 Task: Look for space in Castelli, Argentina from 6th September, 2023 to 10th September, 2023 for 1 adult in price range Rs.9000 to Rs.17000. Place can be private room with 1  bedroom having 1 bed and 1 bathroom. Property type can be house, flat, guest house, hotel. Amenities needed are: heating. Booking option can be shelf check-in. Required host language is English.
Action: Mouse moved to (549, 134)
Screenshot: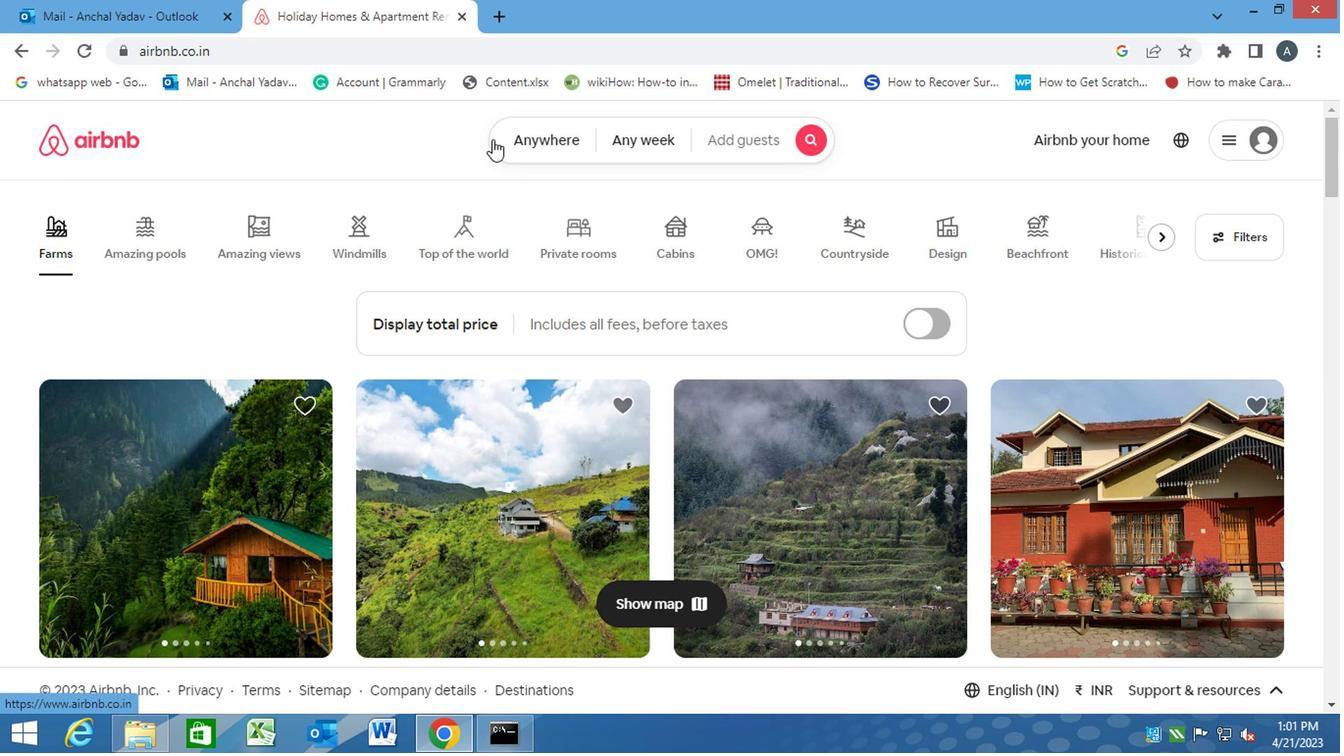 
Action: Mouse pressed left at (549, 134)
Screenshot: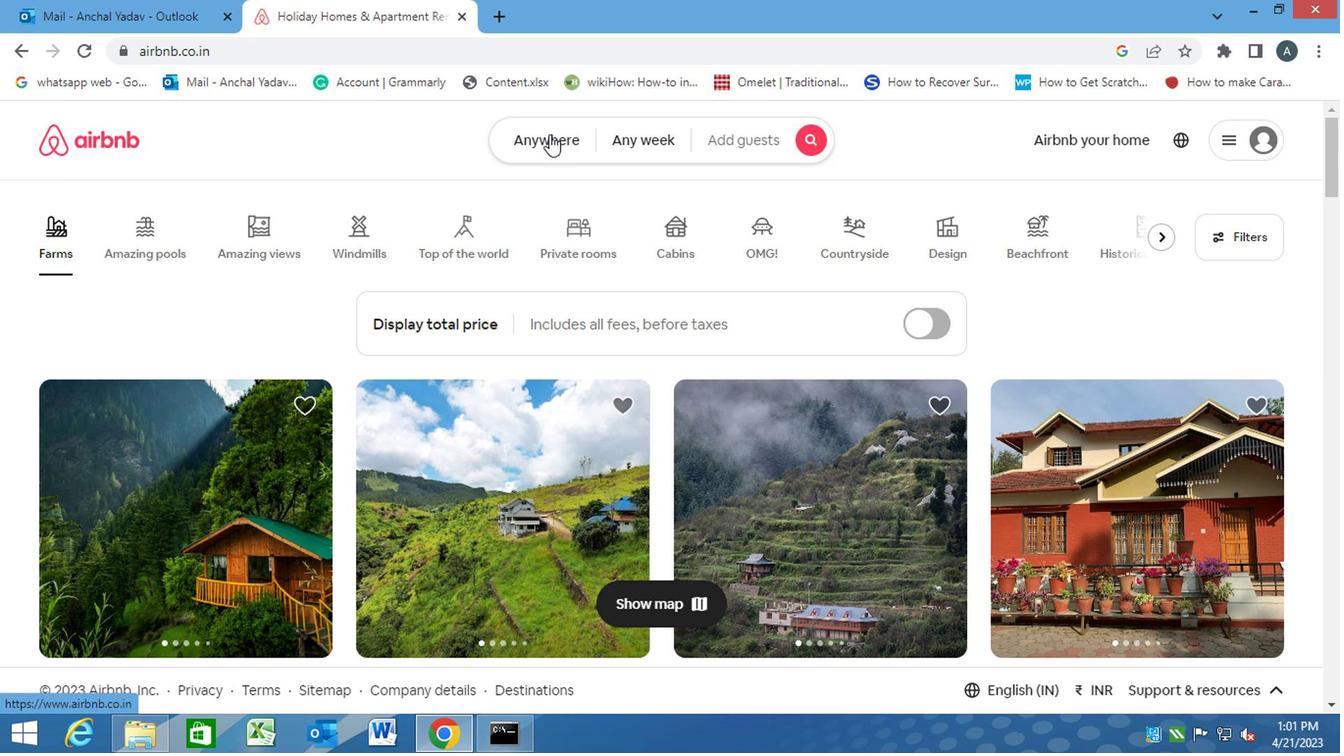 
Action: Mouse moved to (368, 212)
Screenshot: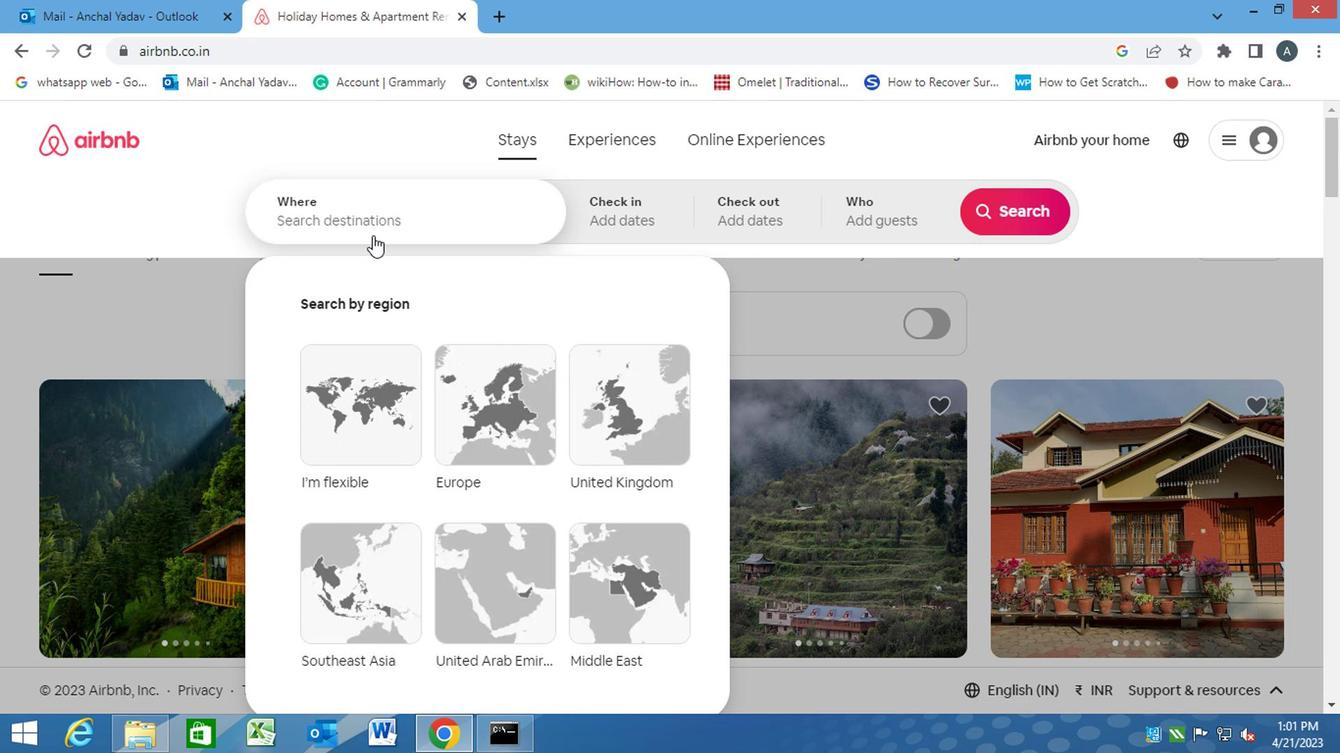 
Action: Mouse pressed left at (368, 212)
Screenshot: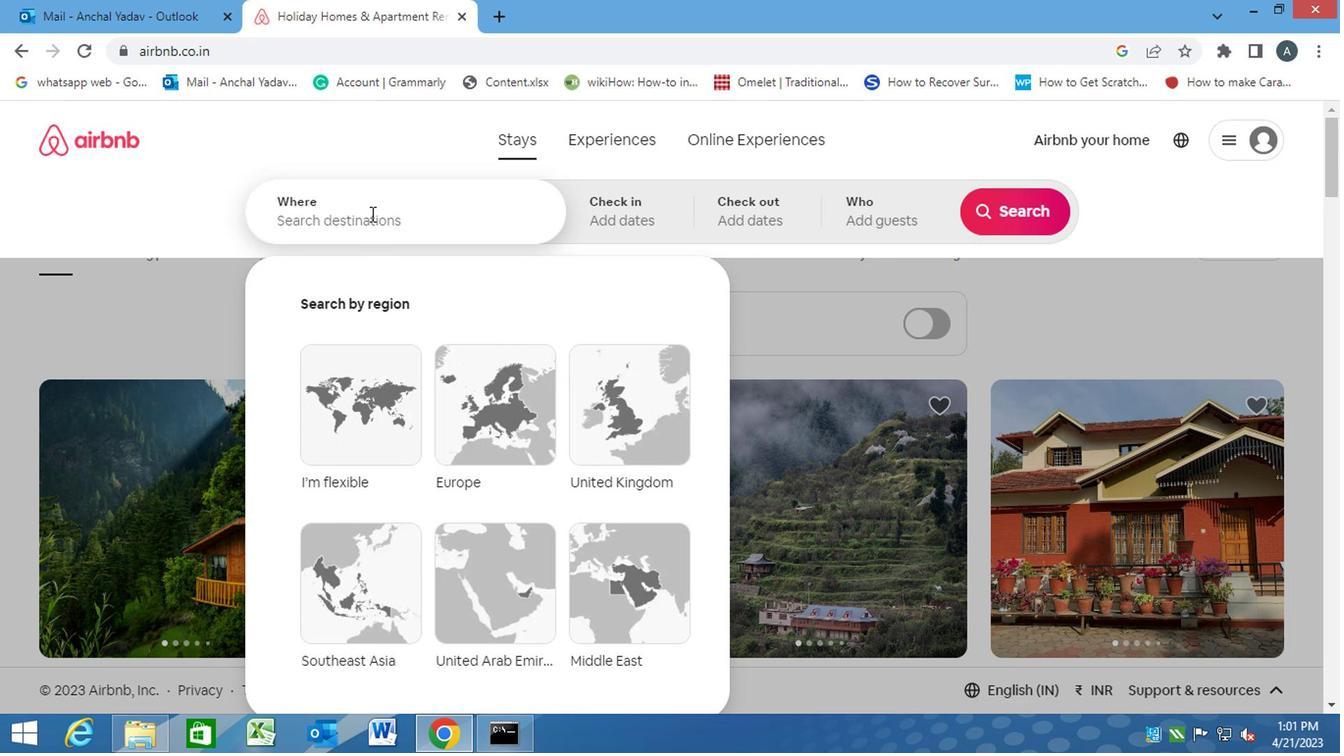 
Action: Mouse moved to (371, 212)
Screenshot: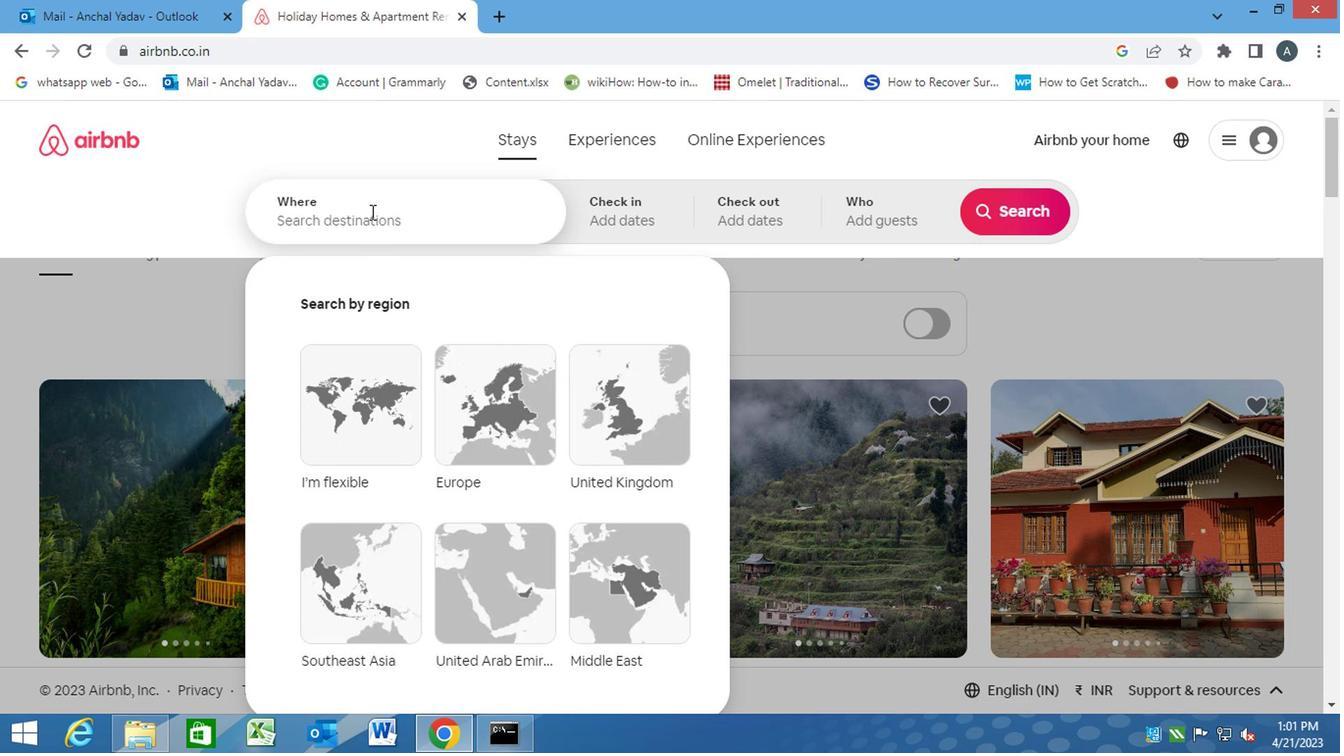 
Action: Key pressed c<Key.caps_lock>astelli,<Key.space><Key.caps_lock>a<Key.caps_lock>rgentina
Screenshot: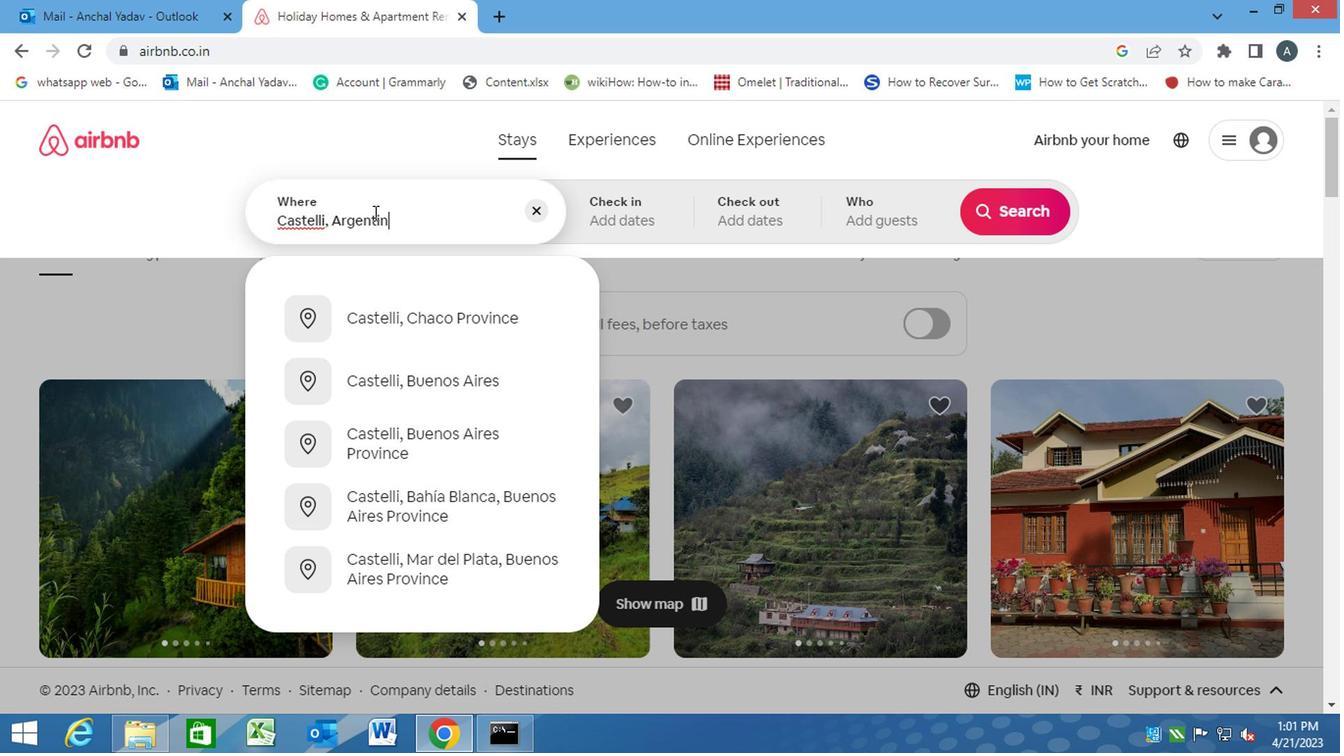 
Action: Mouse moved to (716, 358)
Screenshot: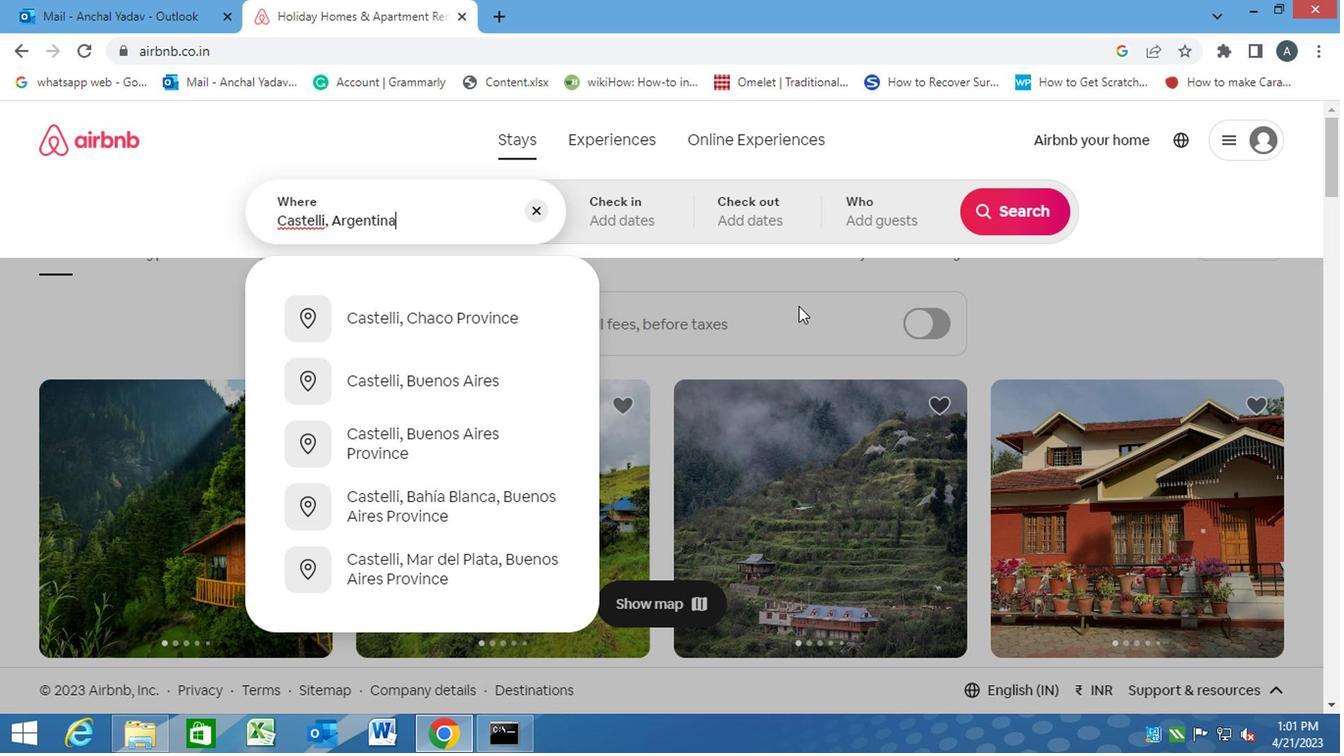 
Action: Key pressed <Key.enter>
Screenshot: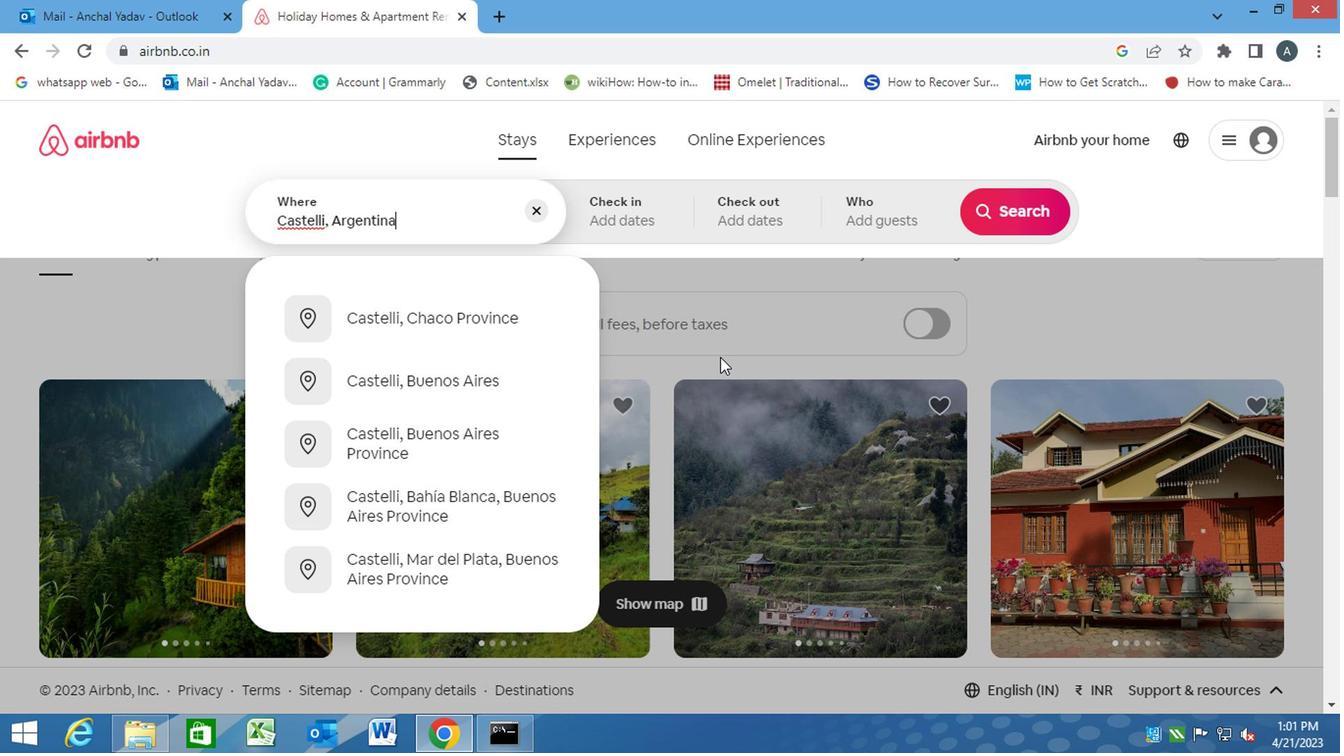 
Action: Mouse moved to (998, 365)
Screenshot: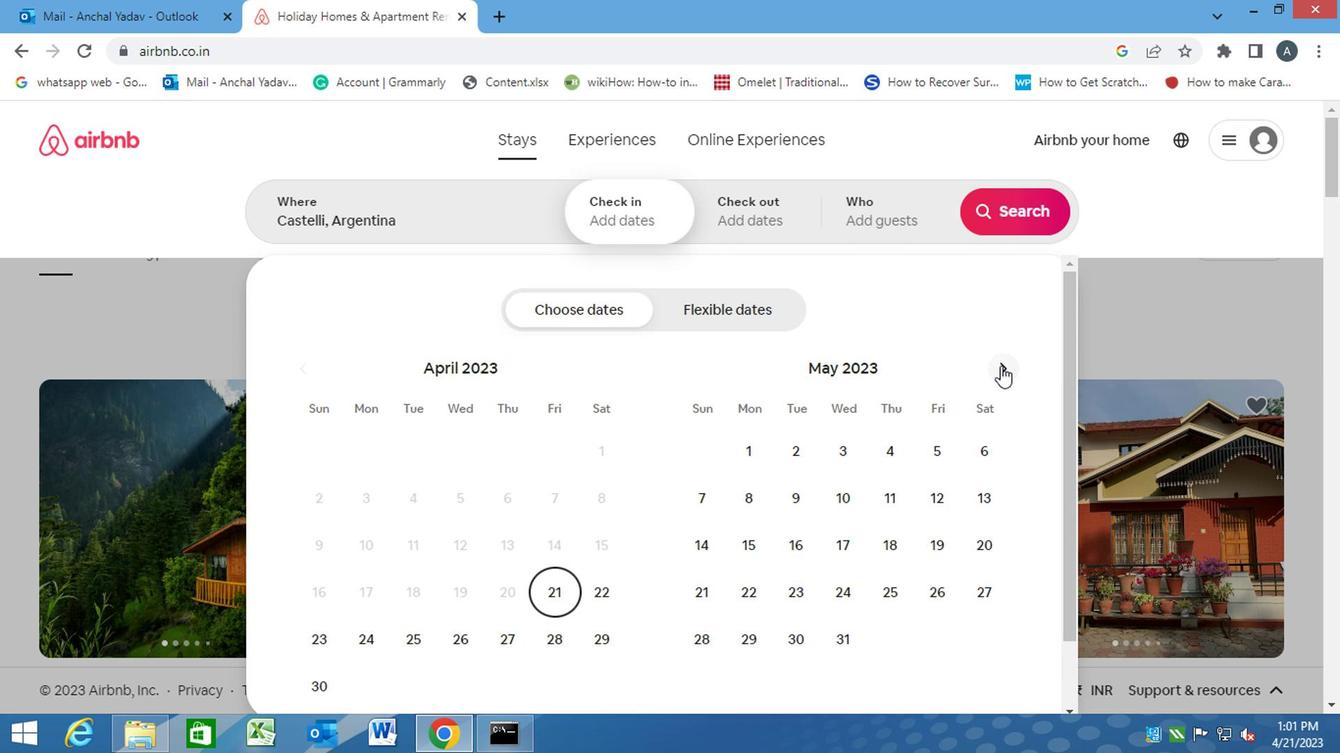 
Action: Mouse pressed left at (998, 365)
Screenshot: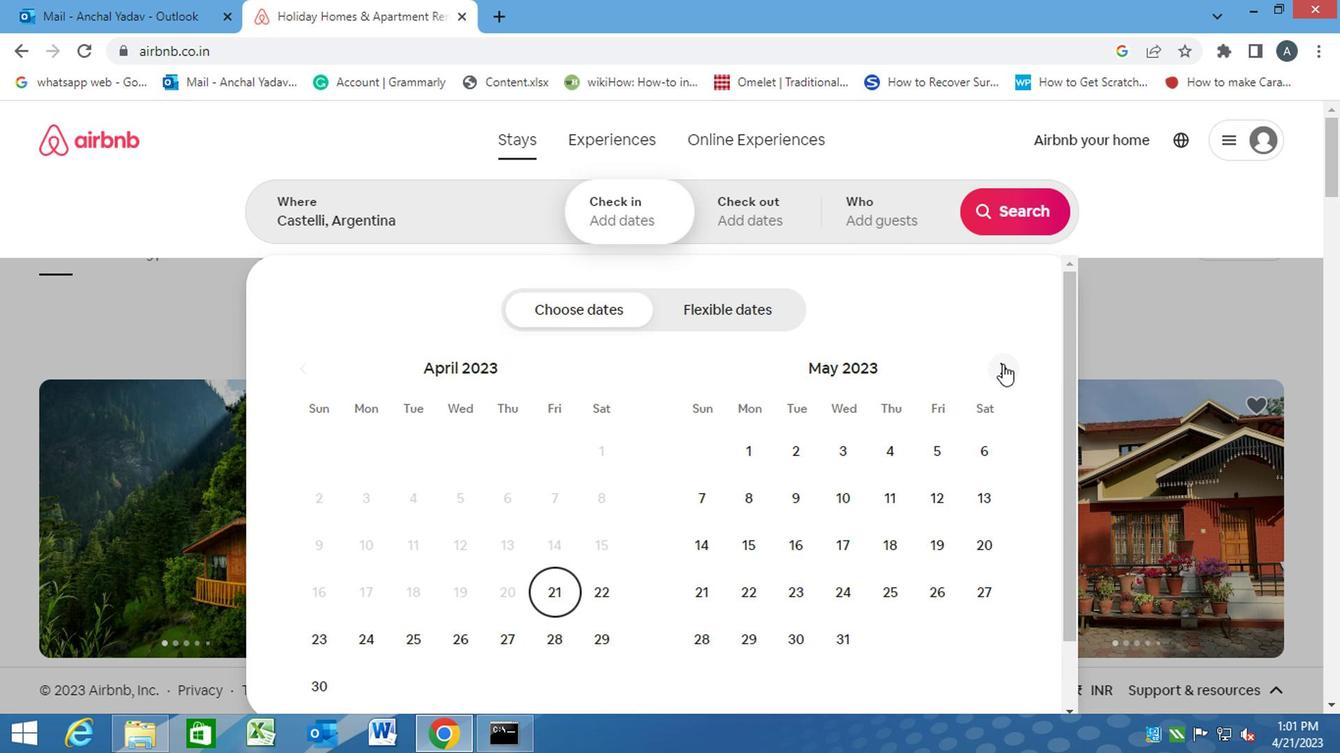 
Action: Mouse pressed left at (998, 365)
Screenshot: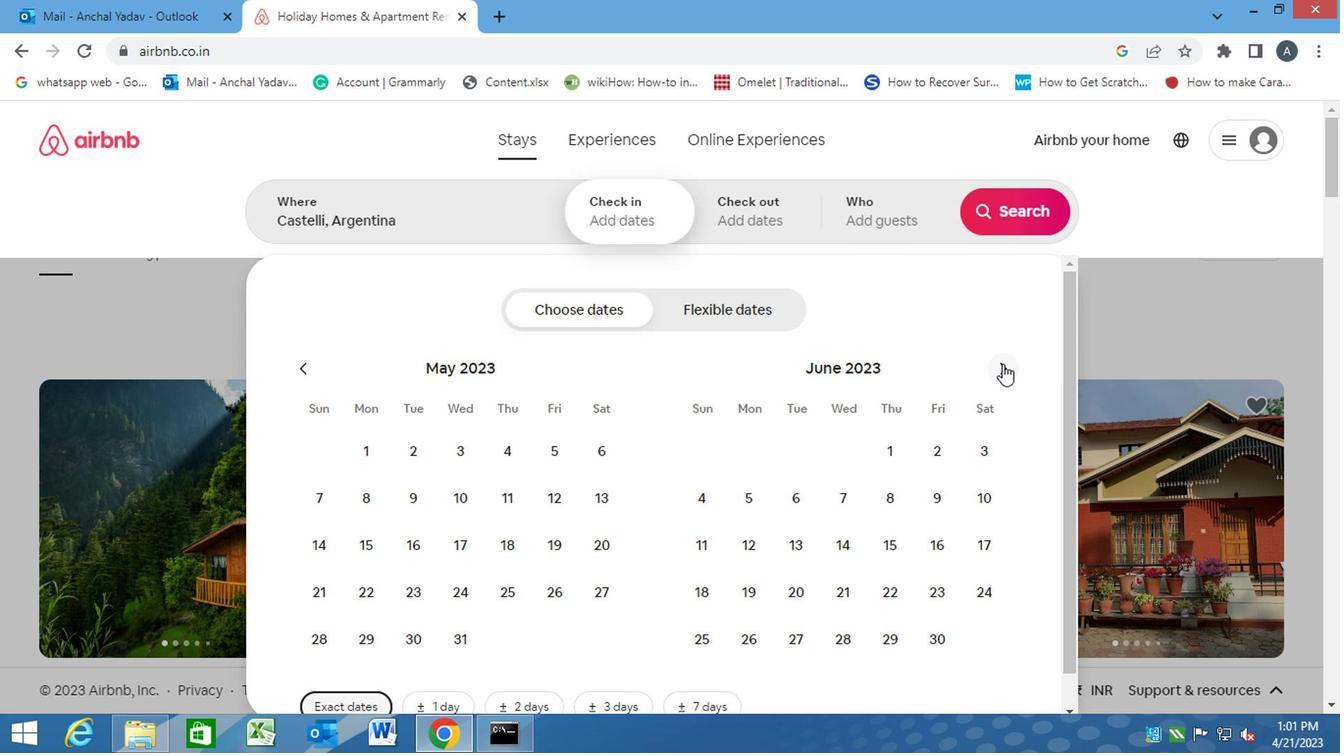 
Action: Mouse pressed left at (998, 365)
Screenshot: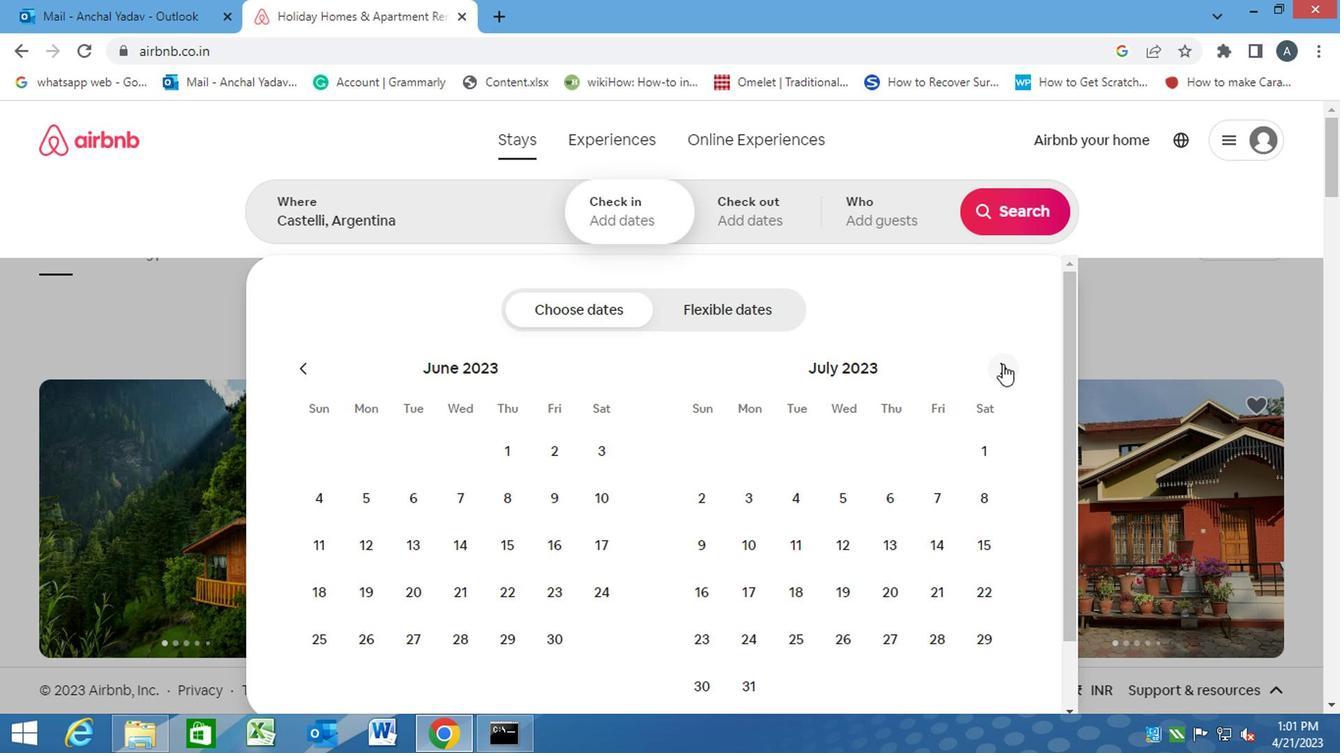 
Action: Mouse moved to (995, 365)
Screenshot: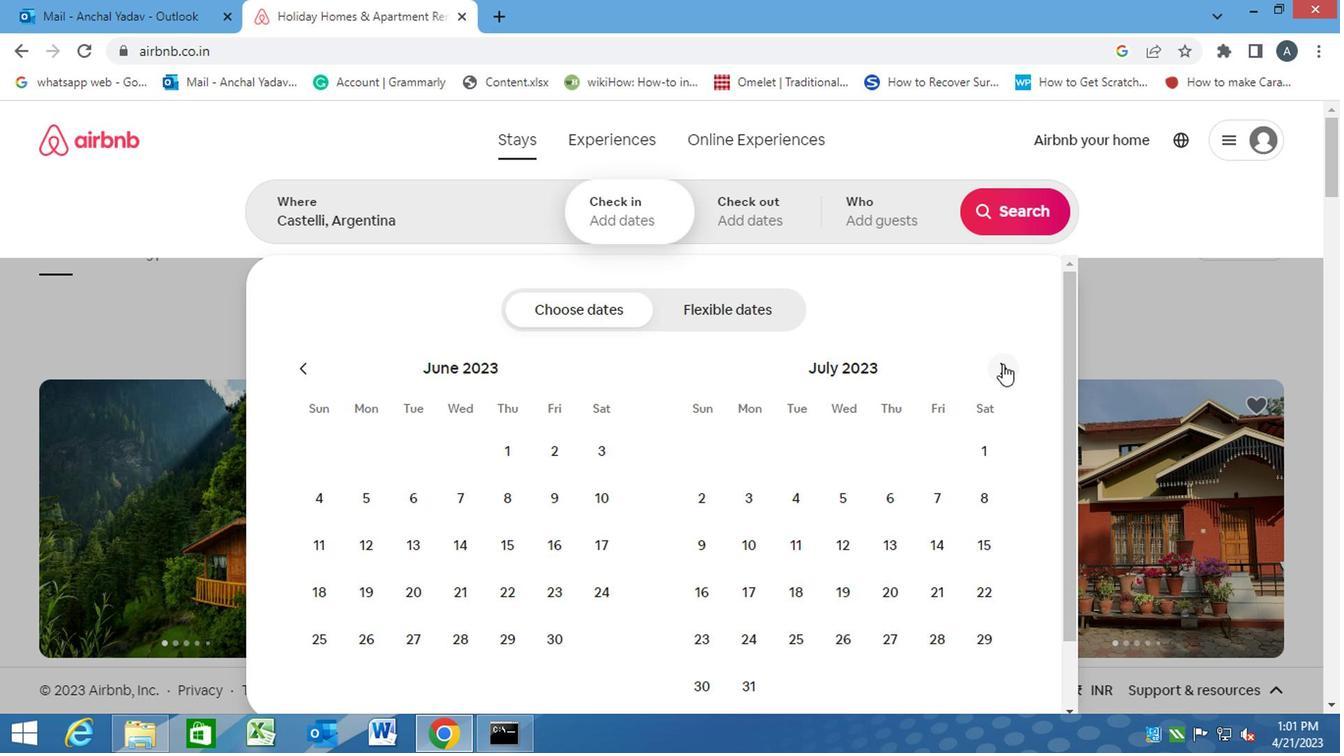 
Action: Mouse pressed left at (995, 365)
Screenshot: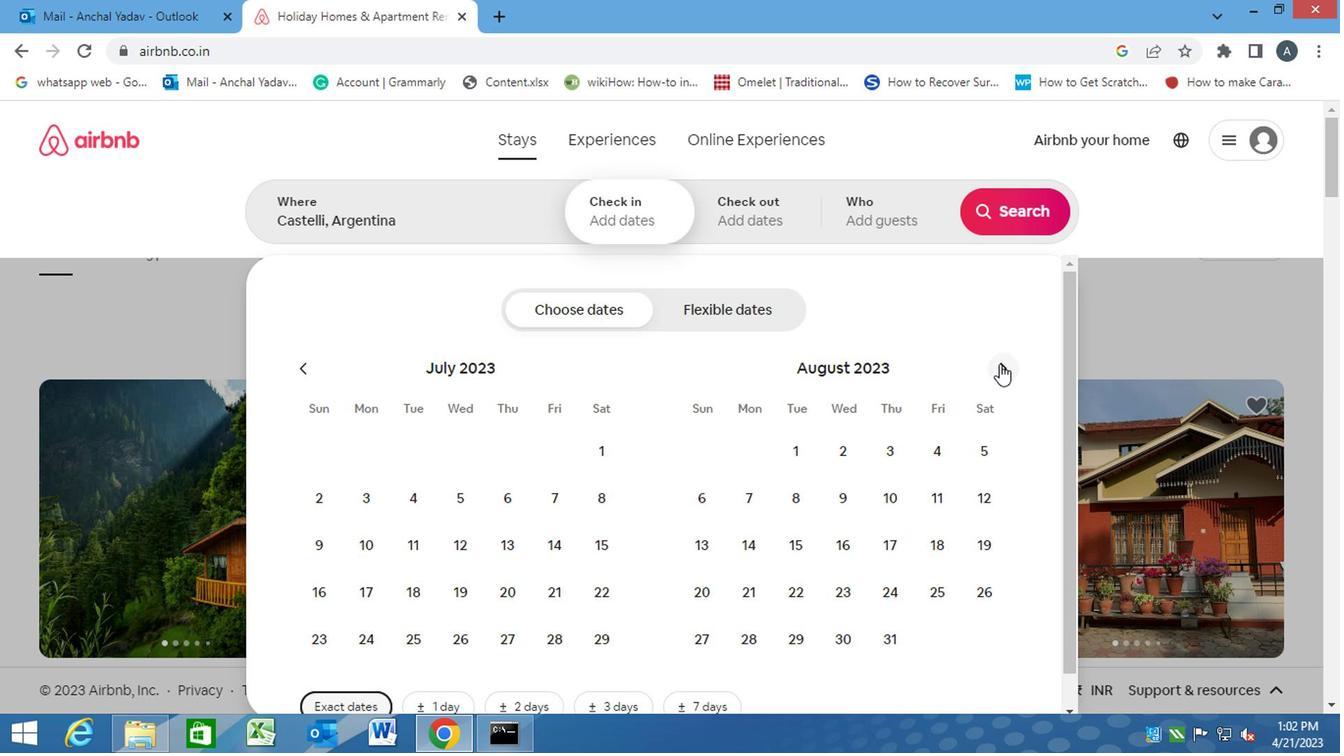 
Action: Mouse moved to (834, 493)
Screenshot: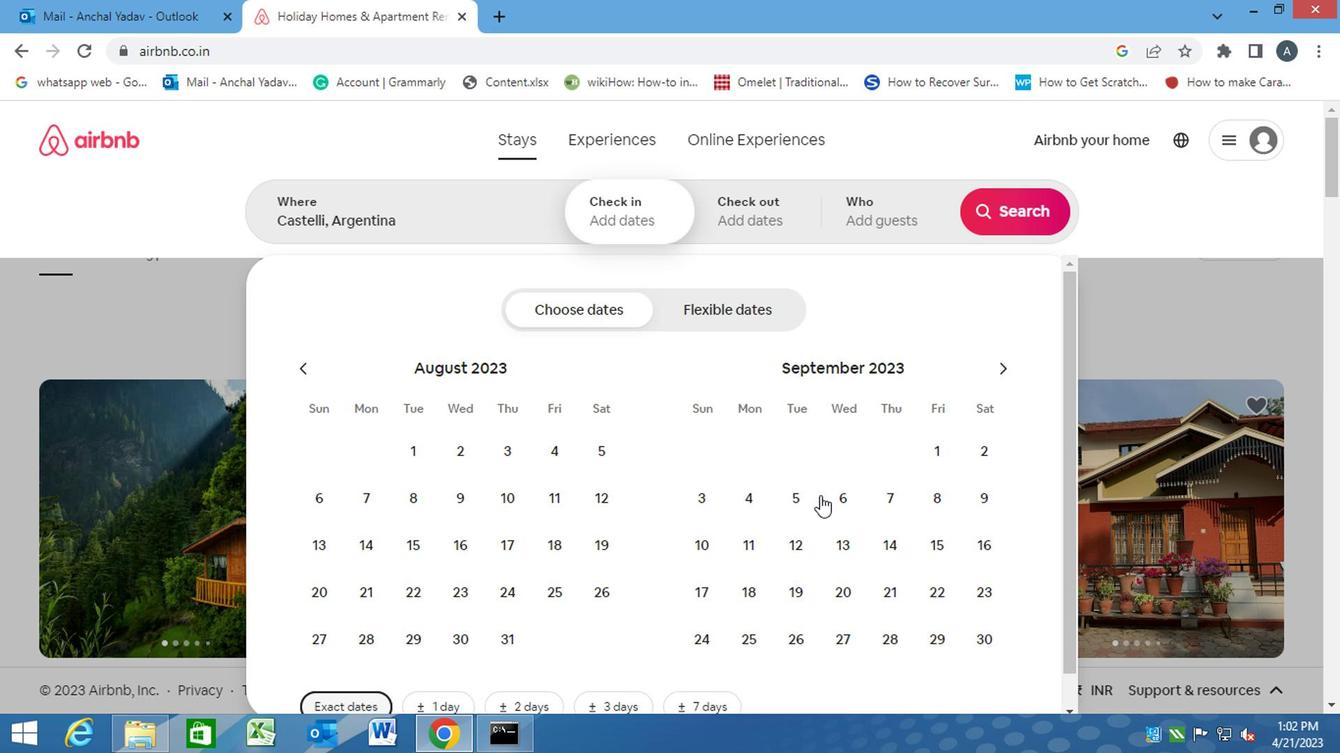 
Action: Mouse pressed left at (834, 493)
Screenshot: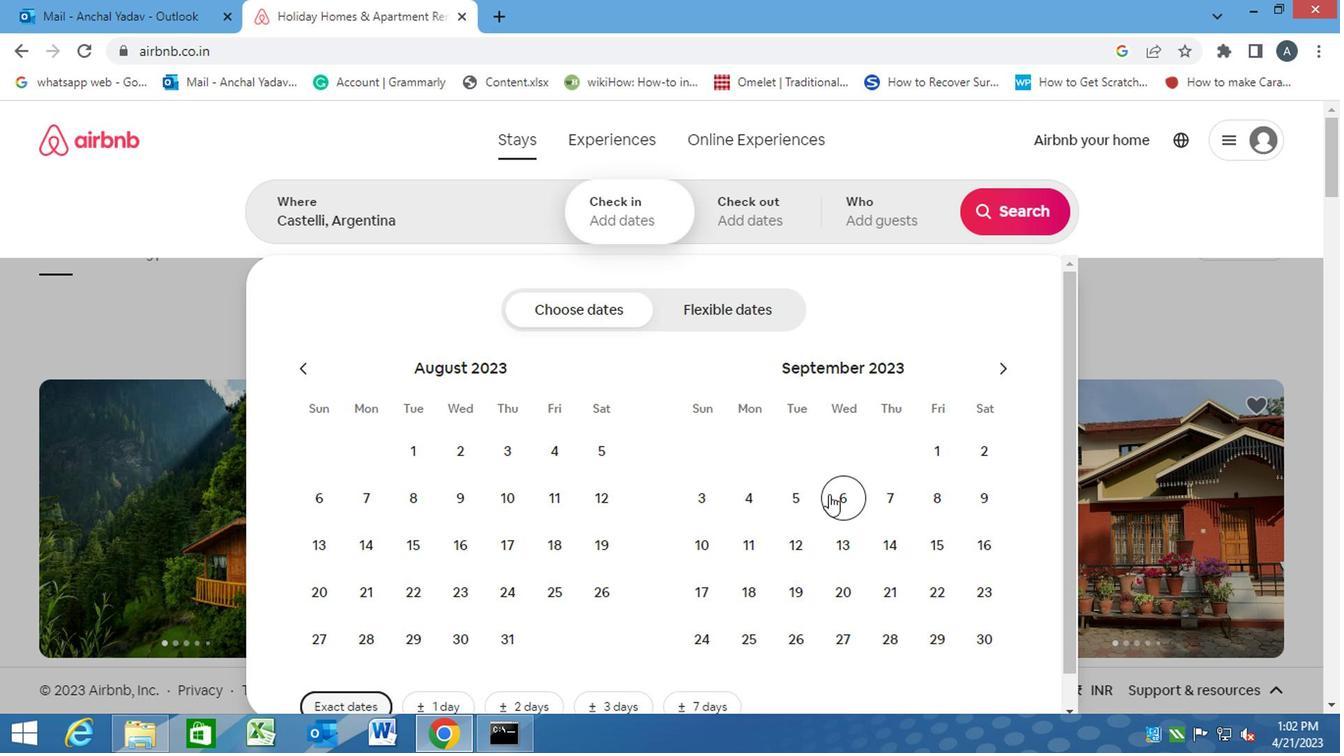 
Action: Mouse moved to (706, 538)
Screenshot: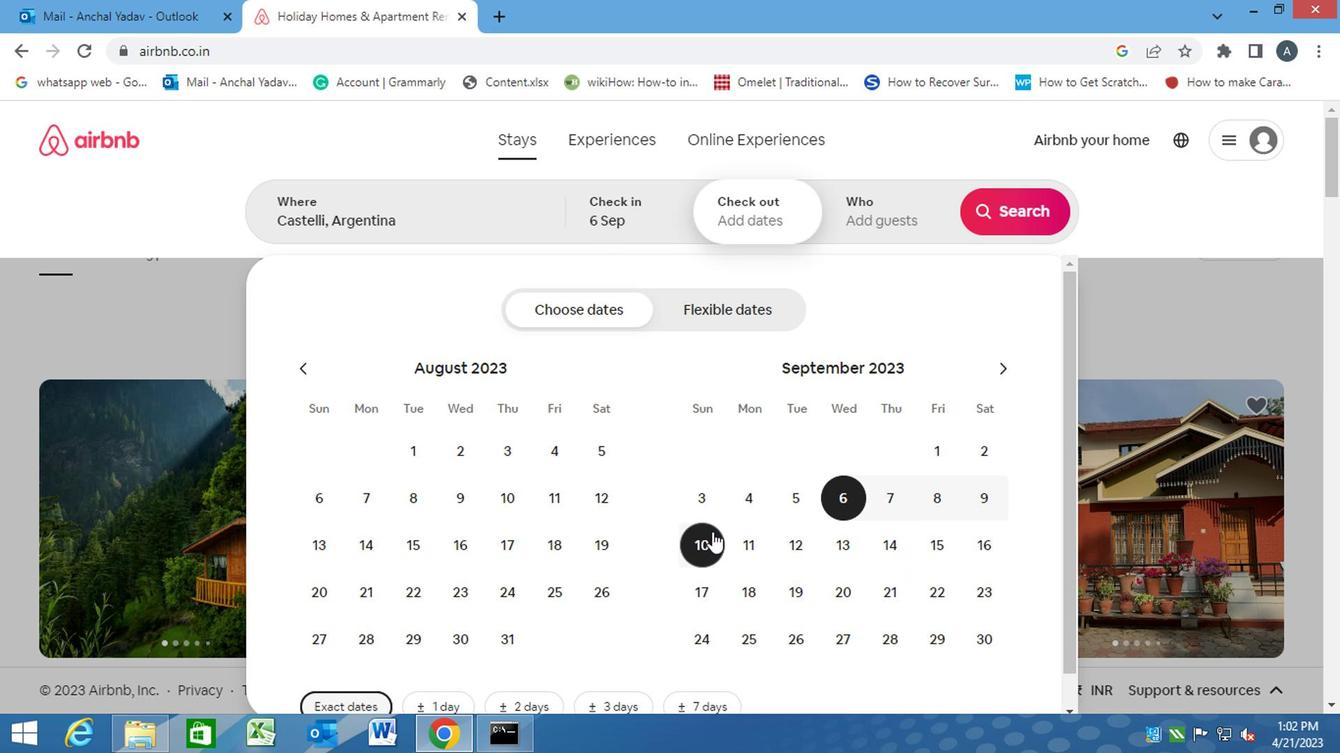 
Action: Mouse pressed left at (706, 538)
Screenshot: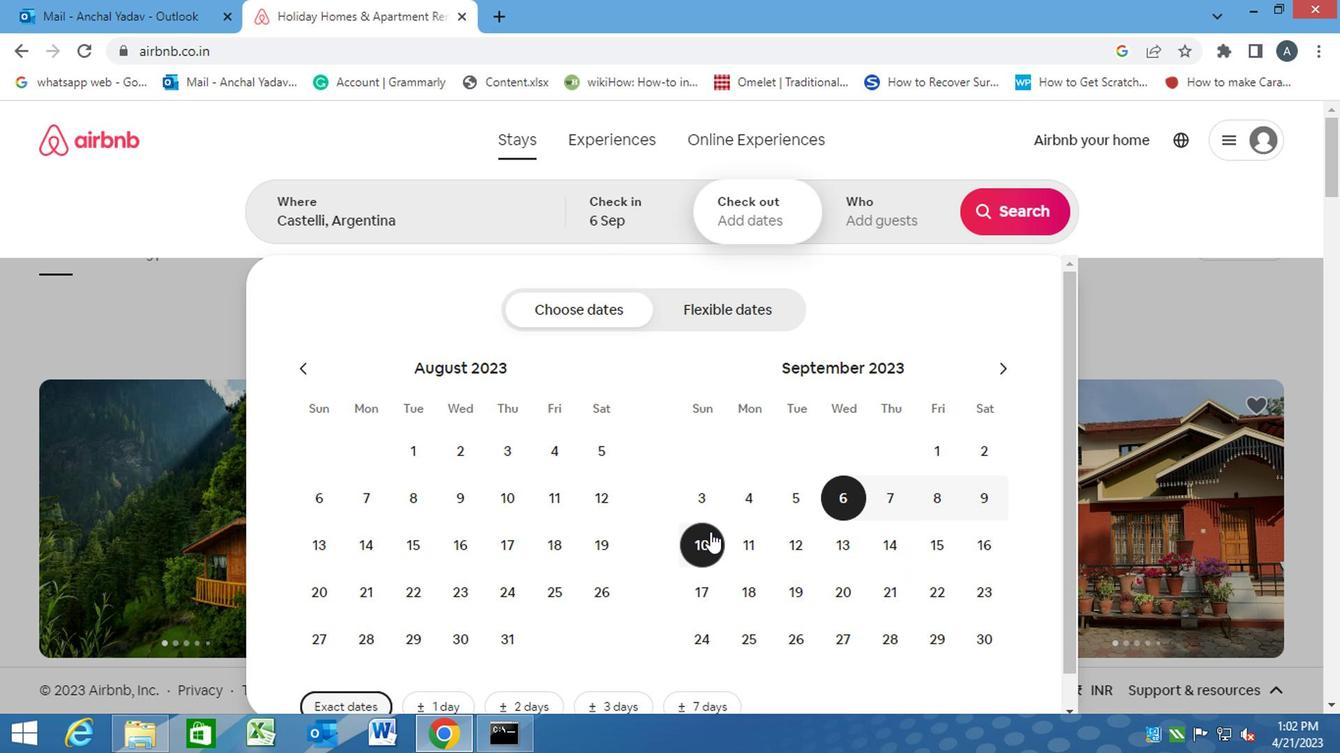 
Action: Mouse moved to (896, 207)
Screenshot: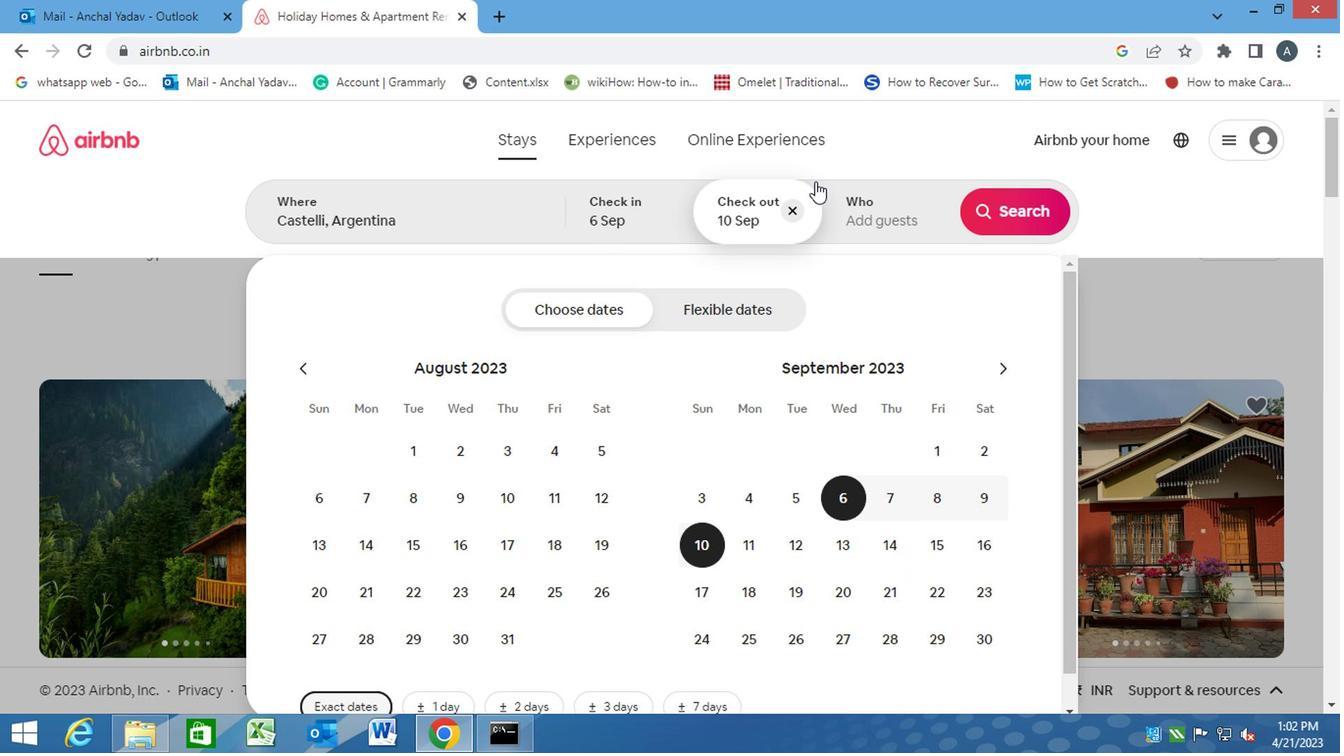 
Action: Mouse pressed left at (896, 207)
Screenshot: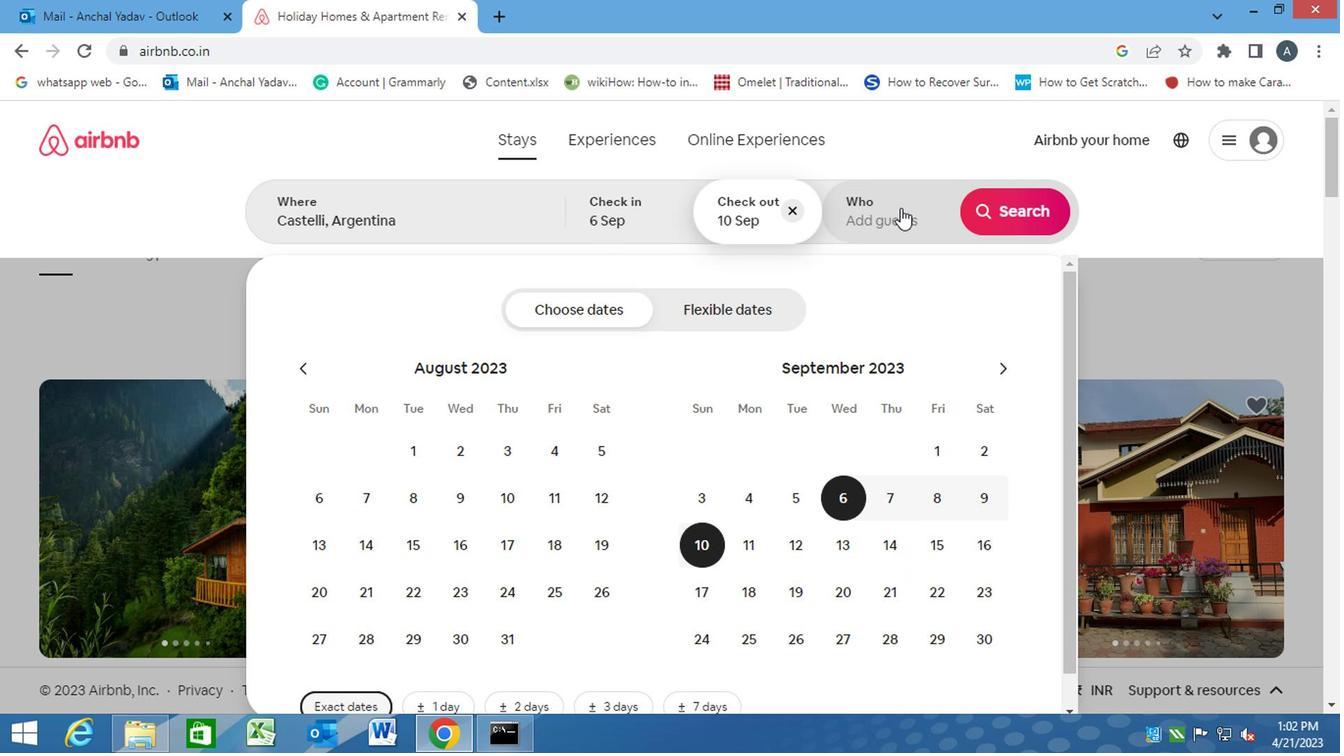 
Action: Mouse moved to (1018, 312)
Screenshot: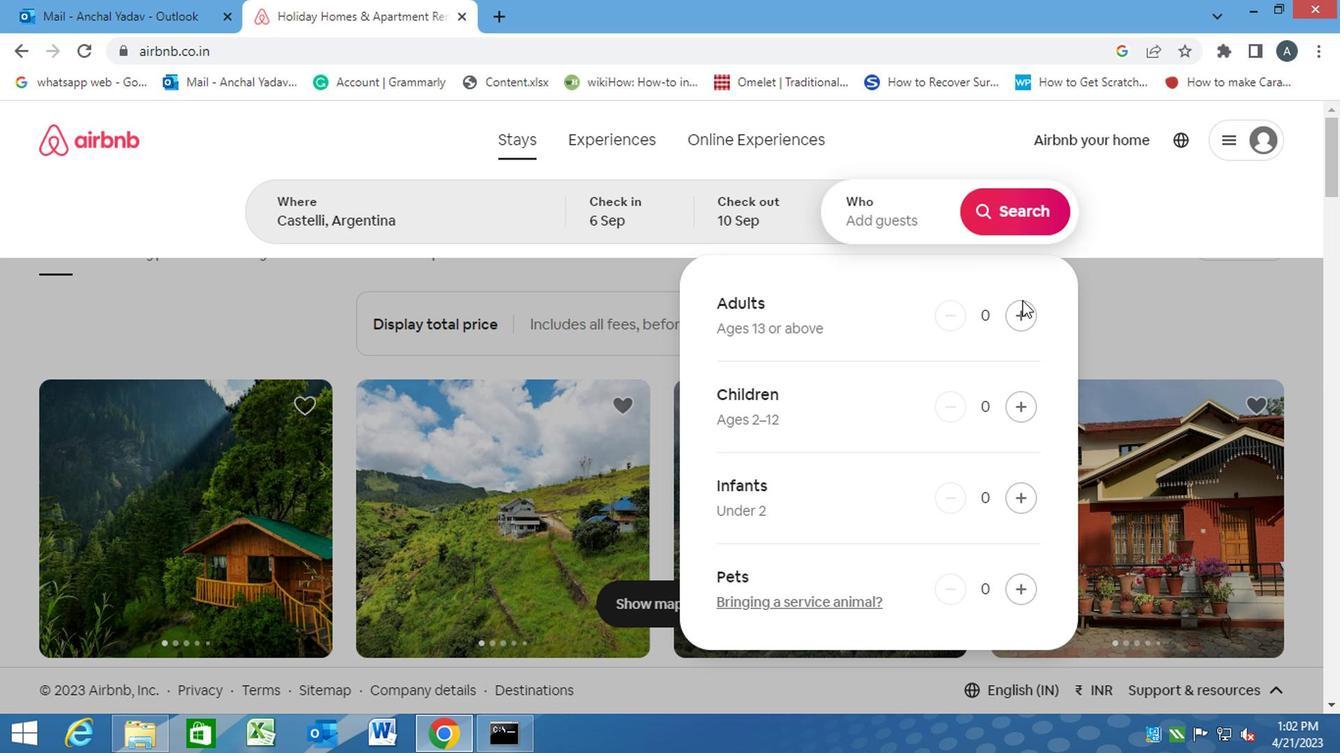 
Action: Mouse pressed left at (1018, 312)
Screenshot: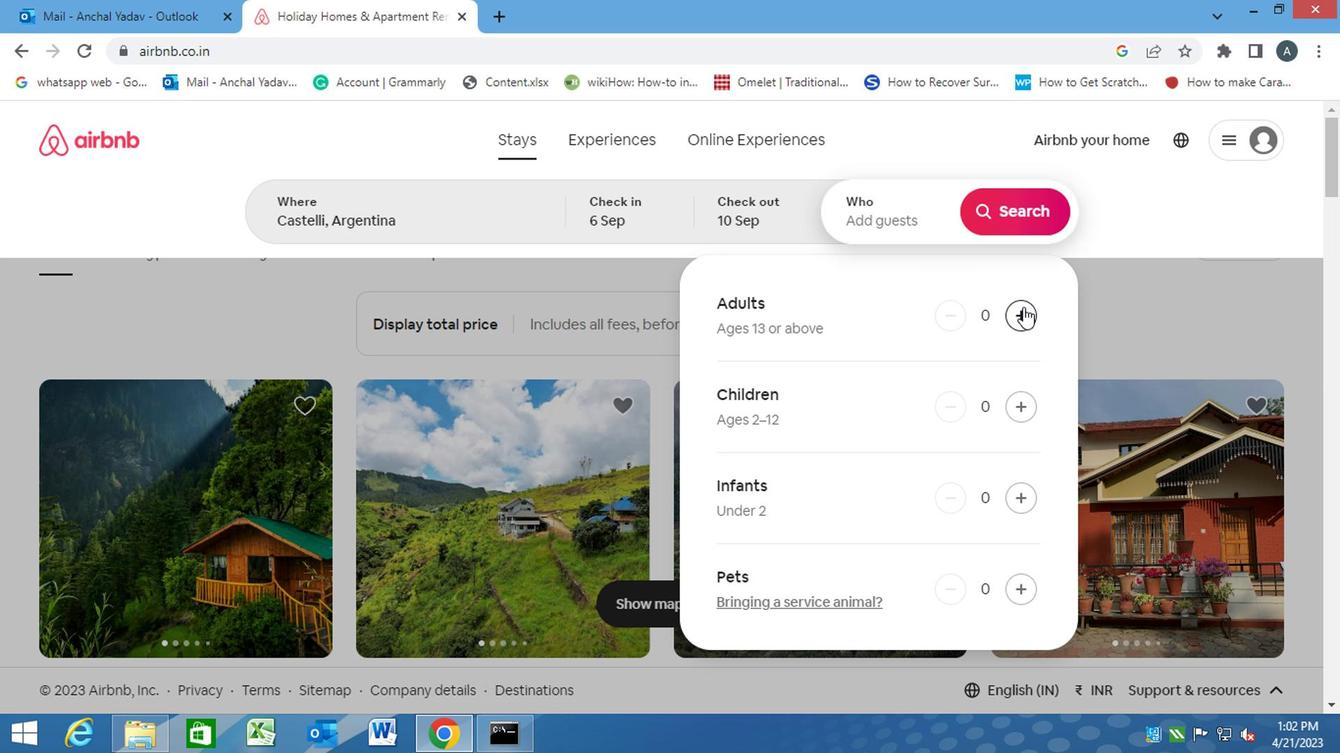 
Action: Mouse moved to (992, 219)
Screenshot: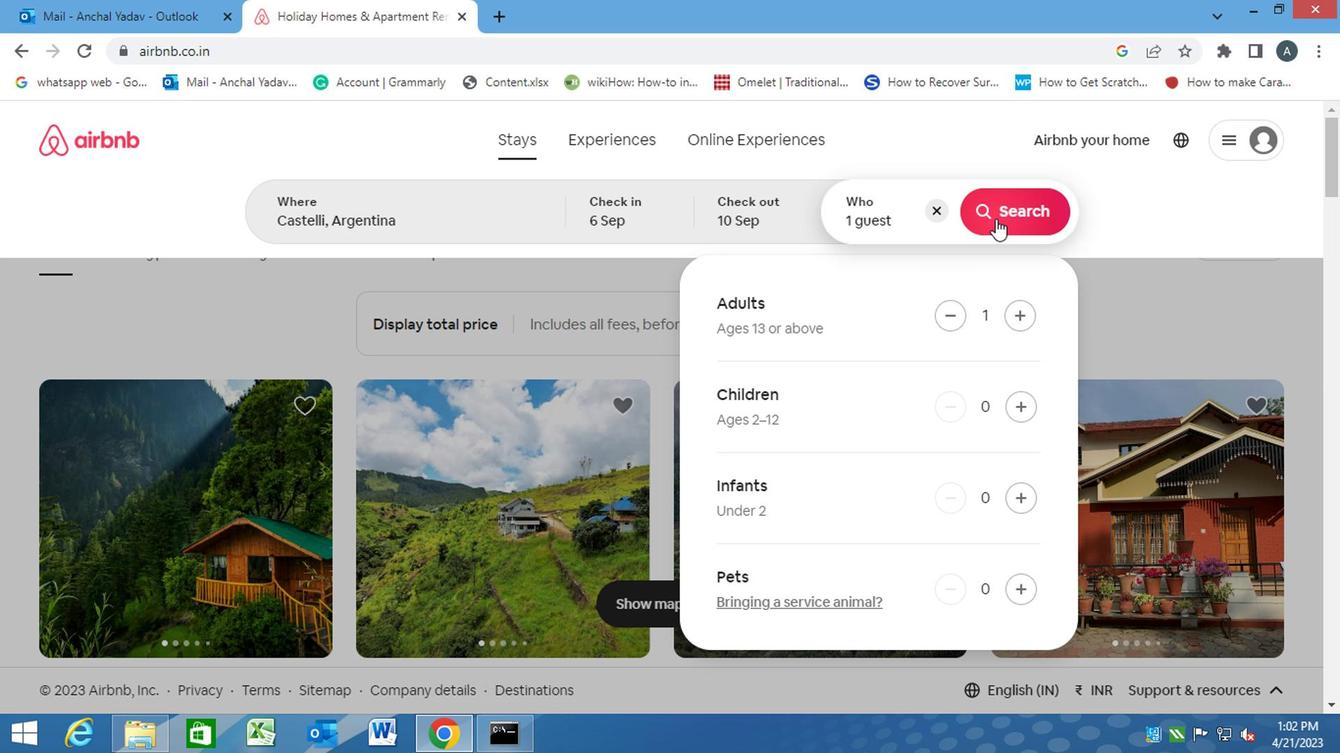 
Action: Mouse pressed left at (992, 219)
Screenshot: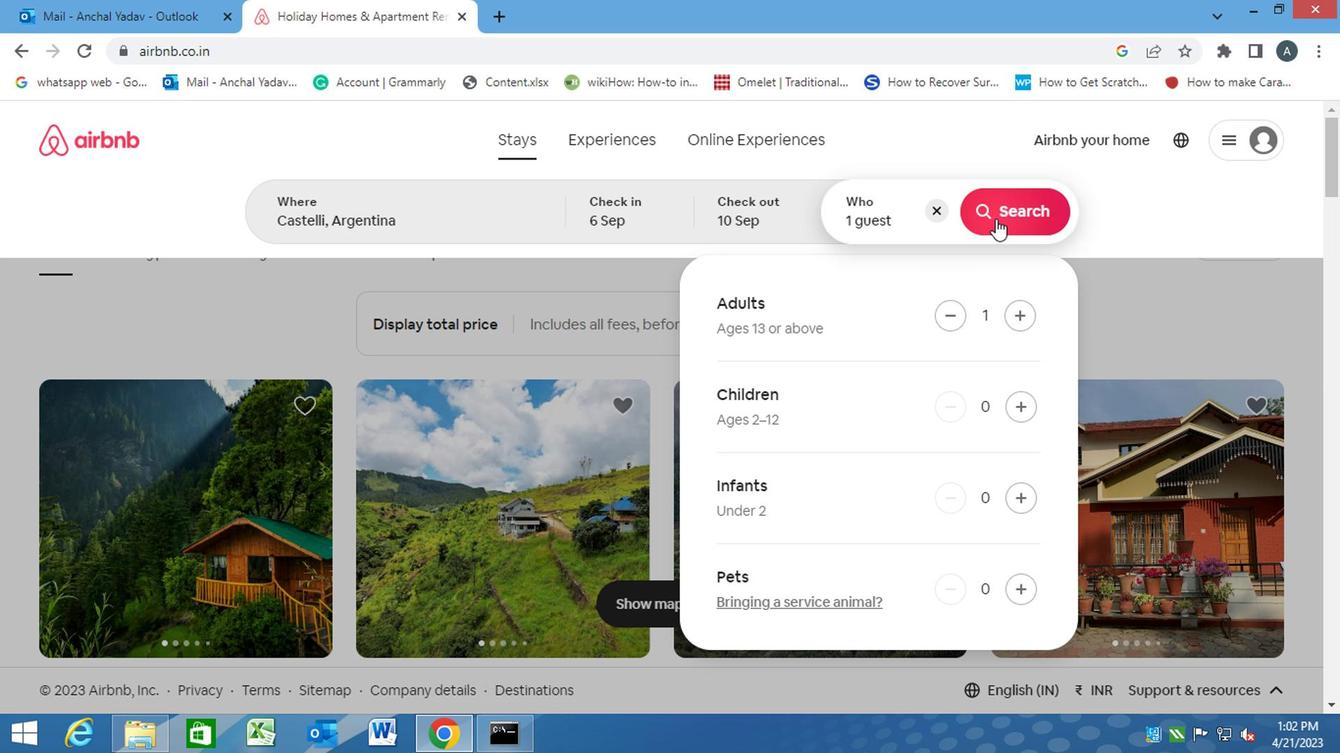 
Action: Mouse moved to (1185, 240)
Screenshot: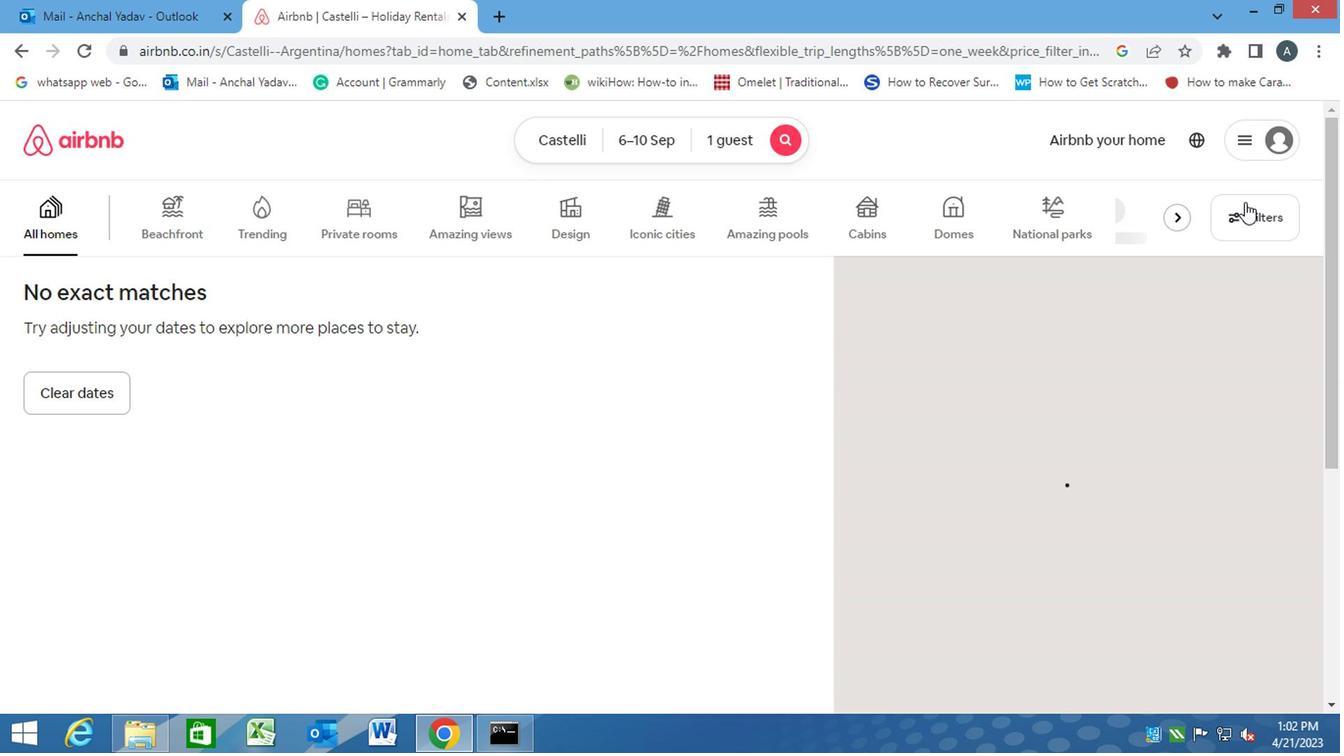 
Action: Mouse pressed left at (1234, 228)
Screenshot: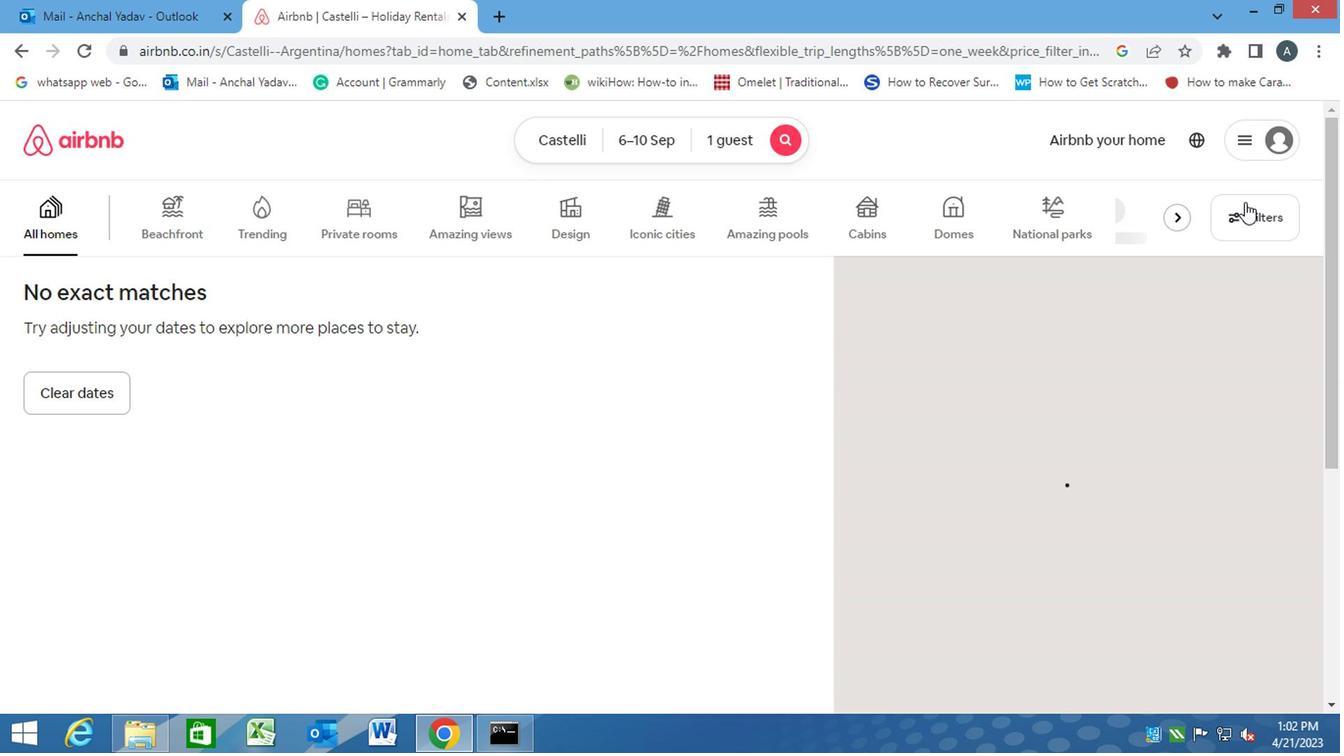 
Action: Mouse moved to (423, 347)
Screenshot: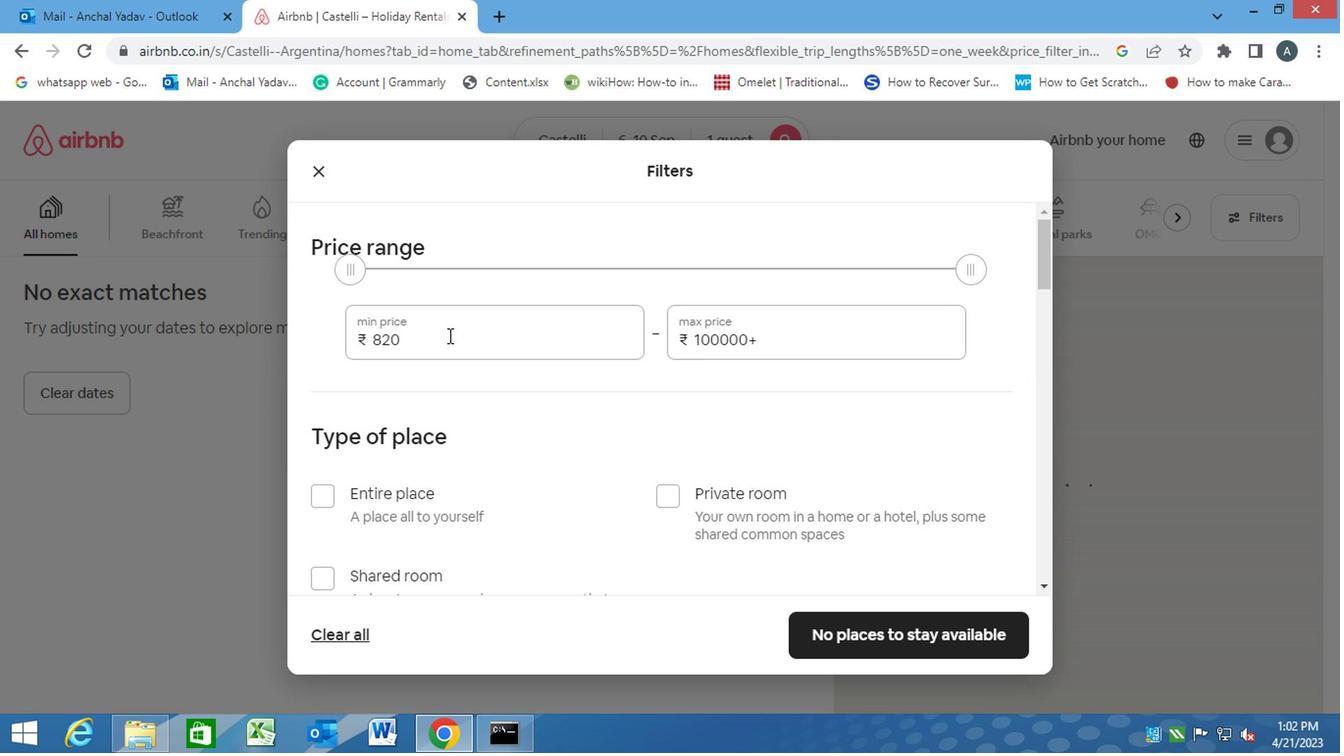 
Action: Mouse pressed left at (423, 347)
Screenshot: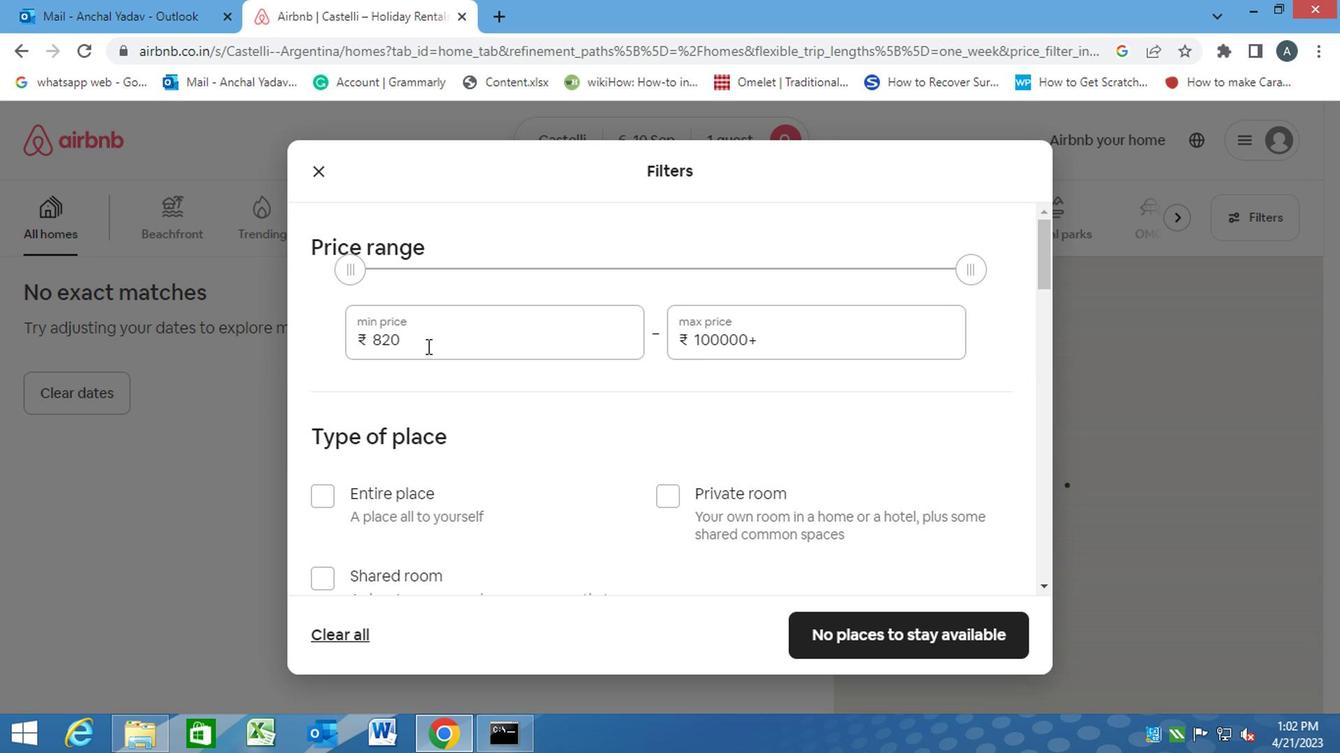 
Action: Mouse moved to (387, 354)
Screenshot: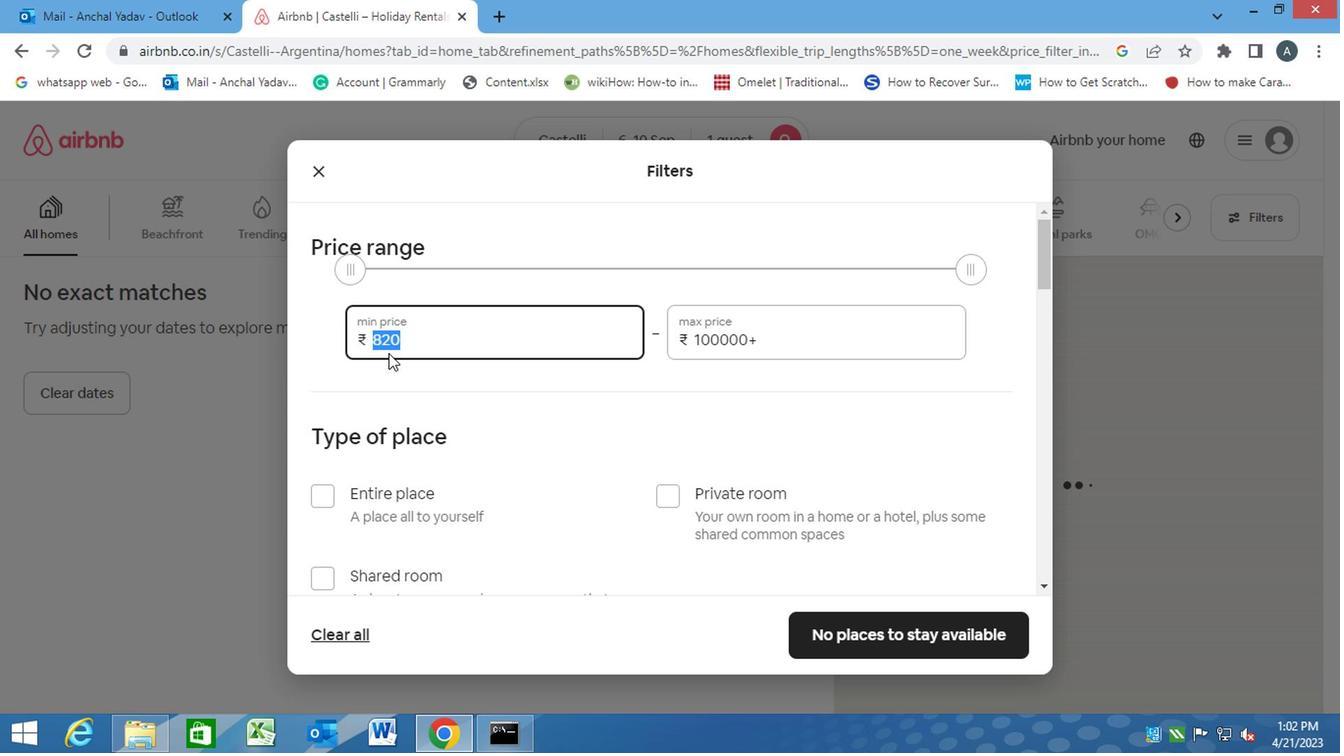
Action: Key pressed 9000<Key.tab>17000
Screenshot: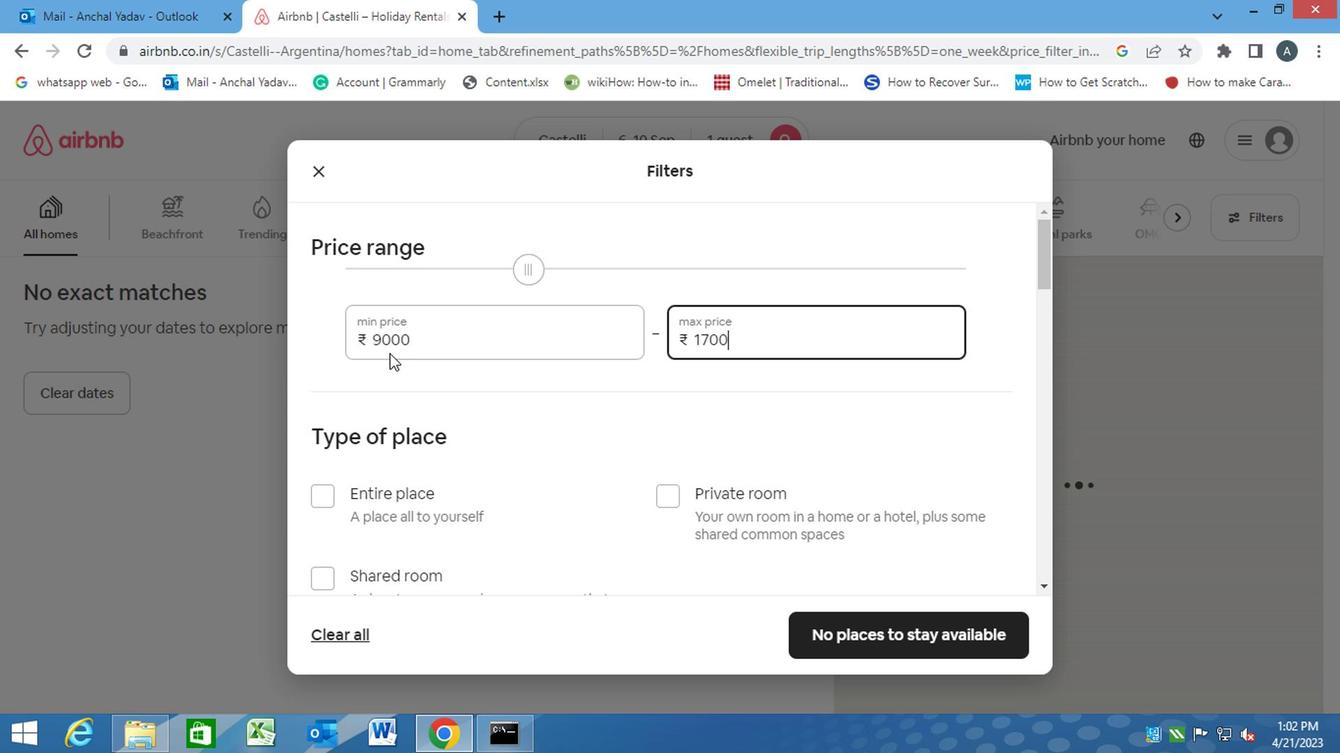 
Action: Mouse moved to (563, 409)
Screenshot: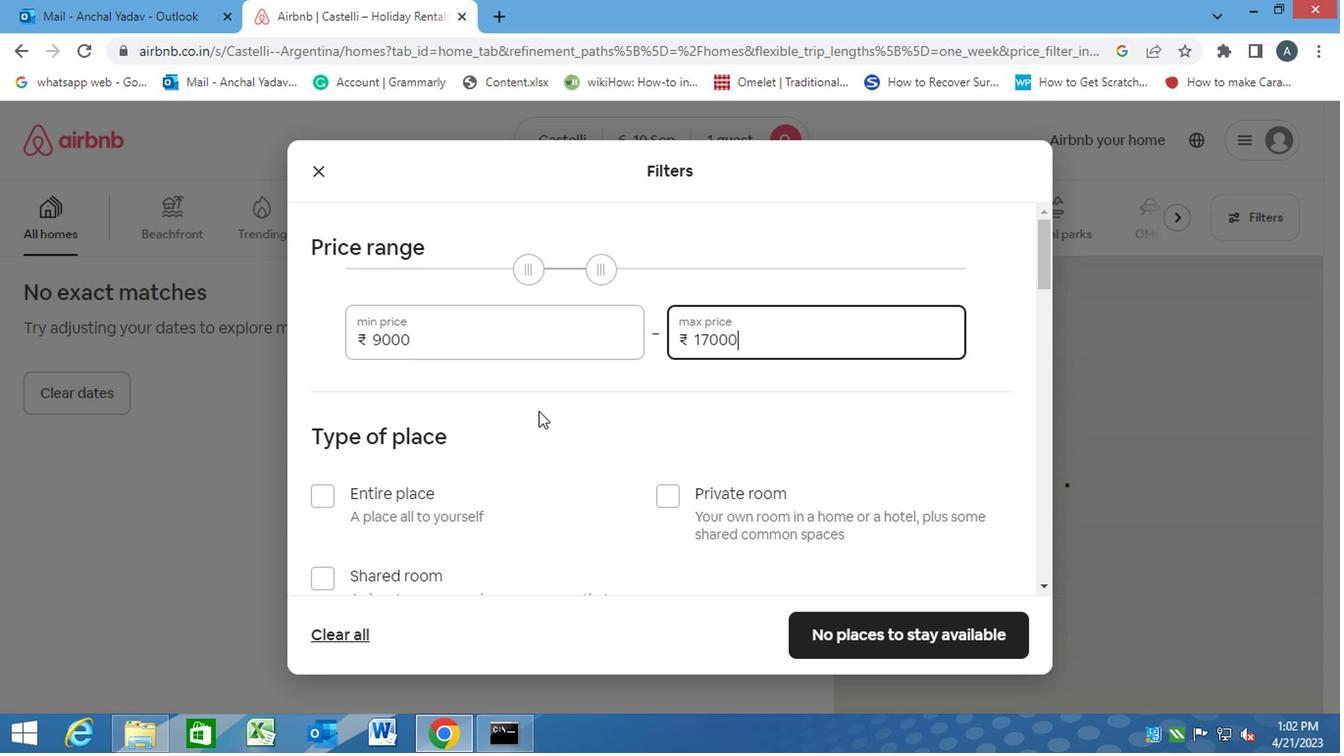 
Action: Mouse pressed left at (563, 409)
Screenshot: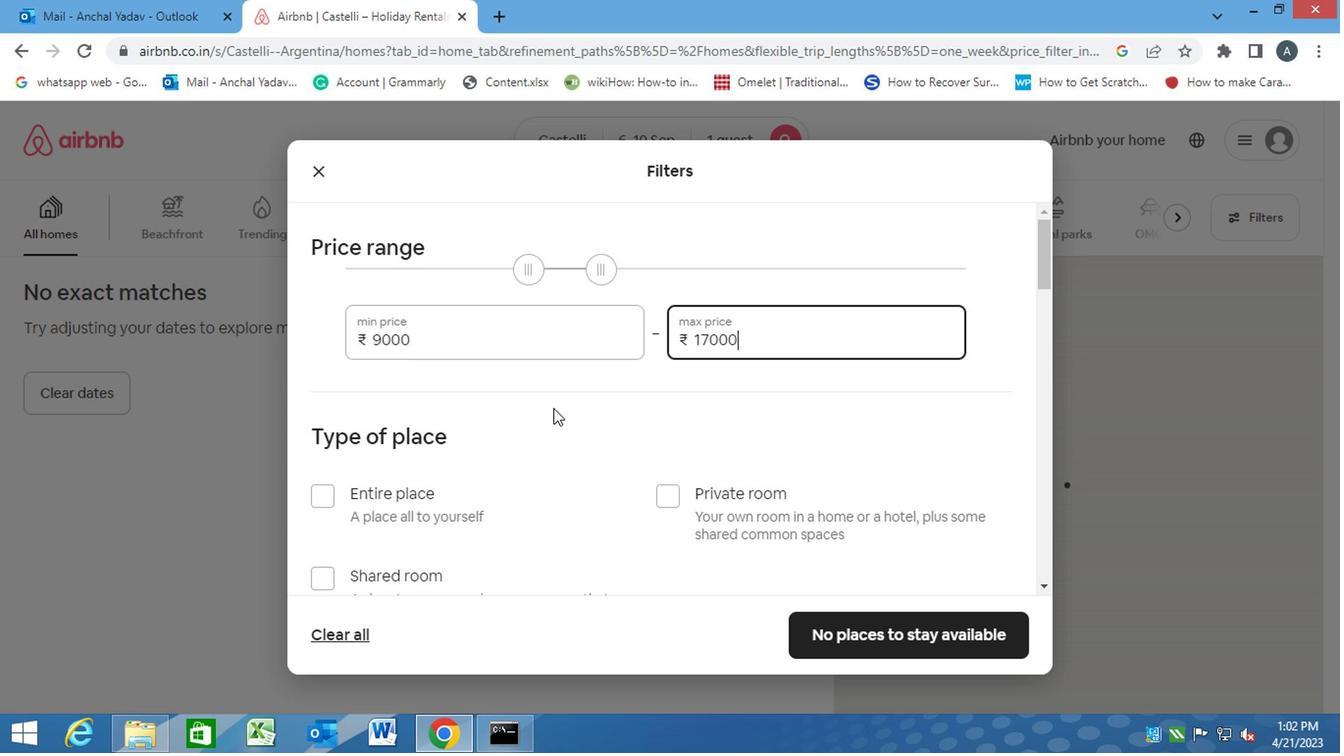 
Action: Mouse scrolled (563, 408) with delta (0, 0)
Screenshot: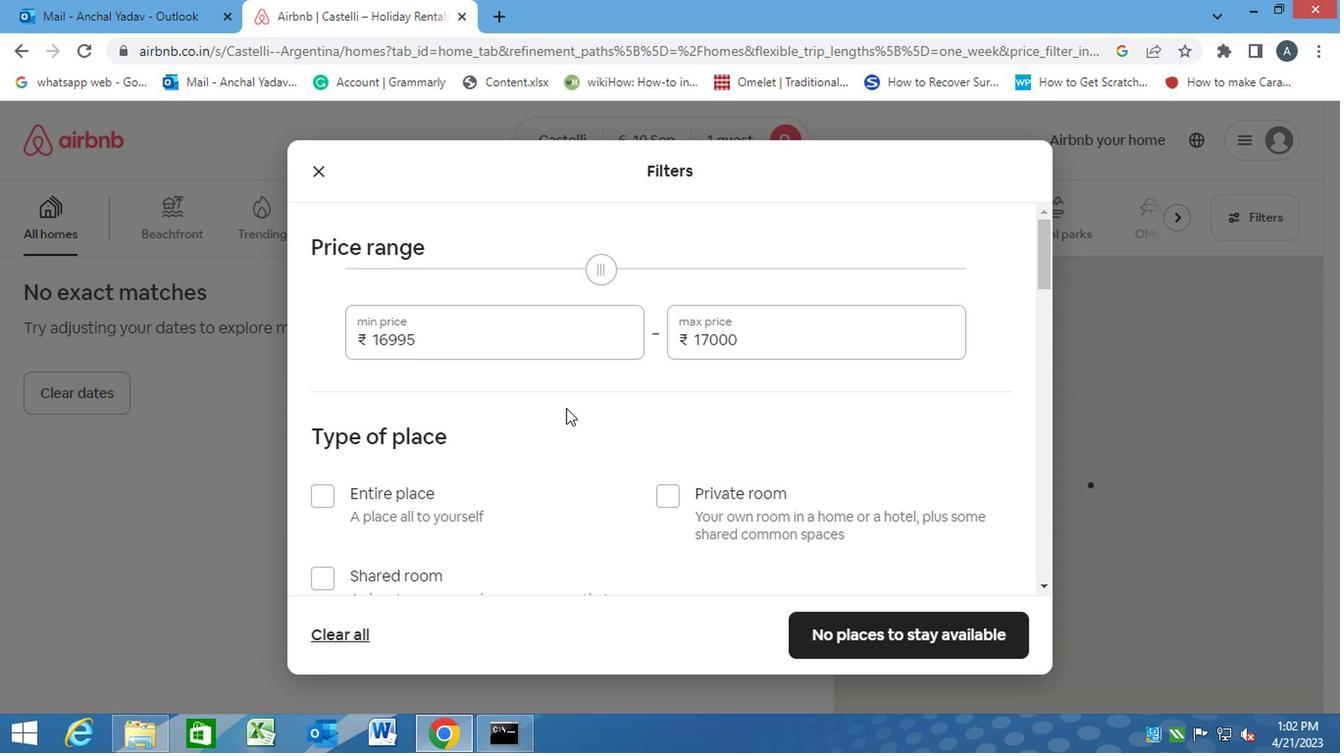 
Action: Mouse scrolled (563, 408) with delta (0, 0)
Screenshot: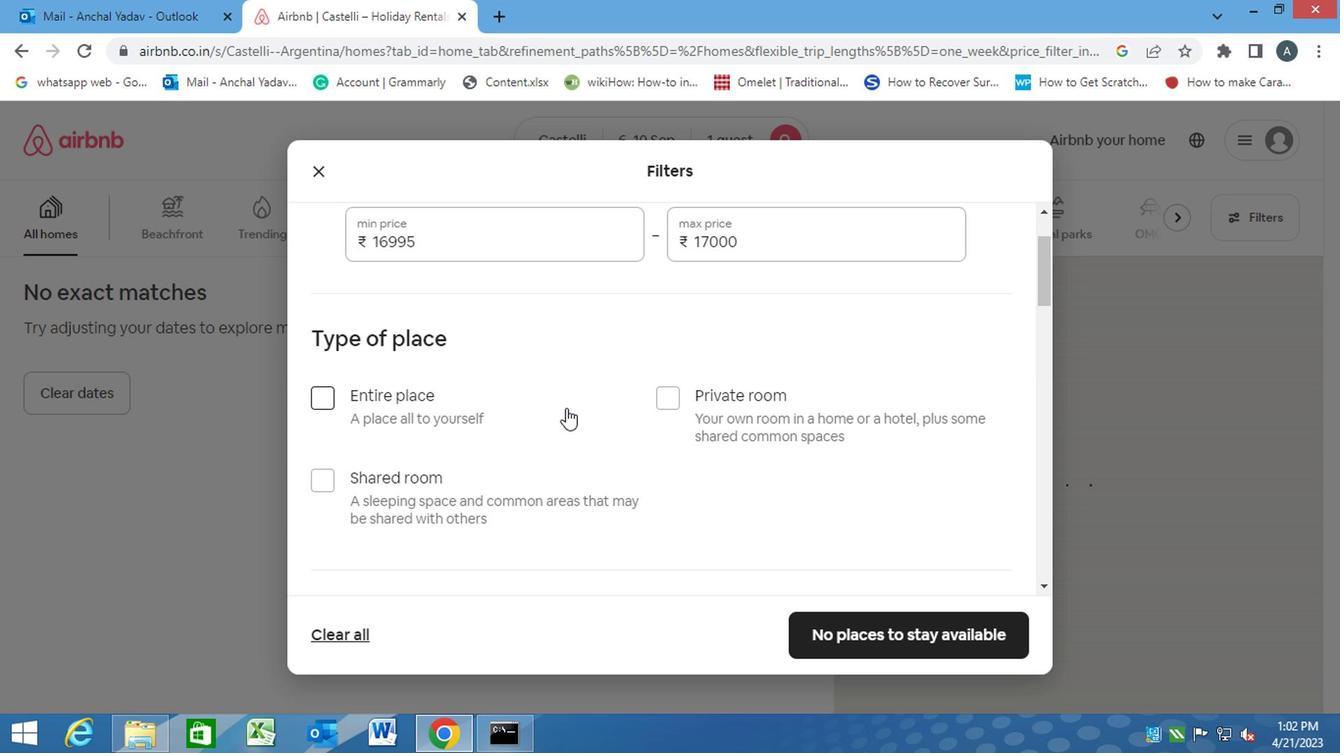 
Action: Mouse moved to (655, 299)
Screenshot: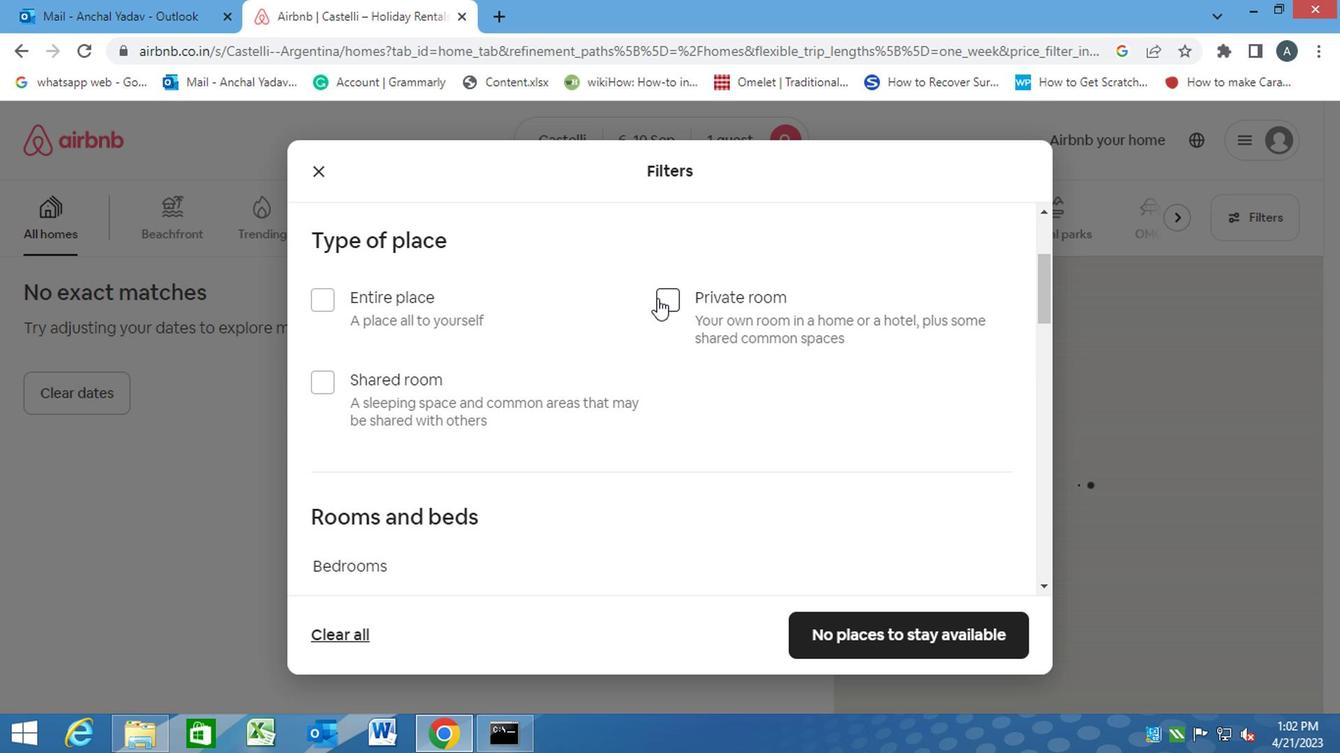 
Action: Mouse pressed left at (655, 299)
Screenshot: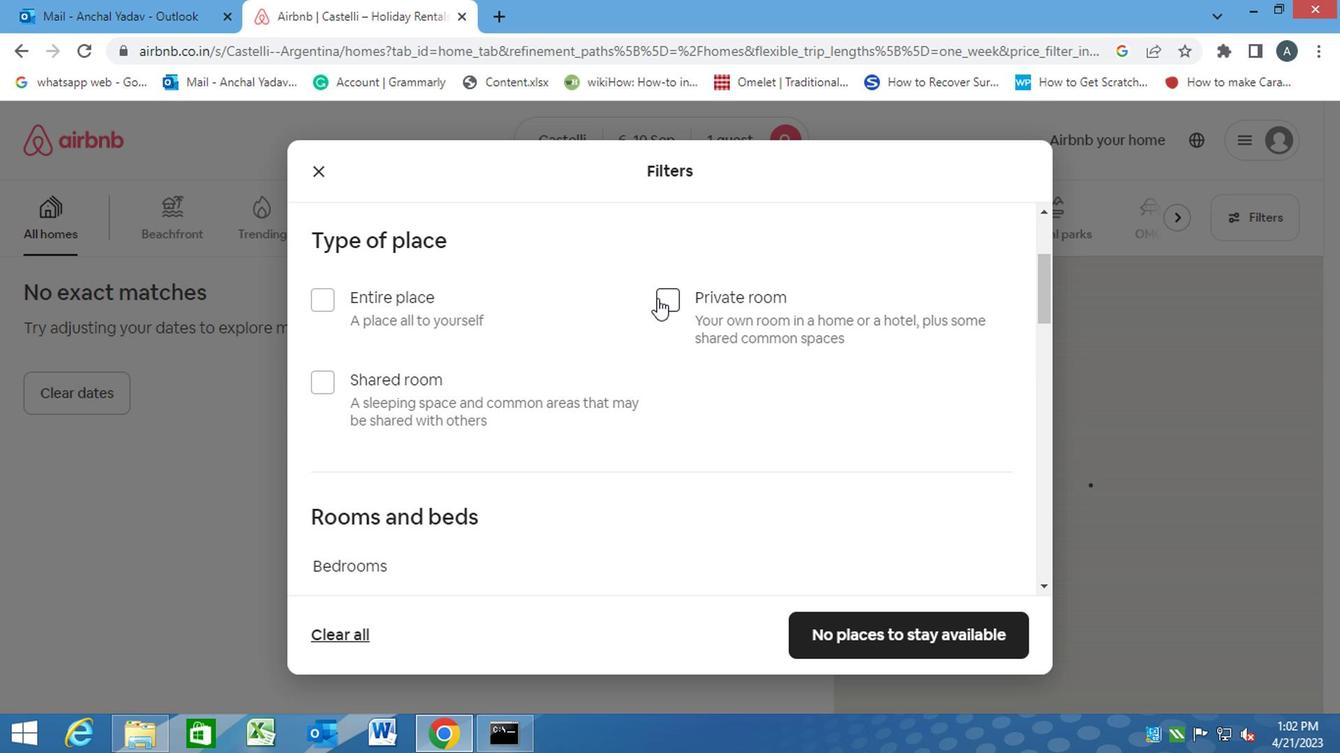 
Action: Mouse moved to (534, 473)
Screenshot: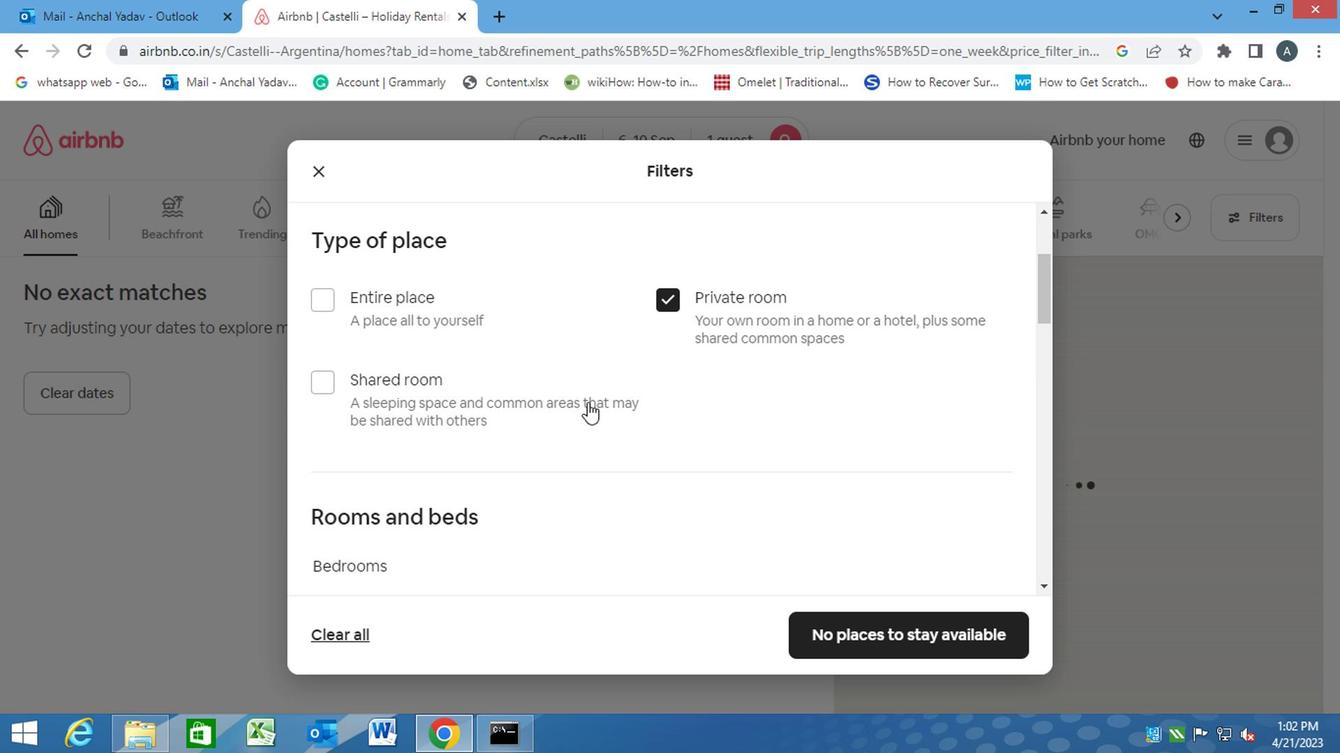 
Action: Mouse scrolled (534, 471) with delta (0, -1)
Screenshot: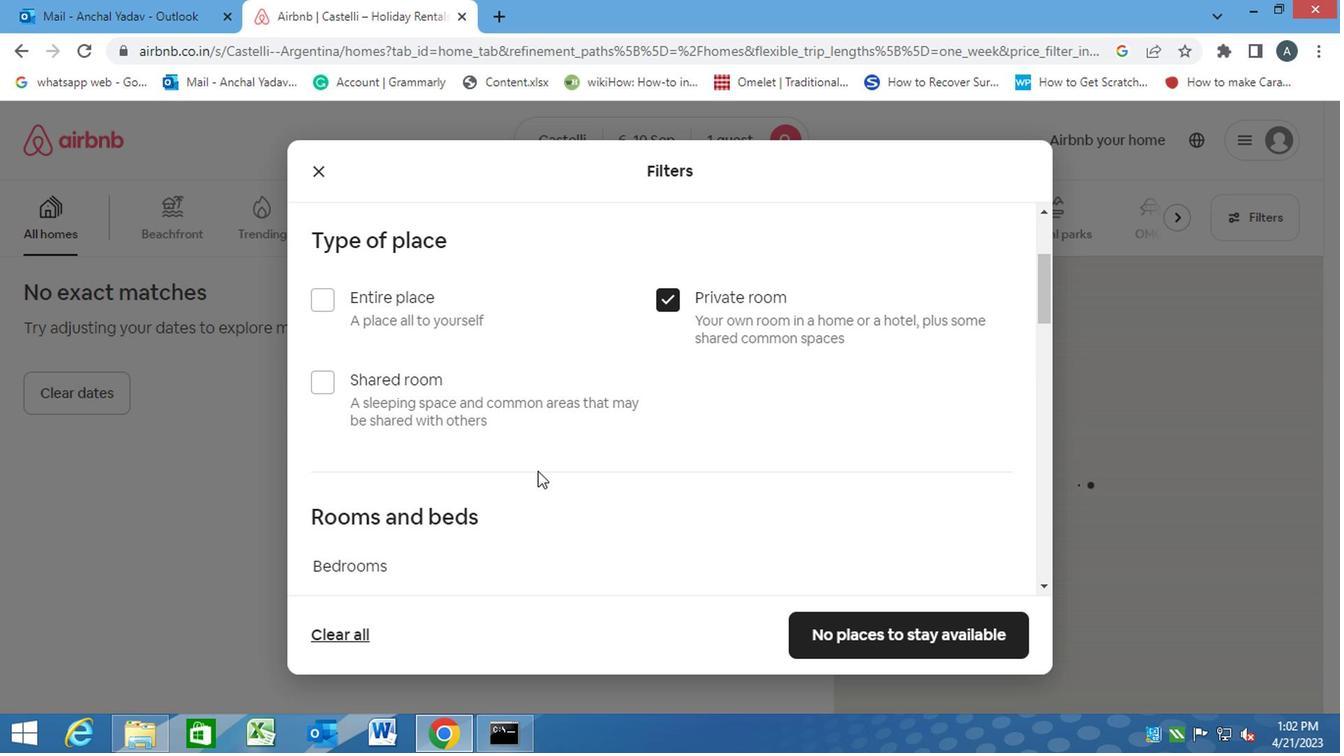 
Action: Mouse moved to (533, 473)
Screenshot: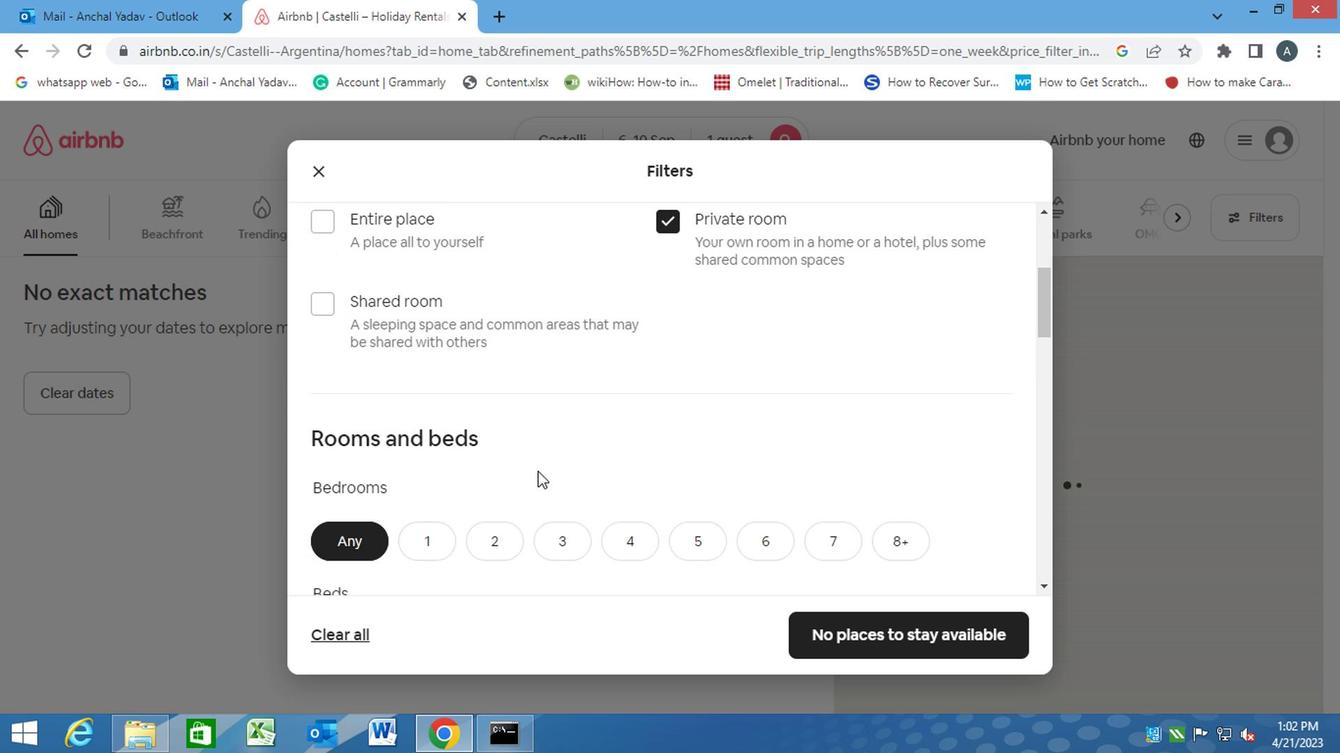 
Action: Mouse scrolled (533, 471) with delta (0, -1)
Screenshot: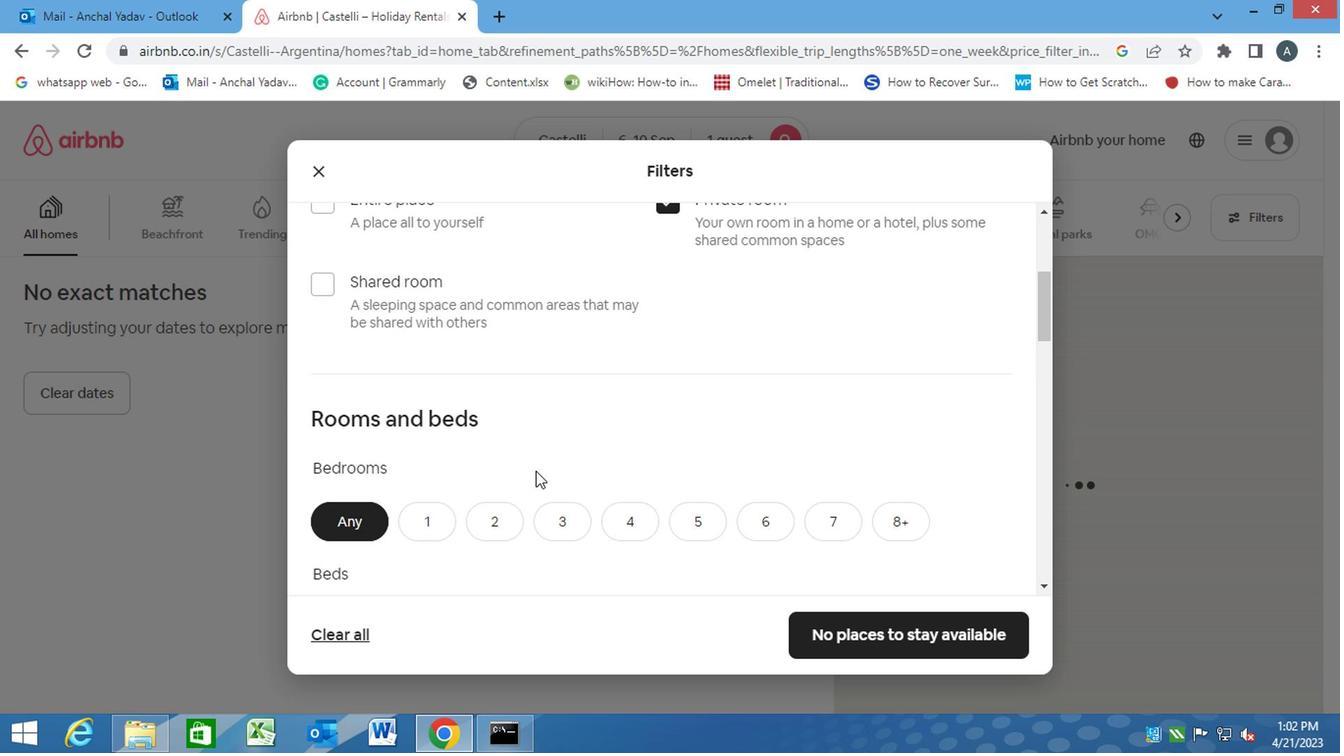 
Action: Mouse moved to (404, 431)
Screenshot: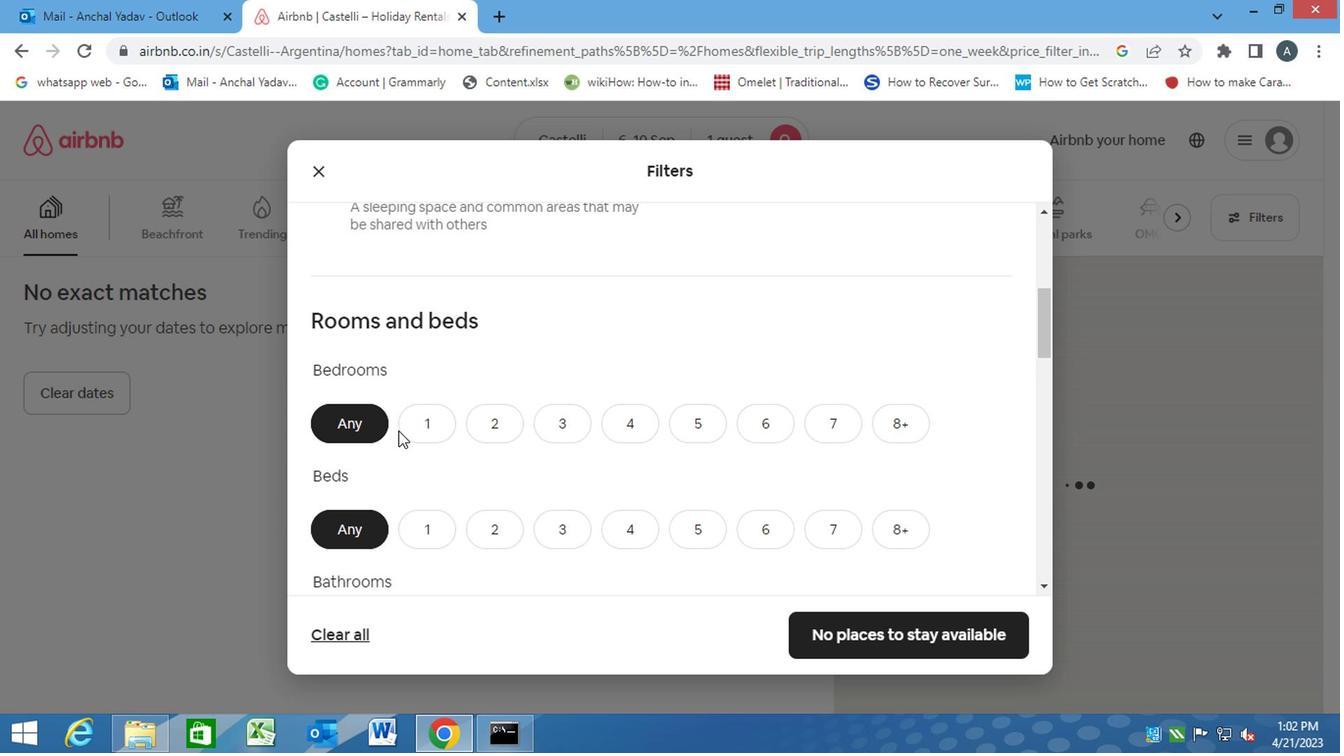 
Action: Mouse pressed left at (404, 431)
Screenshot: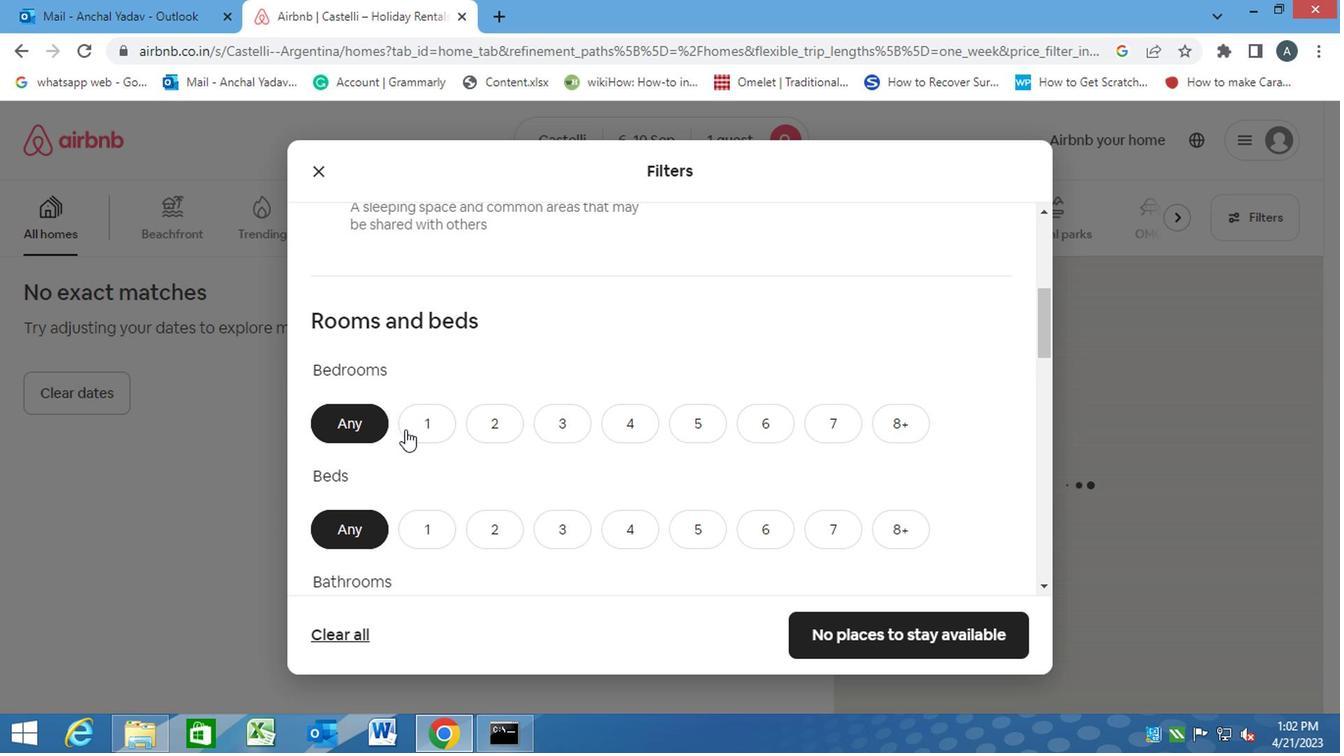
Action: Mouse moved to (426, 527)
Screenshot: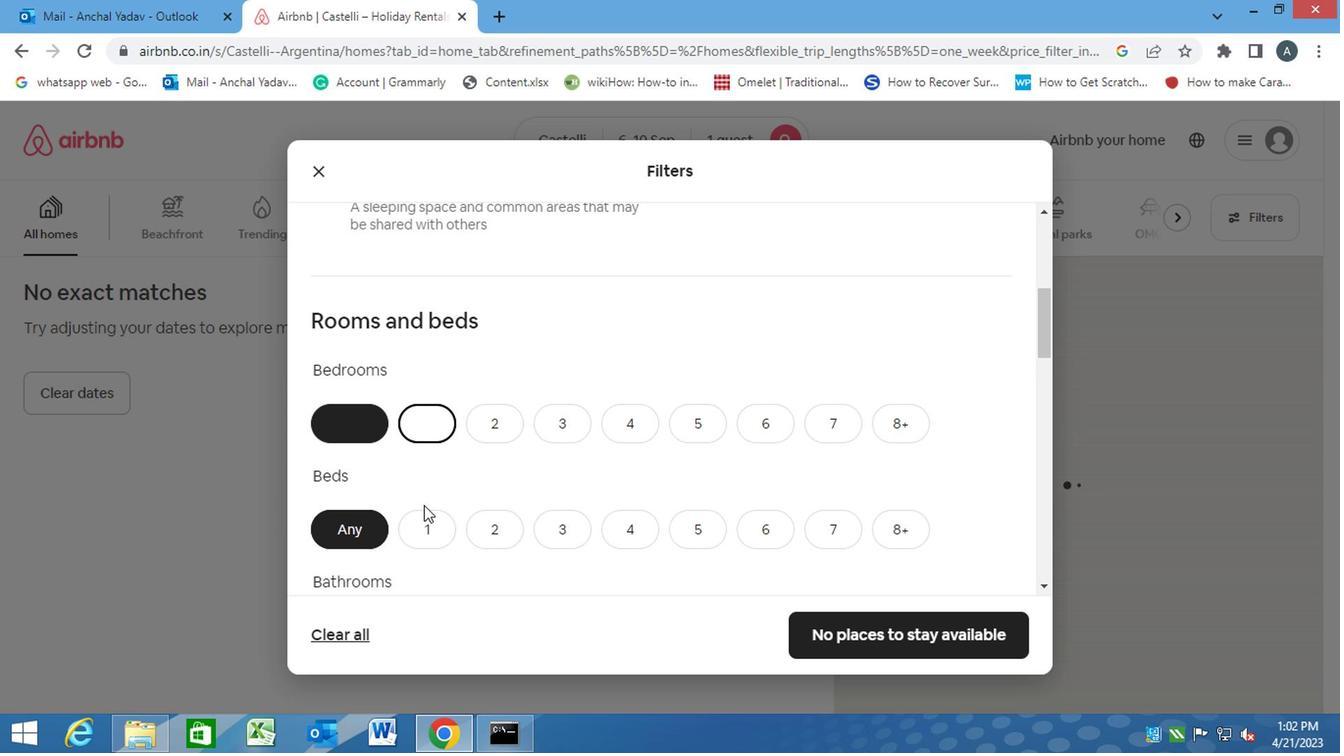 
Action: Mouse pressed left at (426, 527)
Screenshot: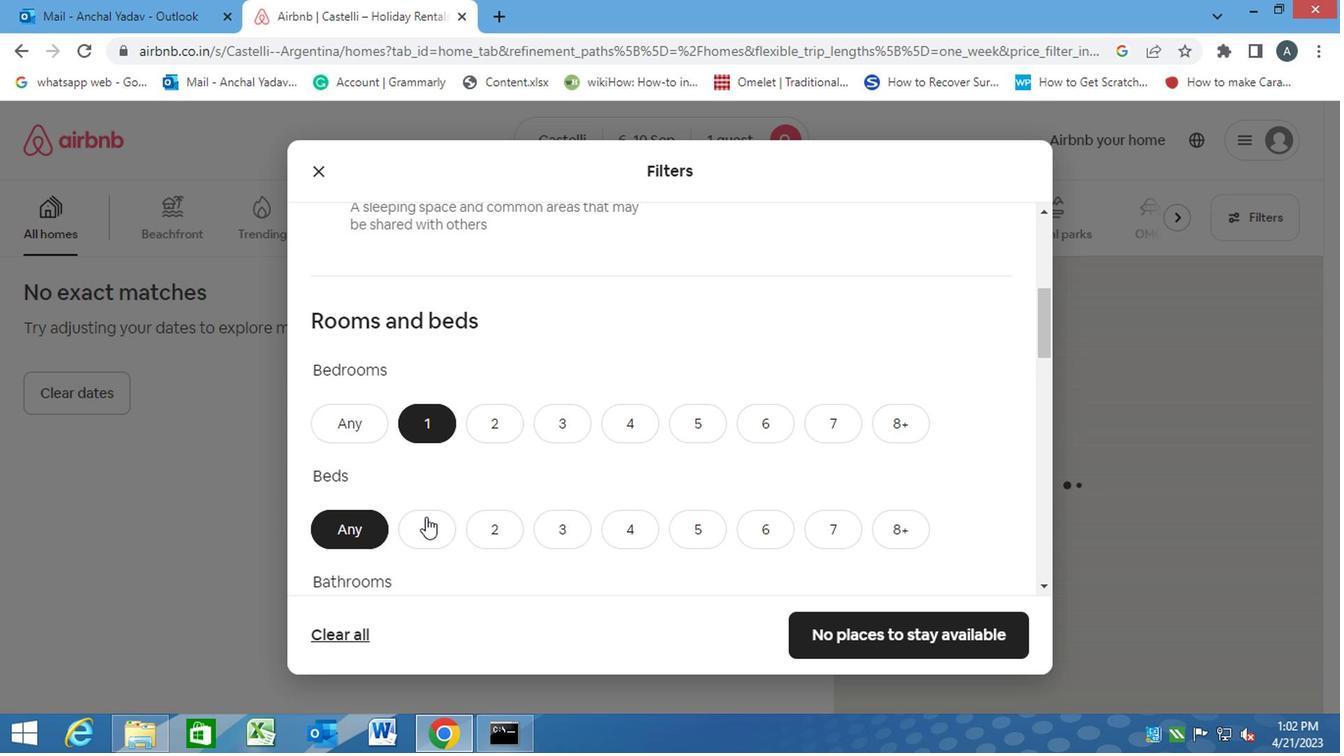 
Action: Mouse scrolled (426, 526) with delta (0, -1)
Screenshot: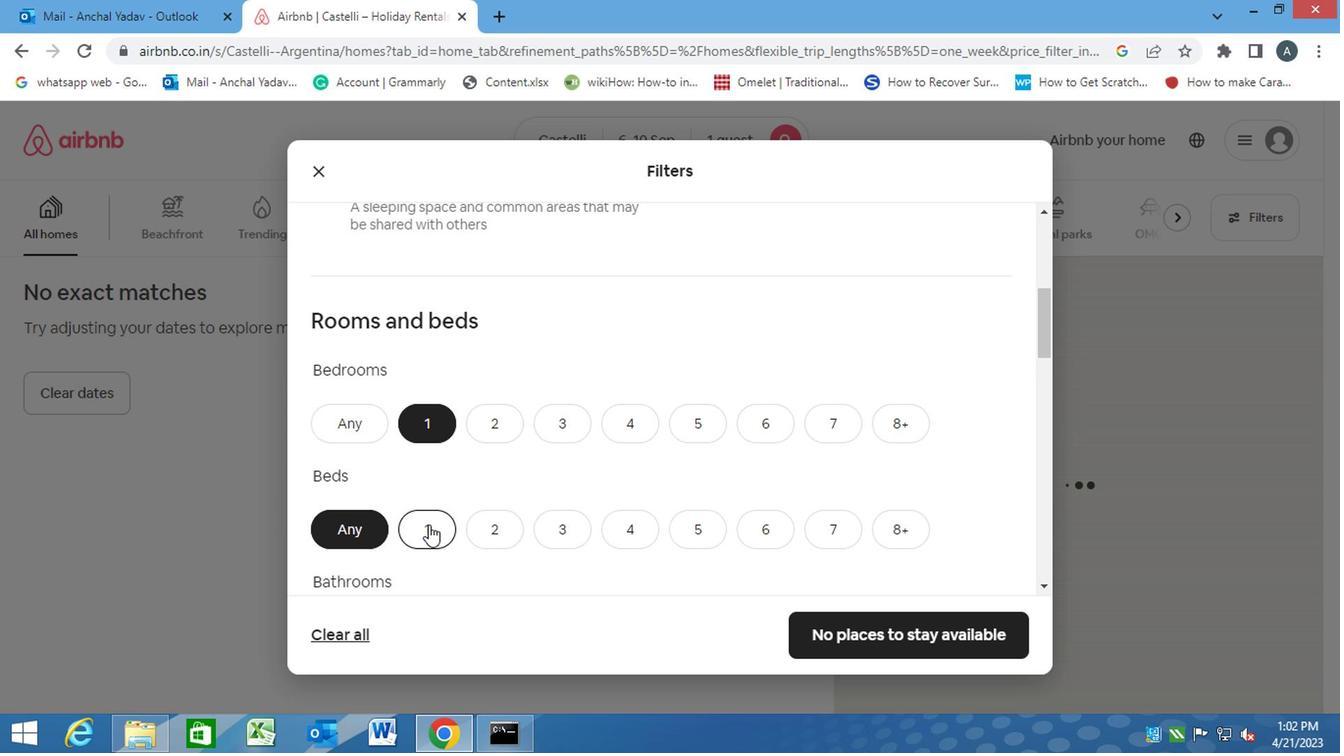 
Action: Mouse scrolled (426, 526) with delta (0, -1)
Screenshot: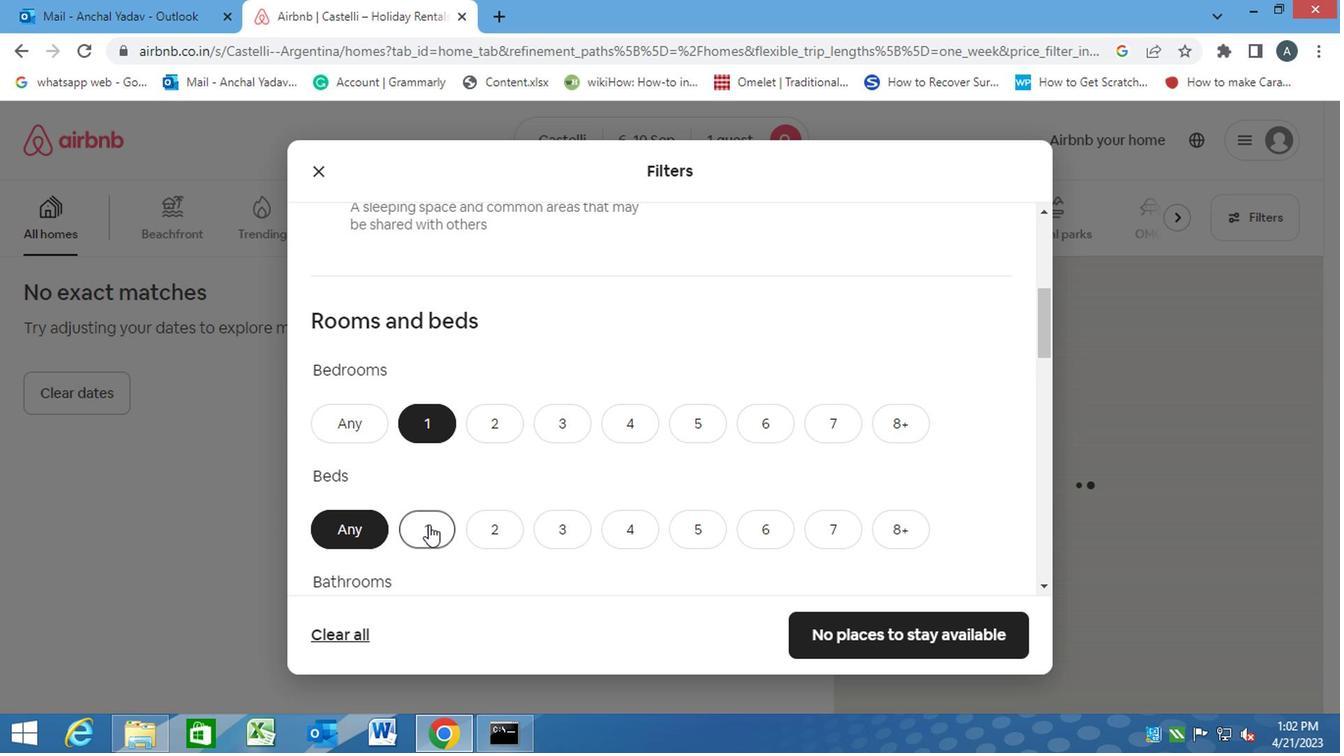
Action: Mouse moved to (422, 440)
Screenshot: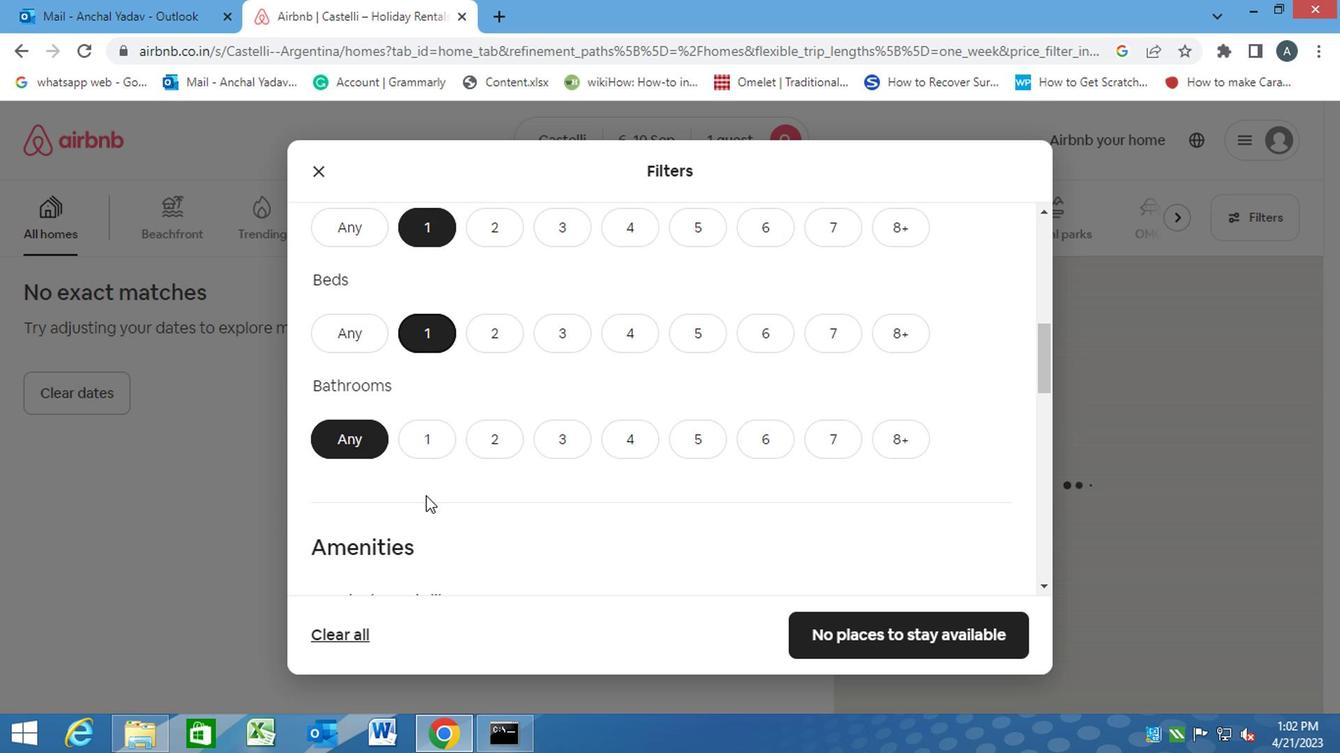 
Action: Mouse pressed left at (422, 440)
Screenshot: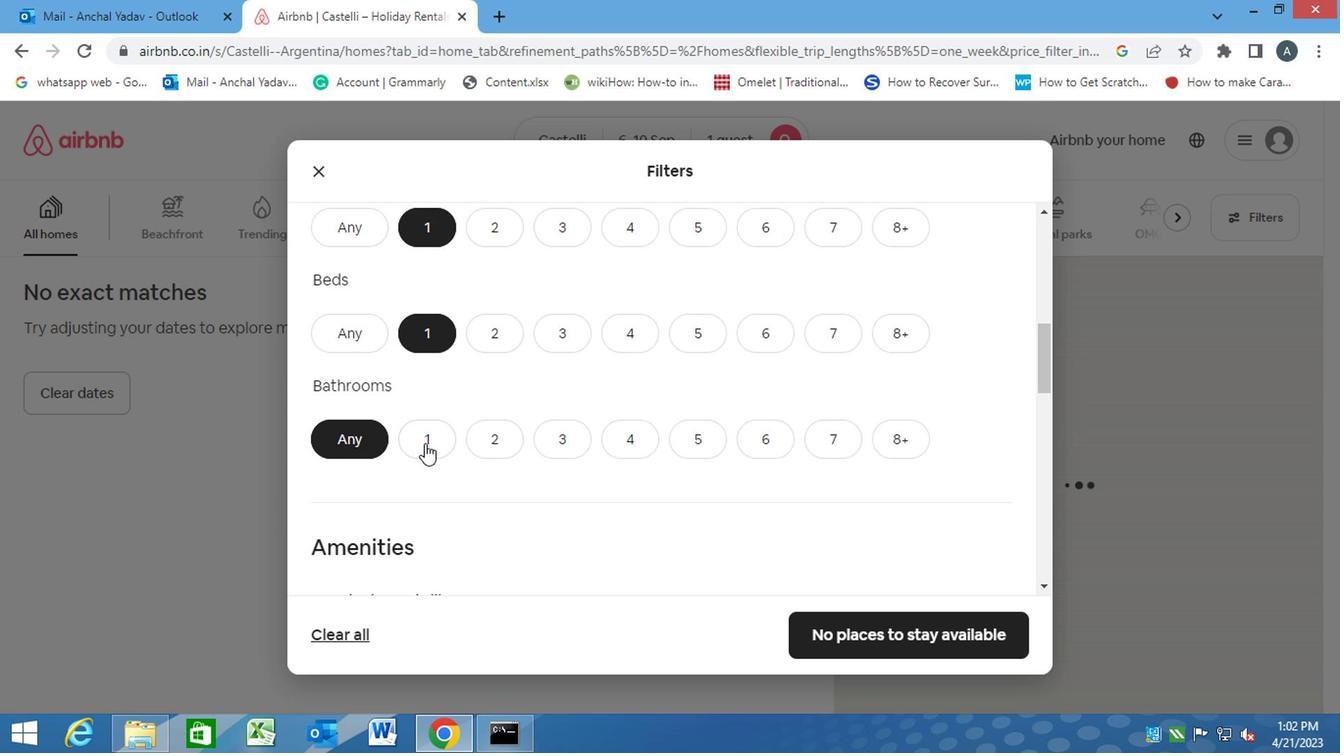 
Action: Mouse scrolled (422, 439) with delta (0, 0)
Screenshot: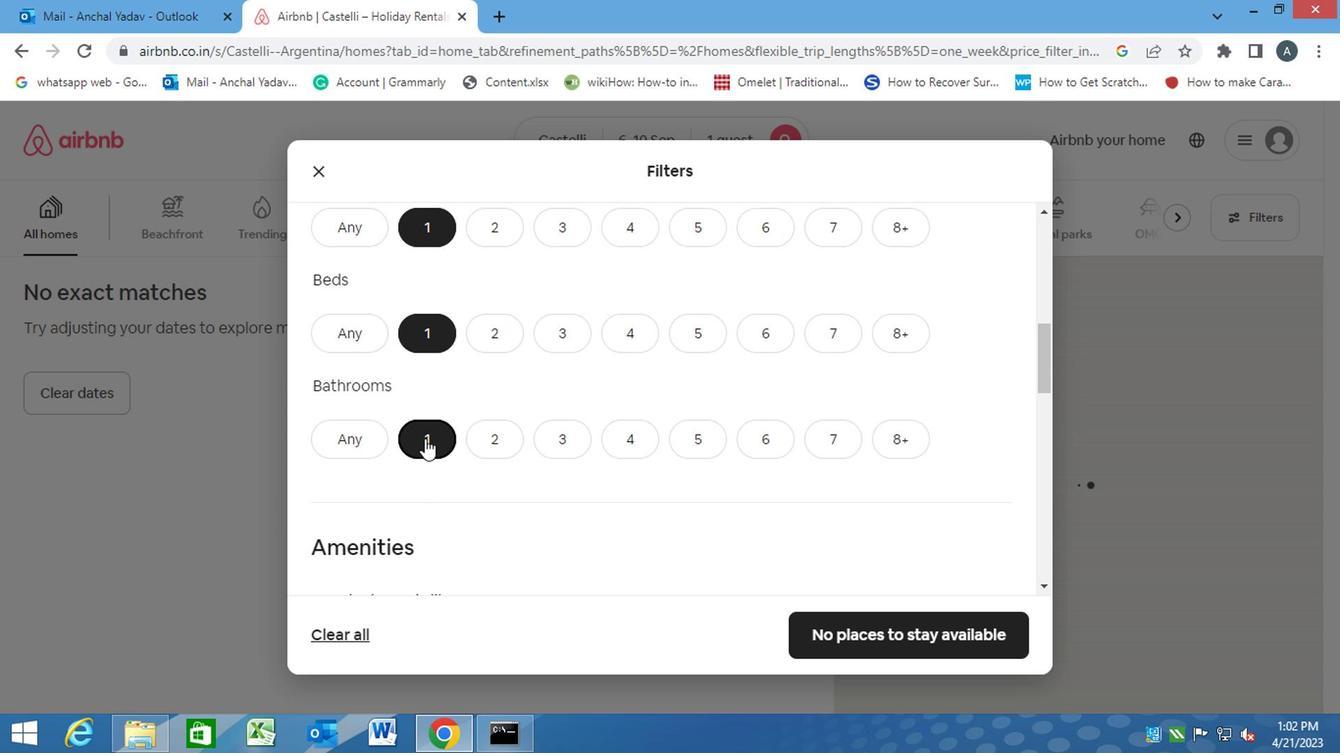 
Action: Mouse moved to (469, 452)
Screenshot: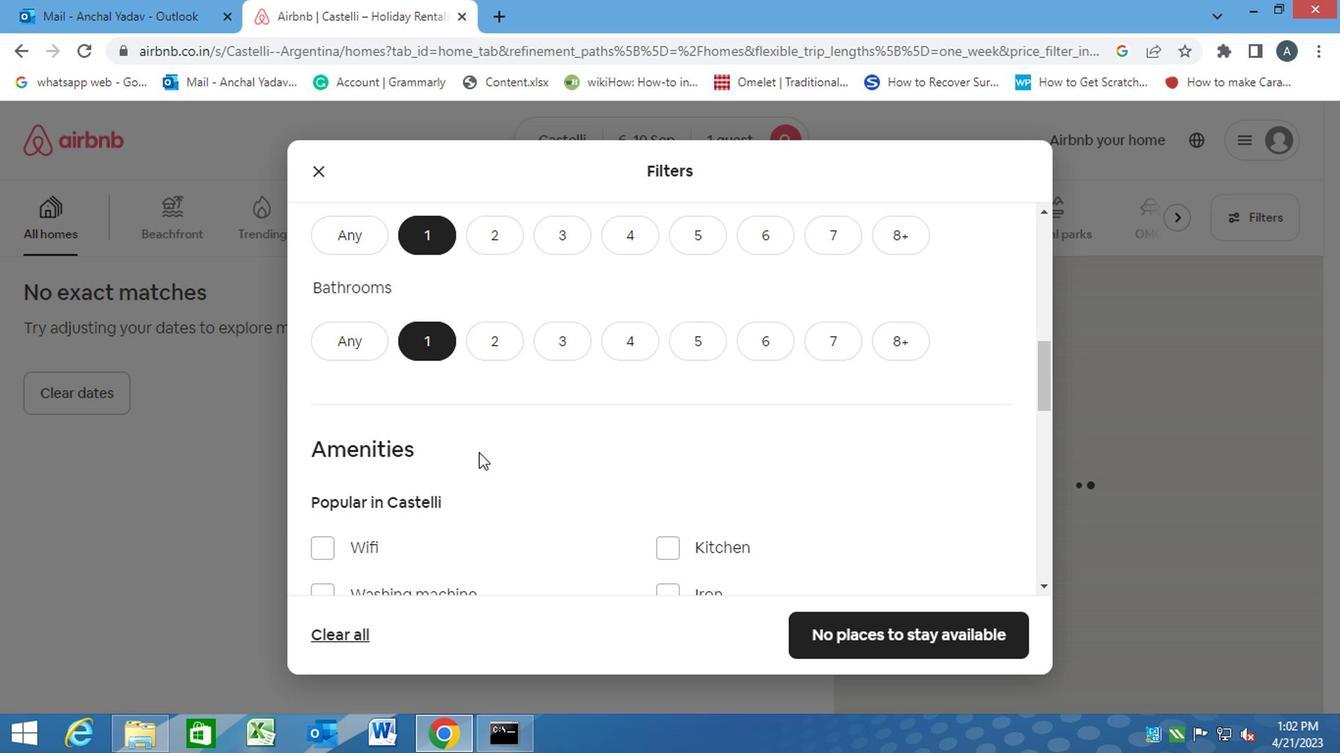 
Action: Mouse scrolled (469, 451) with delta (0, 0)
Screenshot: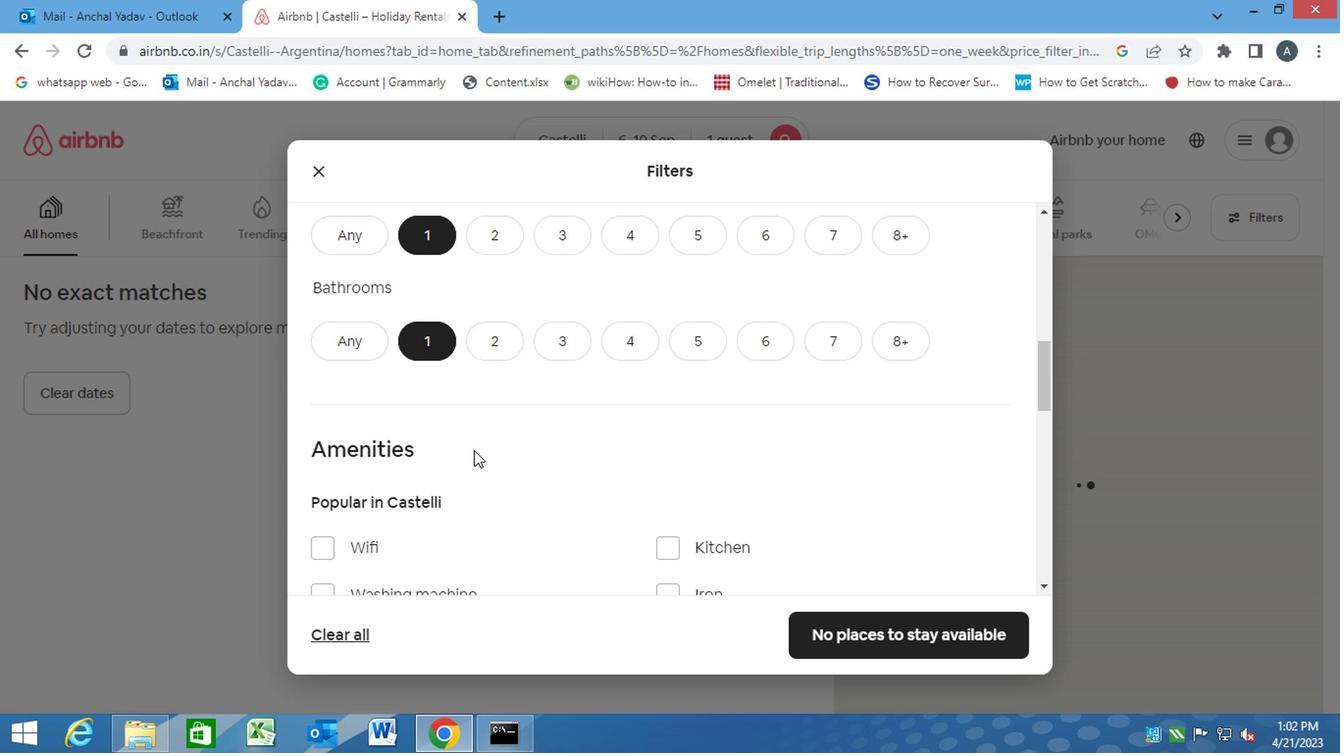 
Action: Mouse moved to (469, 452)
Screenshot: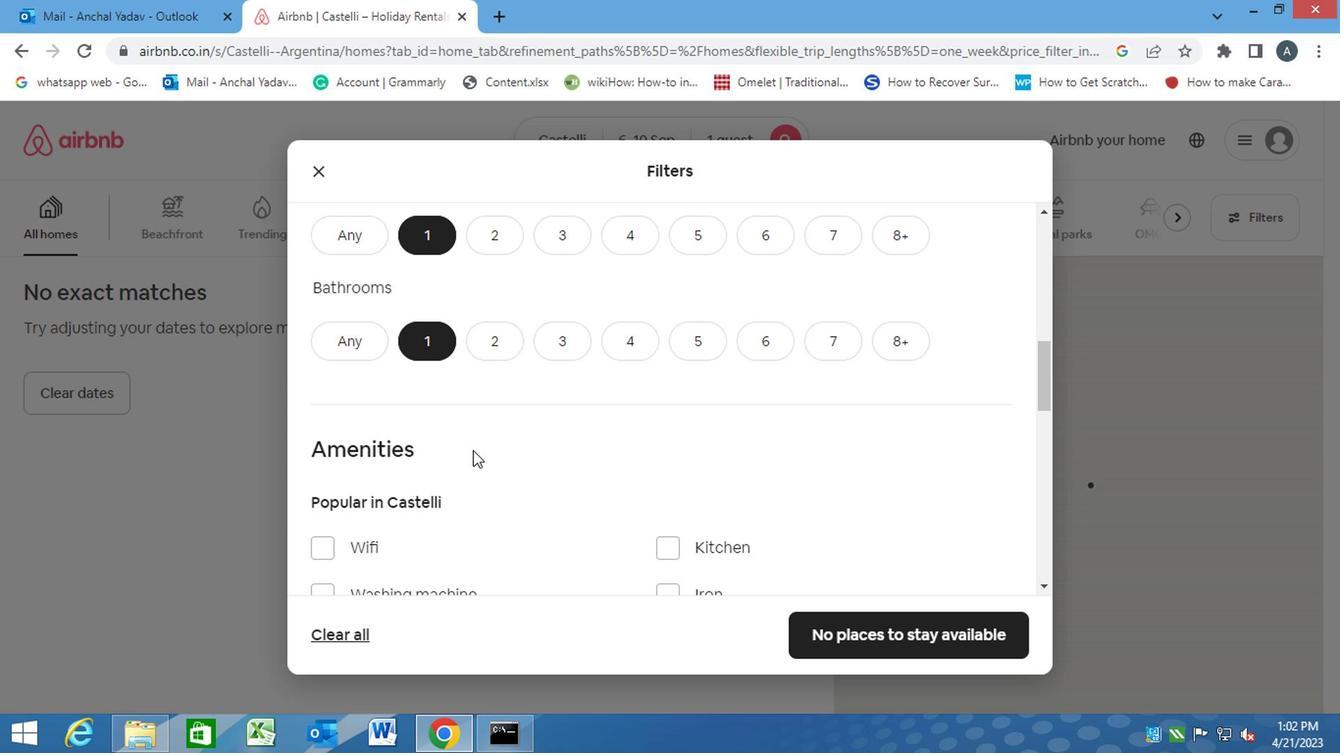 
Action: Mouse scrolled (469, 452) with delta (0, 0)
Screenshot: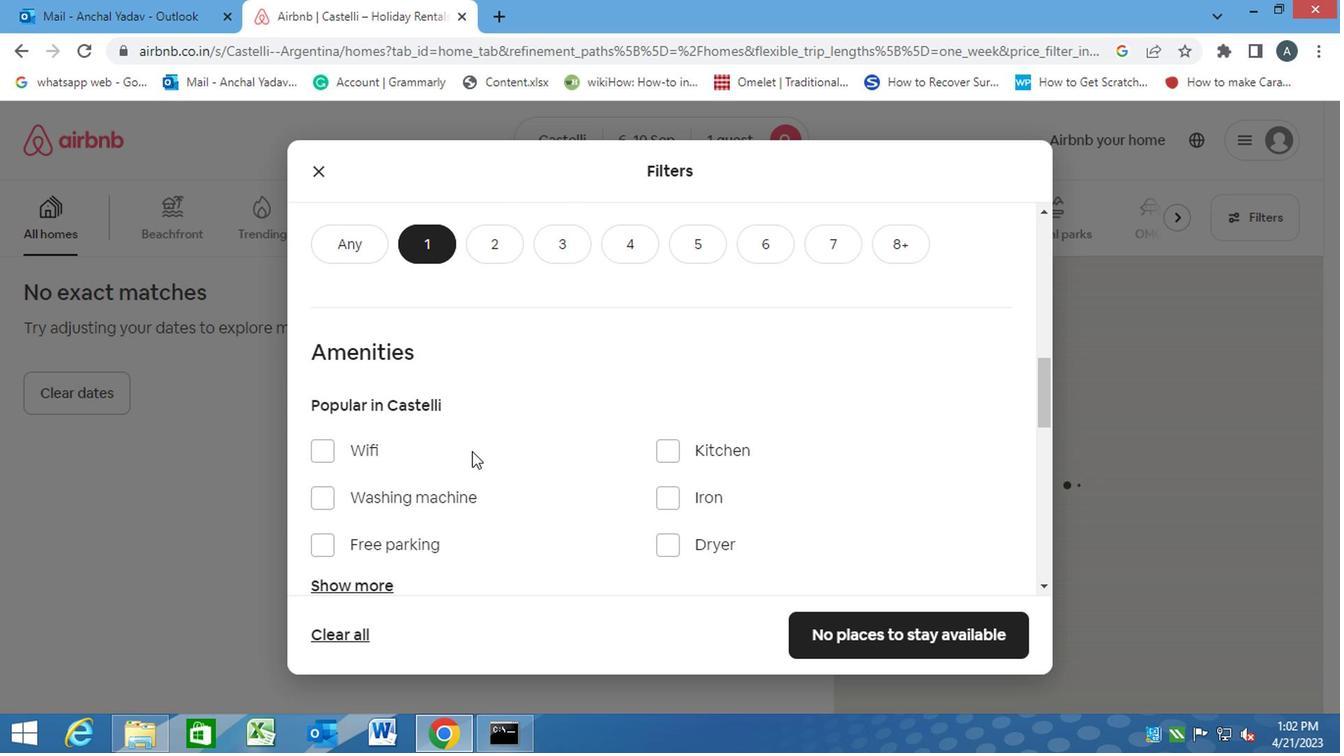 
Action: Mouse scrolled (469, 454) with delta (0, 1)
Screenshot: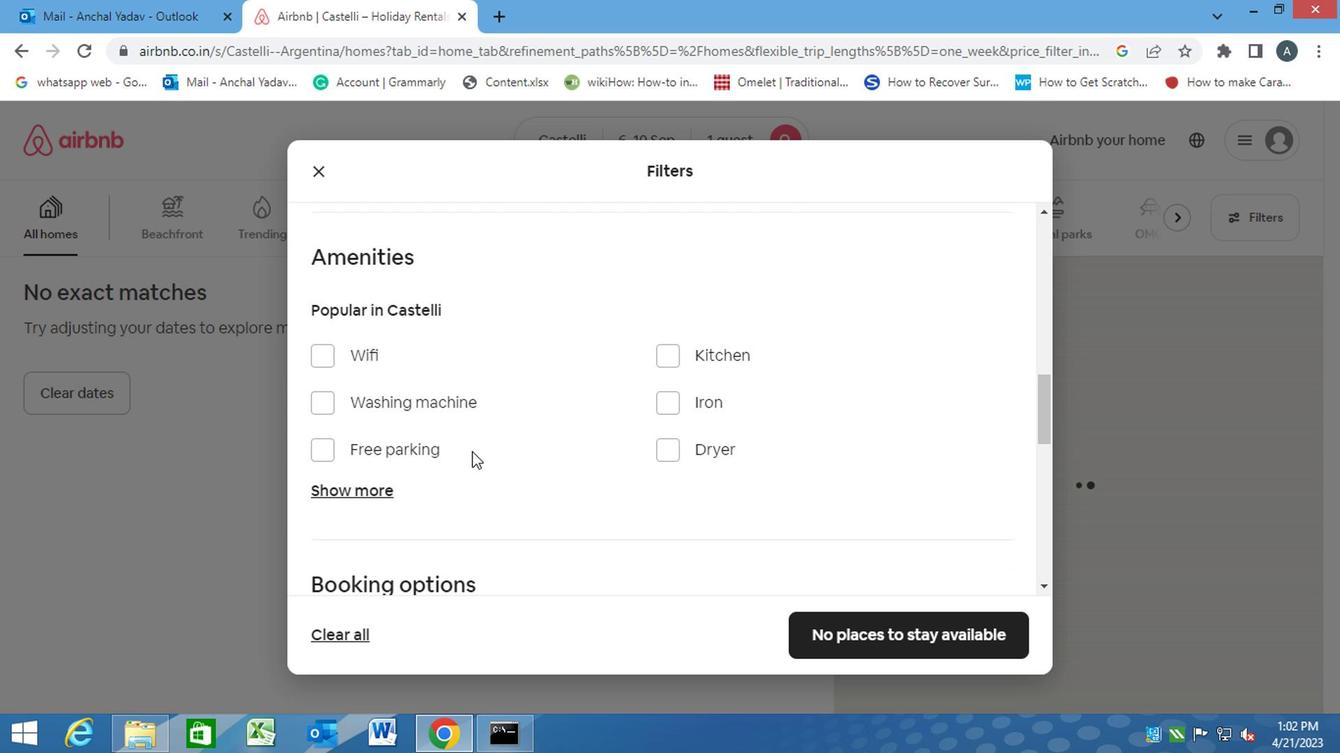 
Action: Mouse scrolled (469, 454) with delta (0, 1)
Screenshot: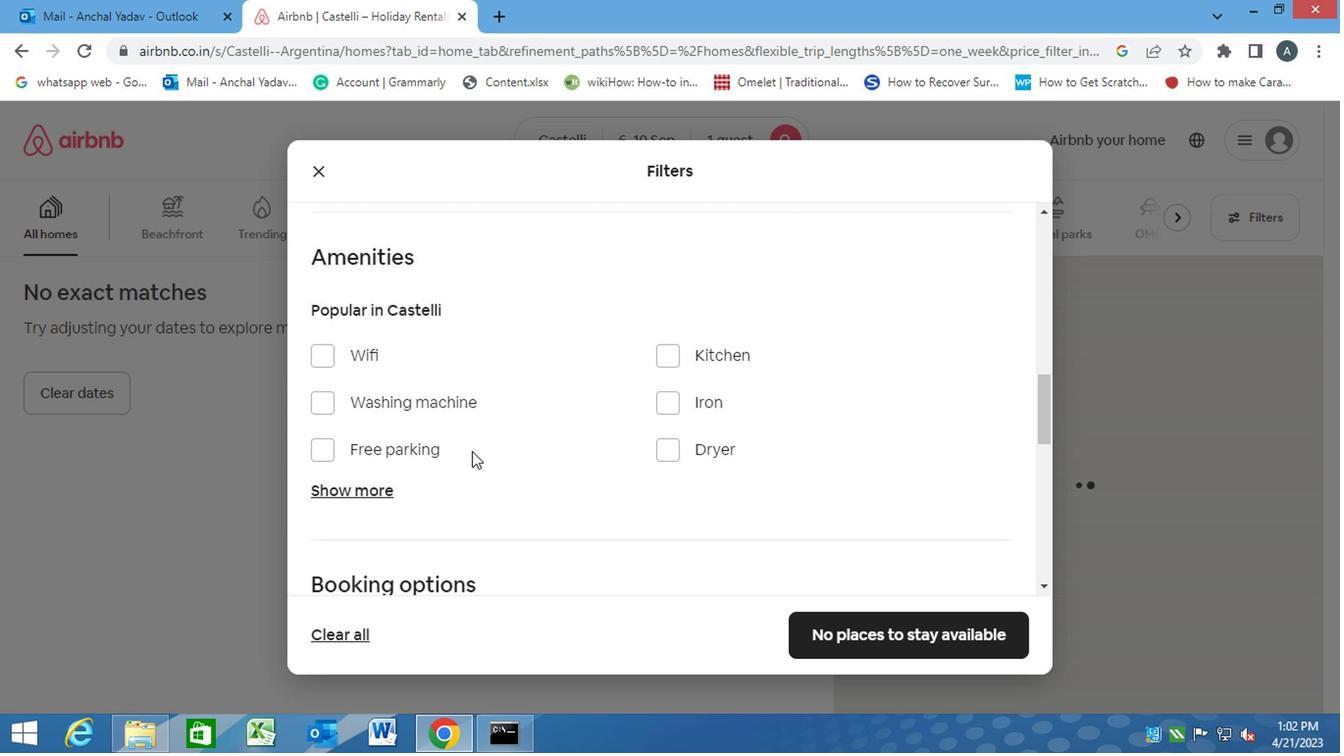
Action: Mouse scrolled (469, 454) with delta (0, 1)
Screenshot: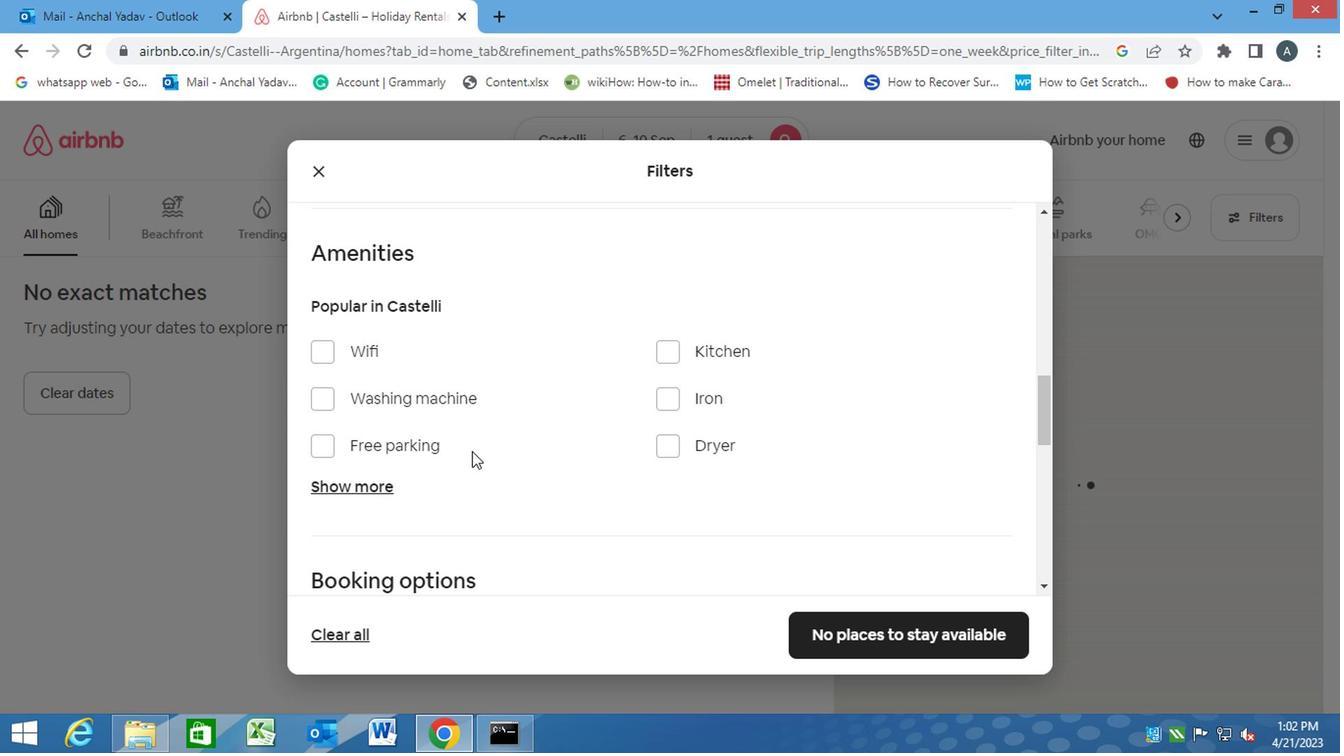 
Action: Mouse scrolled (469, 452) with delta (0, 0)
Screenshot: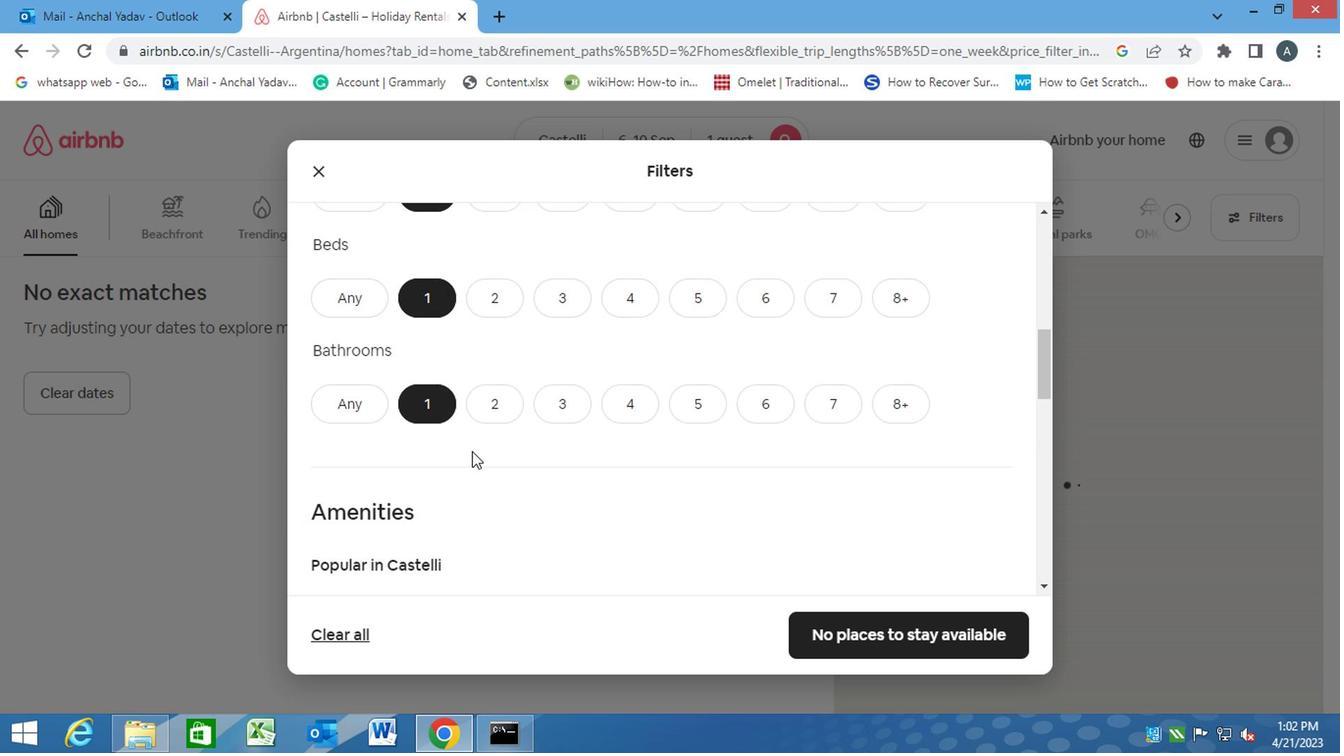 
Action: Mouse scrolled (469, 452) with delta (0, 0)
Screenshot: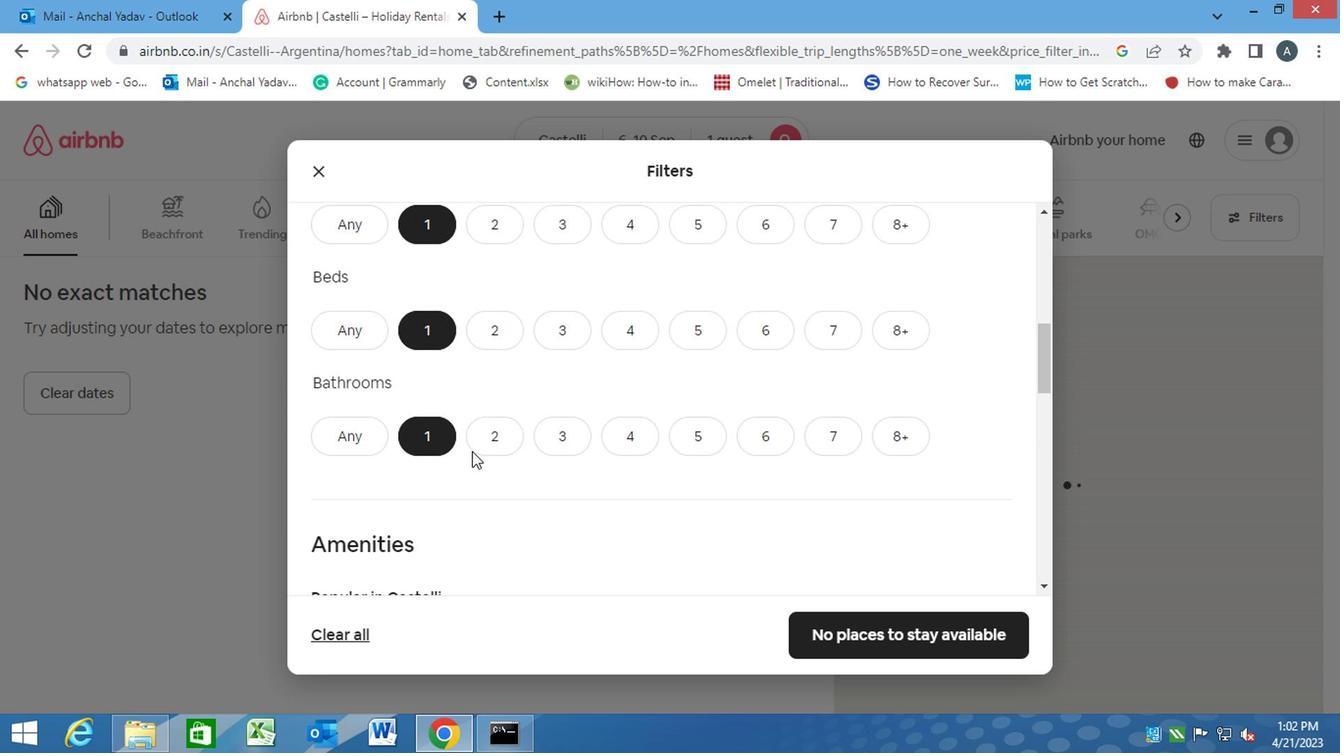 
Action: Mouse scrolled (469, 452) with delta (0, 0)
Screenshot: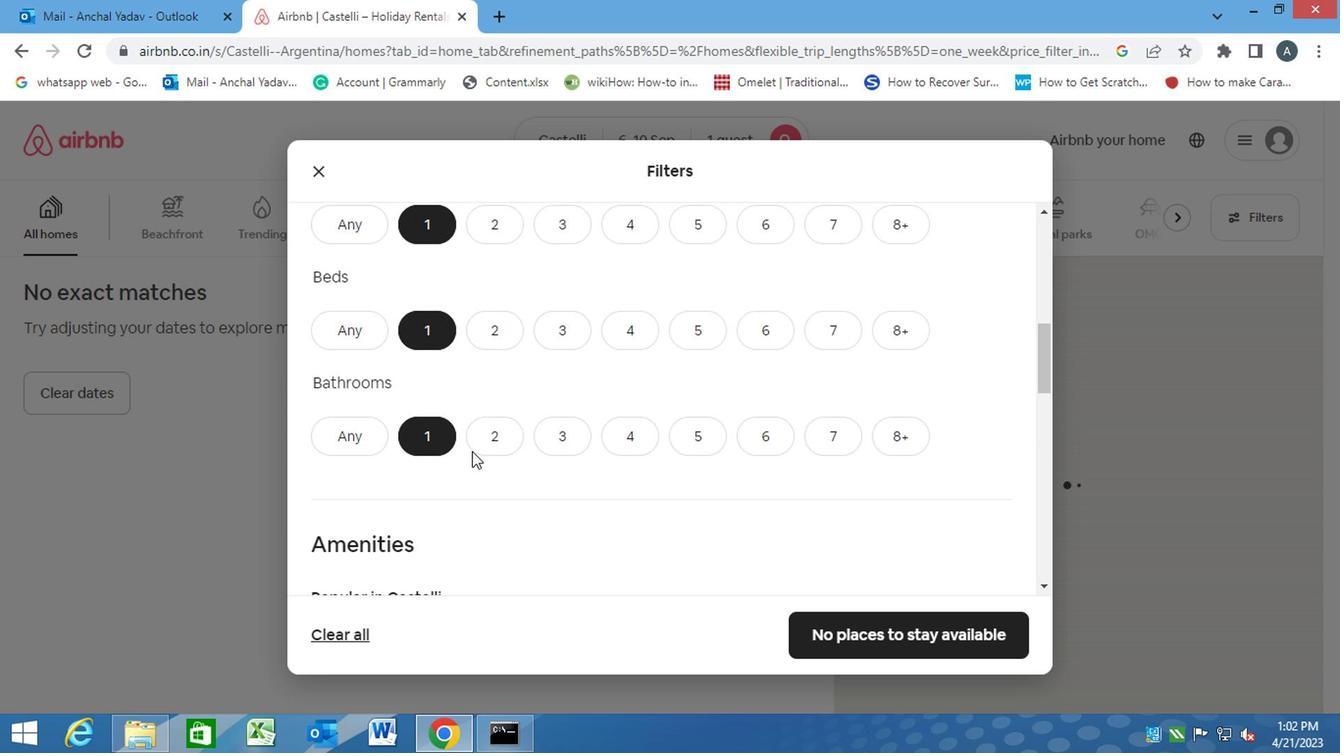 
Action: Mouse scrolled (469, 452) with delta (0, 0)
Screenshot: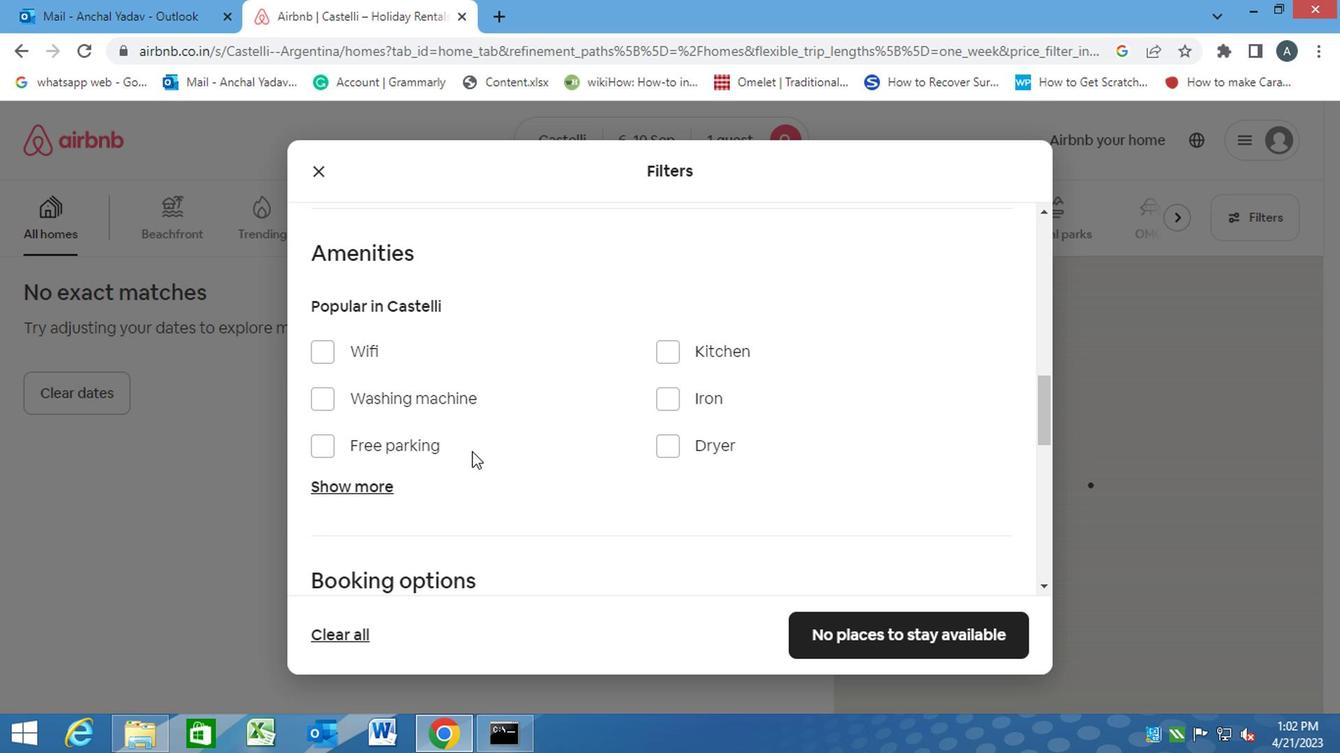 
Action: Mouse scrolled (469, 452) with delta (0, 0)
Screenshot: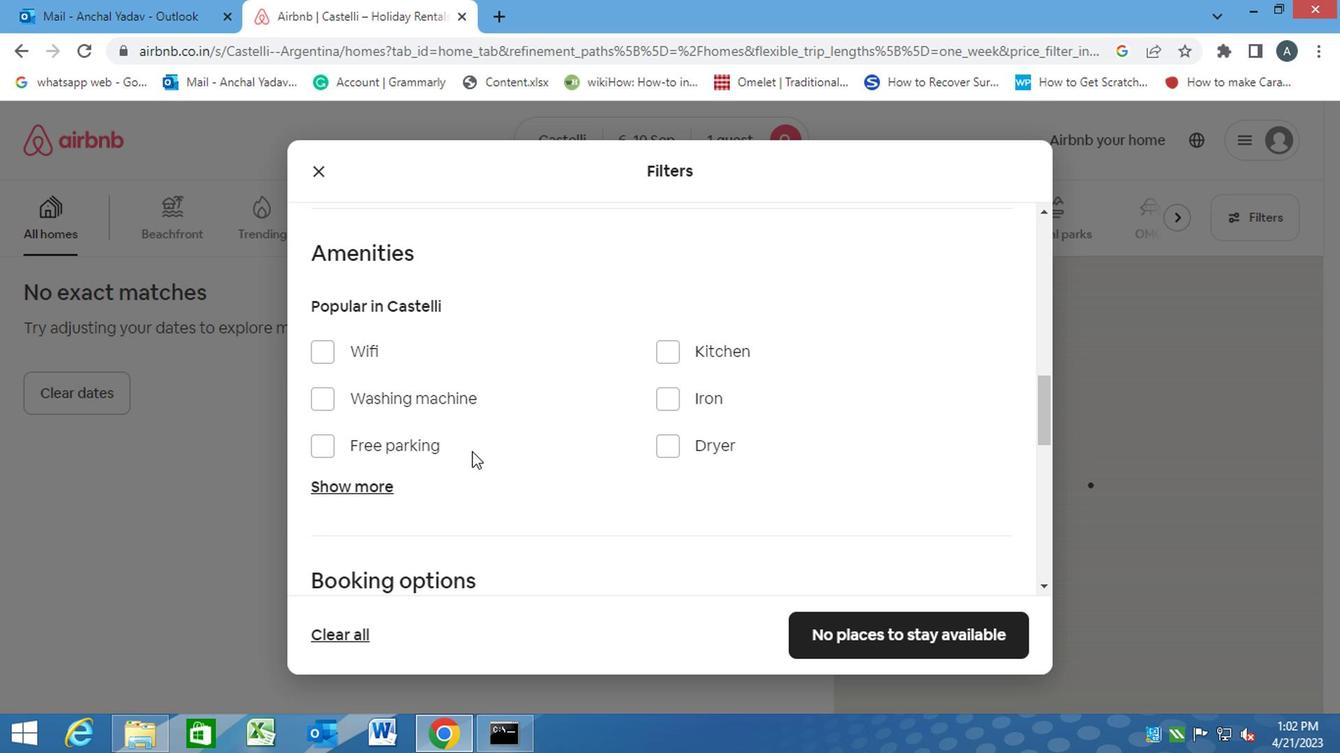 
Action: Mouse scrolled (469, 452) with delta (0, 0)
Screenshot: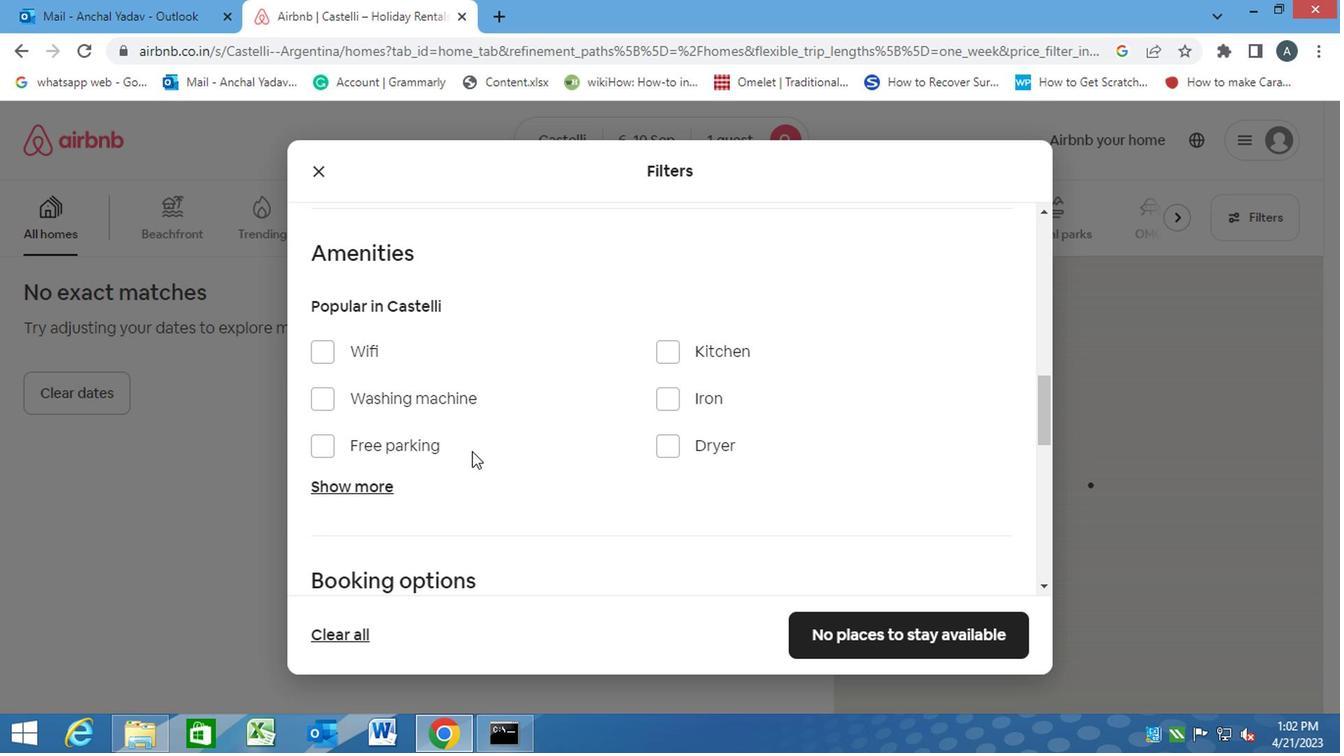 
Action: Mouse scrolled (469, 452) with delta (0, 0)
Screenshot: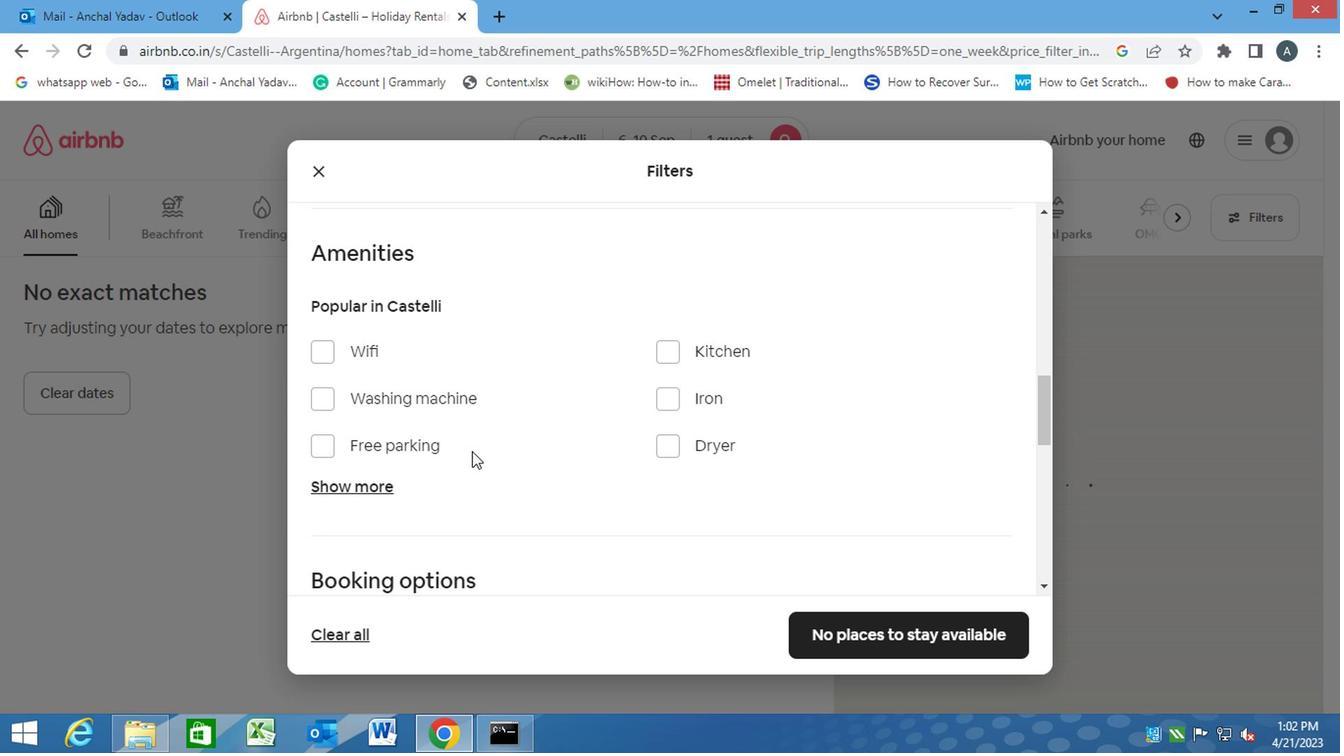 
Action: Mouse scrolled (469, 454) with delta (0, 1)
Screenshot: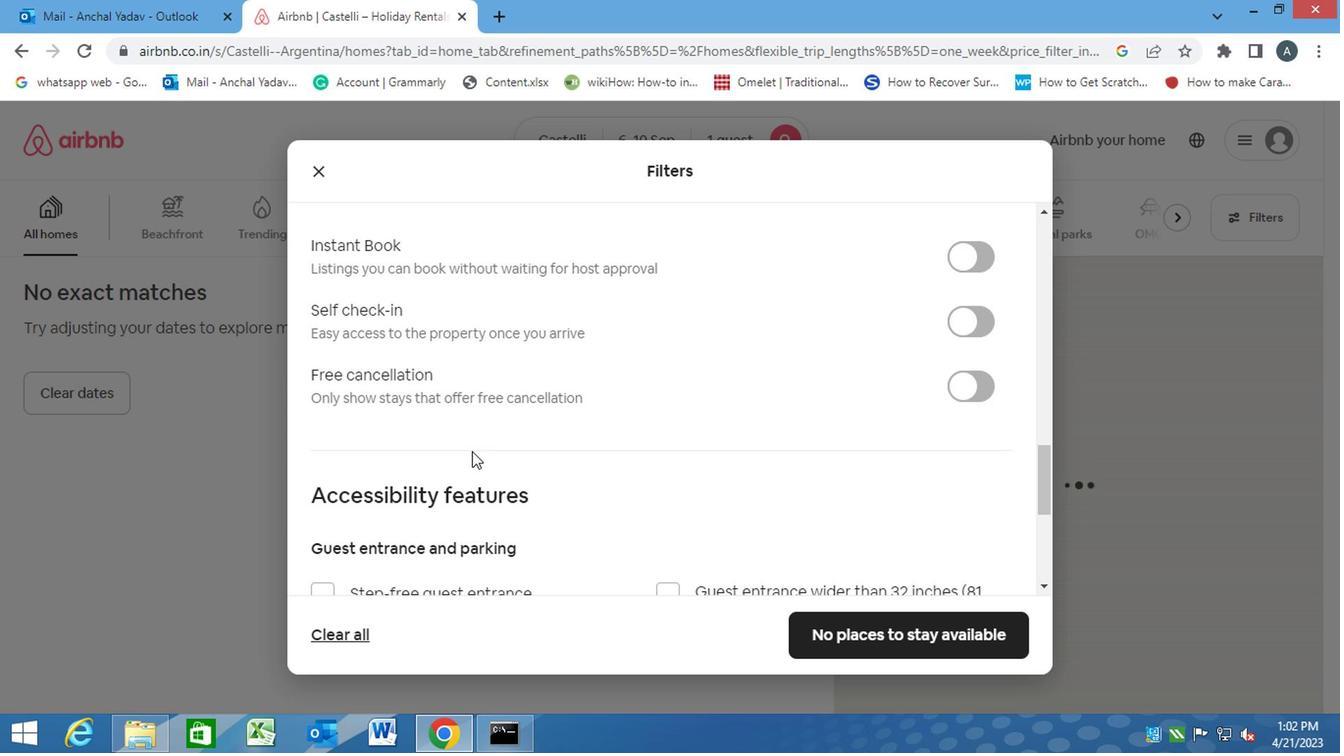 
Action: Mouse scrolled (469, 454) with delta (0, 1)
Screenshot: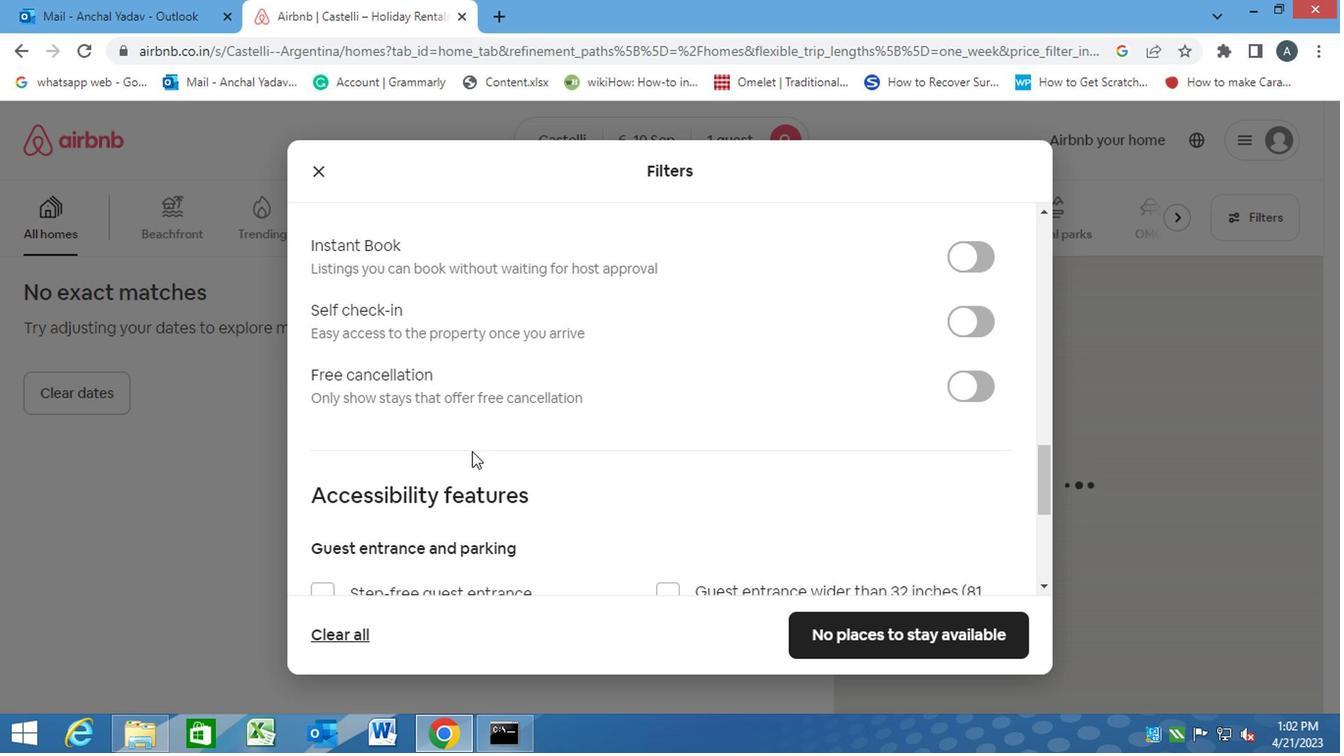 
Action: Mouse scrolled (469, 454) with delta (0, 1)
Screenshot: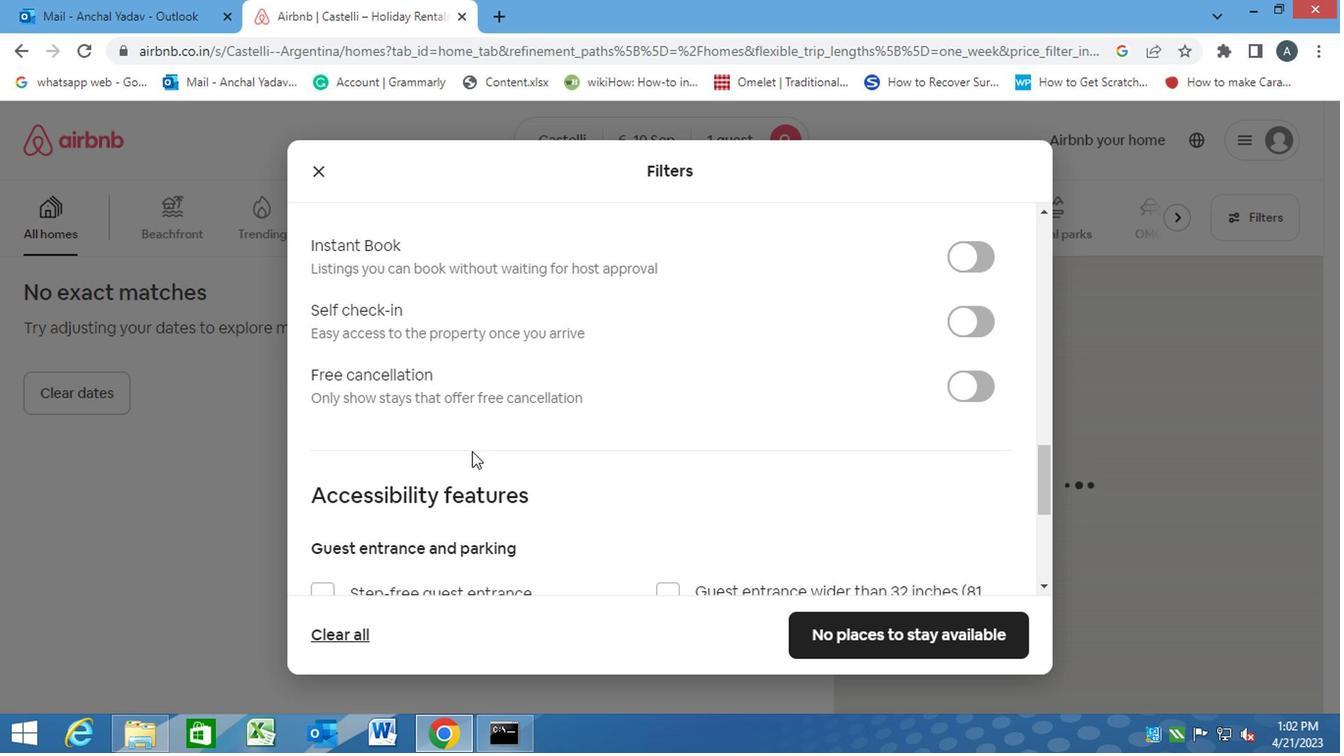 
Action: Mouse scrolled (469, 454) with delta (0, 1)
Screenshot: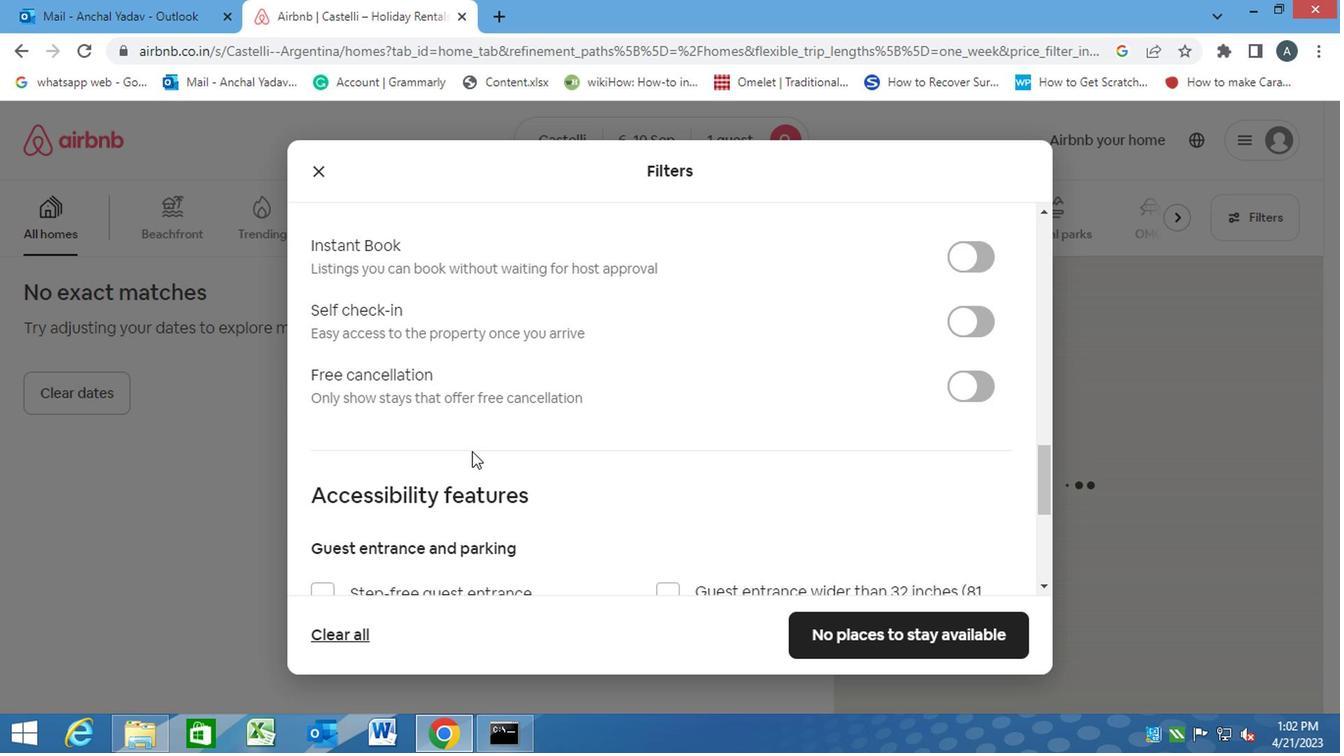 
Action: Mouse scrolled (469, 454) with delta (0, 1)
Screenshot: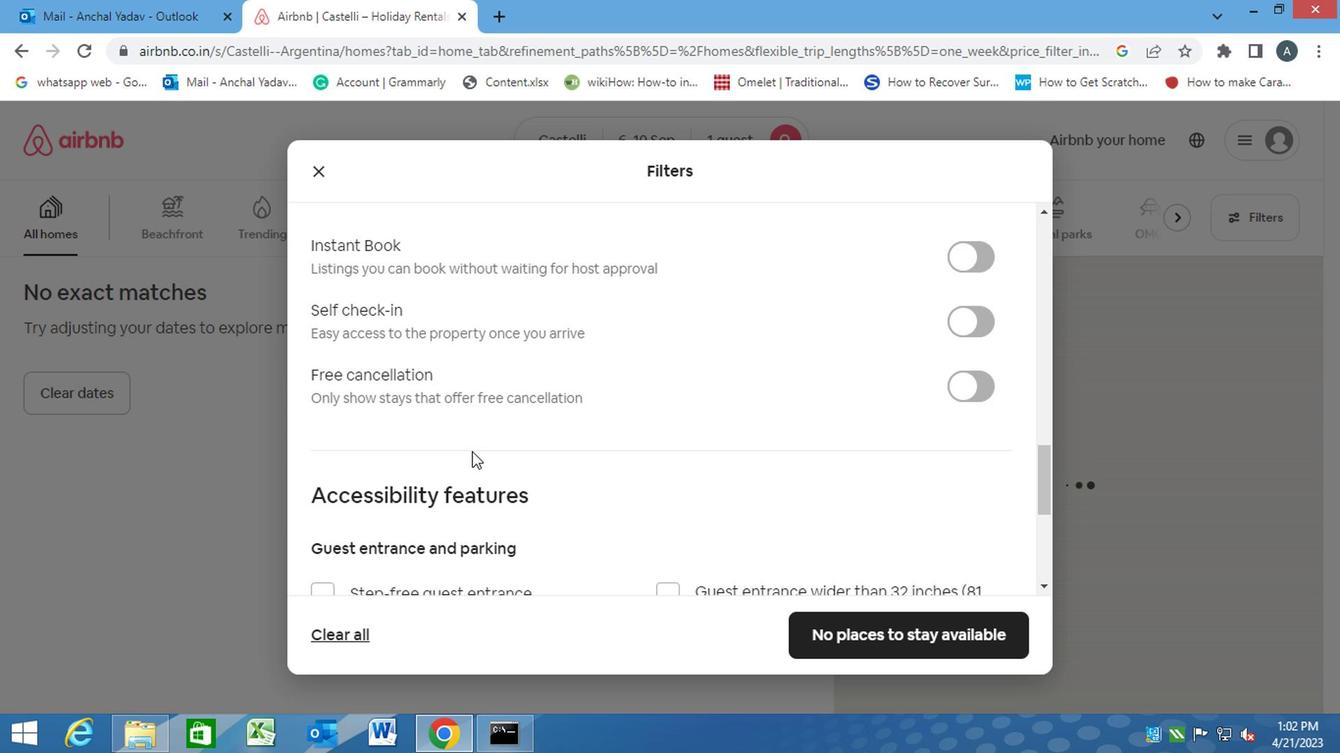
Action: Mouse scrolled (469, 454) with delta (0, 1)
Screenshot: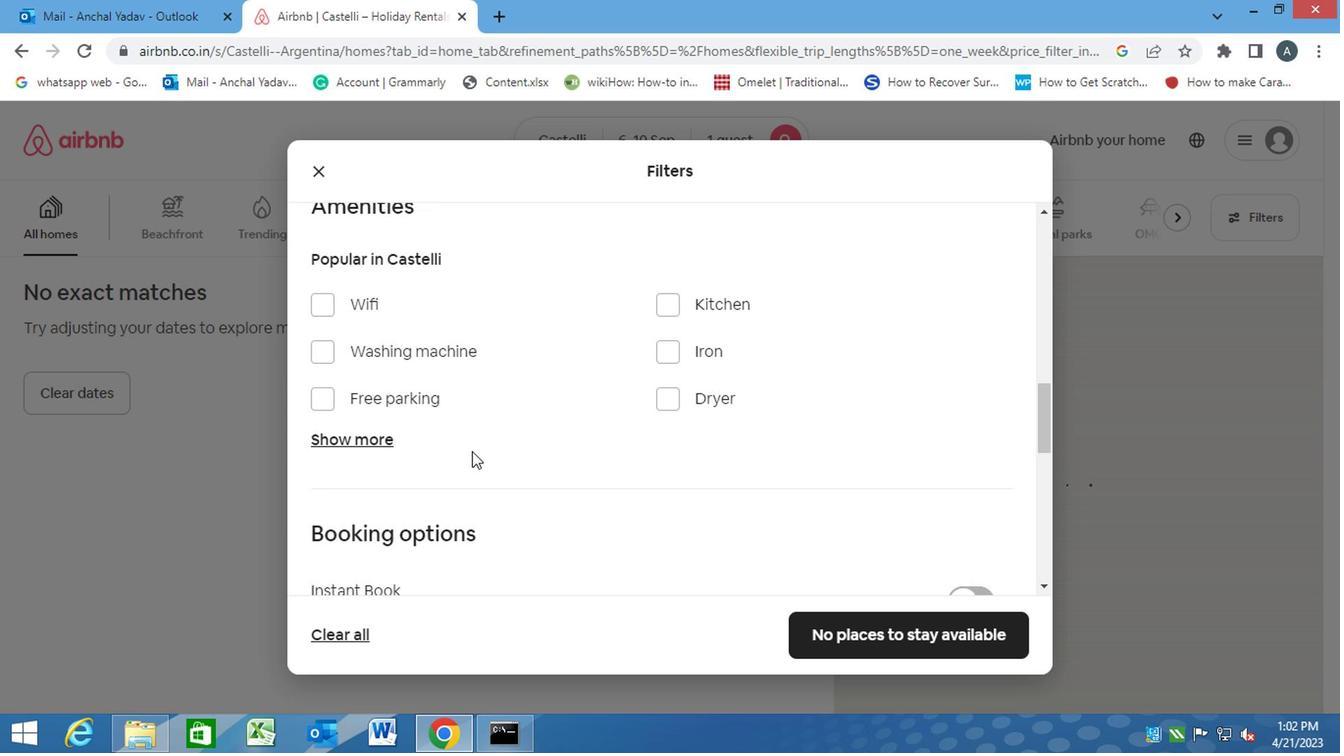 
Action: Mouse scrolled (469, 454) with delta (0, 1)
Screenshot: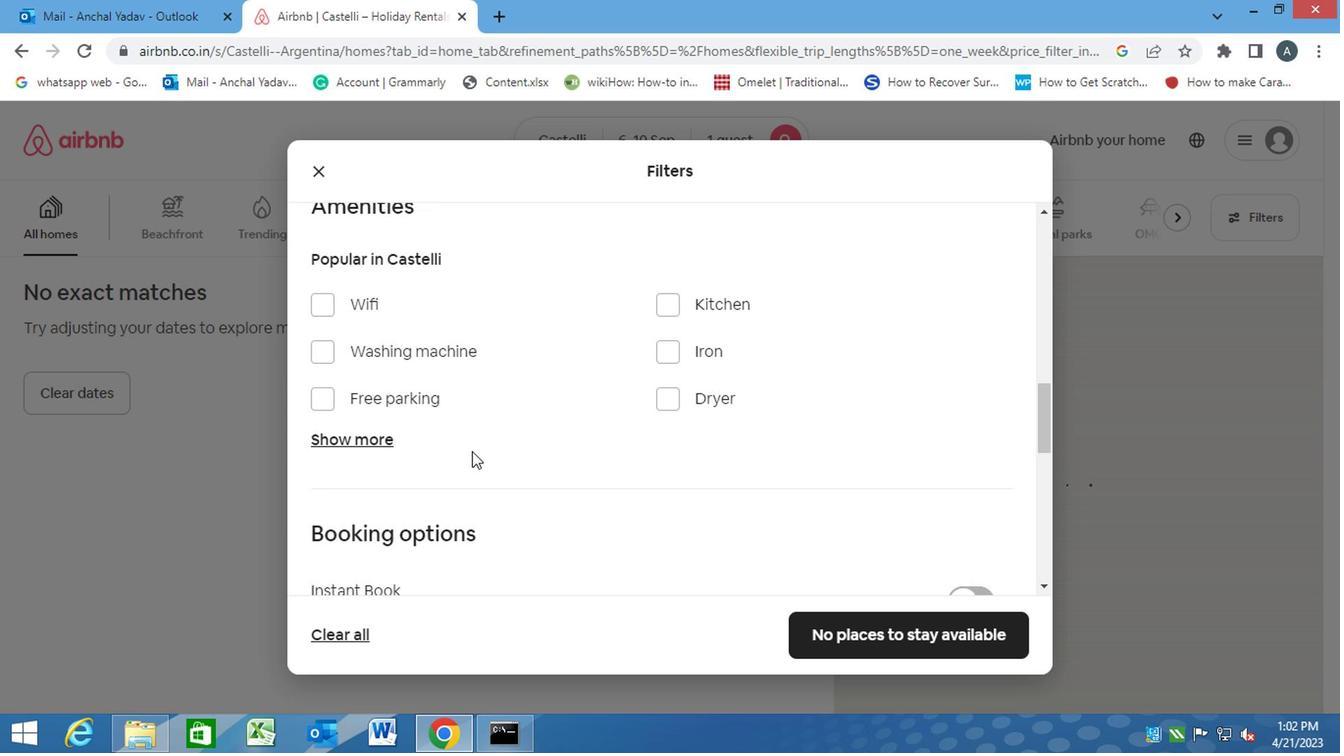 
Action: Mouse scrolled (469, 454) with delta (0, 1)
Screenshot: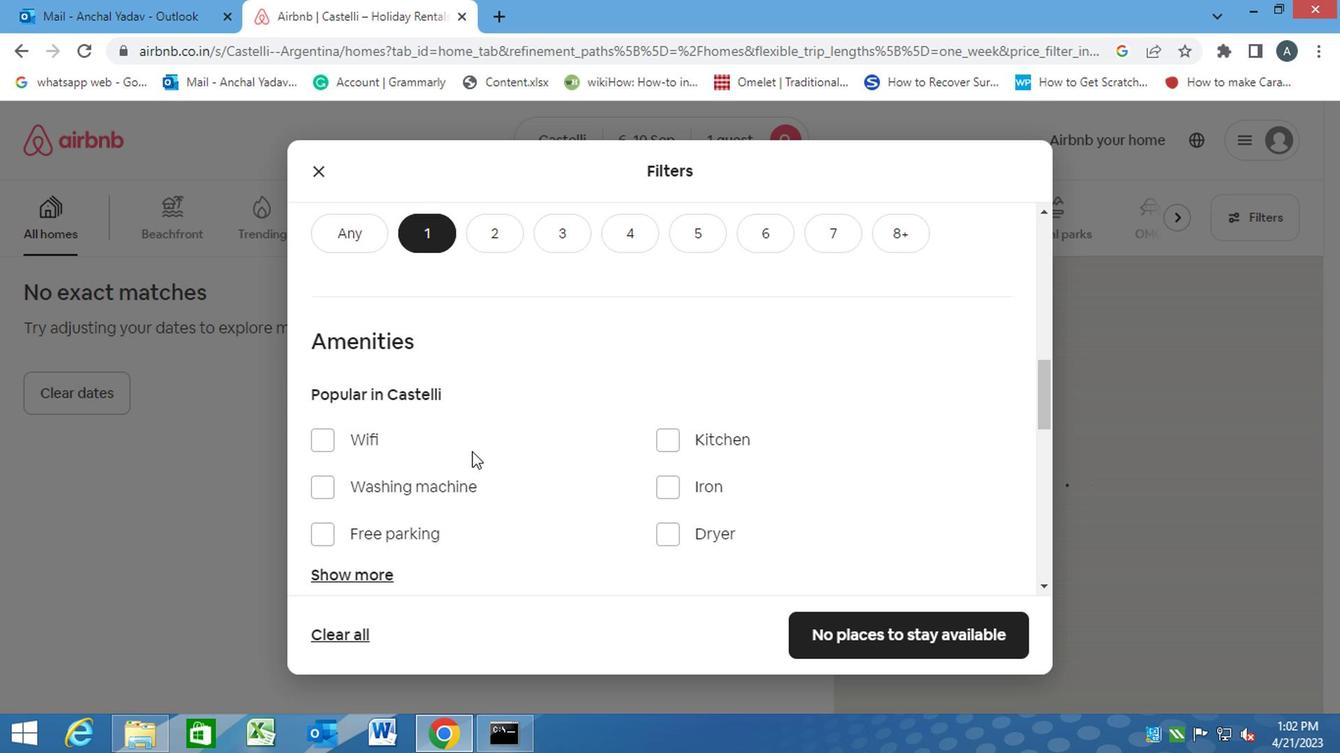 
Action: Mouse scrolled (469, 454) with delta (0, 1)
Screenshot: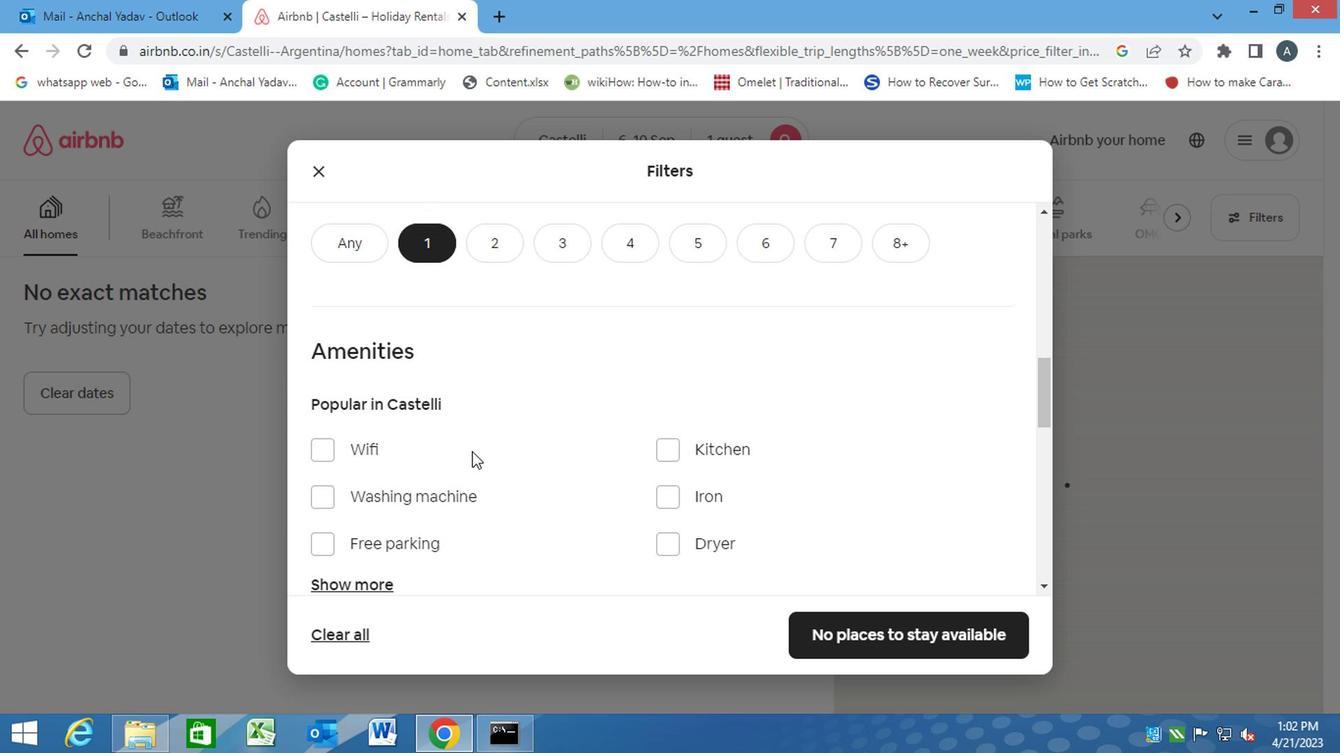 
Action: Mouse scrolled (469, 454) with delta (0, 1)
Screenshot: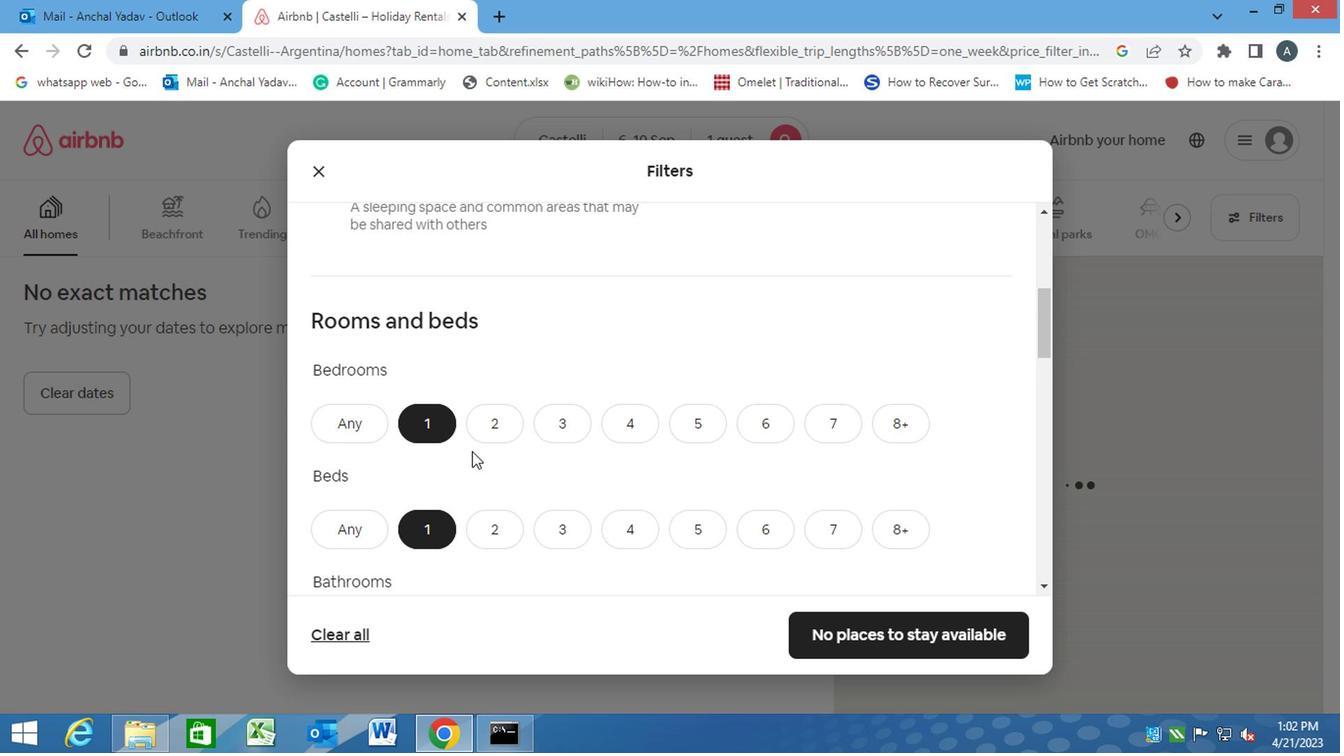 
Action: Mouse scrolled (469, 454) with delta (0, 1)
Screenshot: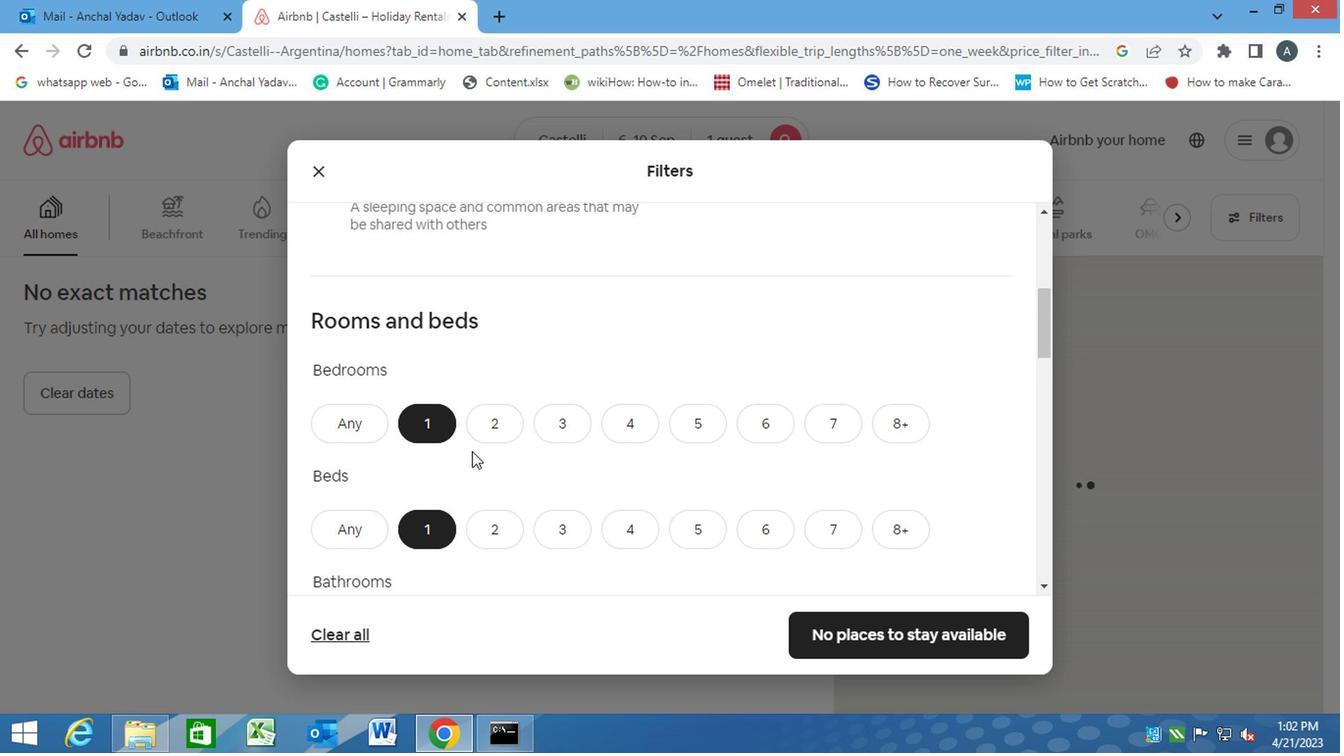 
Action: Mouse scrolled (469, 454) with delta (0, 1)
Screenshot: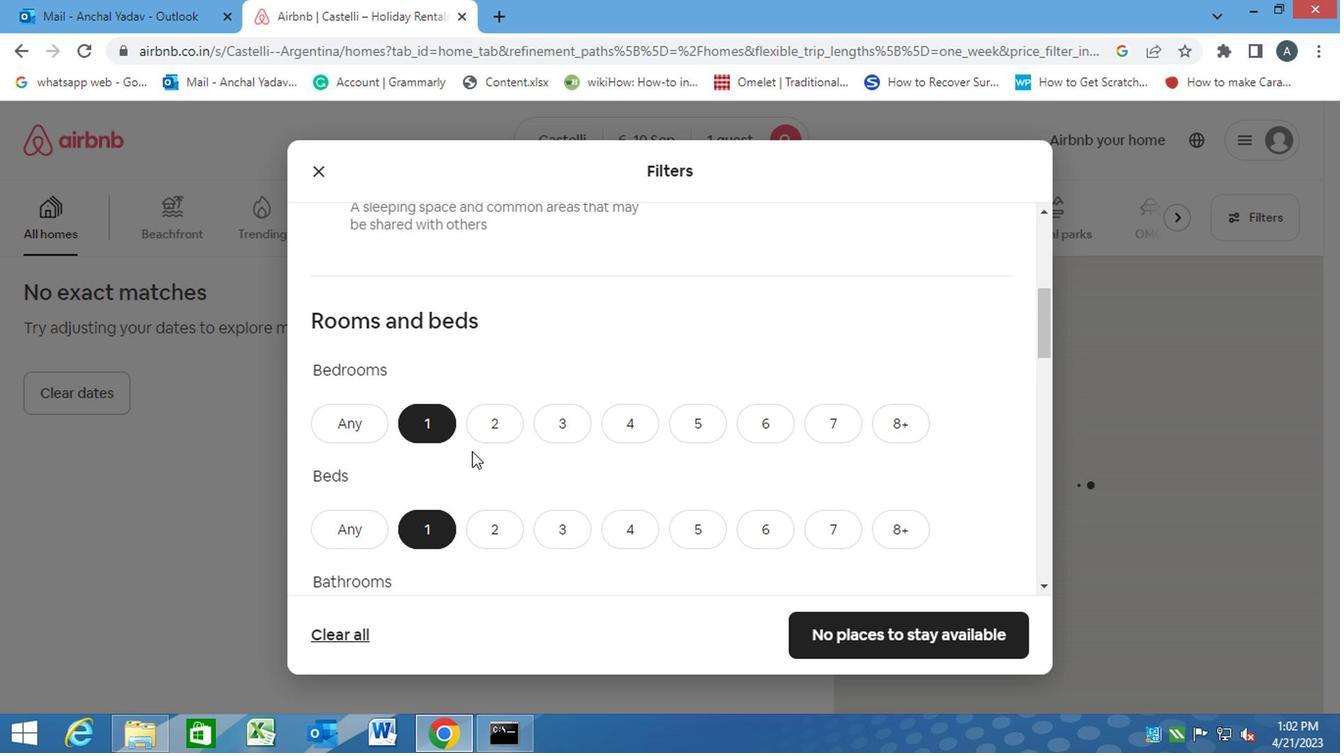 
Action: Mouse scrolled (469, 454) with delta (0, 1)
Screenshot: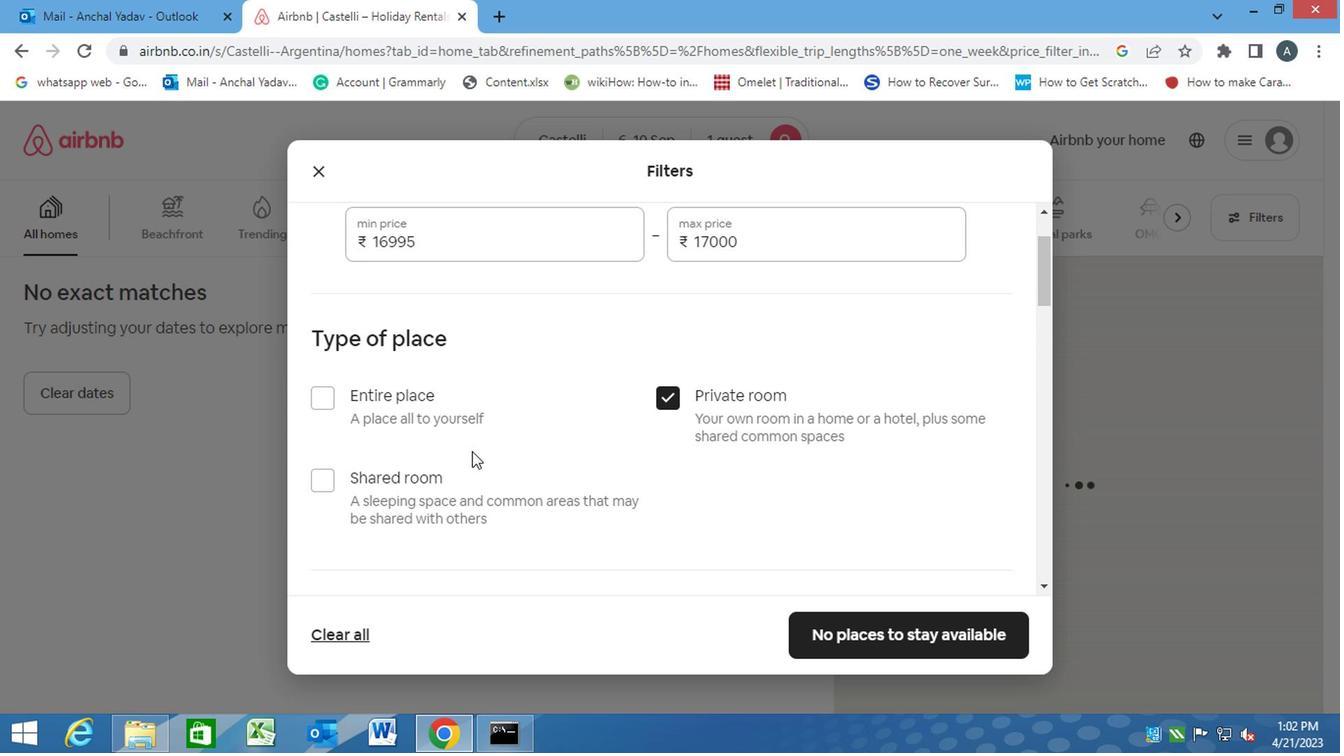 
Action: Mouse scrolled (469, 454) with delta (0, 1)
Screenshot: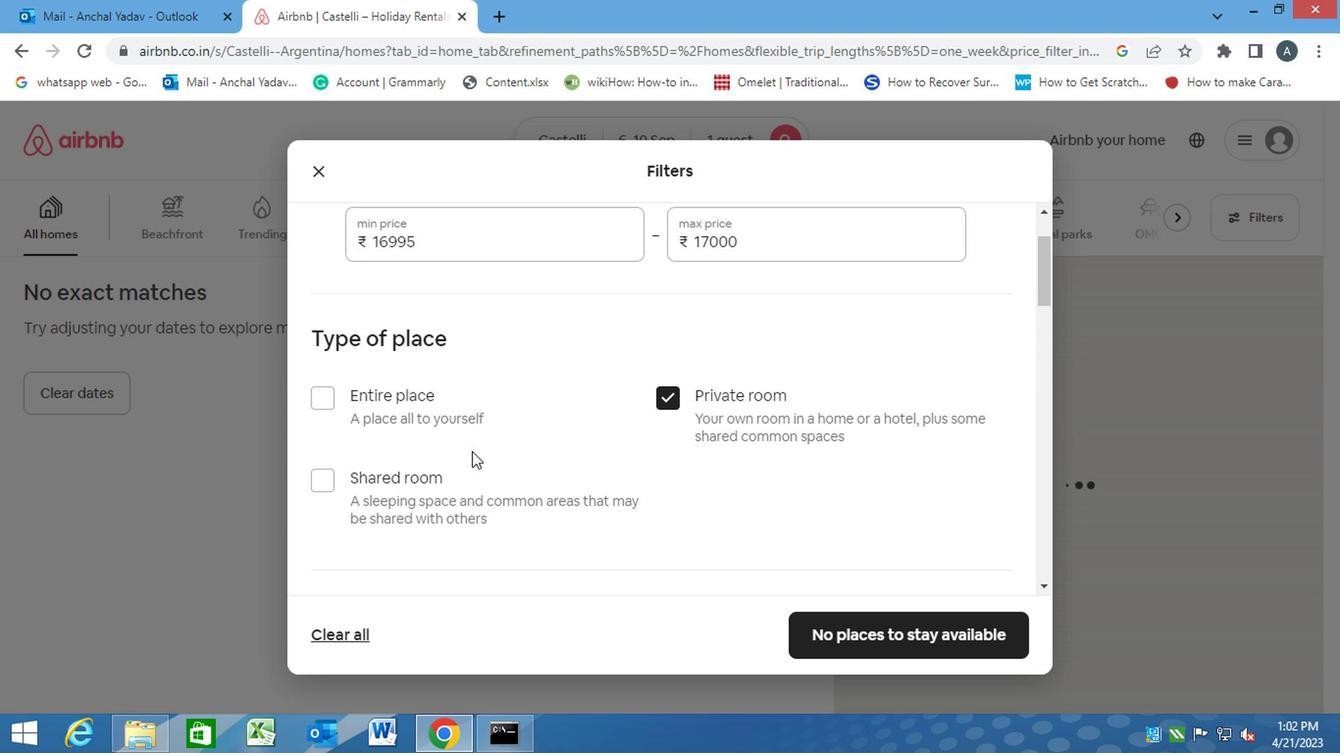 
Action: Mouse scrolled (469, 454) with delta (0, 1)
Screenshot: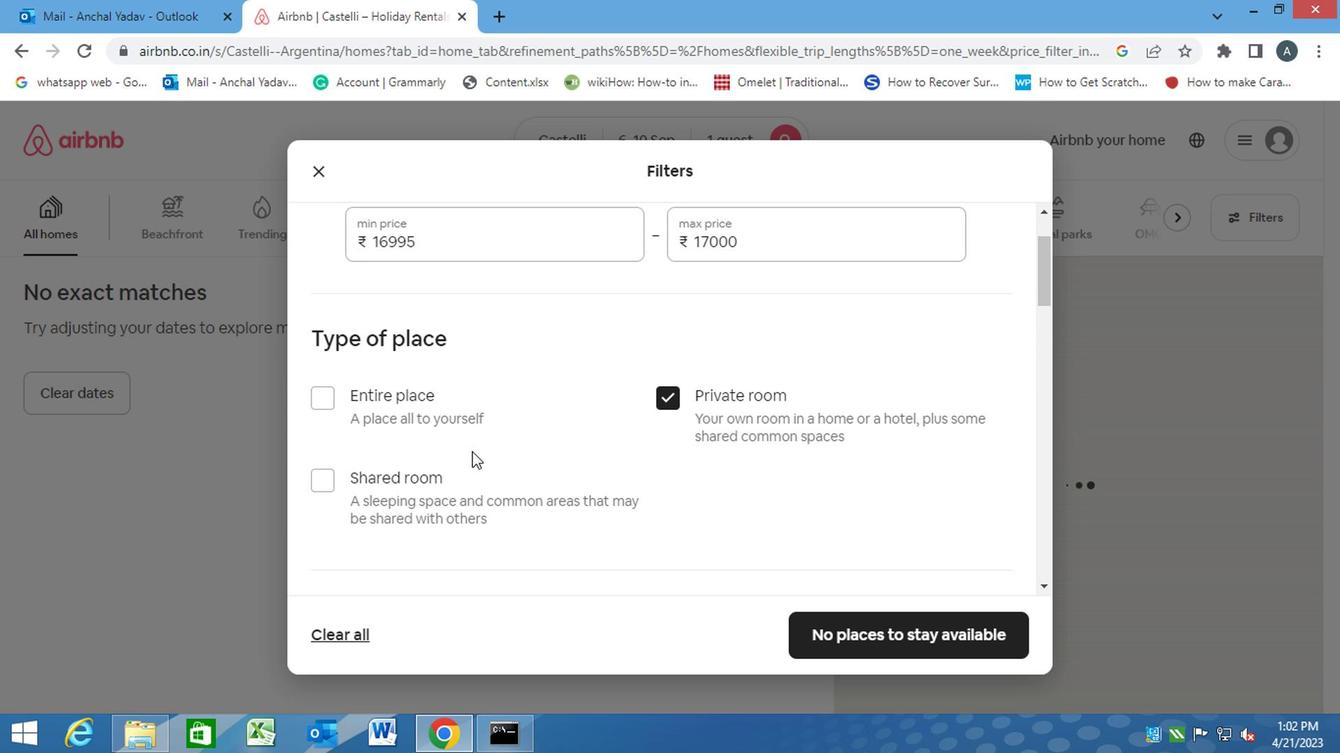 
Action: Mouse scrolled (469, 452) with delta (0, 0)
Screenshot: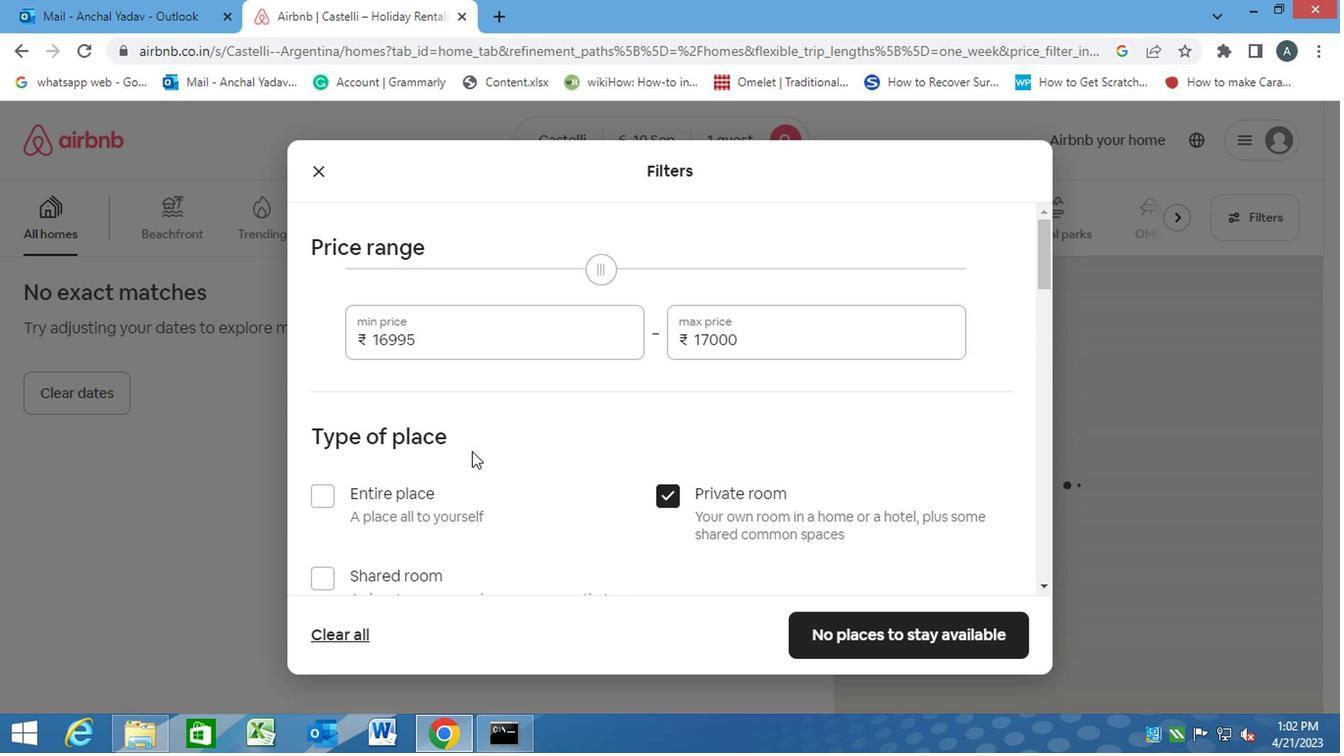 
Action: Mouse scrolled (469, 452) with delta (0, 0)
Screenshot: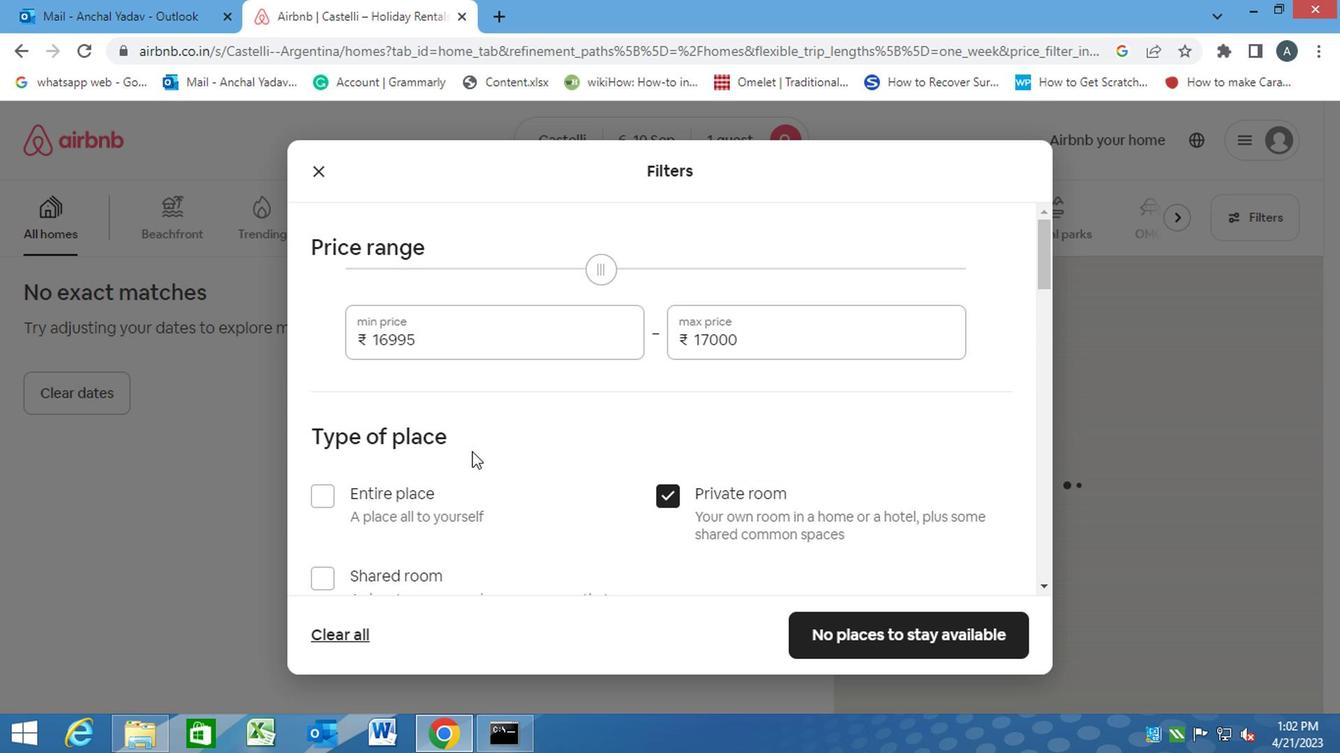 
Action: Mouse scrolled (469, 452) with delta (0, 0)
Screenshot: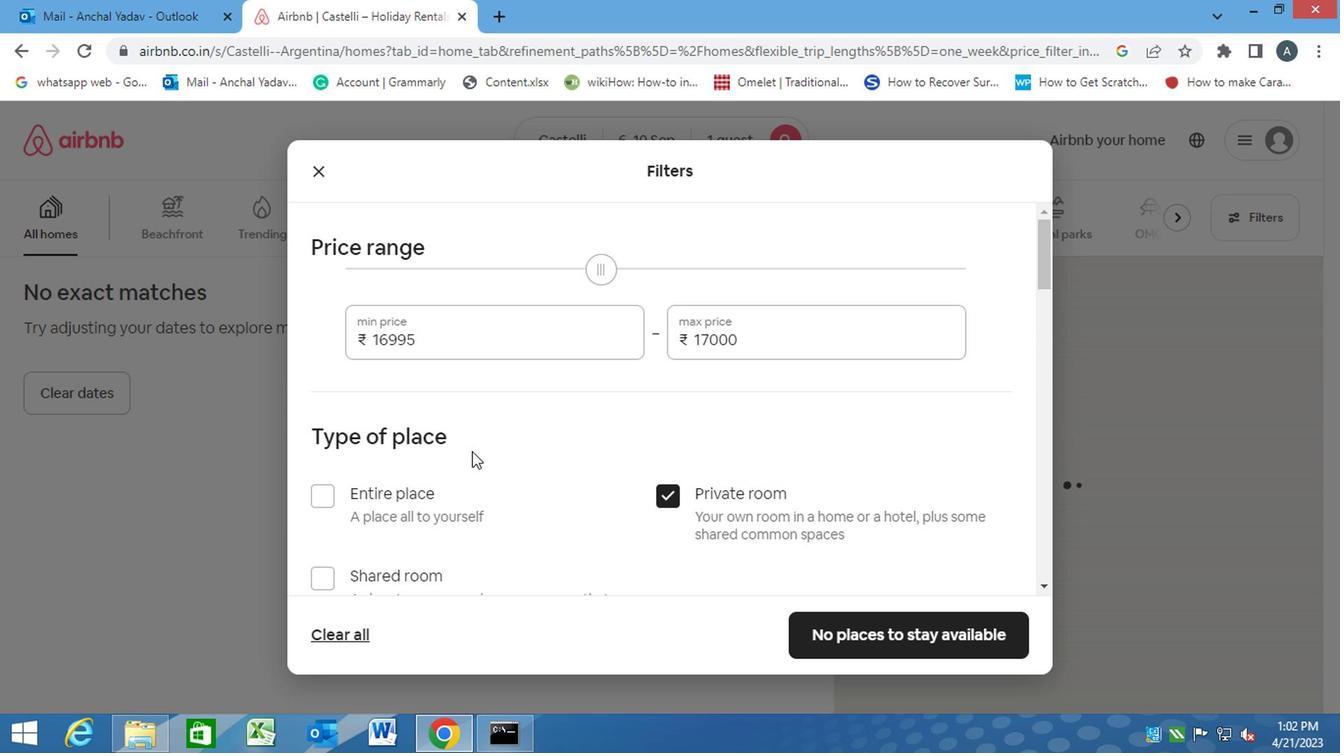 
Action: Mouse scrolled (469, 452) with delta (0, 0)
Screenshot: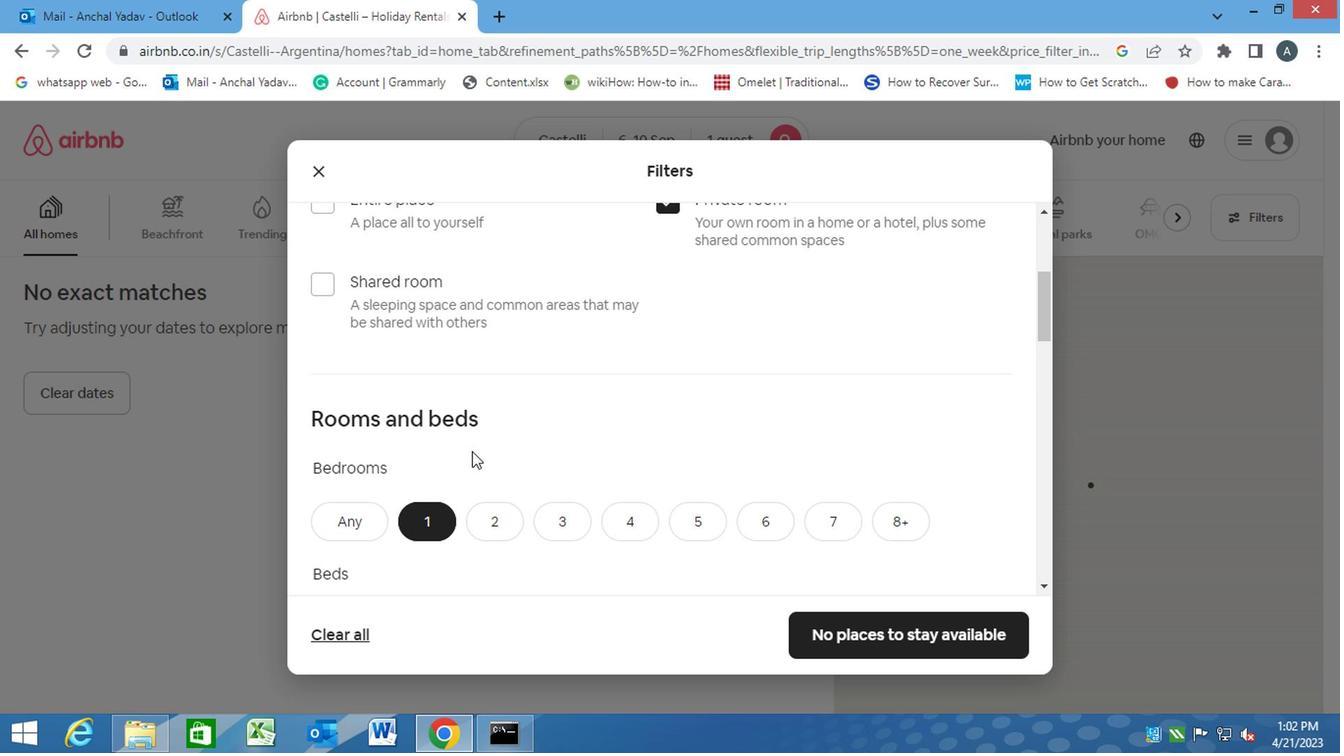 
Action: Mouse scrolled (469, 452) with delta (0, 0)
Screenshot: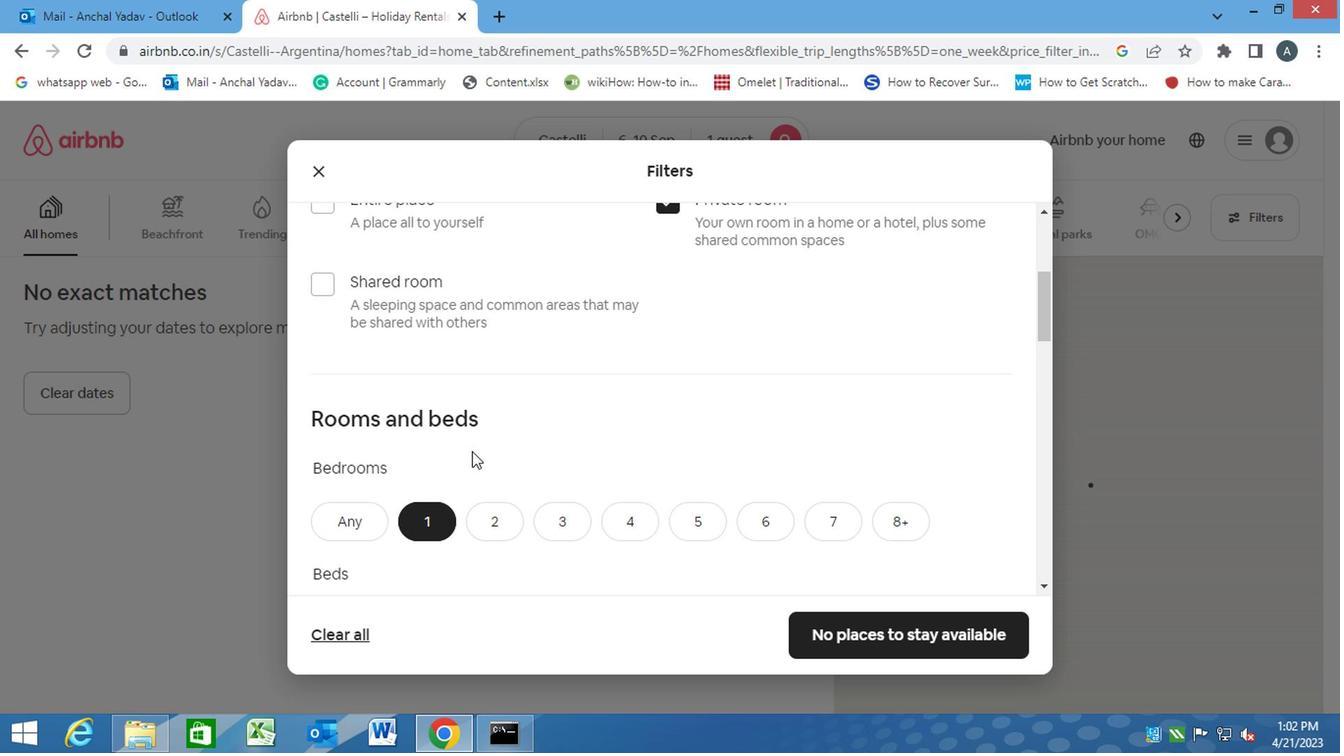 
Action: Mouse scrolled (469, 452) with delta (0, 0)
Screenshot: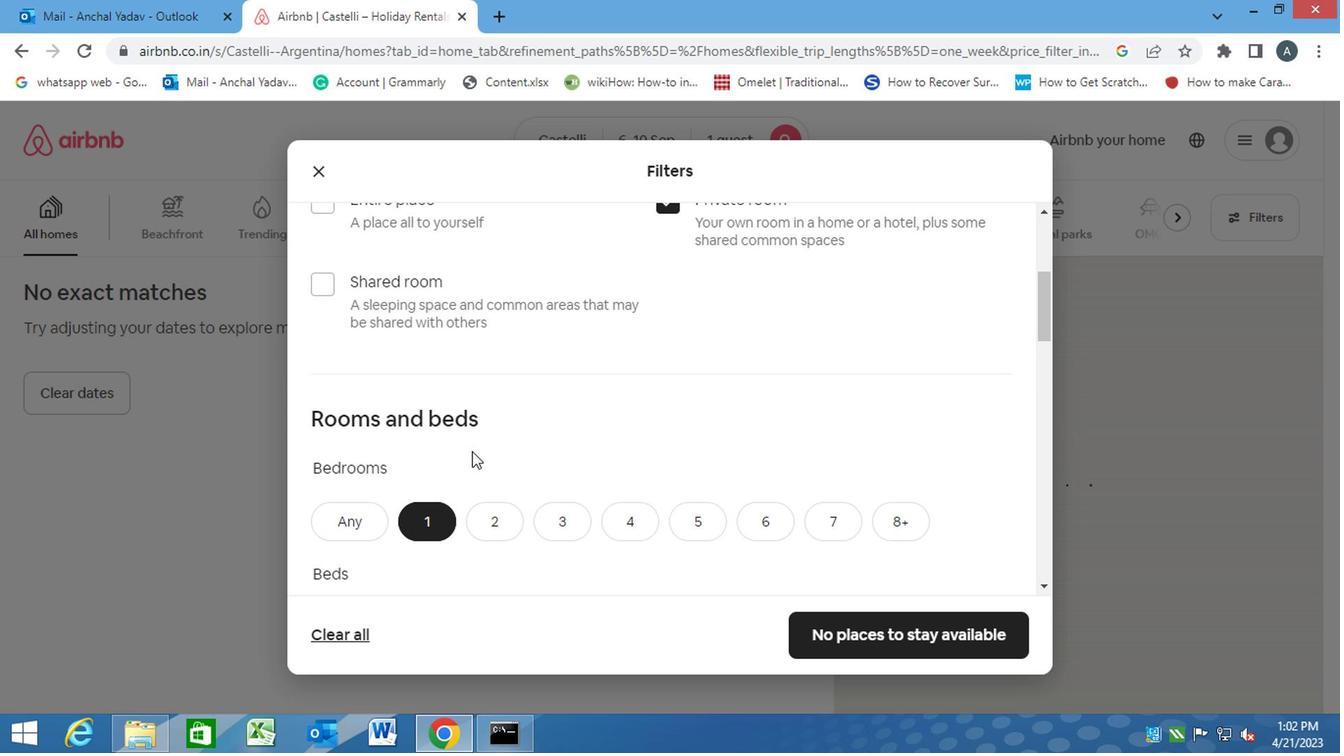 
Action: Mouse scrolled (469, 452) with delta (0, 0)
Screenshot: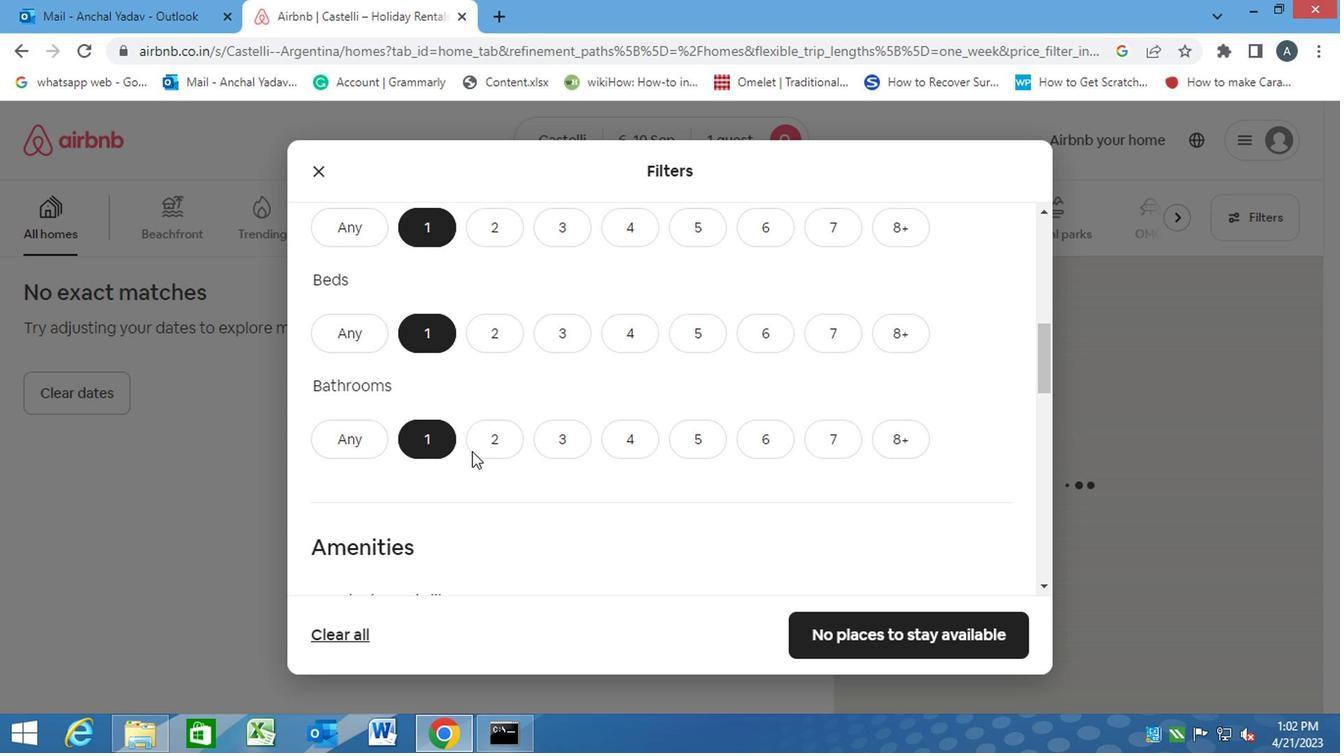 
Action: Mouse scrolled (469, 452) with delta (0, 0)
Screenshot: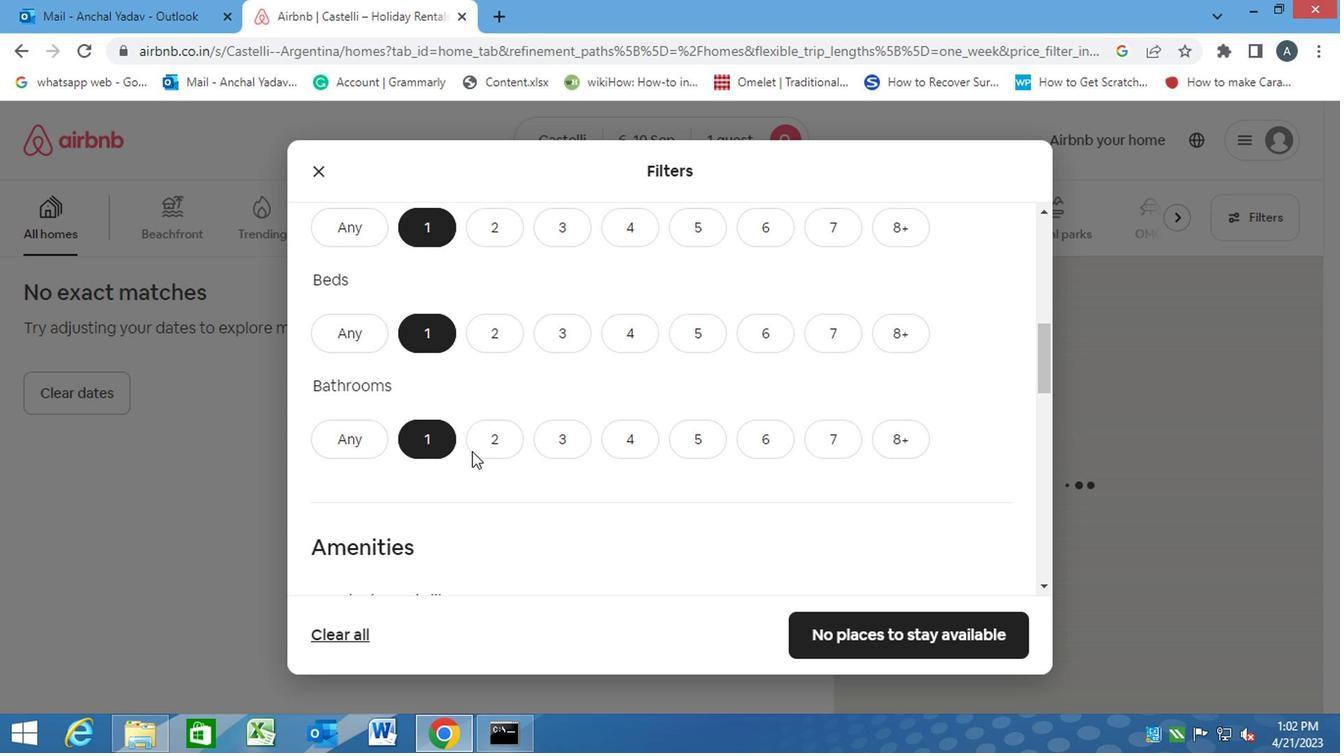 
Action: Mouse scrolled (469, 452) with delta (0, 0)
Screenshot: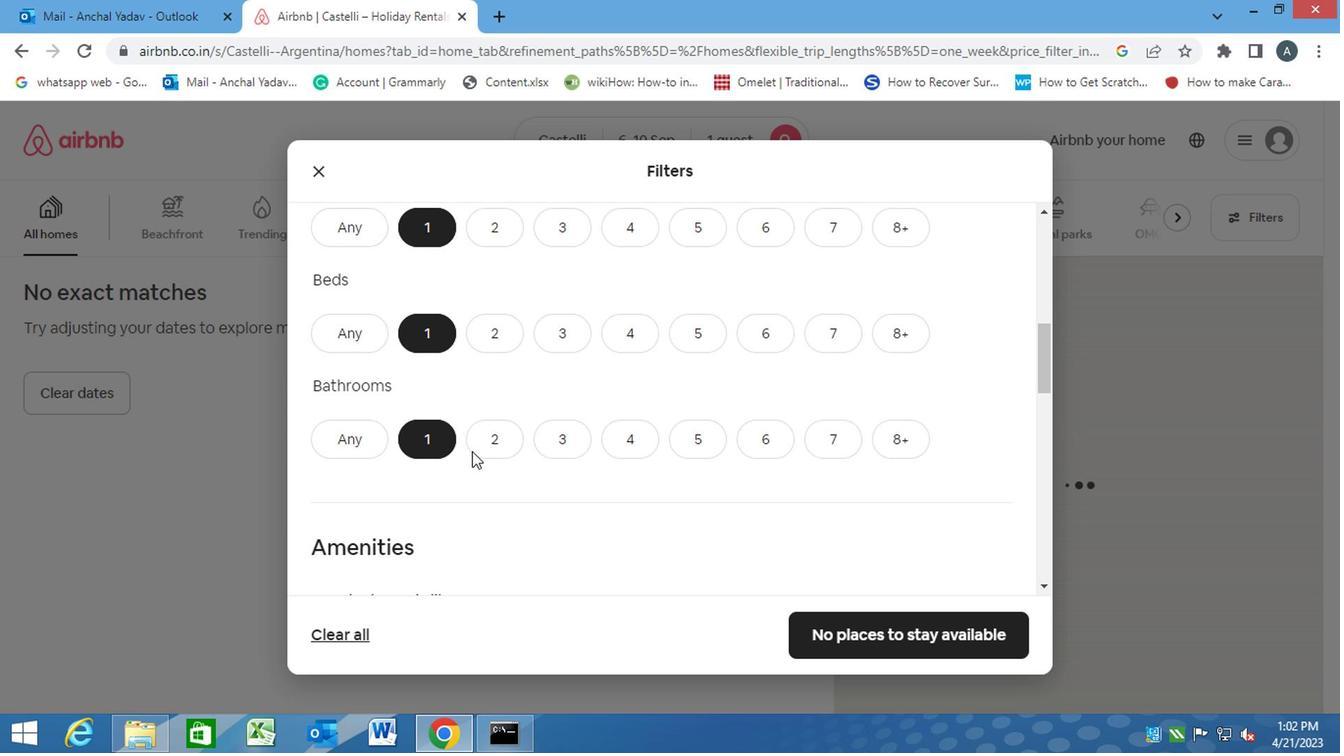 
Action: Mouse scrolled (469, 452) with delta (0, 0)
Screenshot: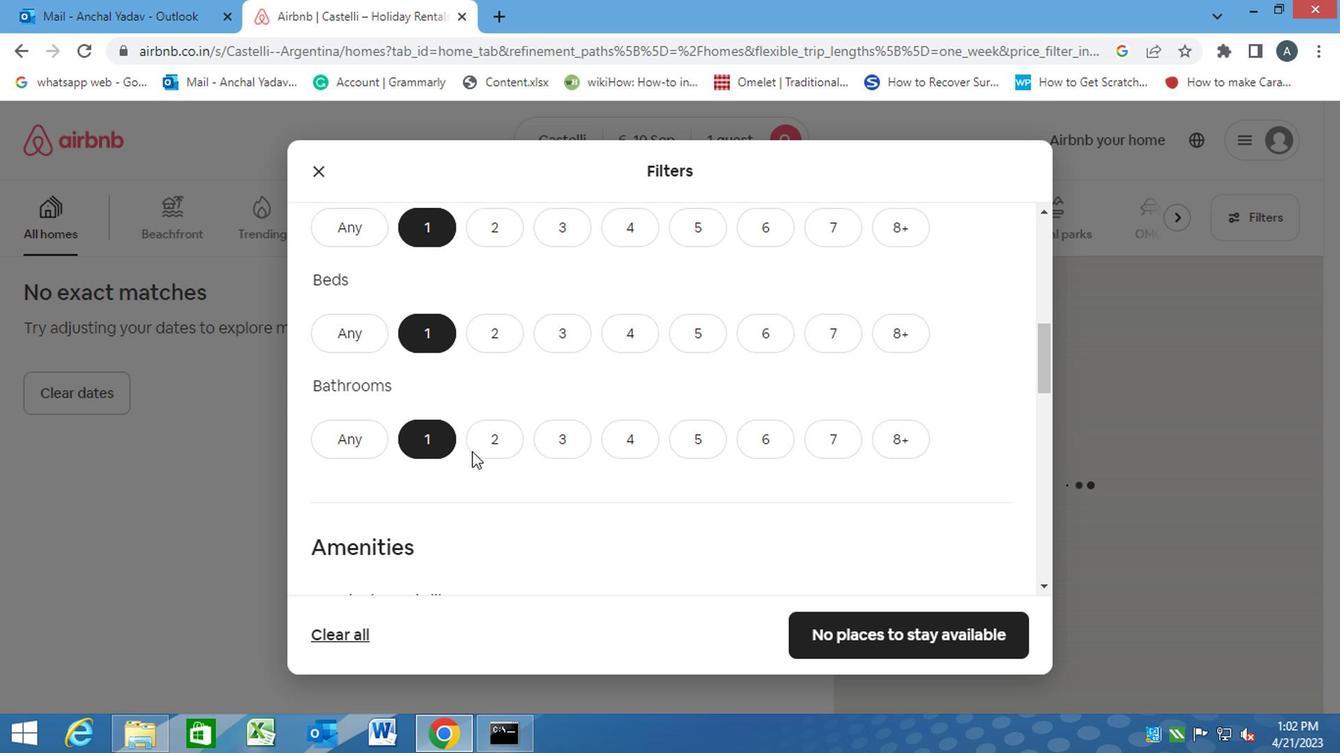 
Action: Mouse scrolled (469, 452) with delta (0, 0)
Screenshot: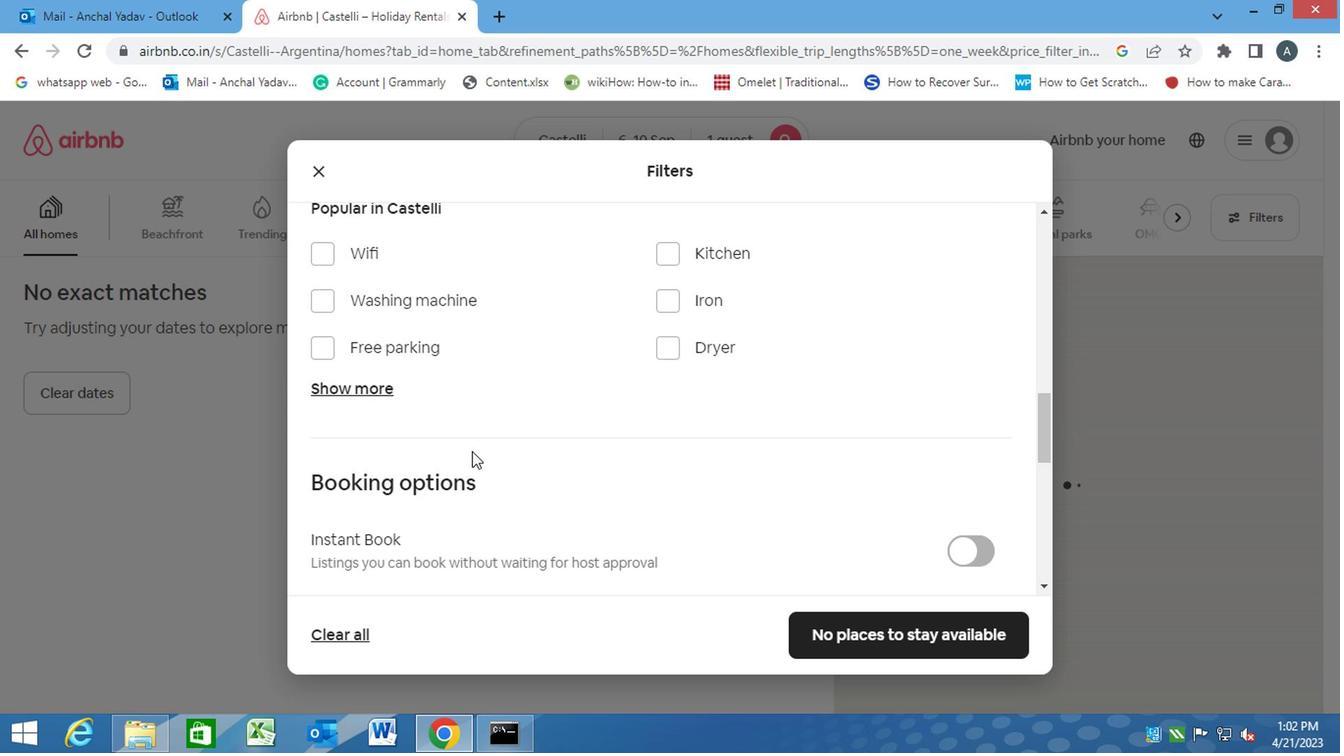 
Action: Mouse scrolled (469, 452) with delta (0, 0)
Screenshot: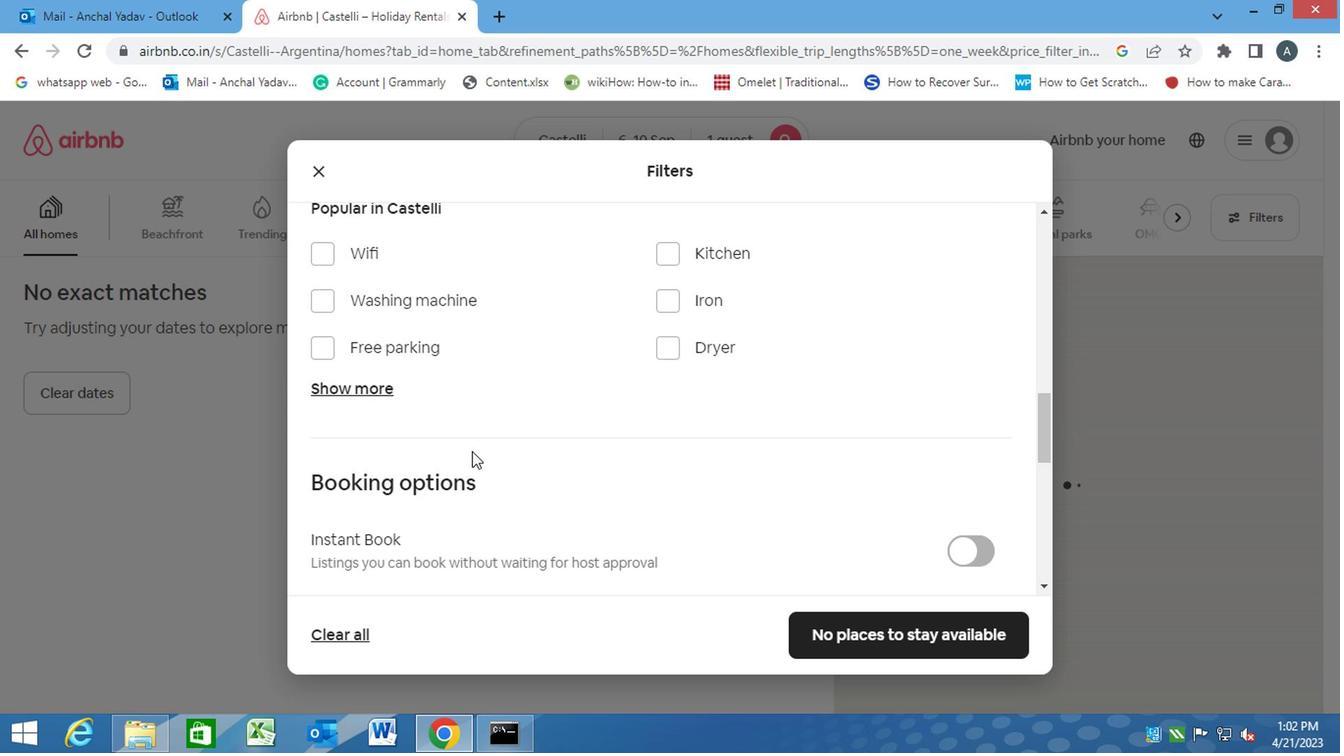 
Action: Mouse scrolled (469, 452) with delta (0, 0)
Screenshot: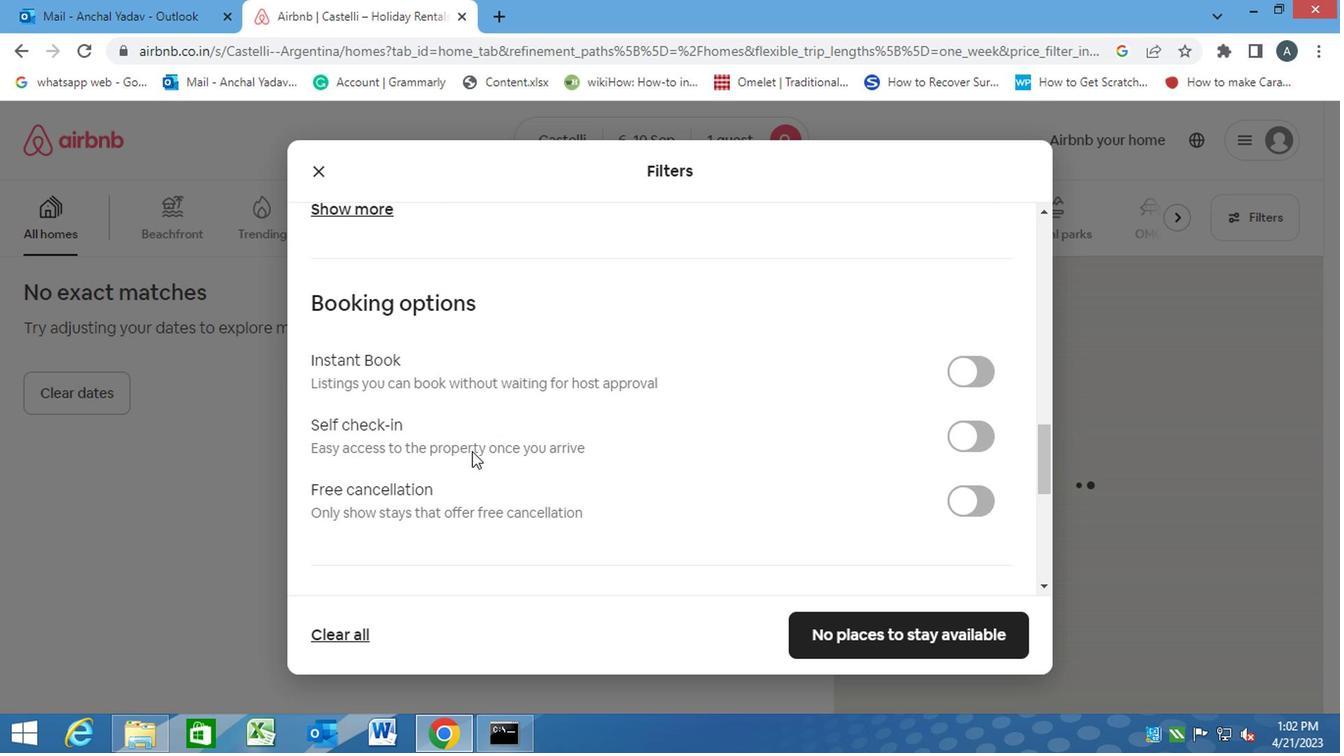 
Action: Mouse scrolled (469, 452) with delta (0, 0)
Screenshot: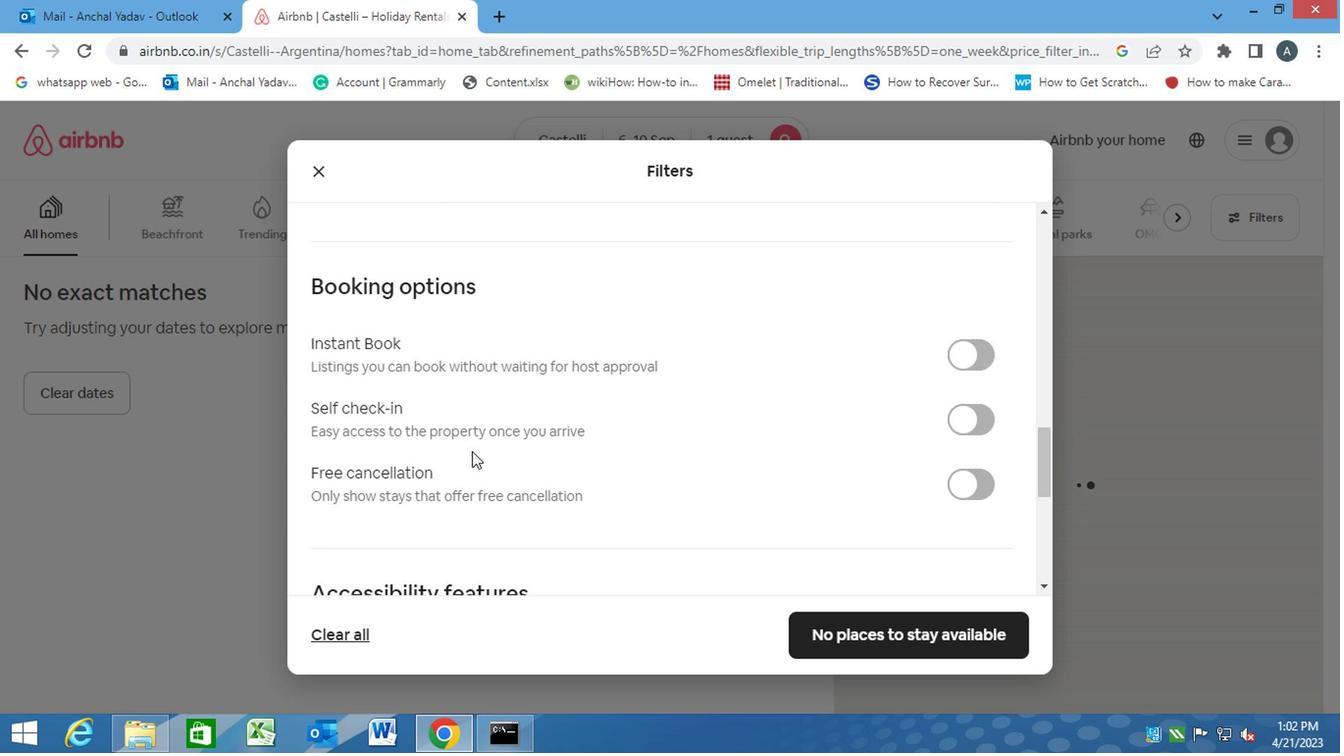 
Action: Mouse scrolled (469, 452) with delta (0, 0)
Screenshot: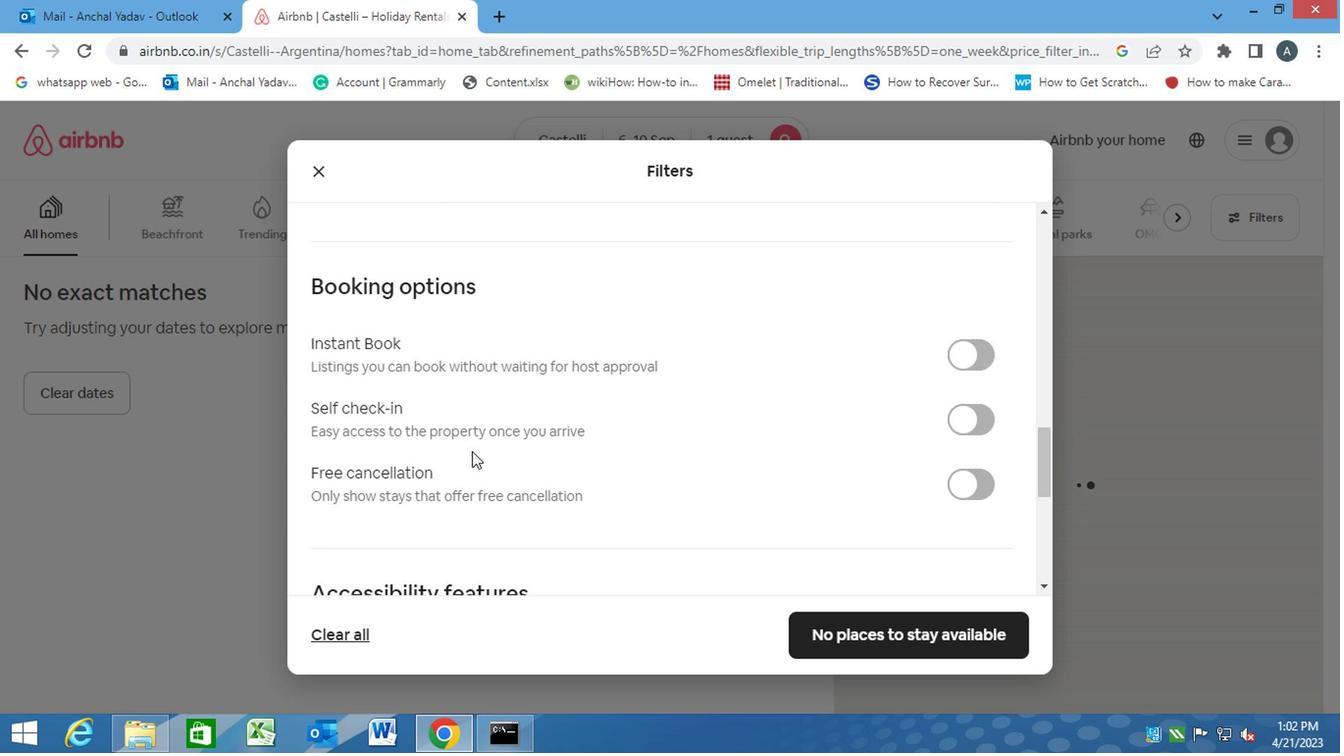 
Action: Mouse scrolled (469, 452) with delta (0, 0)
Screenshot: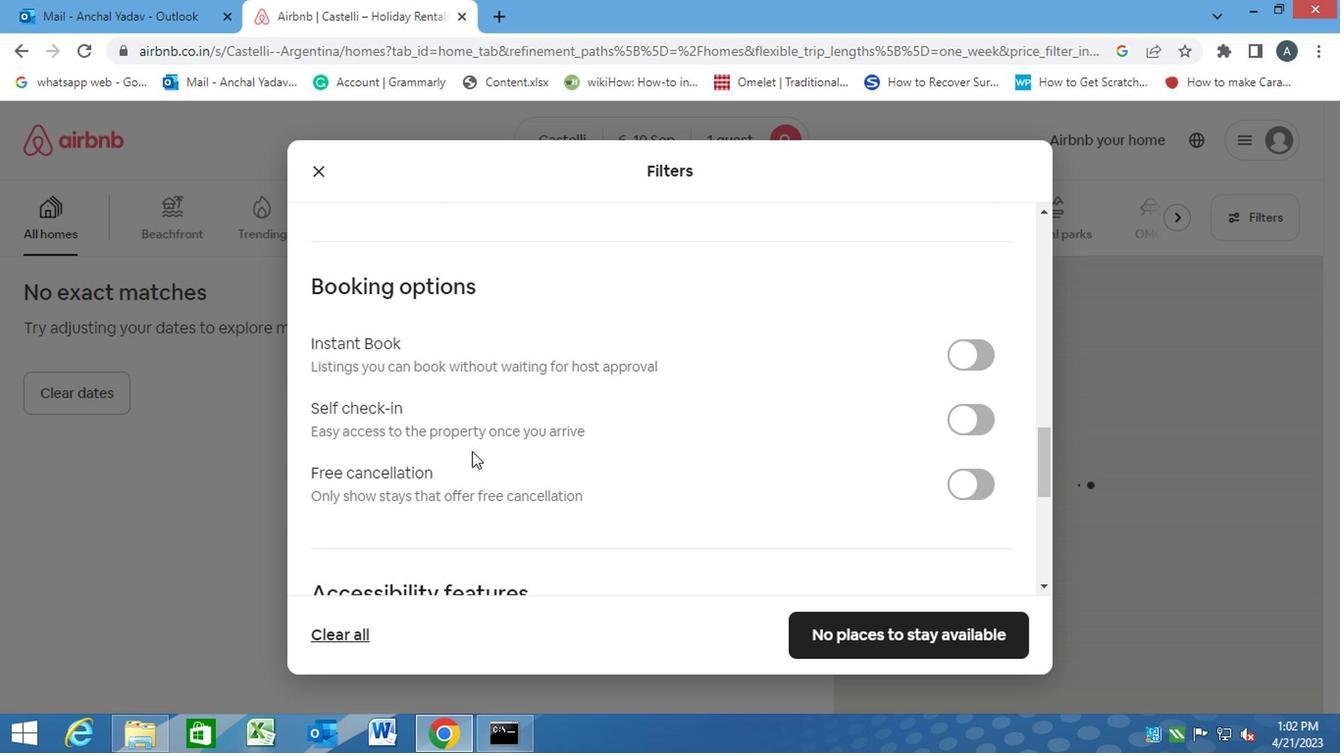 
Action: Mouse scrolled (469, 452) with delta (0, 0)
Screenshot: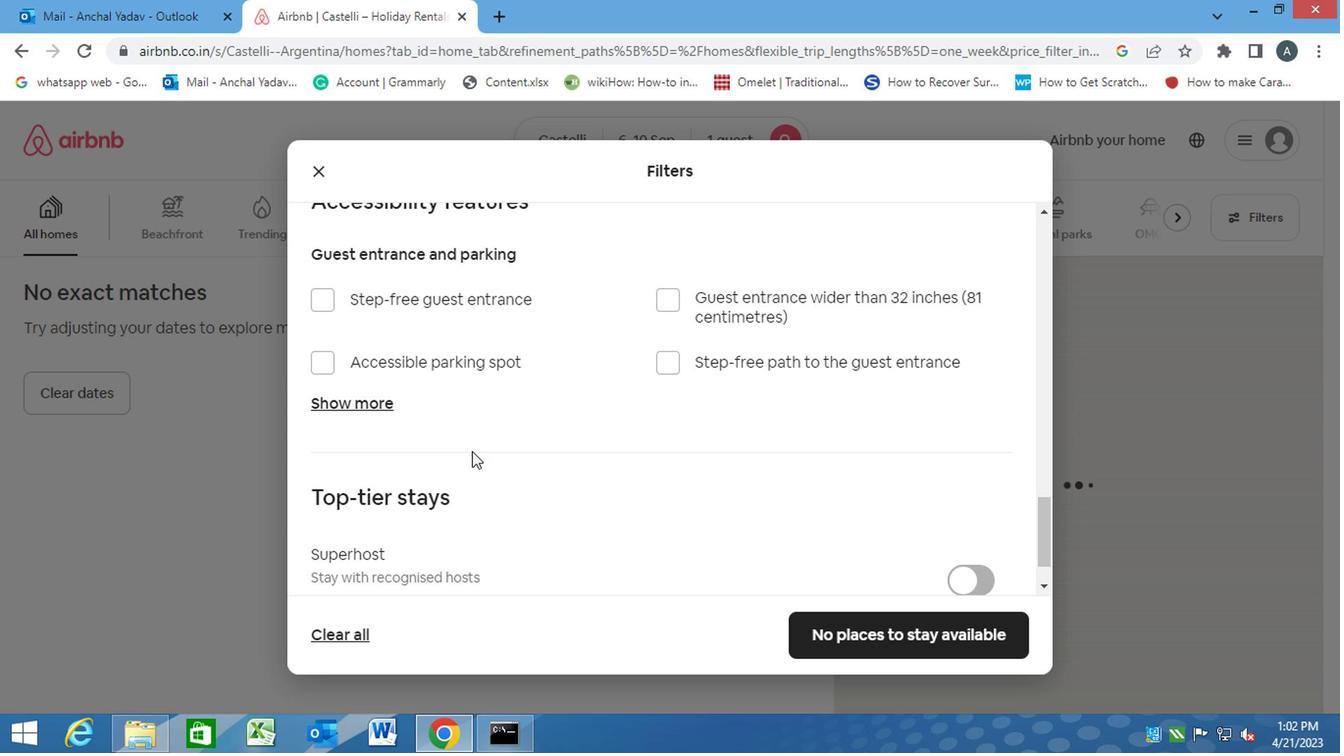 
Action: Mouse scrolled (469, 452) with delta (0, 0)
Screenshot: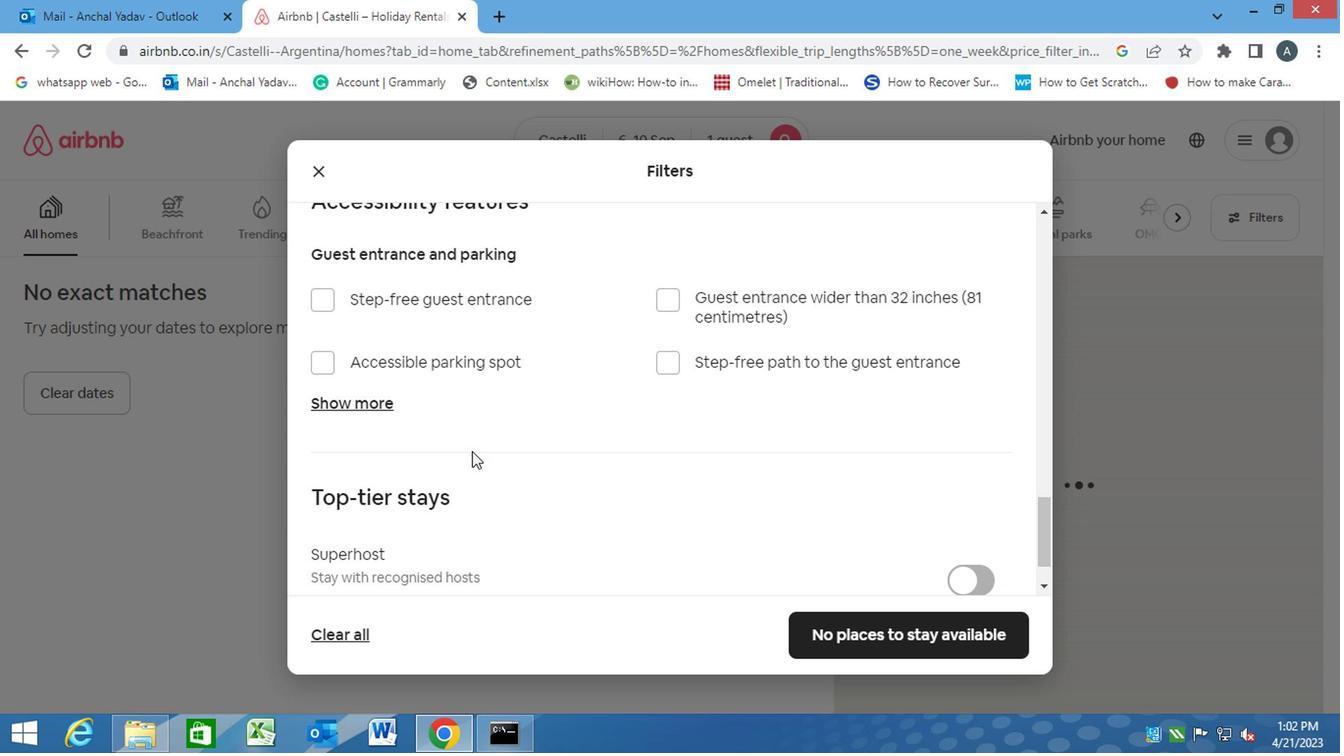 
Action: Mouse scrolled (469, 452) with delta (0, 0)
Screenshot: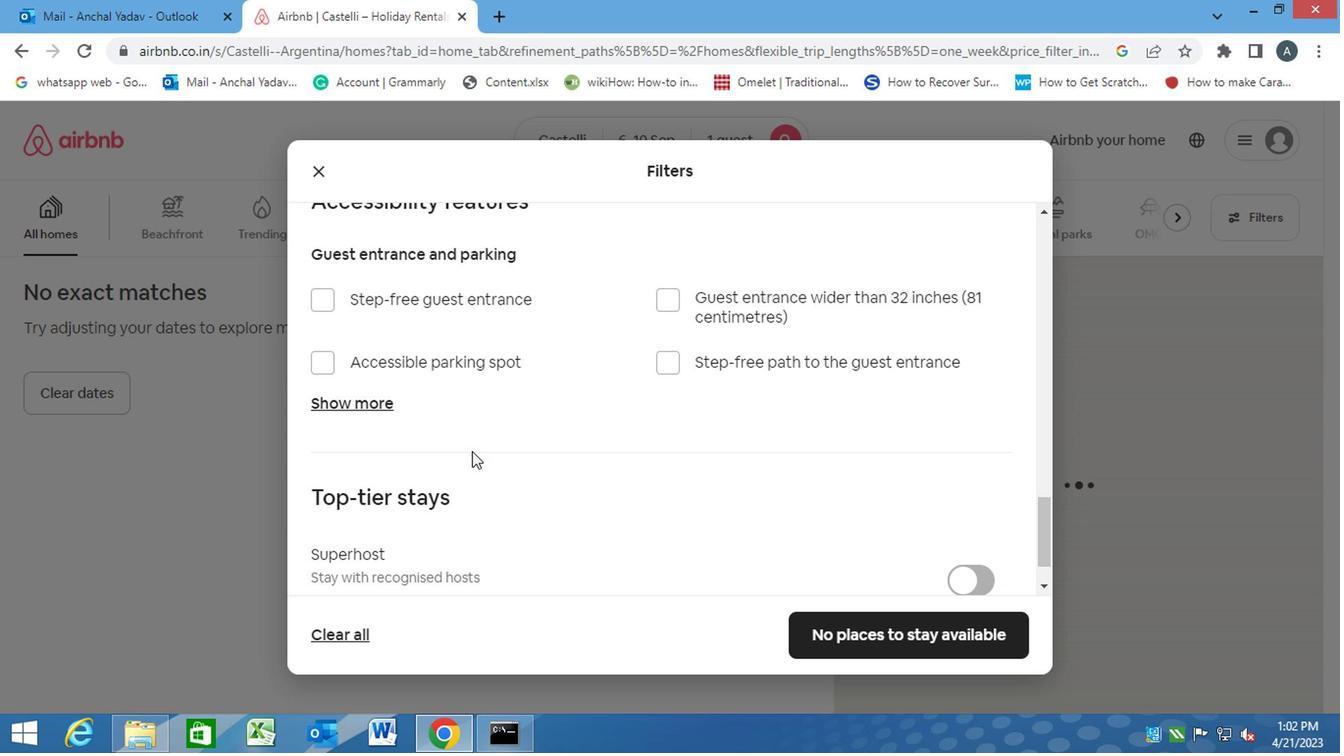 
Action: Mouse scrolled (469, 452) with delta (0, 0)
Screenshot: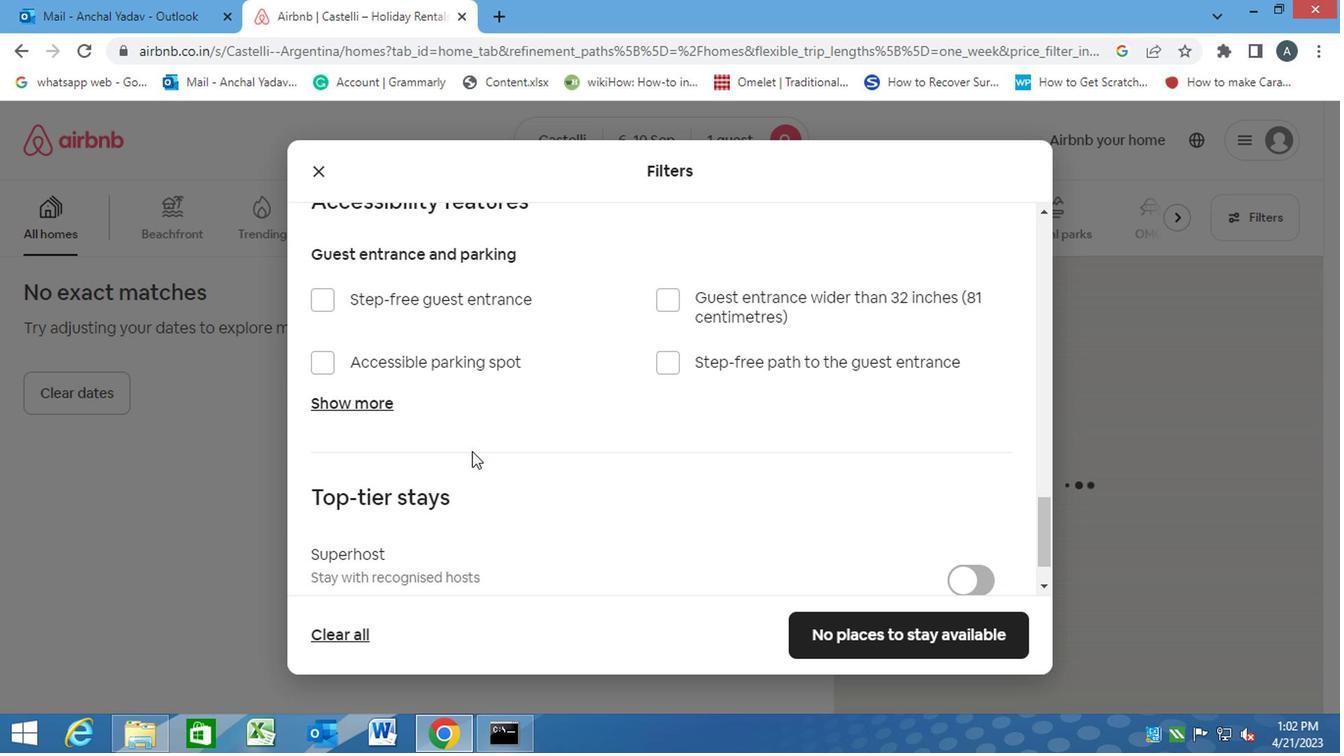 
Action: Mouse scrolled (469, 454) with delta (0, 1)
Screenshot: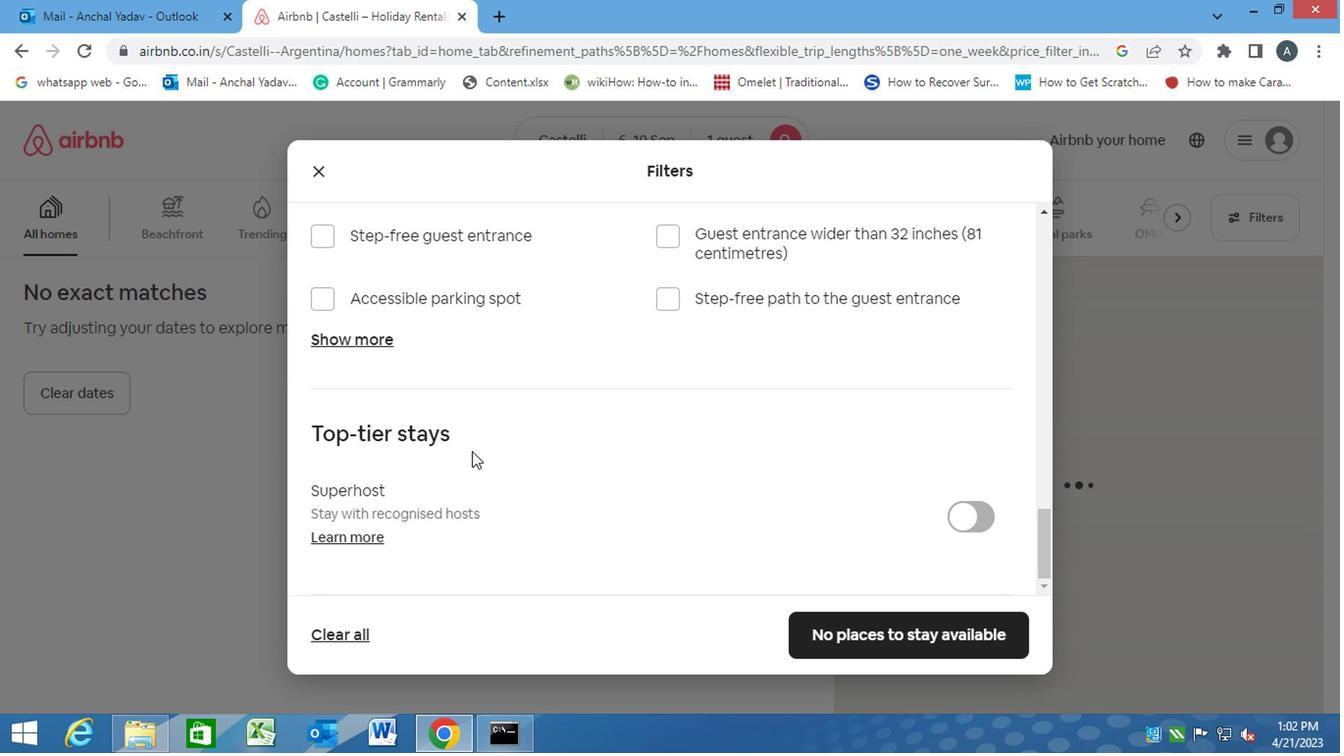 
Action: Mouse scrolled (469, 454) with delta (0, 1)
Screenshot: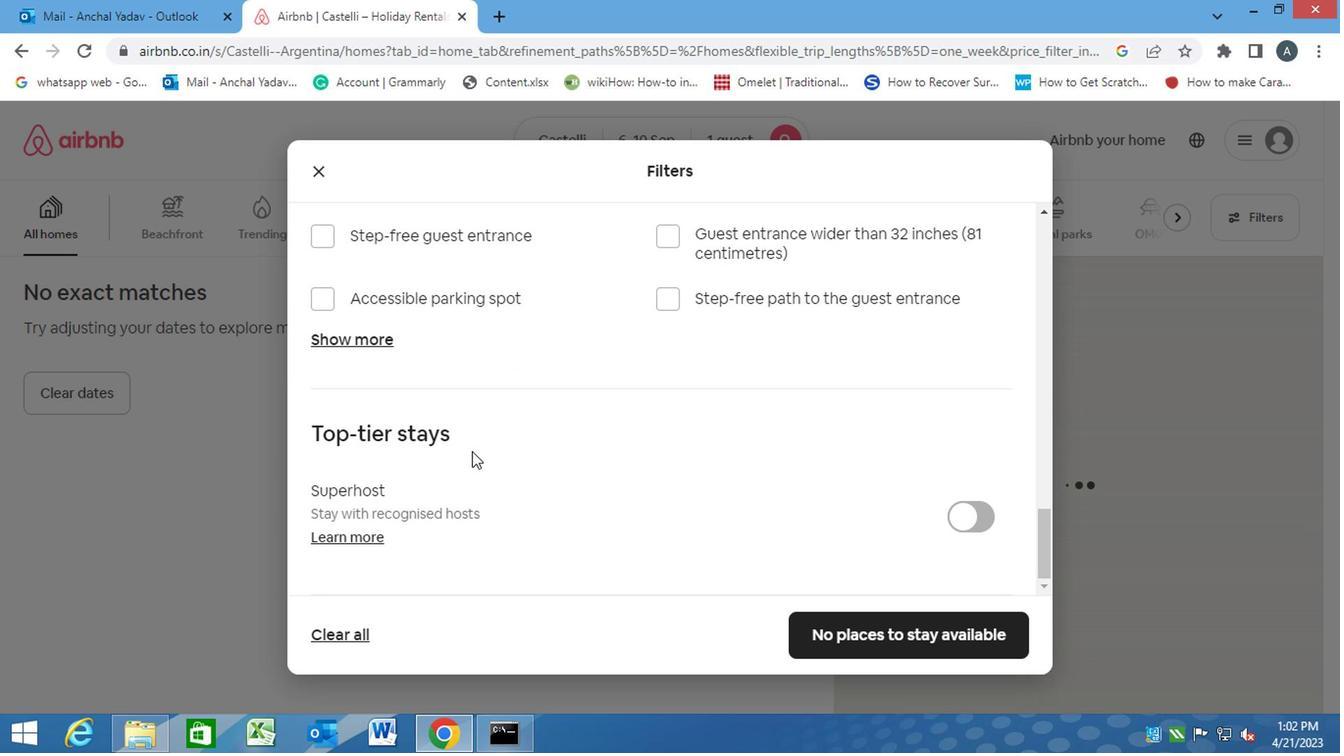 
Action: Mouse scrolled (469, 454) with delta (0, 1)
Screenshot: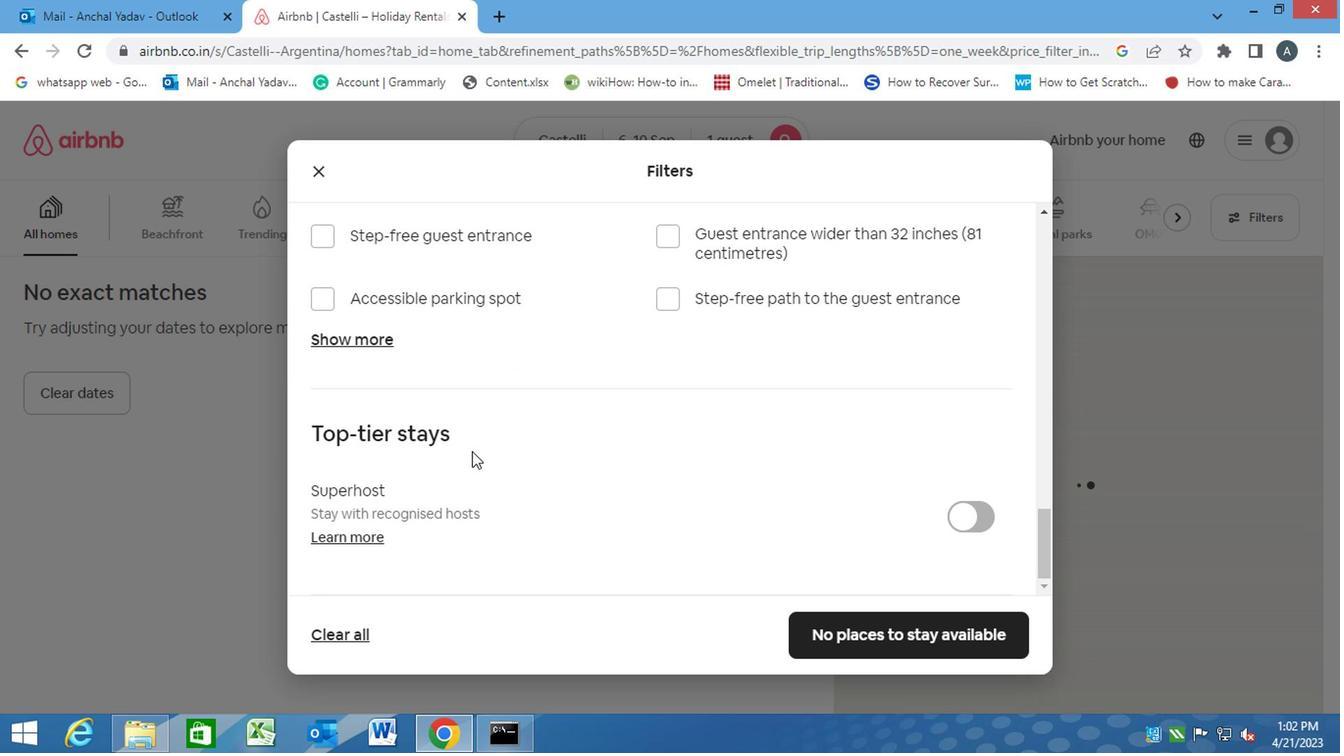 
Action: Mouse scrolled (469, 454) with delta (0, 1)
Screenshot: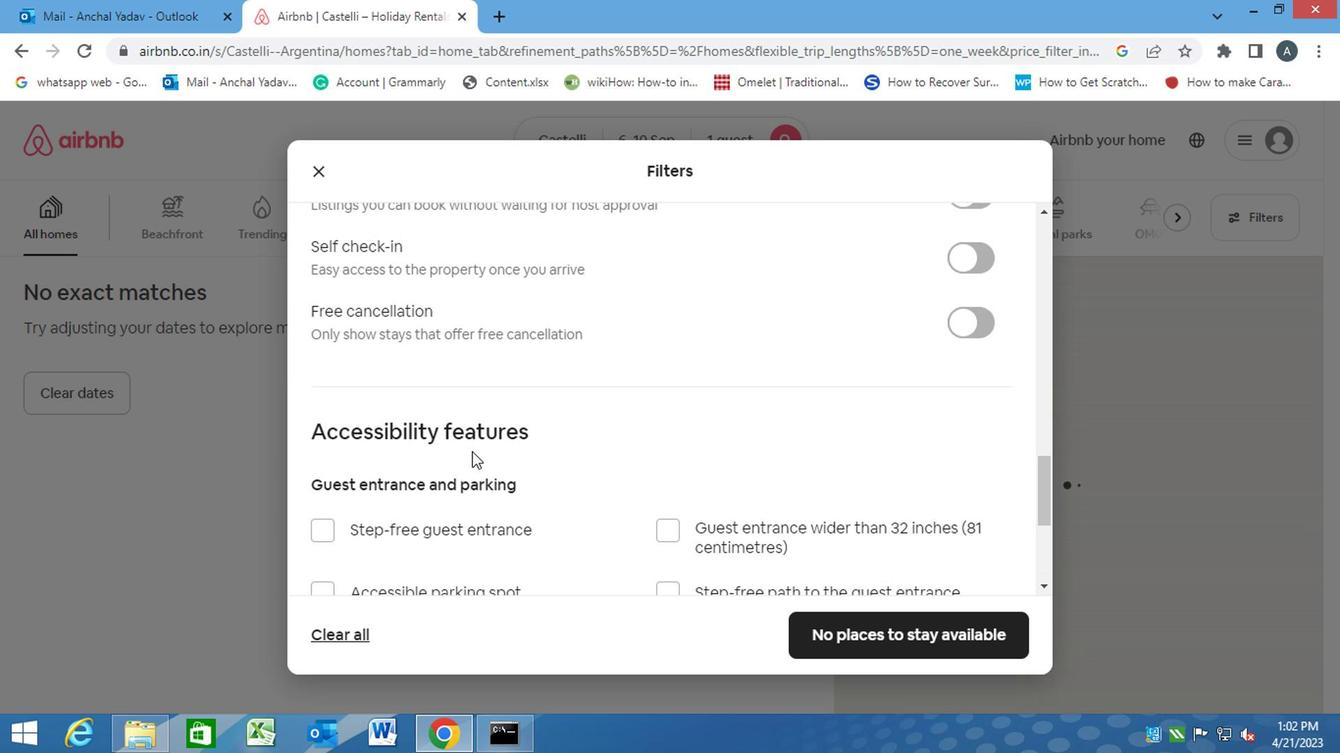 
Action: Mouse scrolled (469, 454) with delta (0, 1)
Screenshot: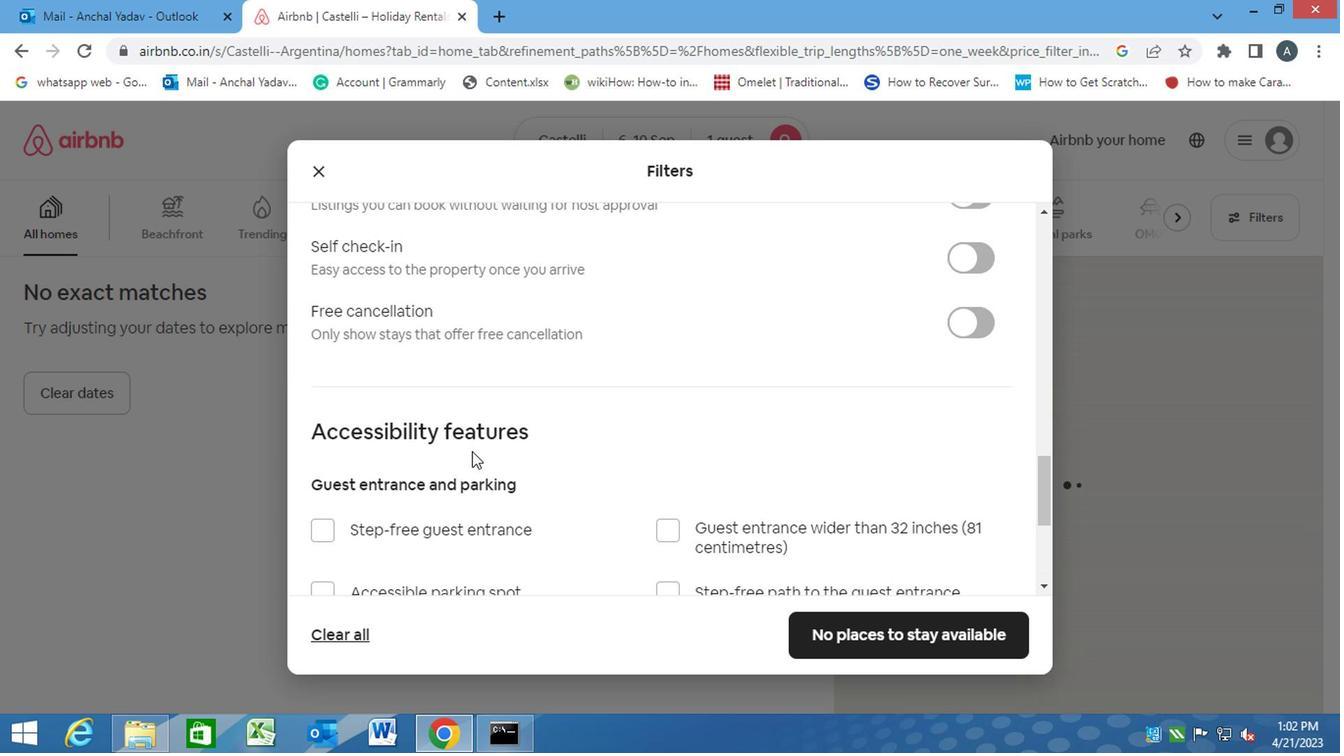 
Action: Mouse scrolled (469, 454) with delta (0, 1)
Screenshot: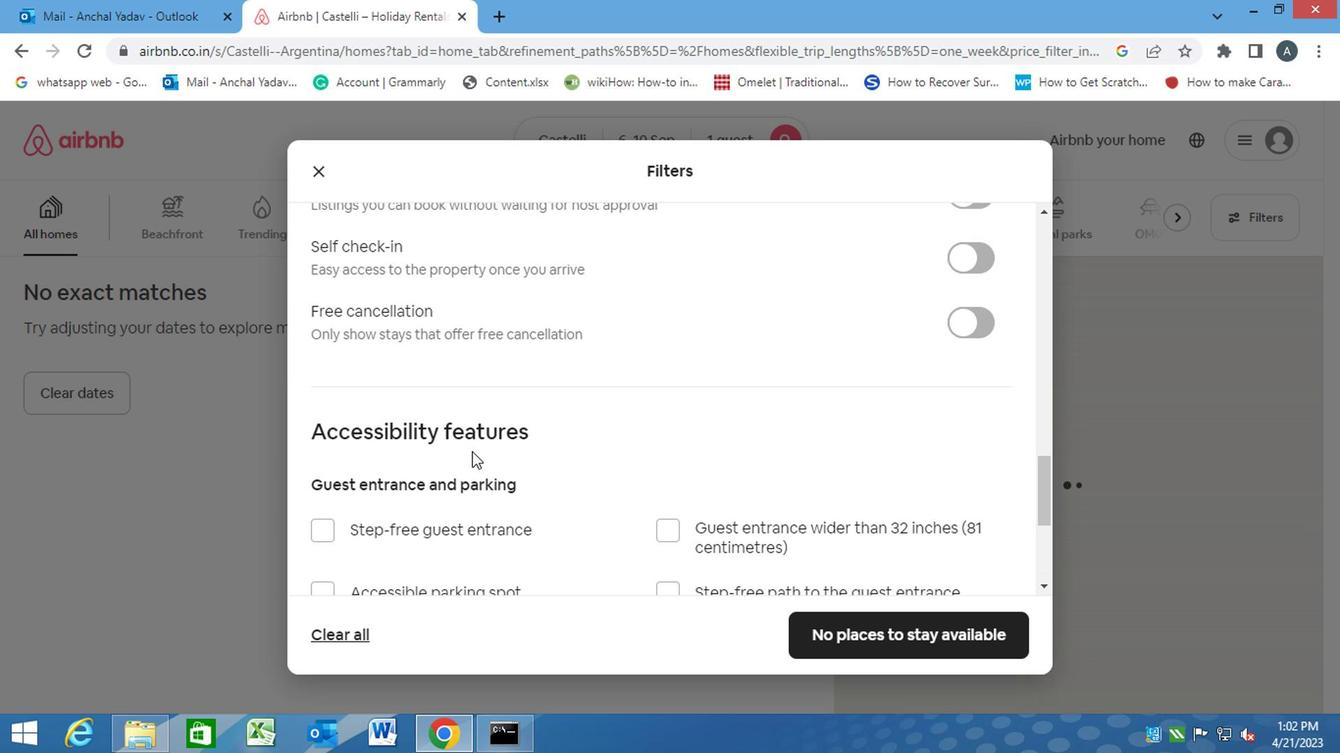 
Action: Mouse scrolled (469, 454) with delta (0, 1)
Screenshot: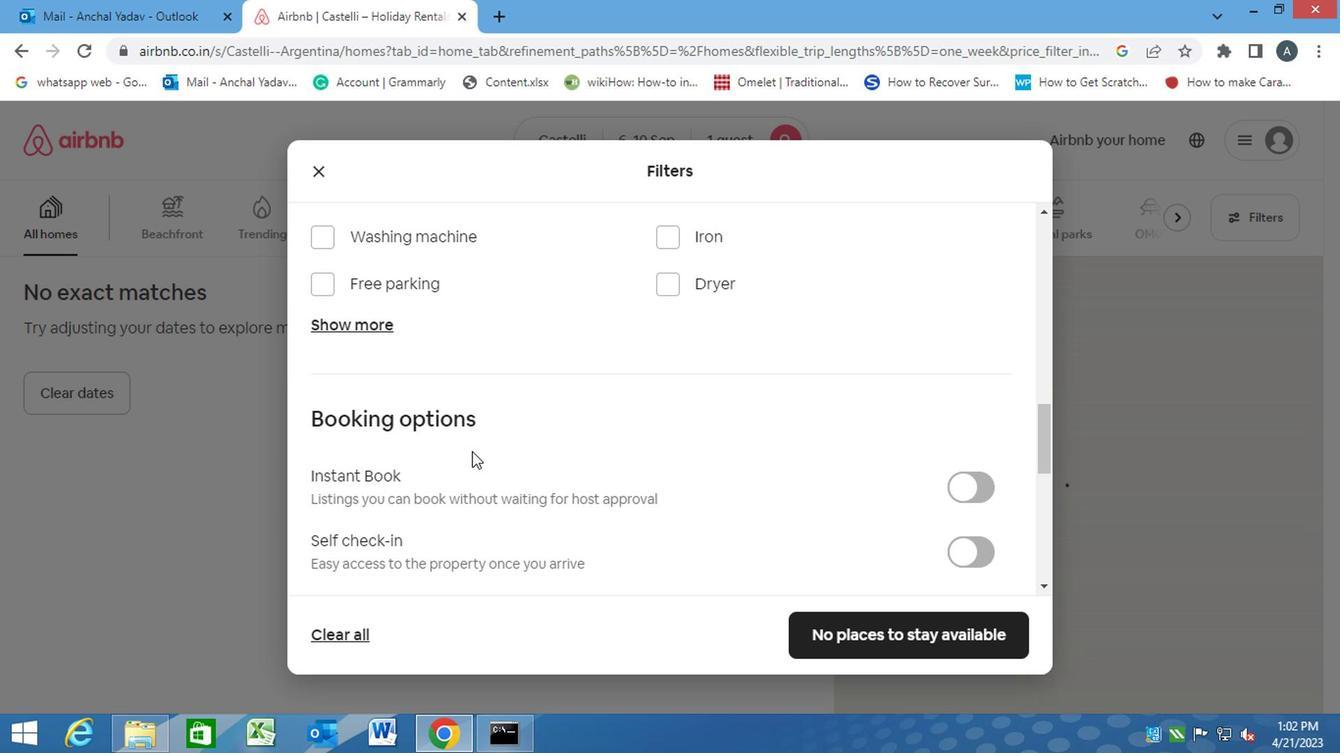 
Action: Mouse scrolled (469, 454) with delta (0, 1)
Screenshot: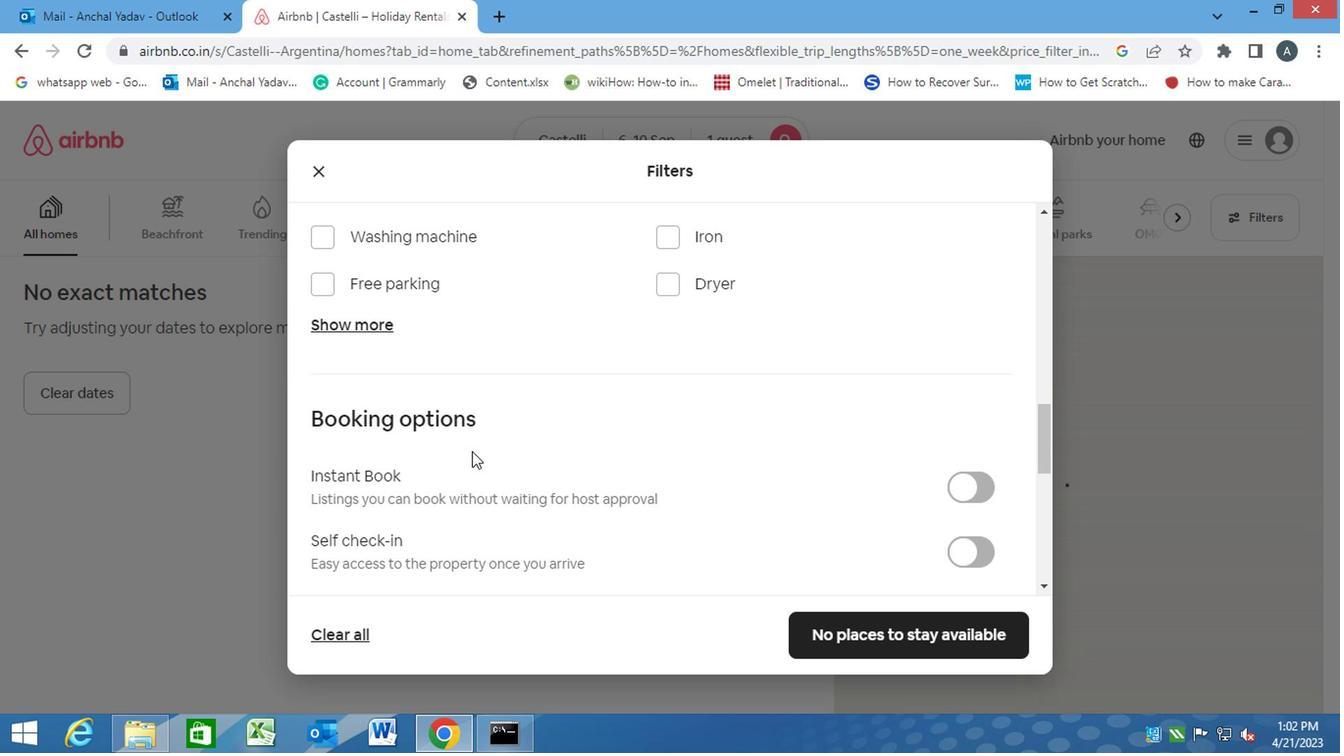 
Action: Mouse scrolled (469, 454) with delta (0, 1)
Screenshot: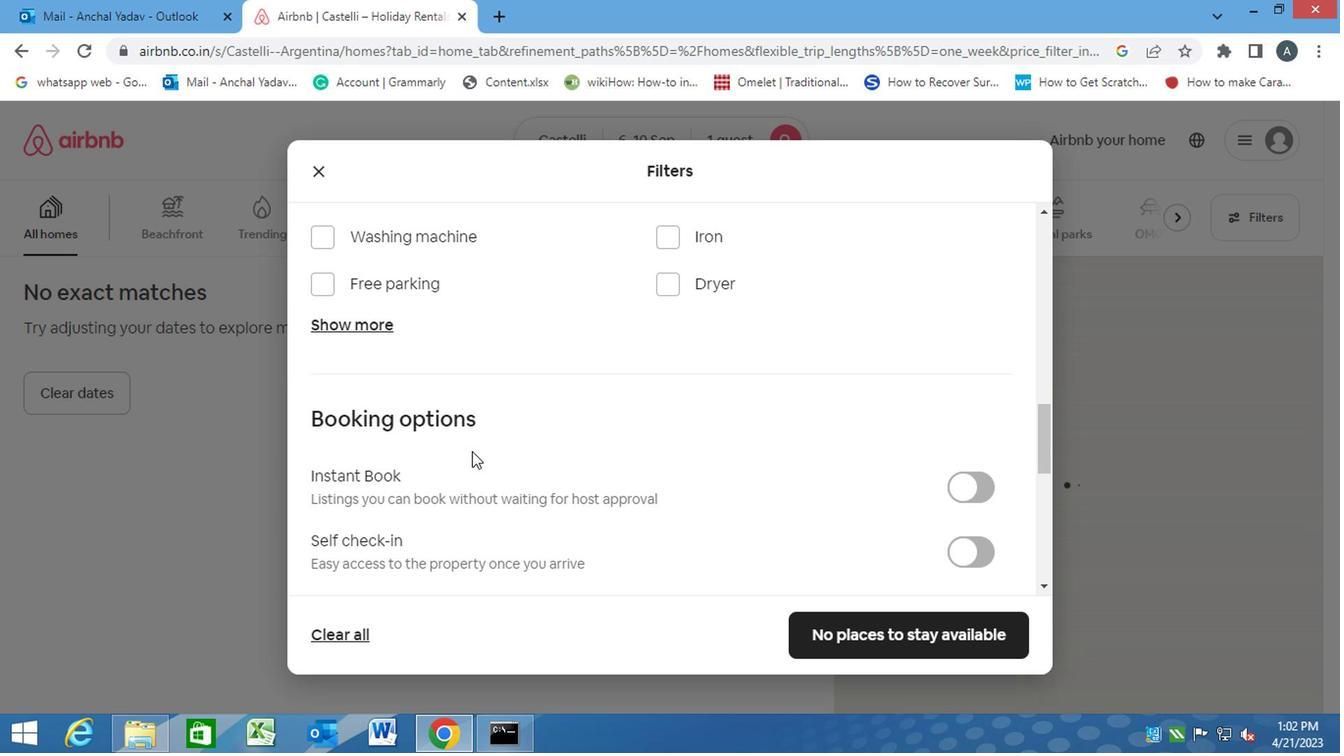 
Action: Mouse scrolled (469, 454) with delta (0, 1)
Screenshot: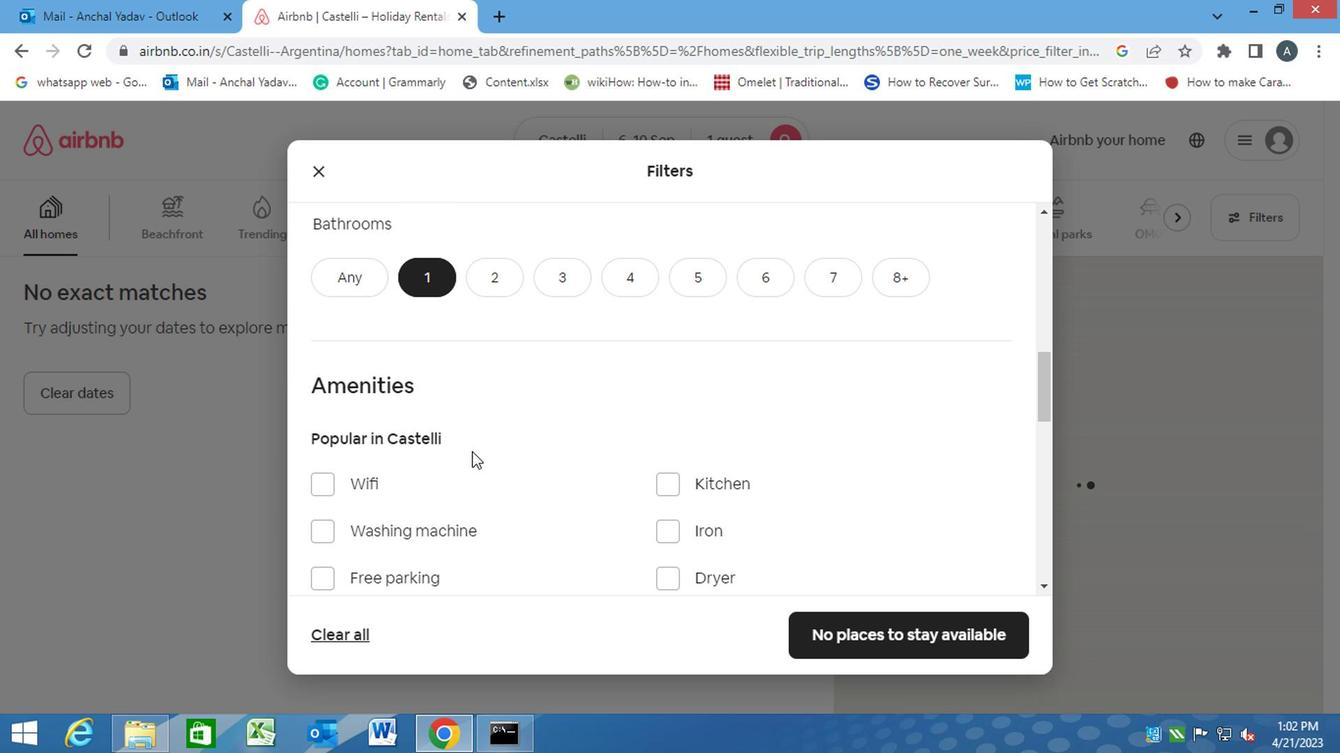 
Action: Mouse scrolled (469, 454) with delta (0, 1)
Screenshot: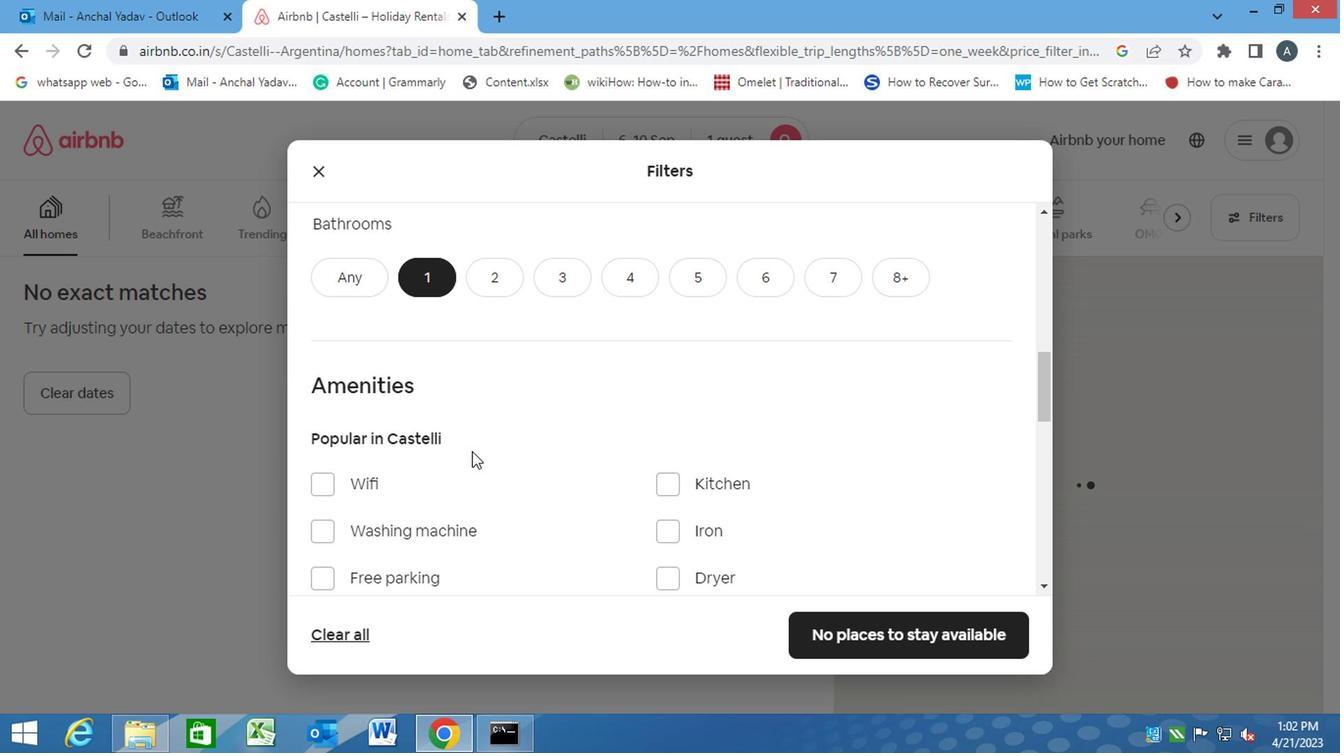 
Action: Mouse scrolled (469, 454) with delta (0, 1)
Screenshot: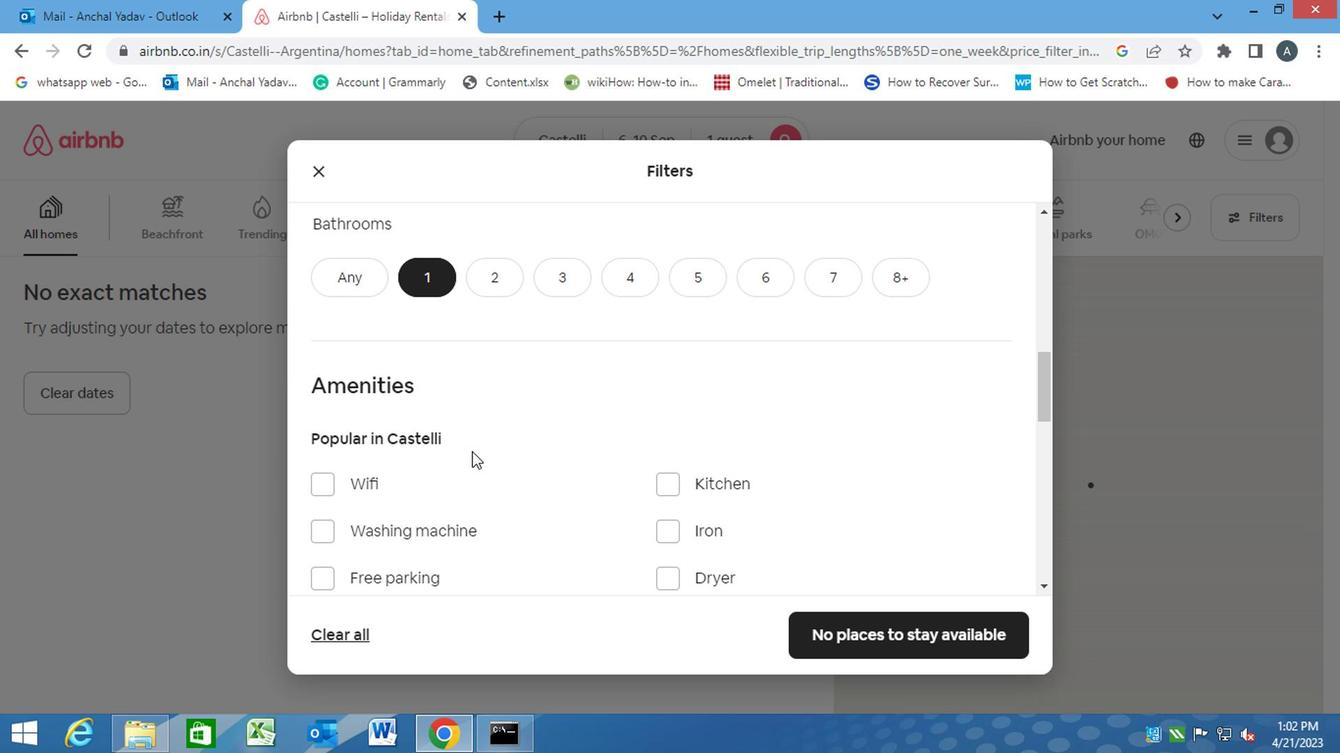 
Action: Mouse scrolled (469, 454) with delta (0, 1)
Screenshot: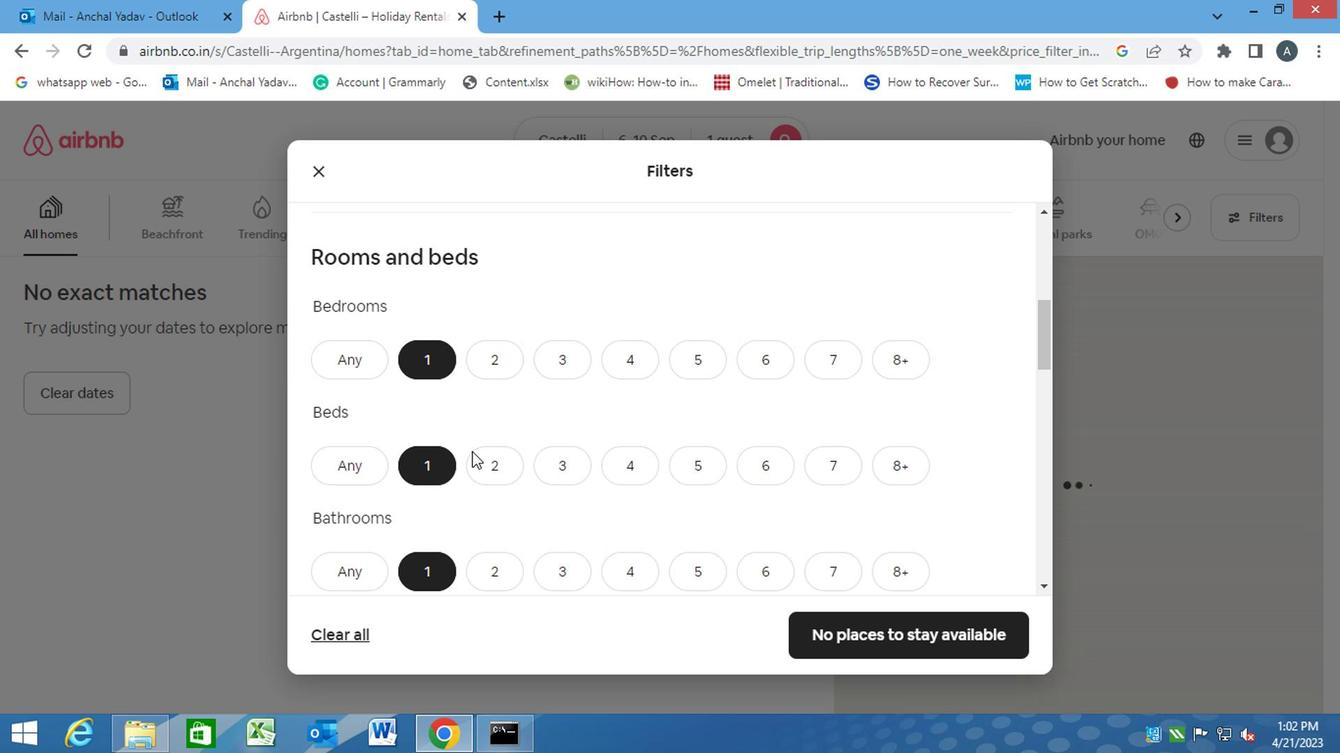 
Action: Mouse scrolled (469, 454) with delta (0, 1)
Screenshot: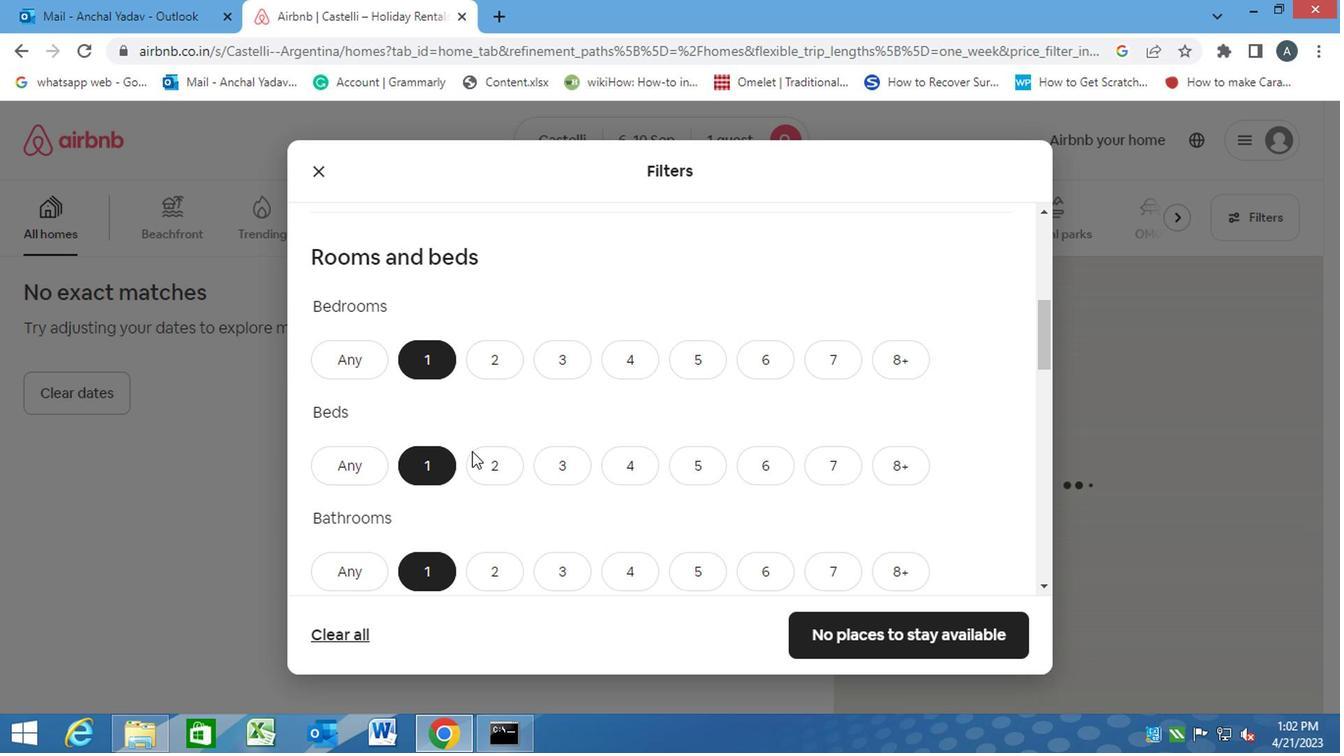 
Action: Mouse scrolled (469, 454) with delta (0, 1)
Screenshot: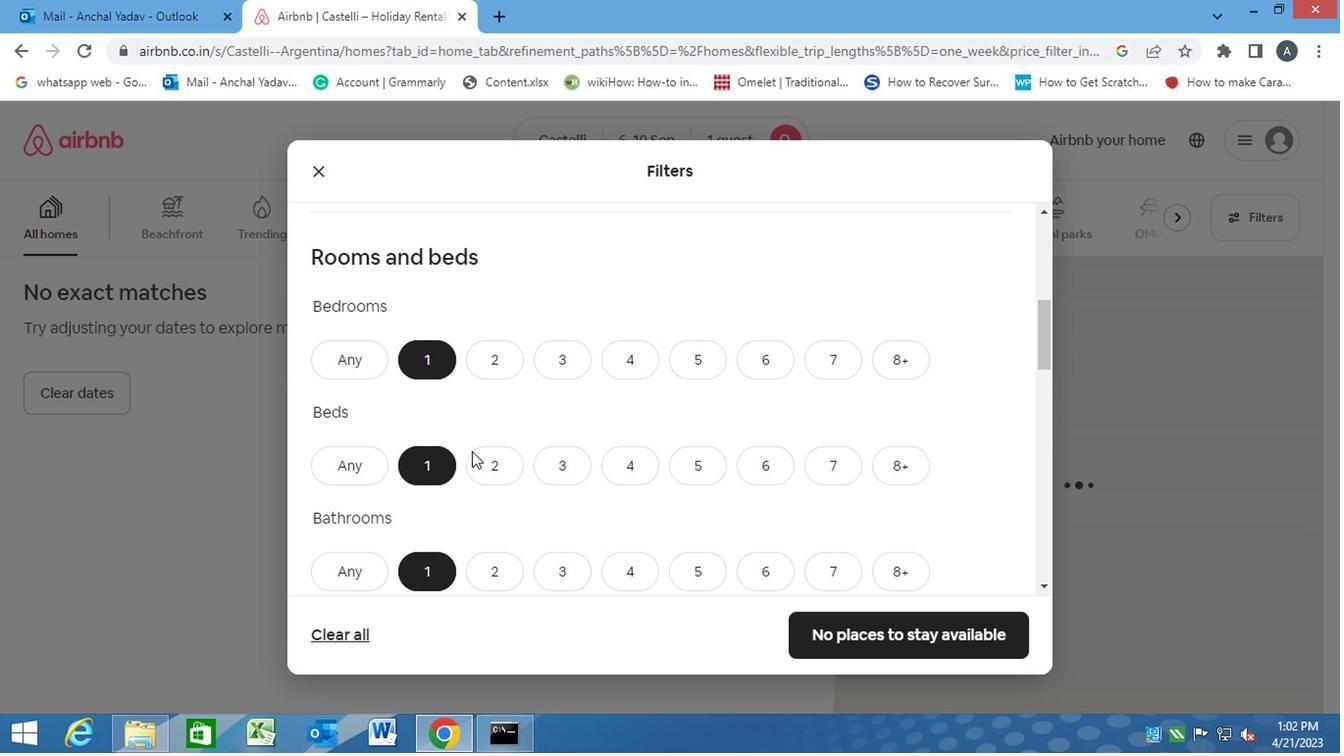 
Action: Mouse scrolled (469, 454) with delta (0, 1)
Screenshot: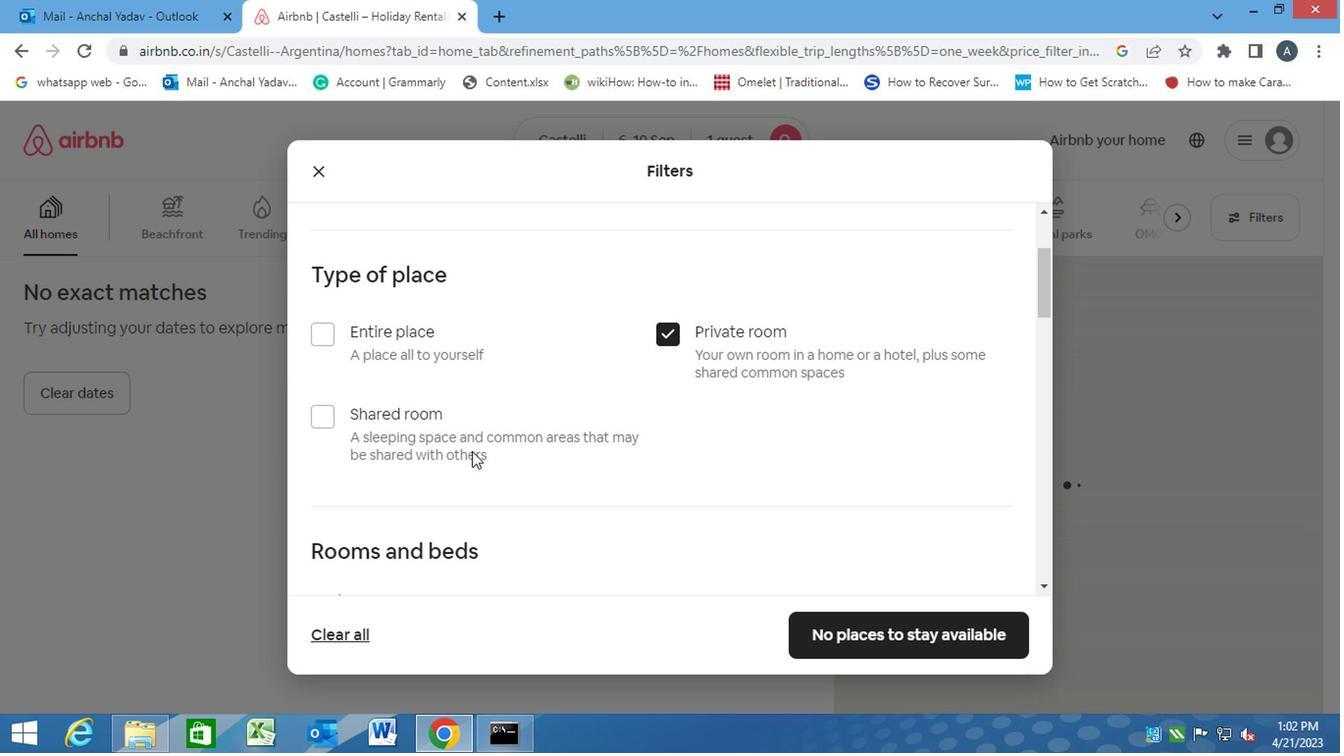
Action: Mouse scrolled (469, 454) with delta (0, 1)
Screenshot: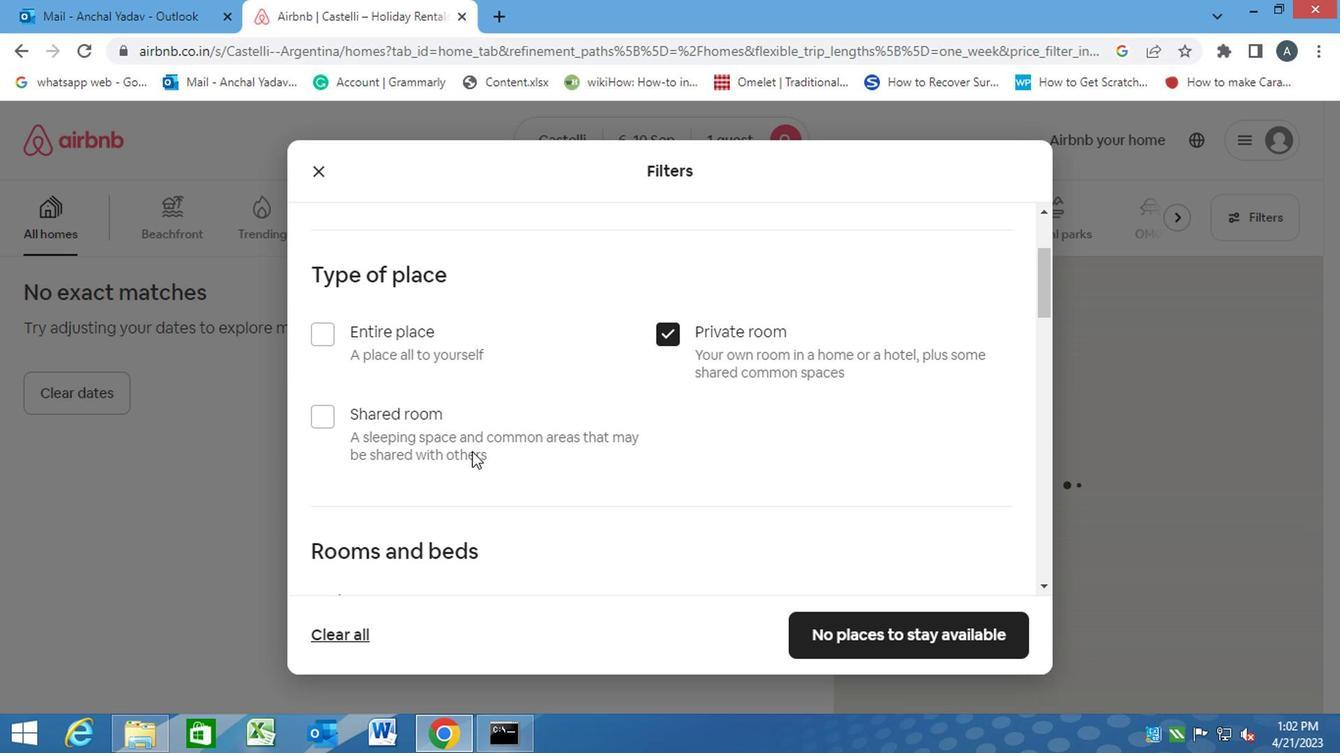 
Action: Mouse scrolled (469, 454) with delta (0, 1)
Screenshot: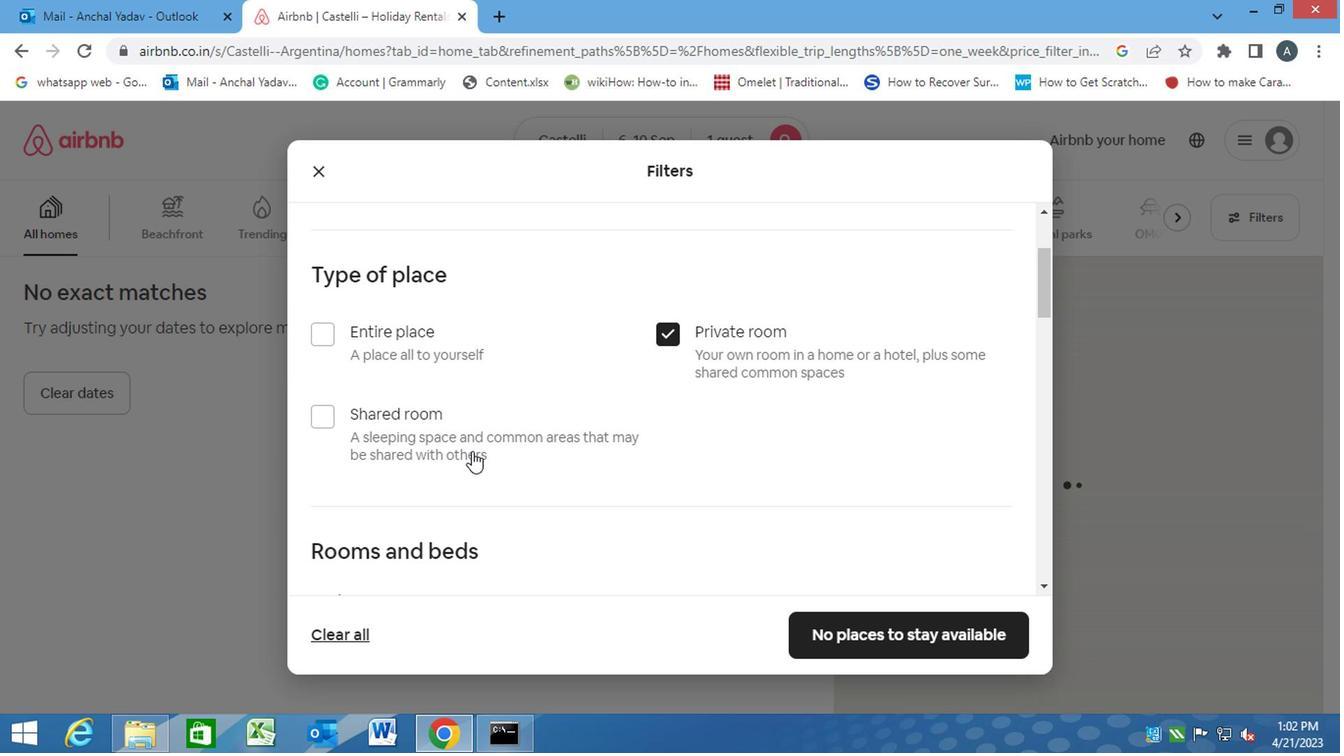 
Action: Mouse moved to (477, 459)
Screenshot: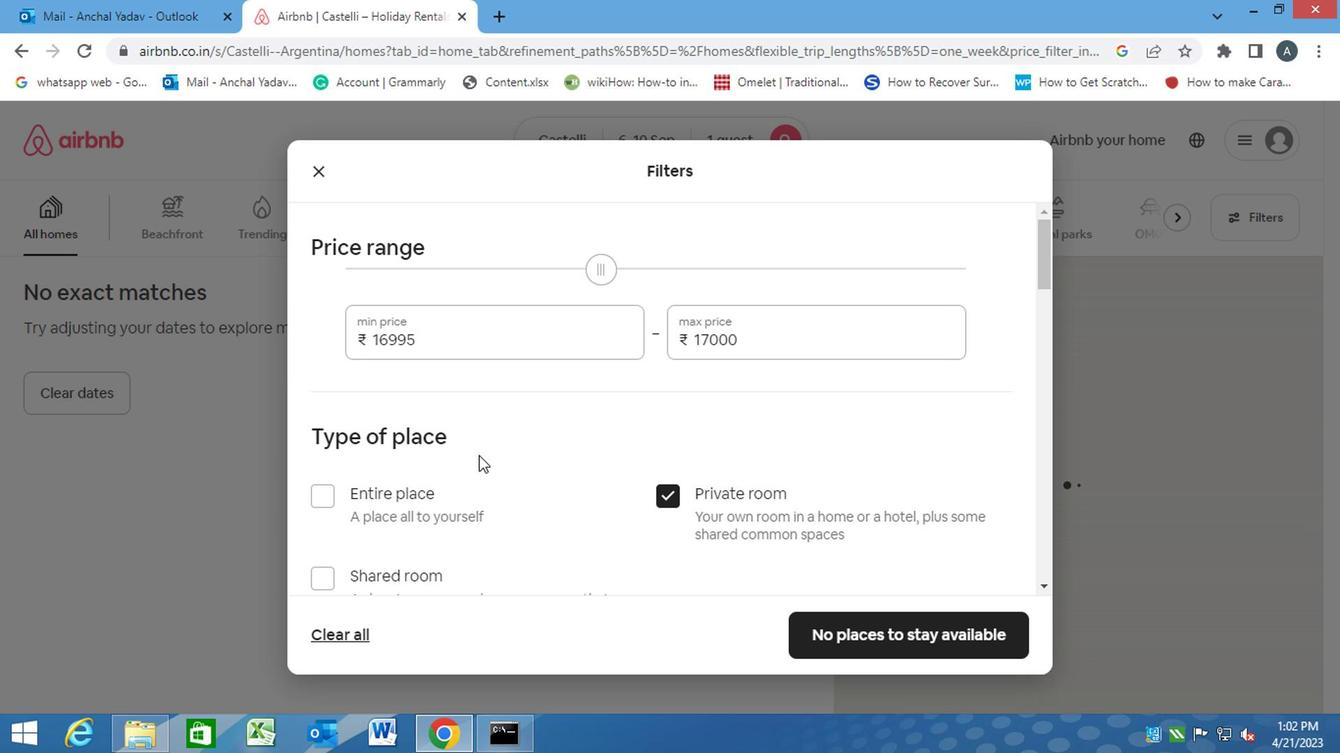 
Action: Mouse scrolled (477, 459) with delta (0, 0)
Screenshot: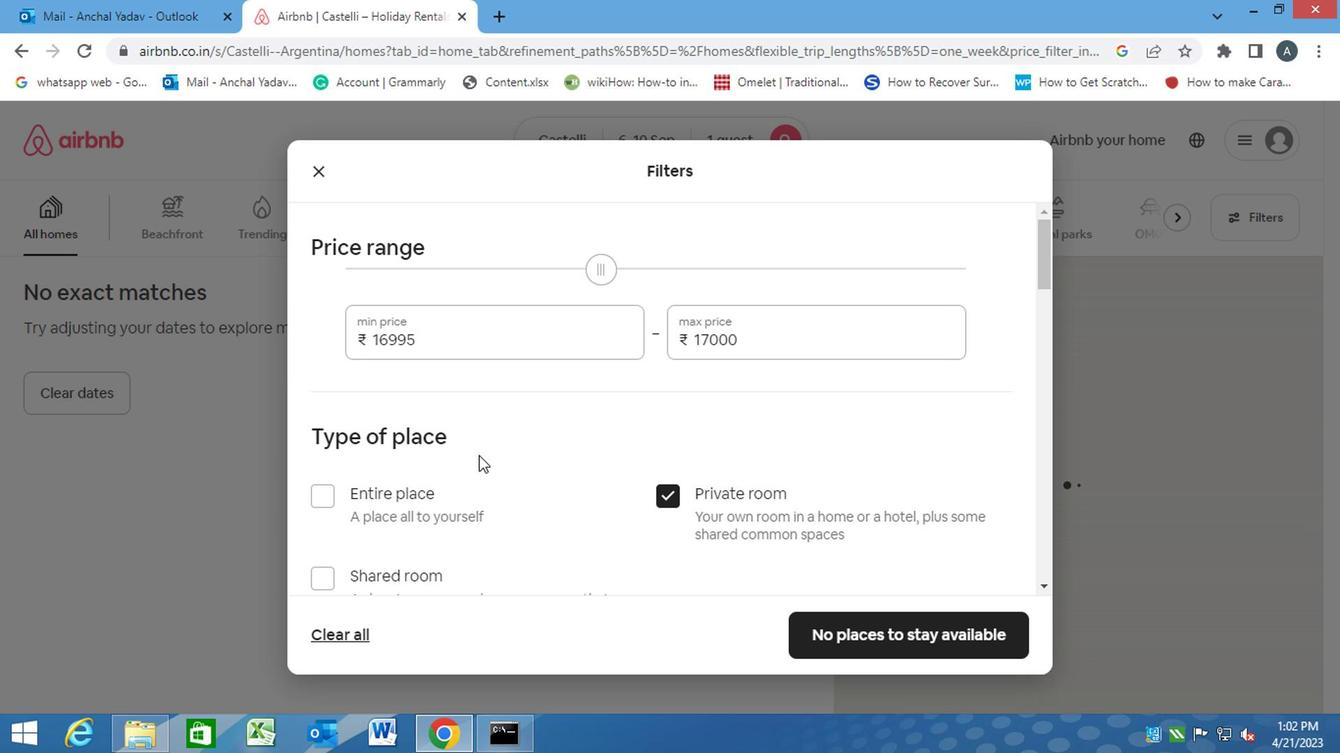 
Action: Mouse scrolled (477, 459) with delta (0, 0)
Screenshot: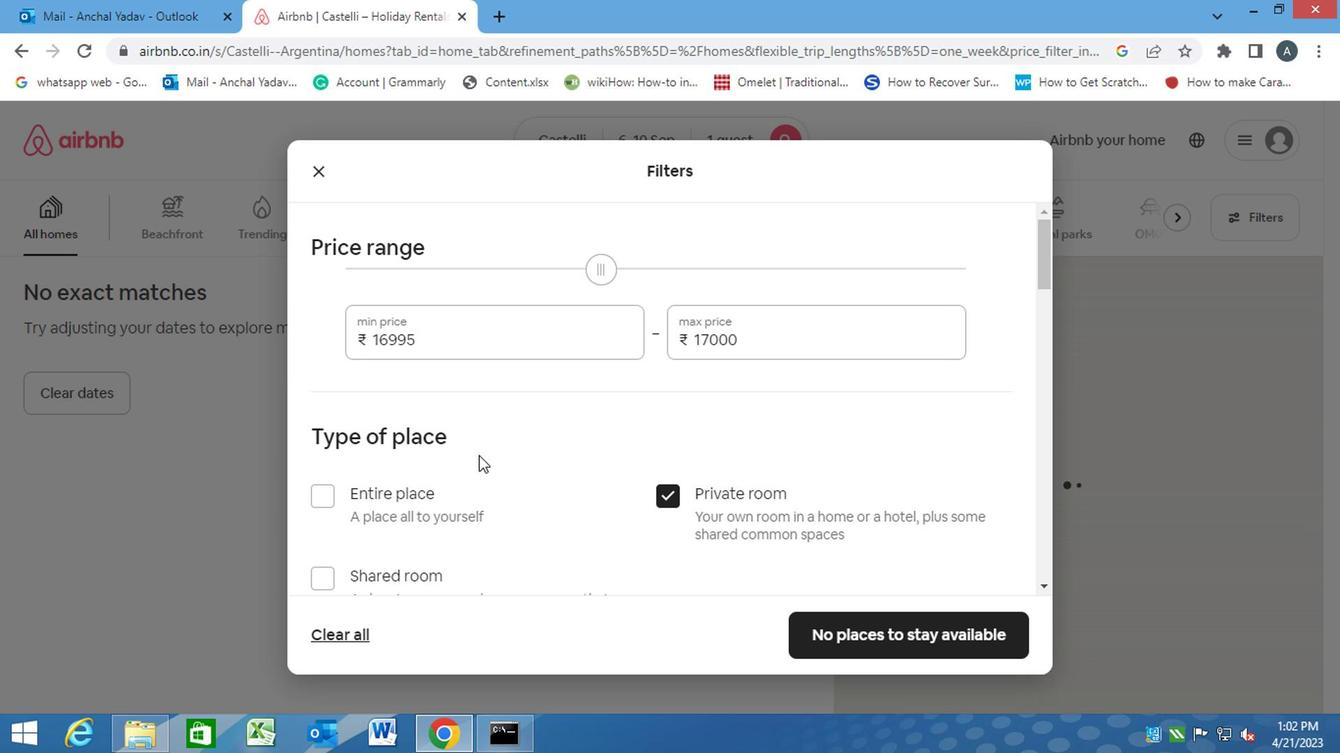 
Action: Mouse scrolled (477, 459) with delta (0, 0)
Screenshot: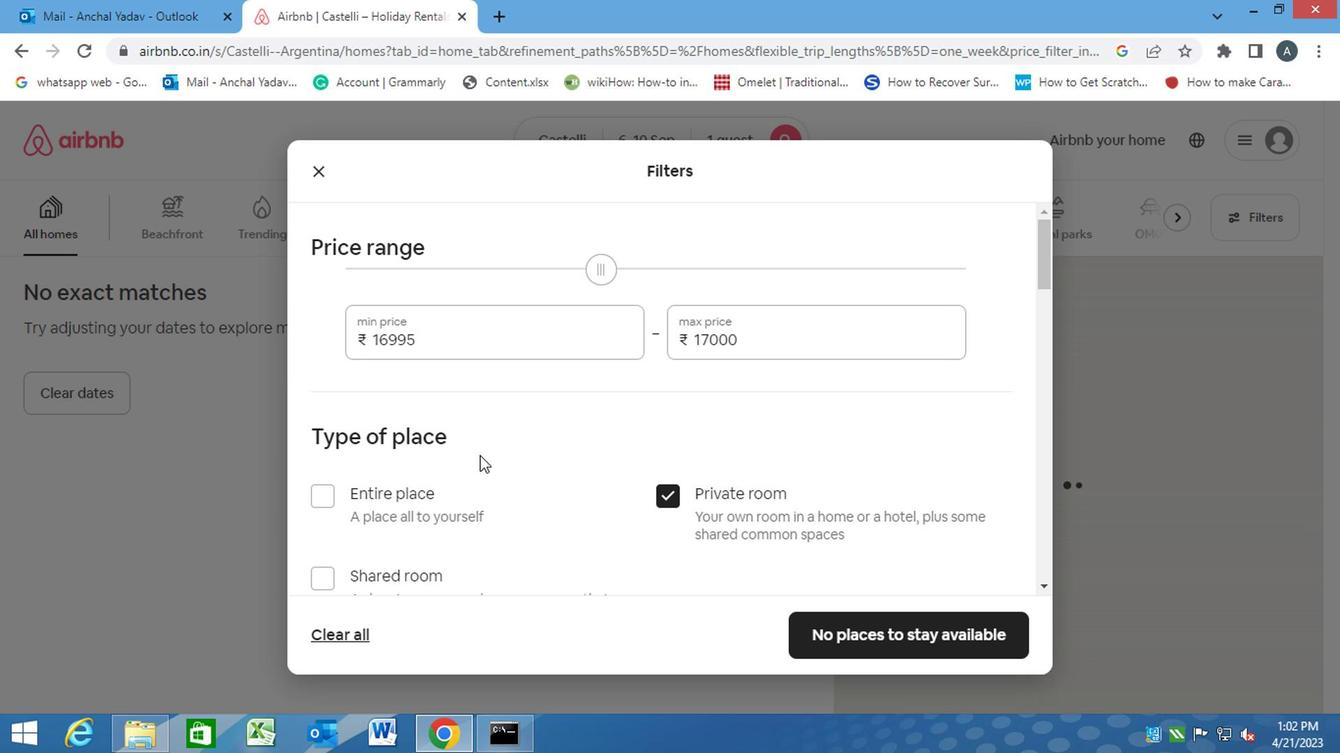 
Action: Mouse moved to (477, 459)
Screenshot: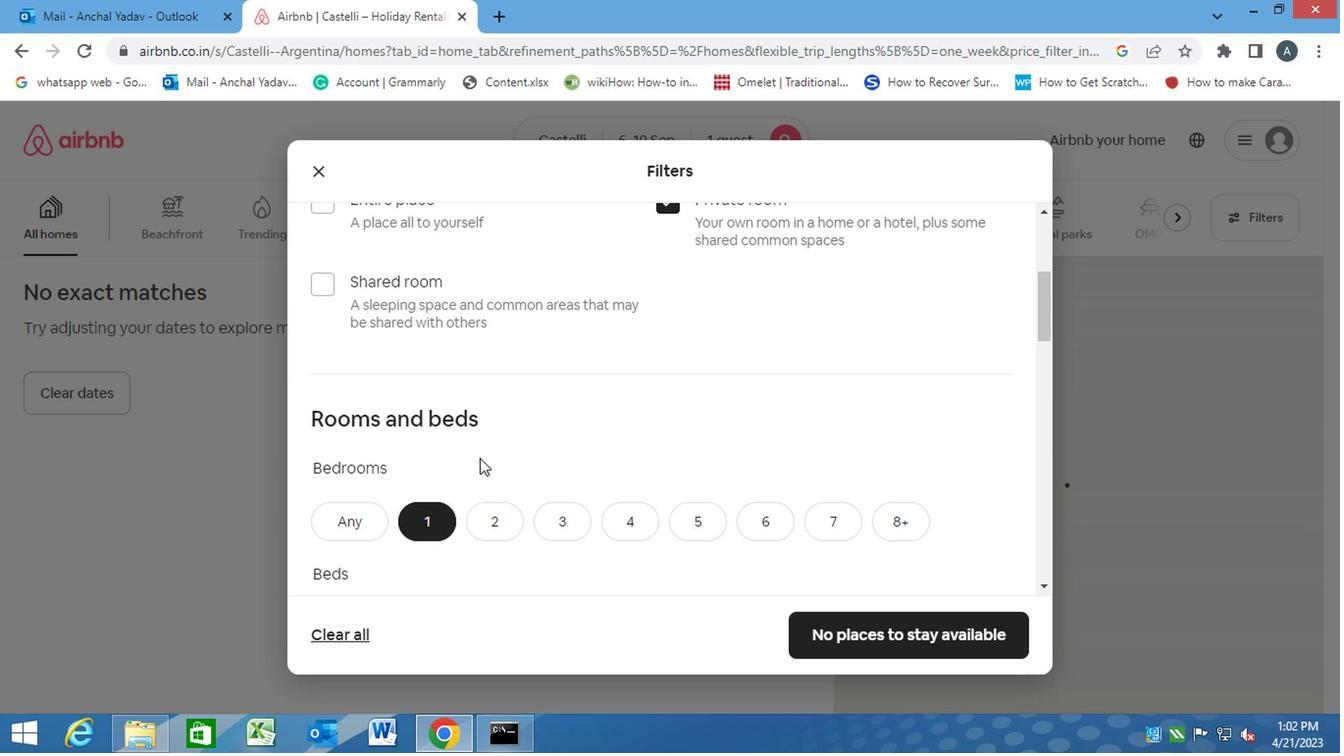 
Action: Mouse scrolled (477, 457) with delta (0, -1)
Screenshot: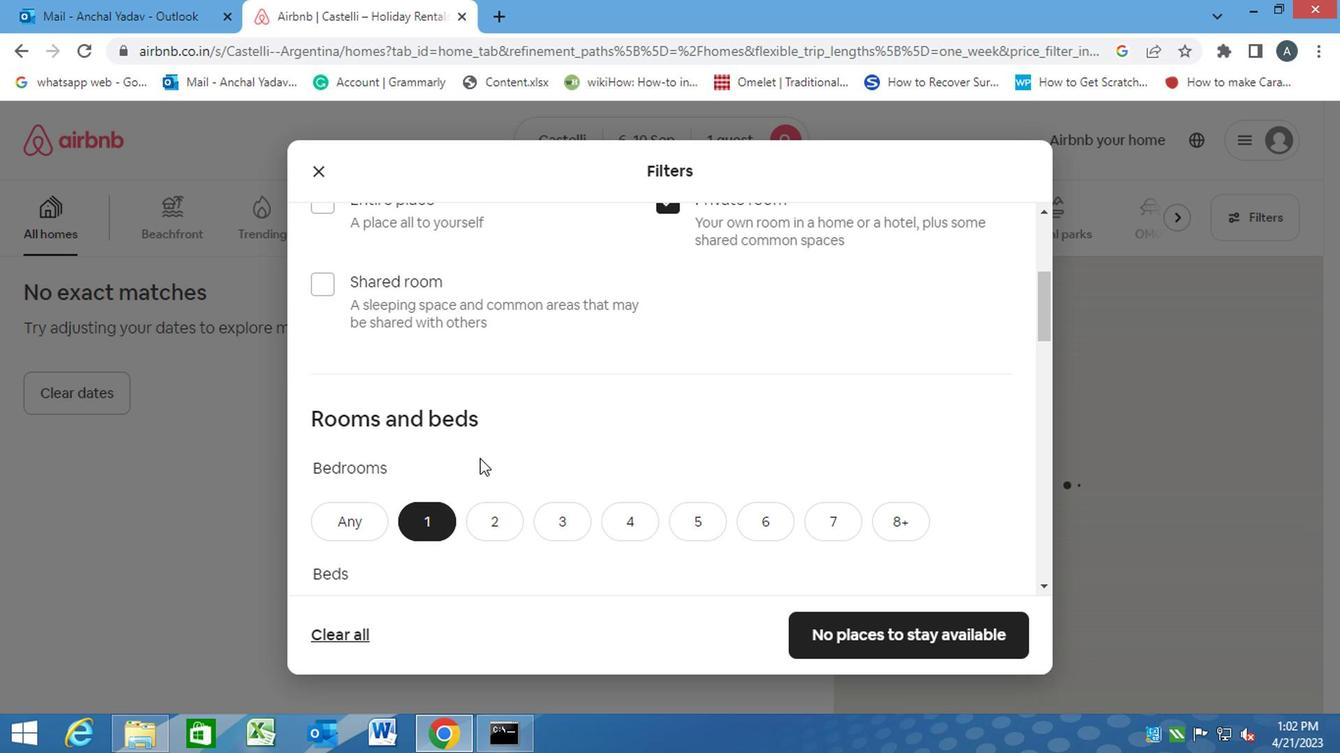 
Action: Mouse scrolled (477, 457) with delta (0, -1)
Screenshot: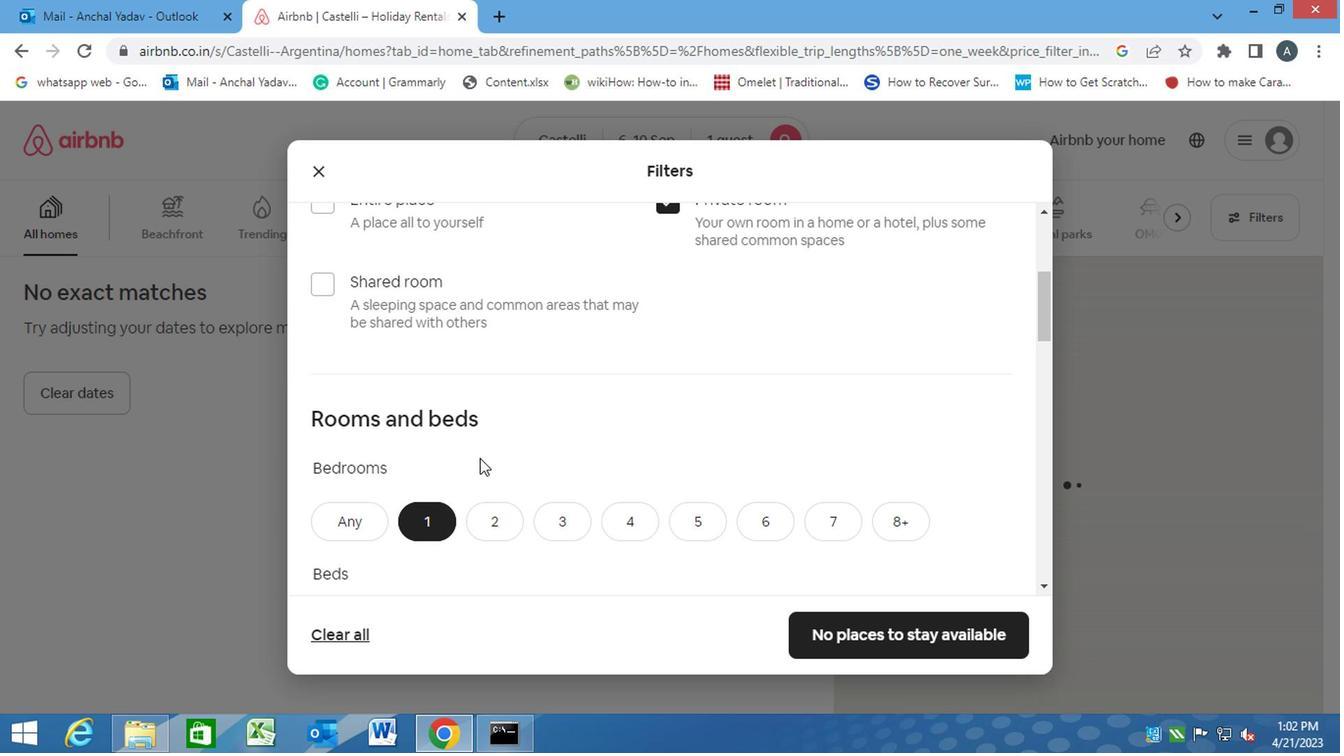 
Action: Mouse scrolled (477, 457) with delta (0, -1)
Screenshot: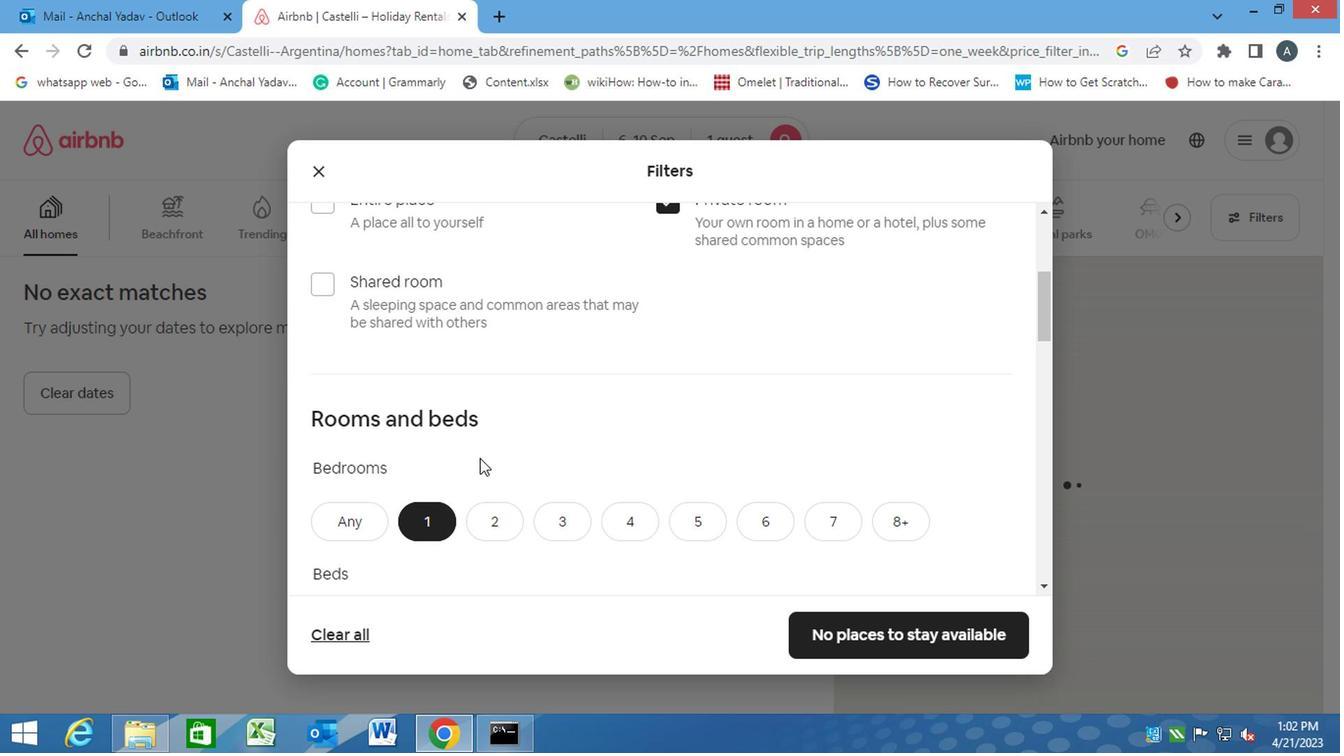 
Action: Mouse scrolled (477, 457) with delta (0, -1)
Screenshot: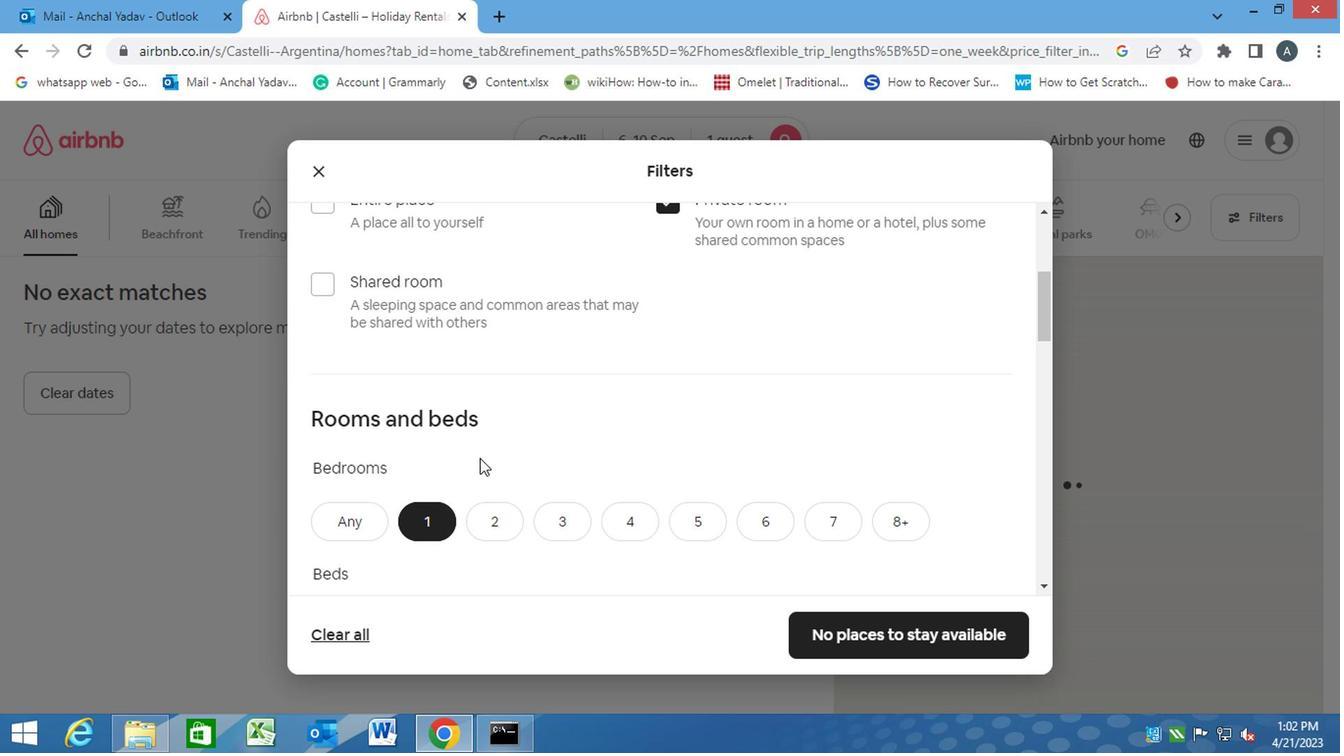 
Action: Mouse moved to (477, 452)
Screenshot: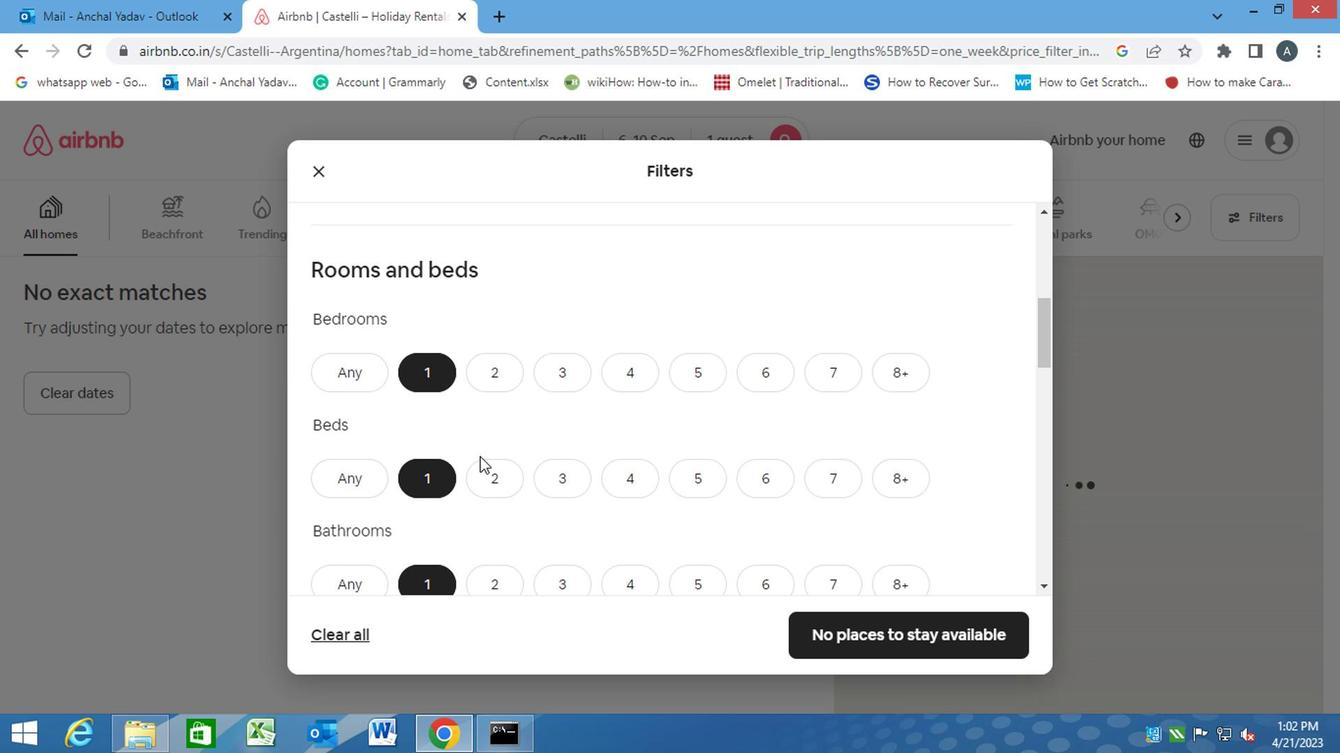 
Action: Mouse scrolled (477, 451) with delta (0, 0)
Screenshot: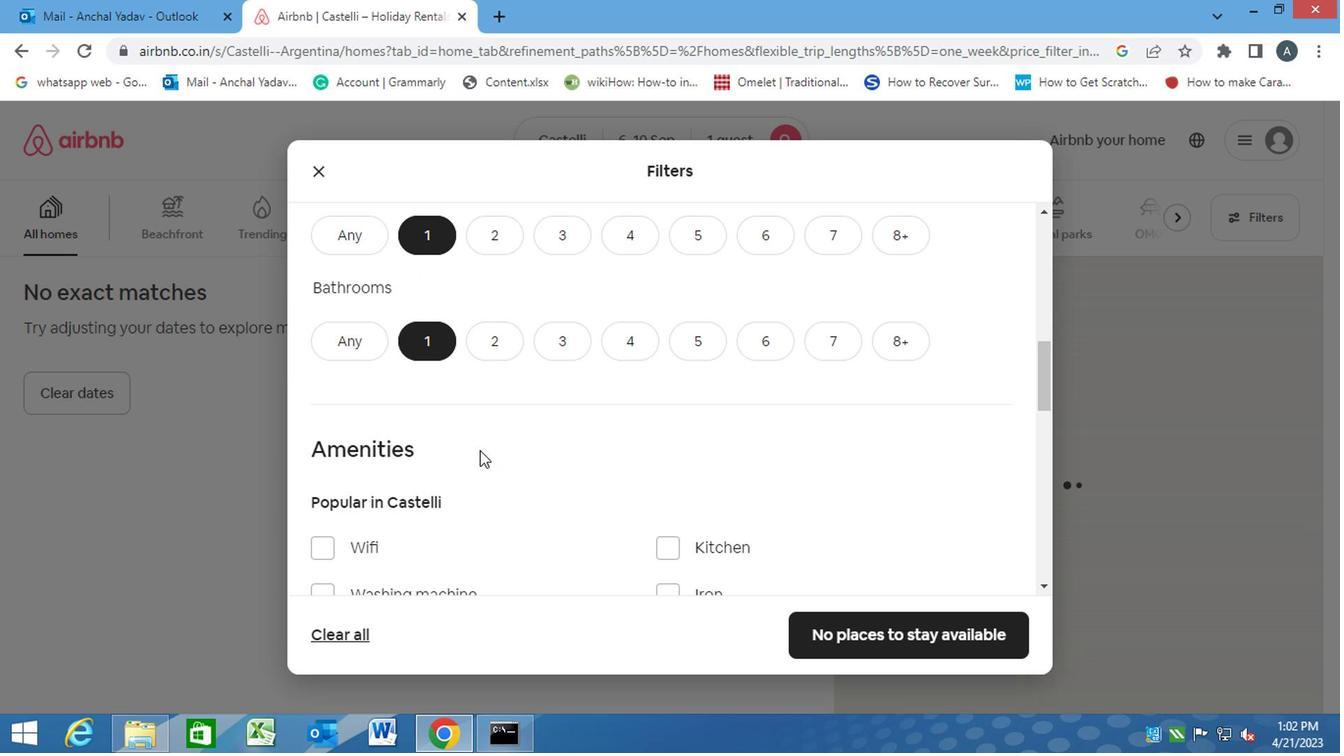 
Action: Mouse scrolled (477, 451) with delta (0, 0)
Screenshot: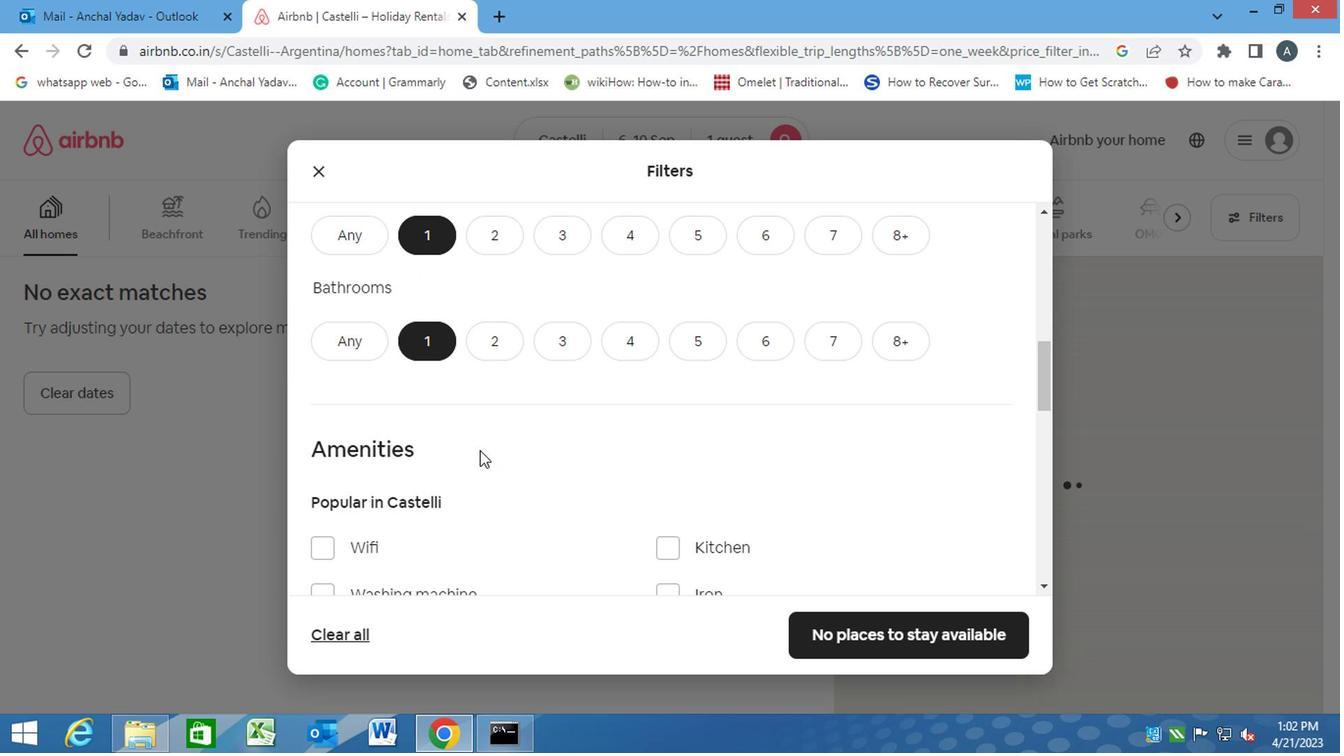 
Action: Mouse moved to (474, 459)
Screenshot: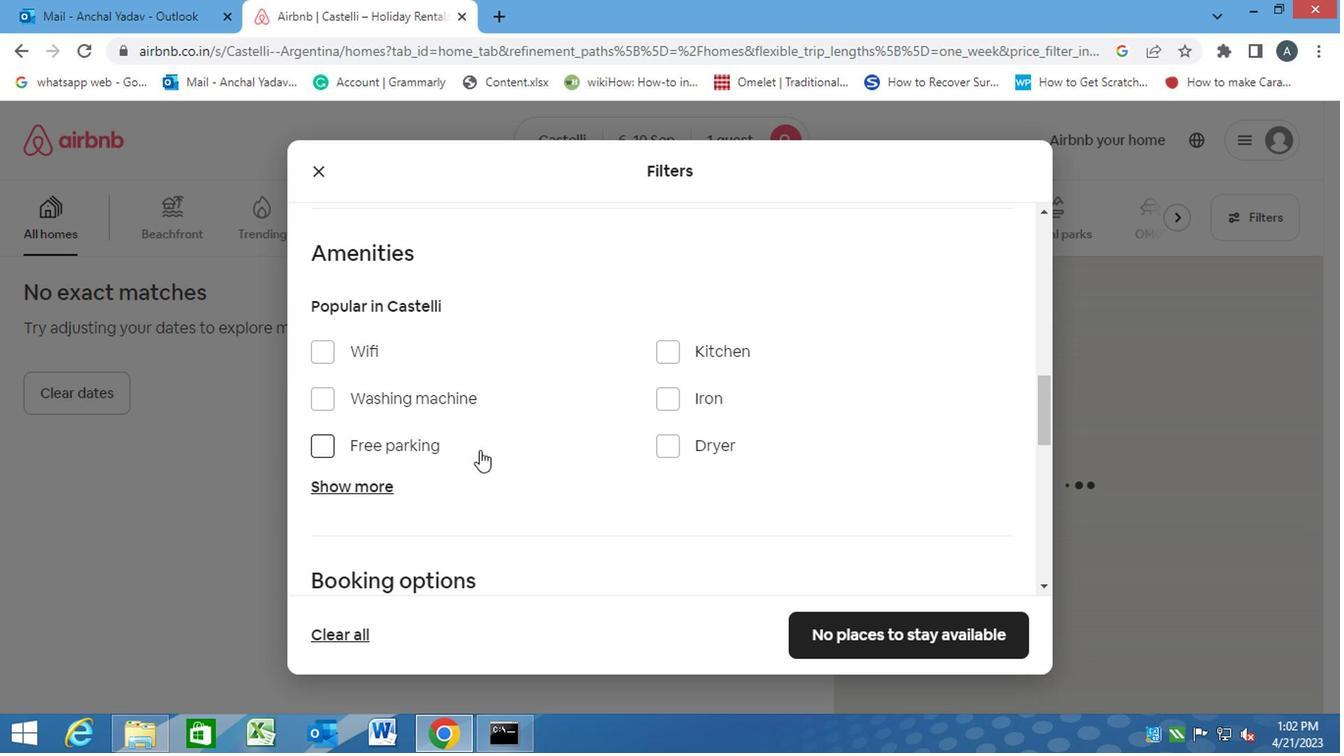 
Action: Mouse scrolled (474, 457) with delta (0, -1)
Screenshot: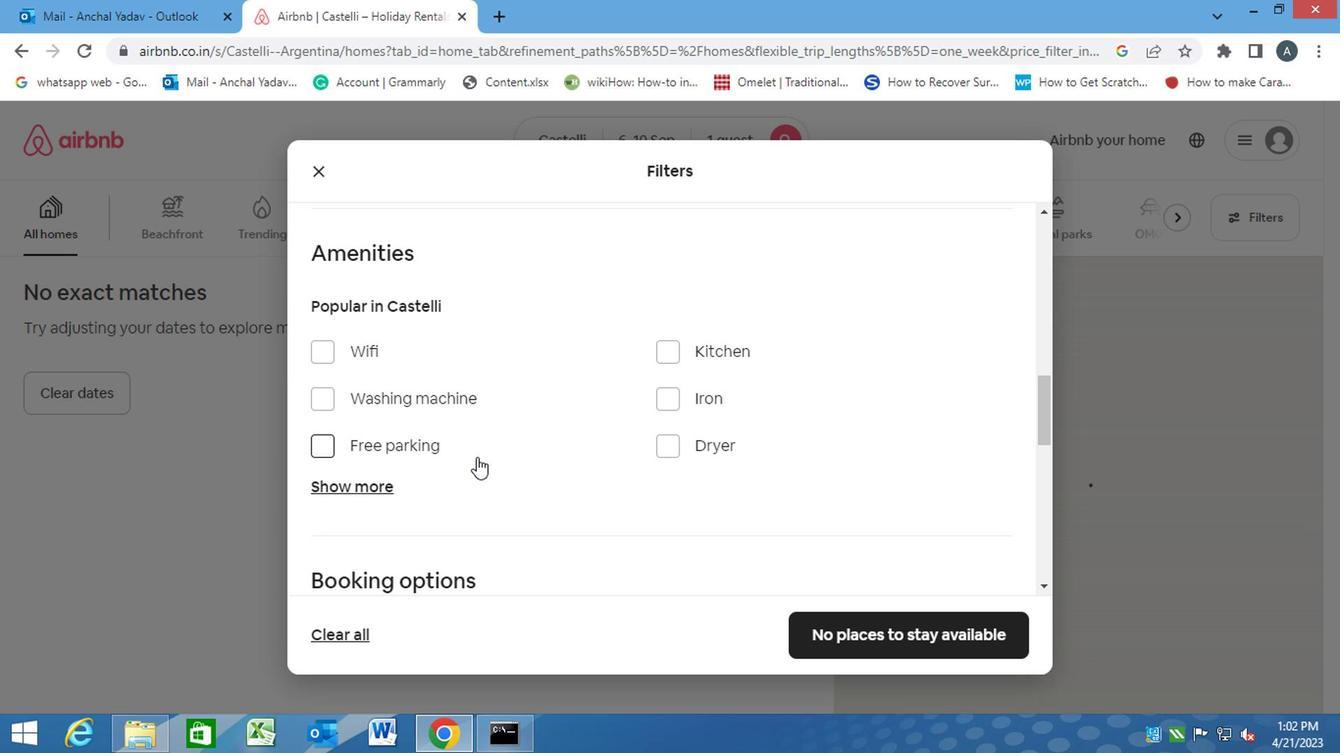 
Action: Mouse scrolled (474, 457) with delta (0, -1)
Screenshot: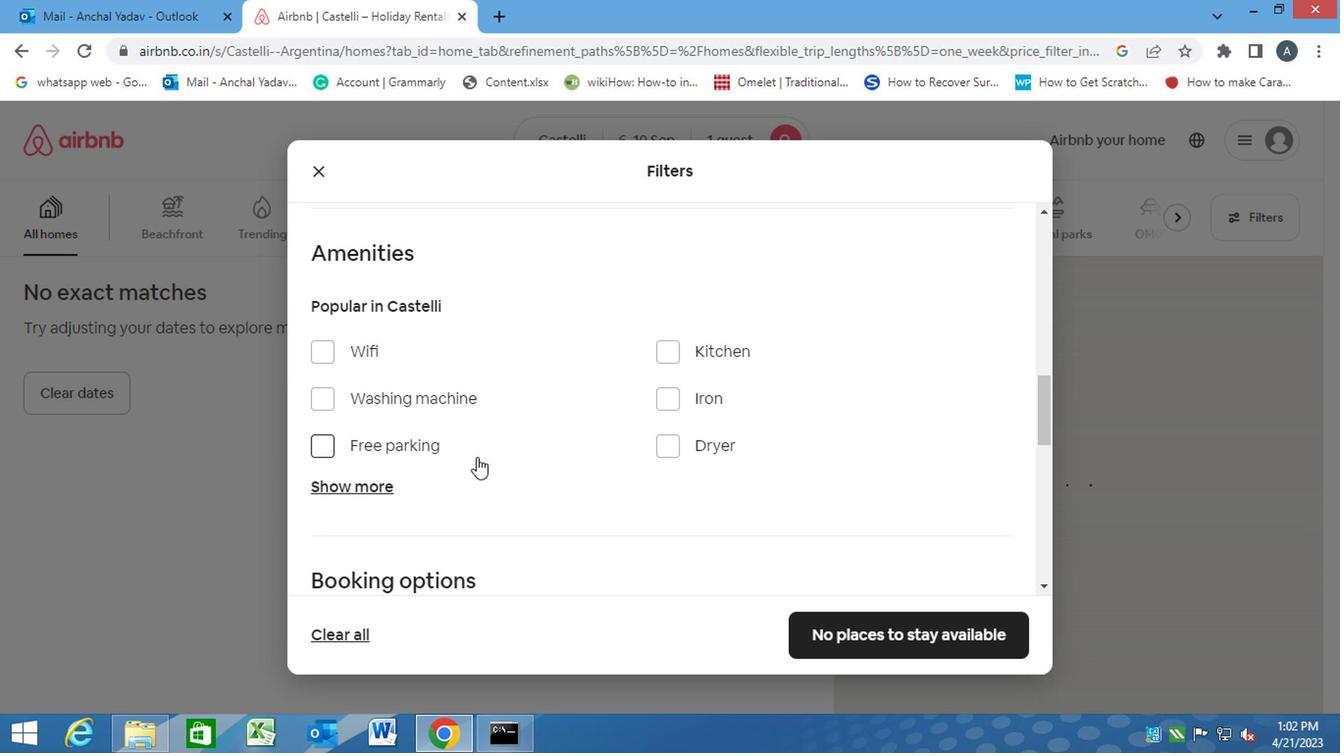 
Action: Mouse moved to (470, 437)
Screenshot: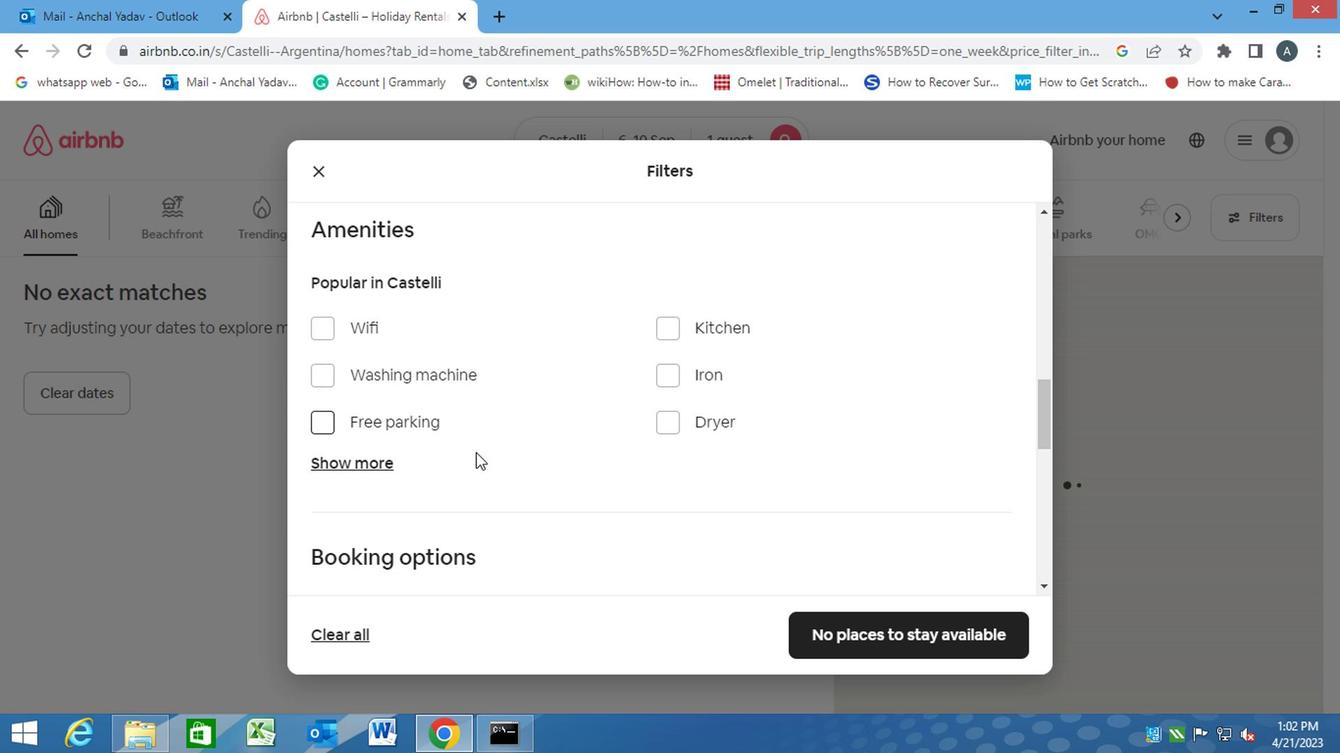 
Action: Mouse scrolled (470, 436) with delta (0, -1)
Screenshot: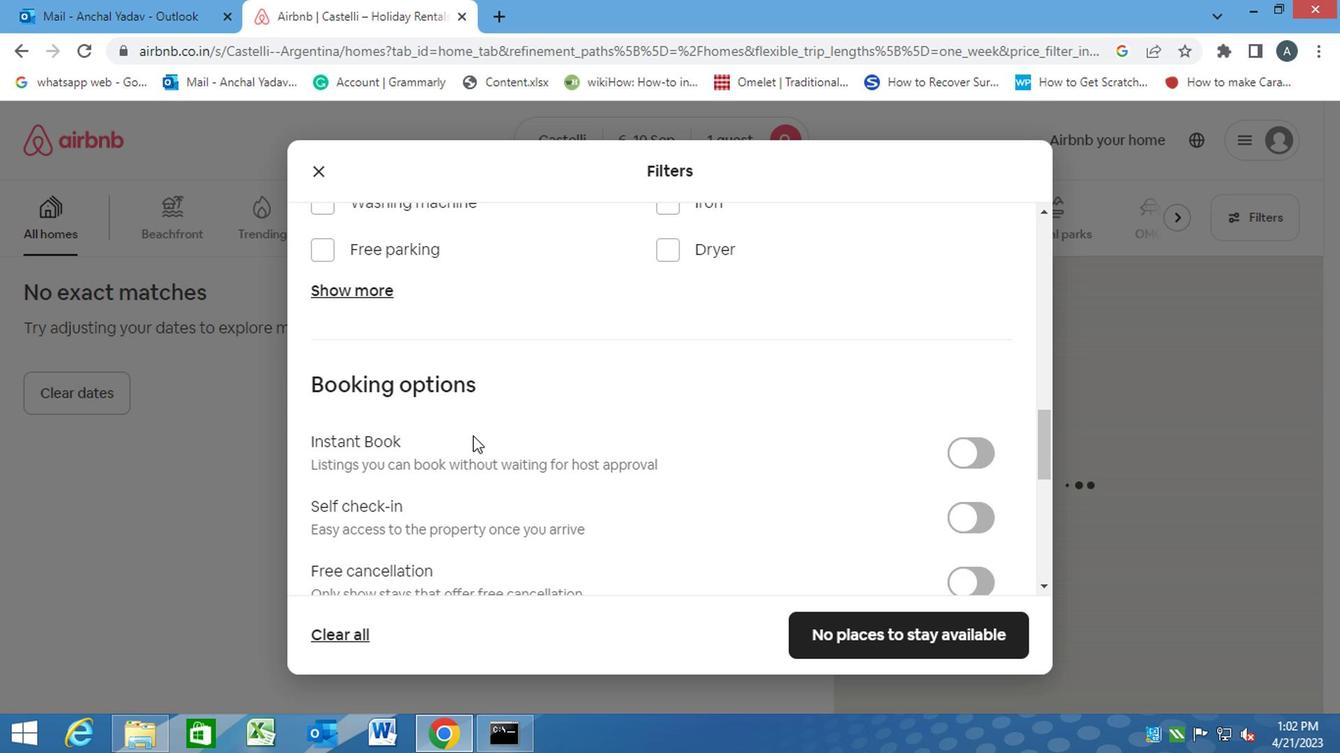 
Action: Mouse moved to (470, 437)
Screenshot: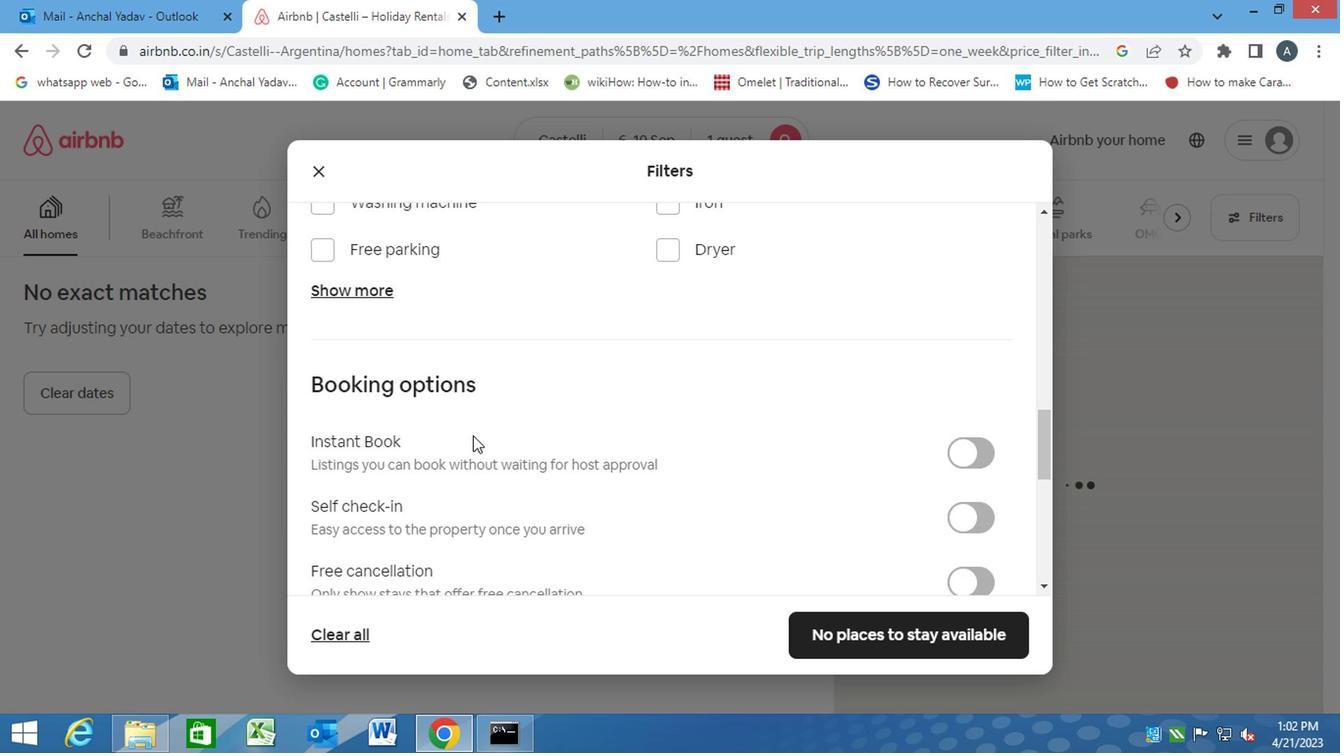 
Action: Mouse scrolled (470, 436) with delta (0, -1)
Screenshot: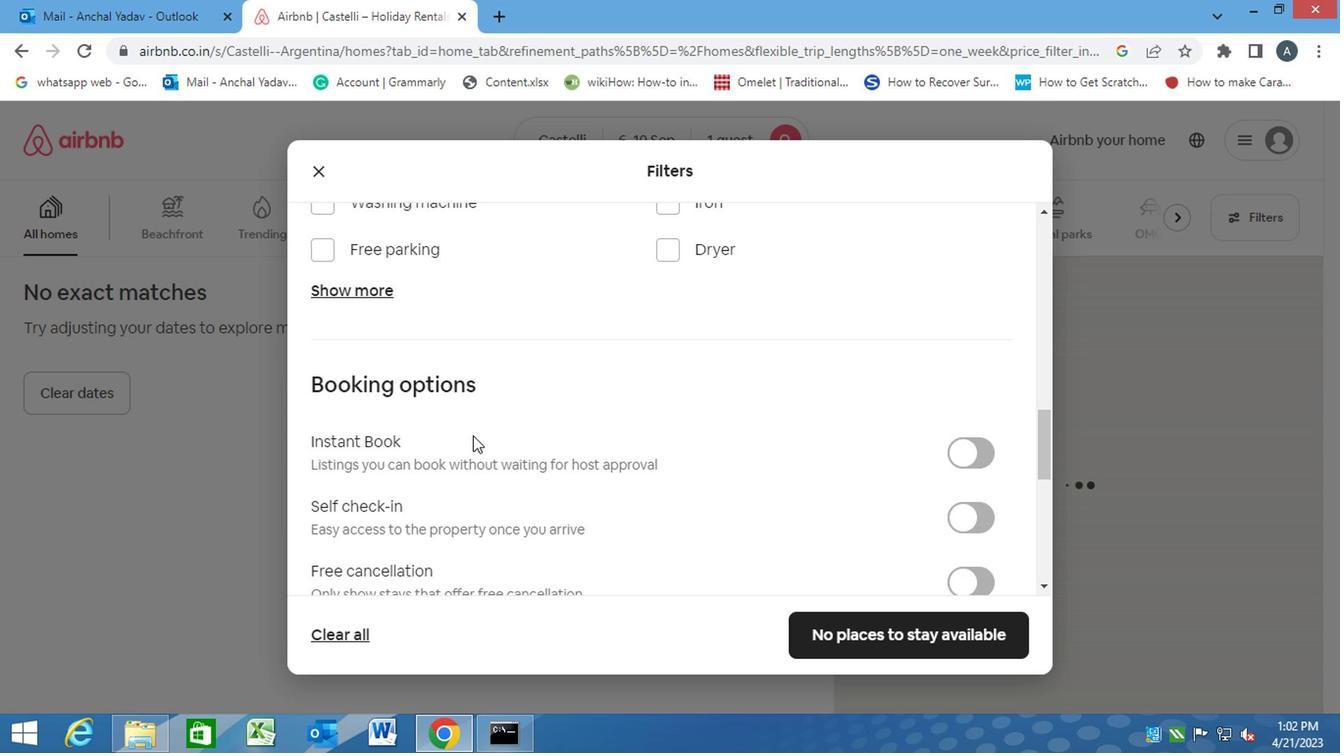 
Action: Mouse scrolled (470, 436) with delta (0, -1)
Screenshot: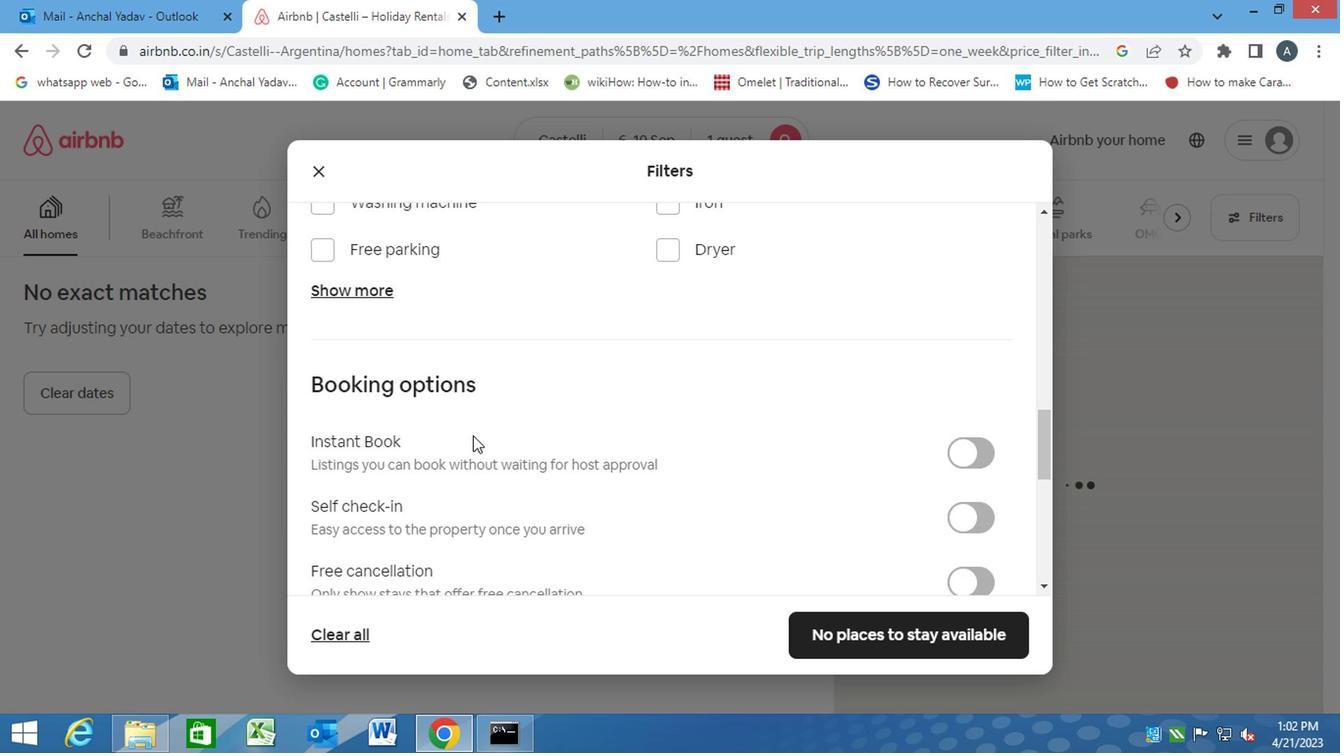 
Action: Mouse moved to (470, 437)
Screenshot: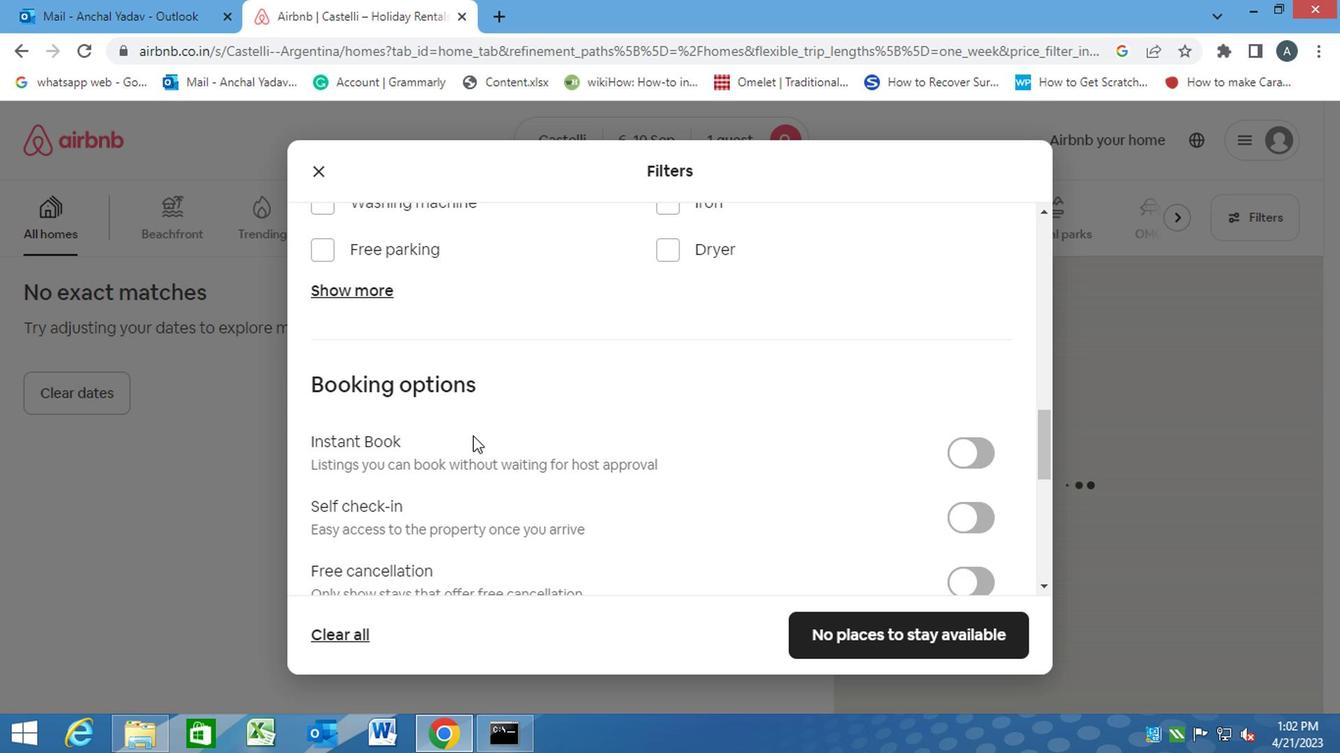 
Action: Mouse scrolled (470, 436) with delta (0, -1)
Screenshot: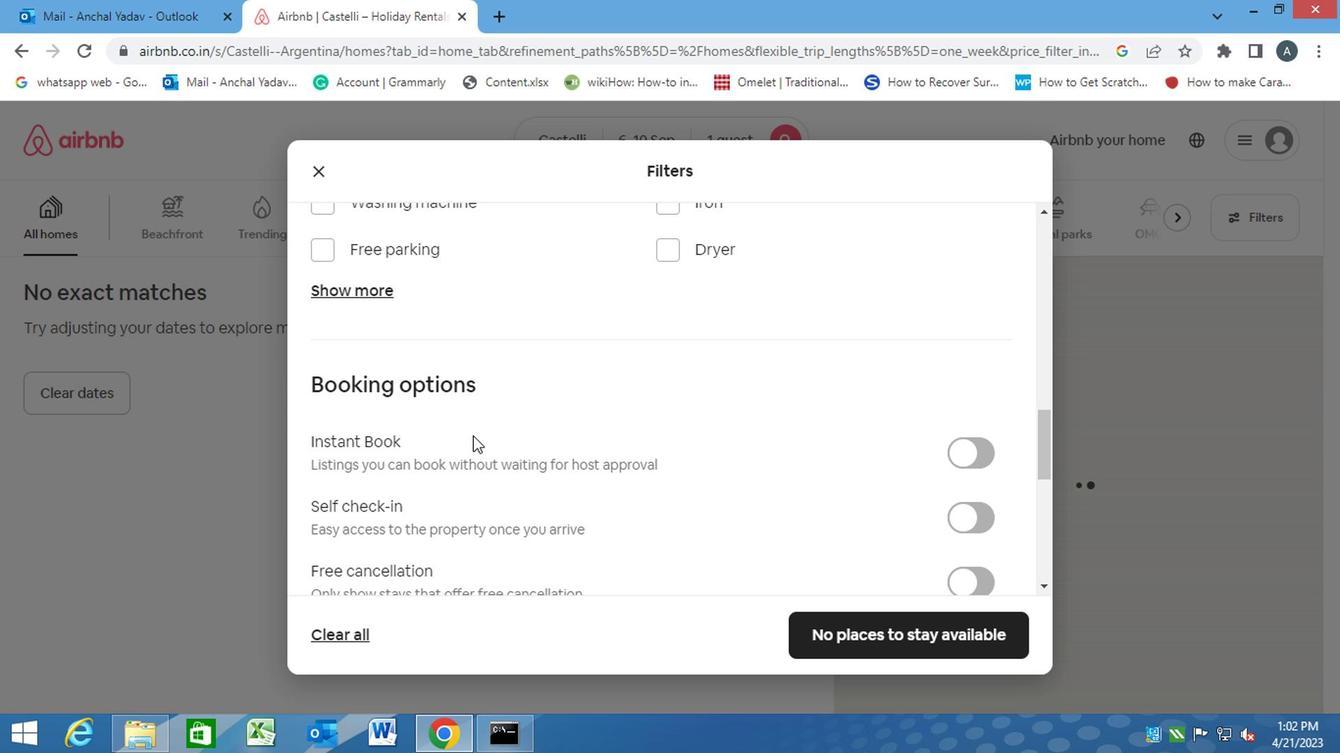 
Action: Mouse scrolled (470, 436) with delta (0, -1)
Screenshot: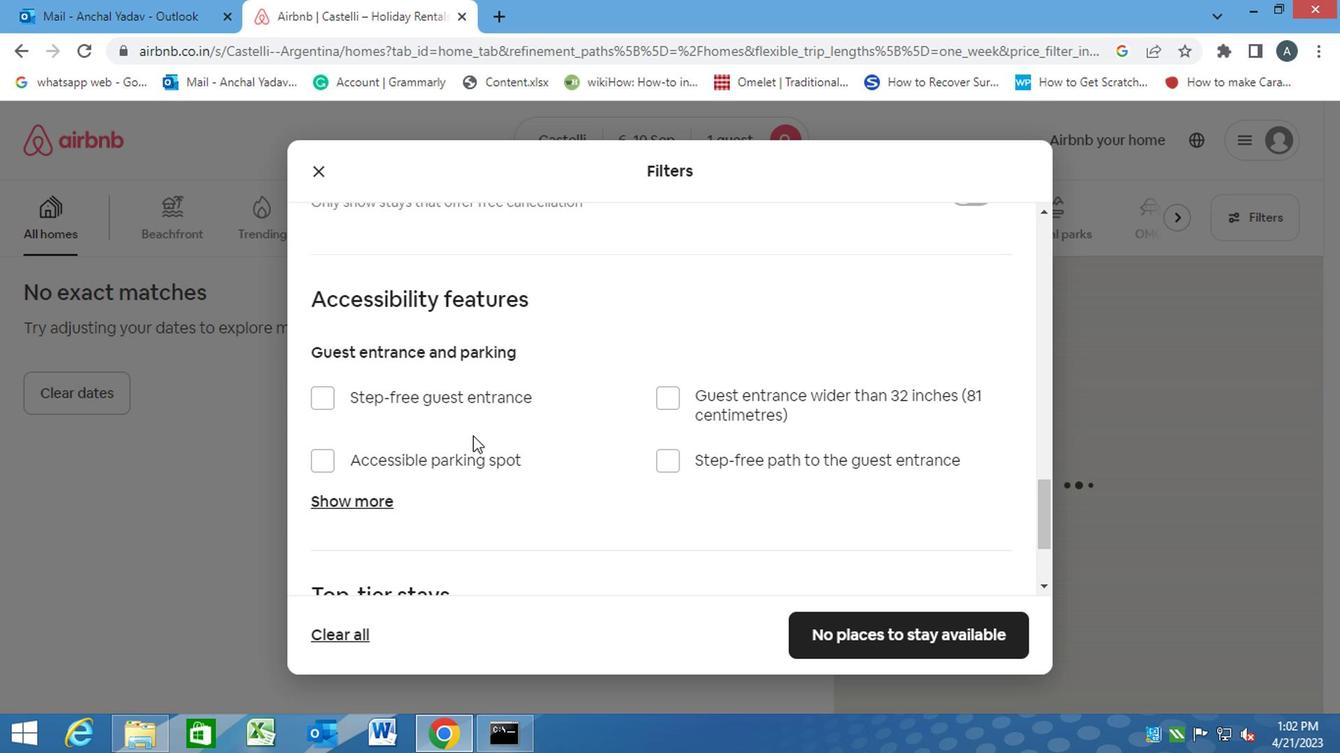 
Action: Mouse scrolled (470, 436) with delta (0, -1)
Screenshot: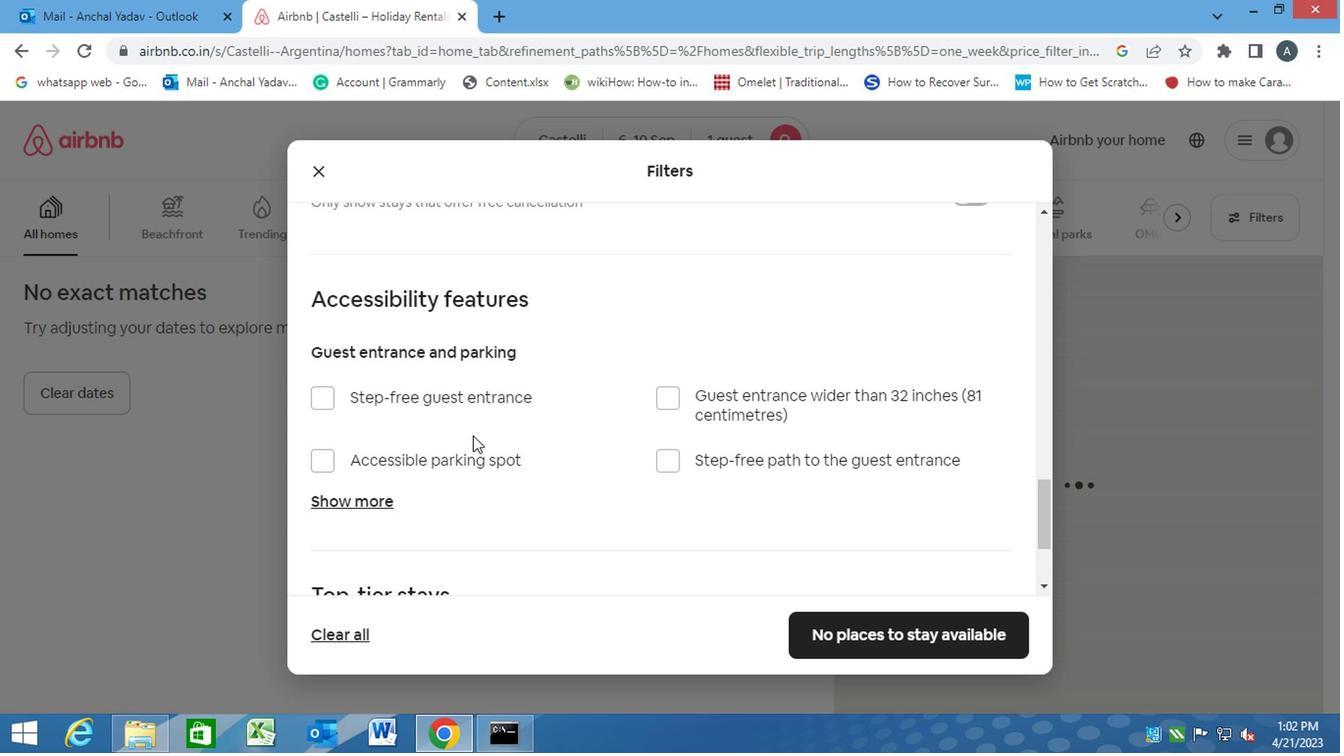 
Action: Mouse scrolled (470, 436) with delta (0, -1)
Screenshot: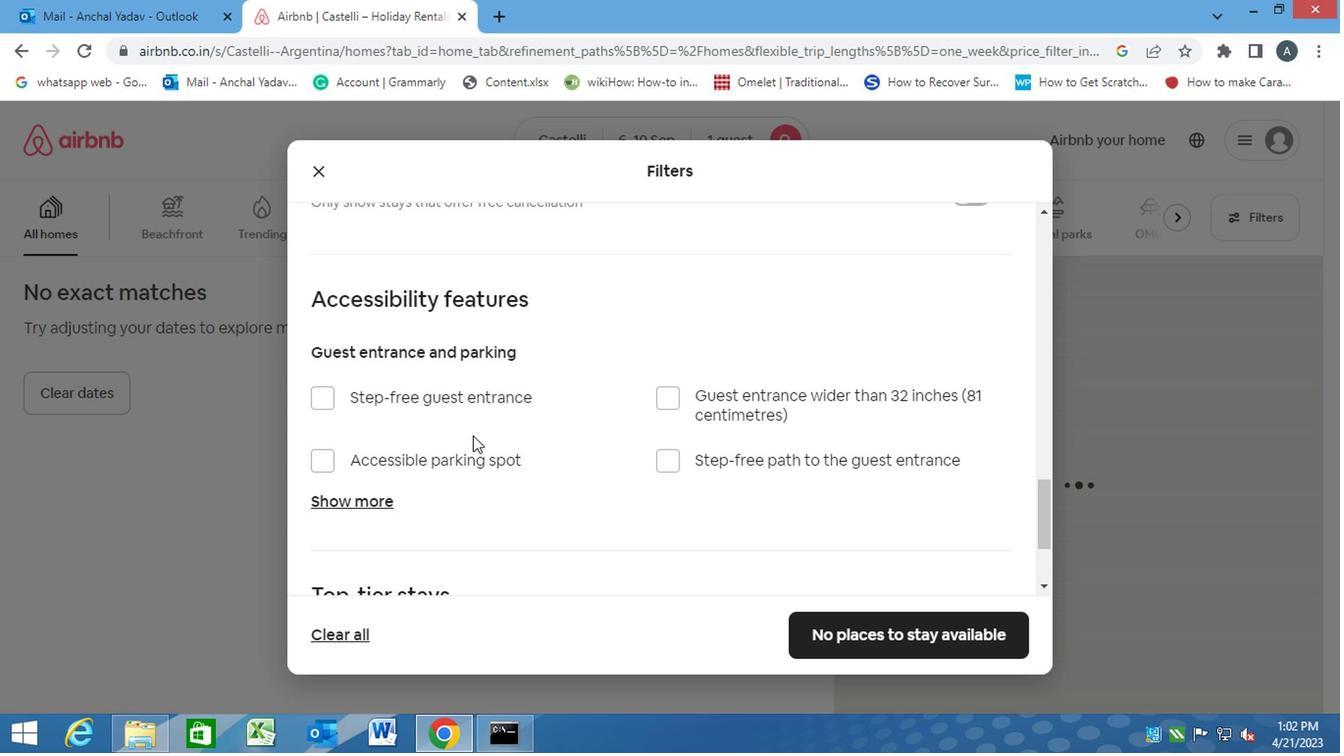 
Action: Mouse scrolled (470, 436) with delta (0, -1)
Screenshot: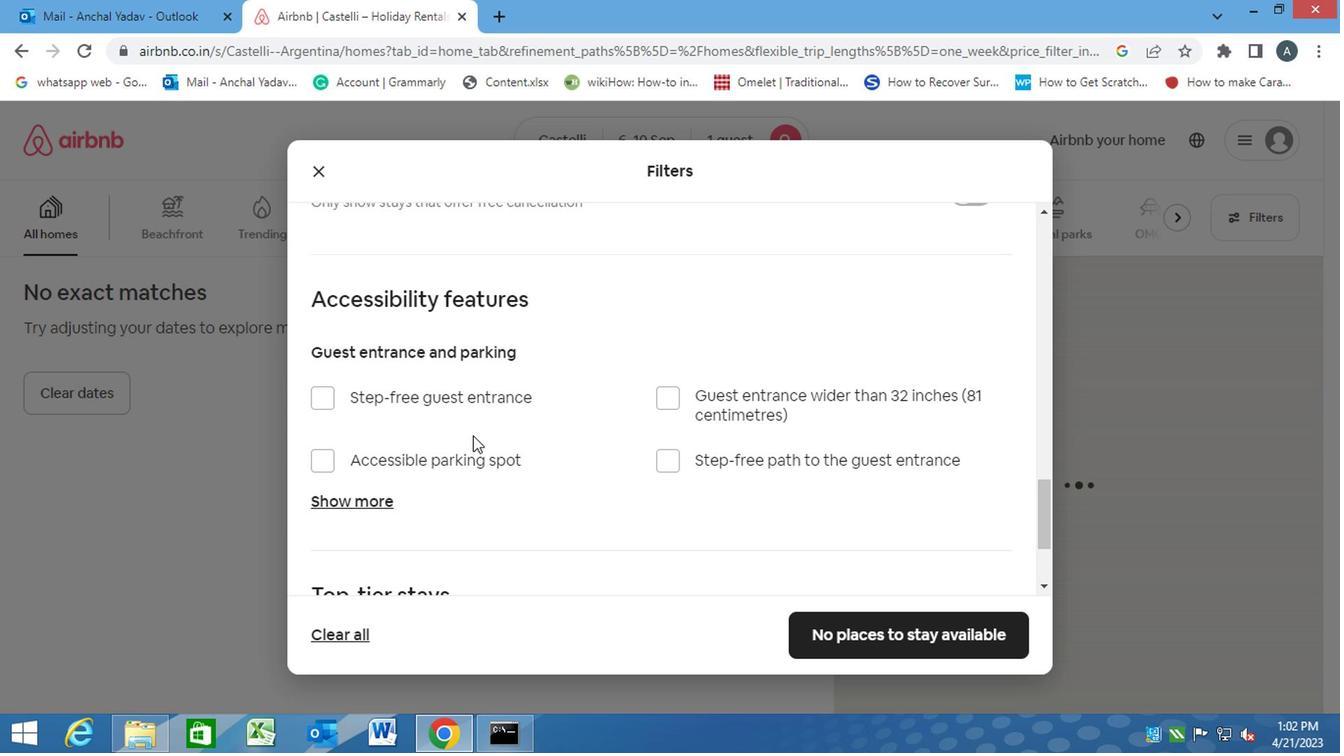 
Action: Mouse scrolled (470, 436) with delta (0, -1)
Screenshot: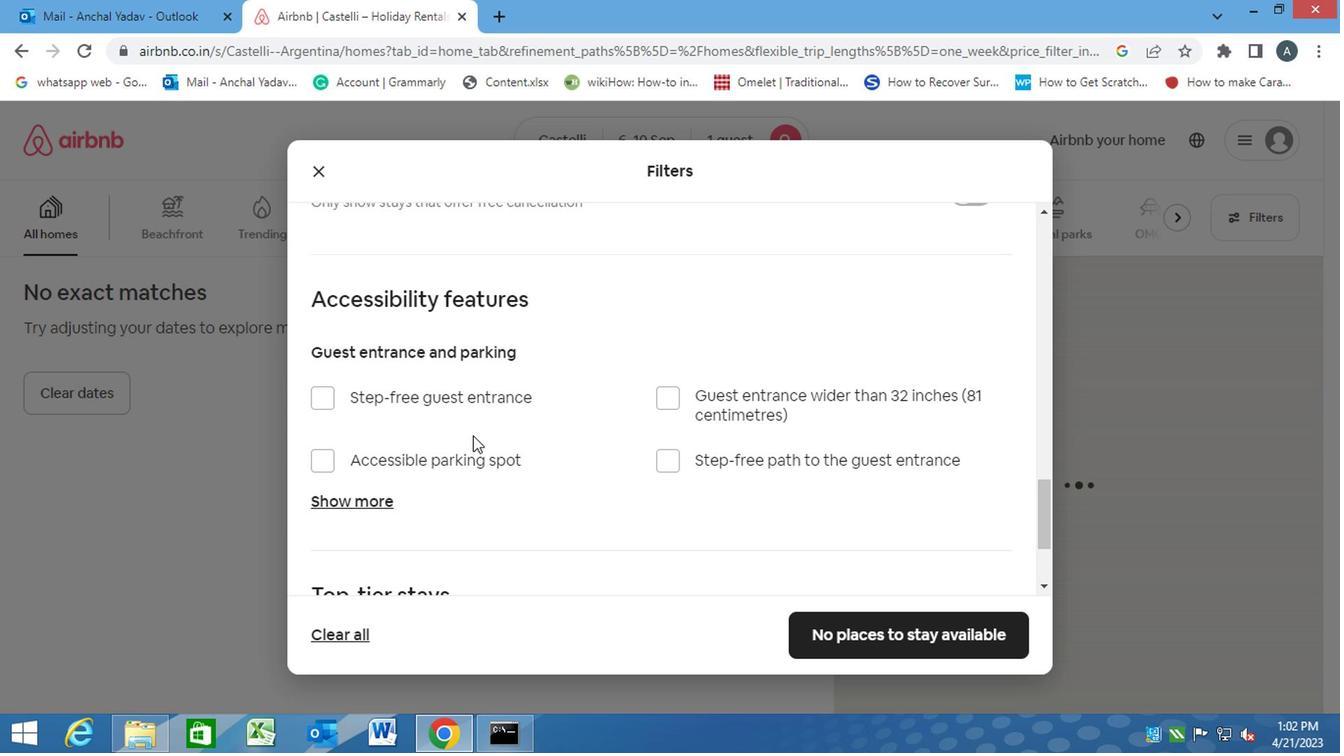 
Action: Mouse scrolled (470, 436) with delta (0, -1)
Screenshot: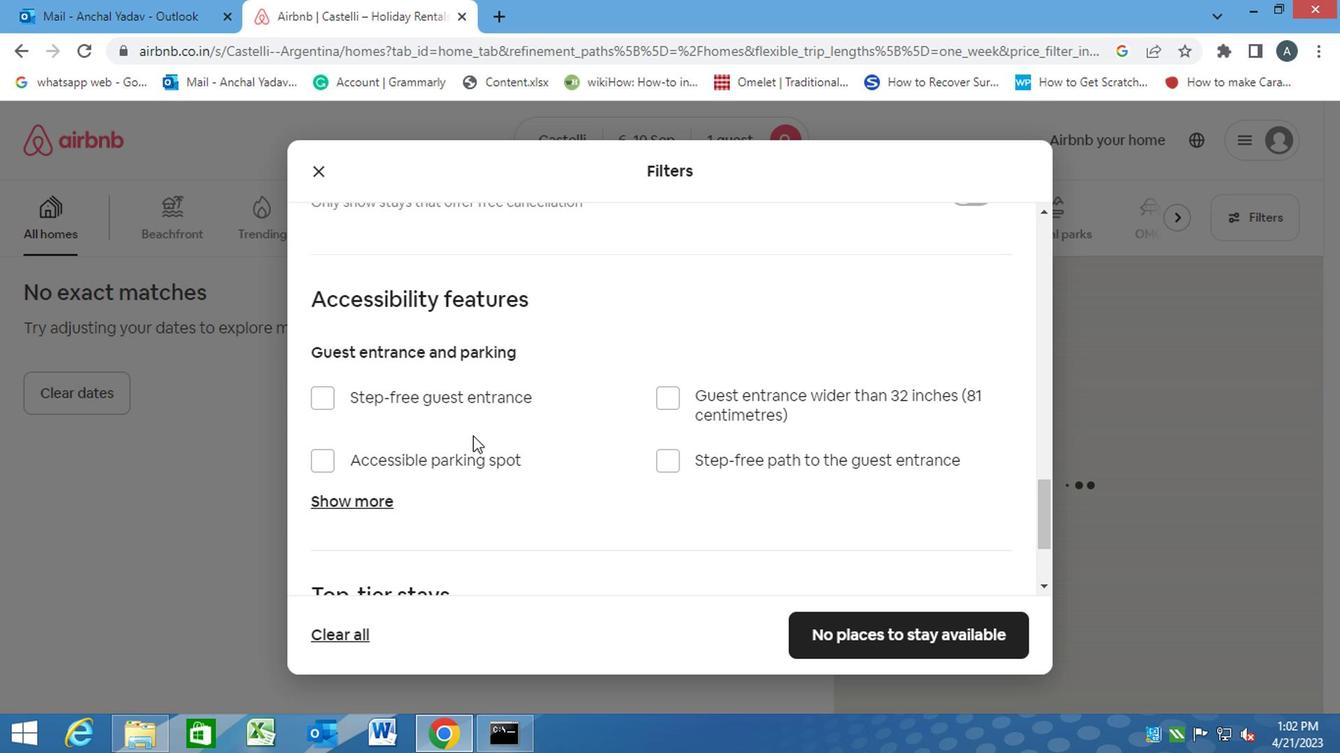 
Action: Mouse scrolled (470, 436) with delta (0, -1)
Screenshot: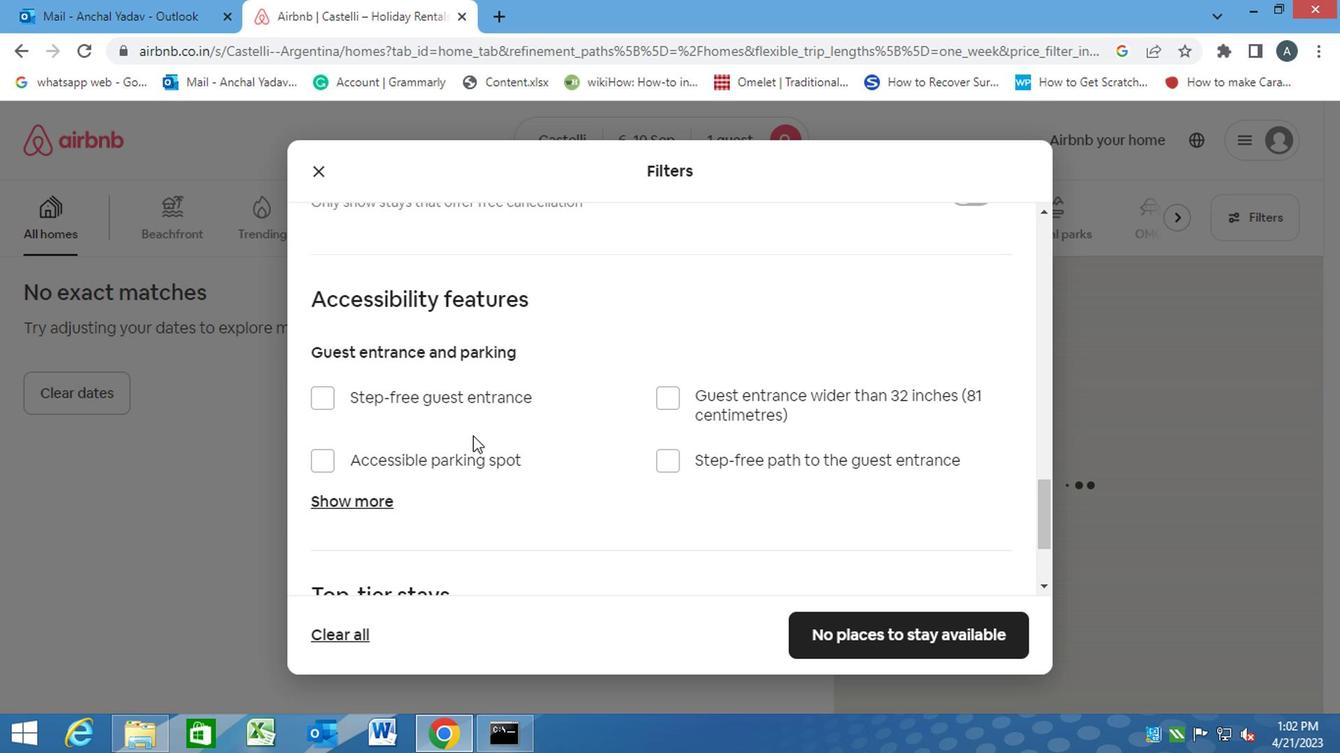 
Action: Mouse scrolled (470, 436) with delta (0, -1)
Screenshot: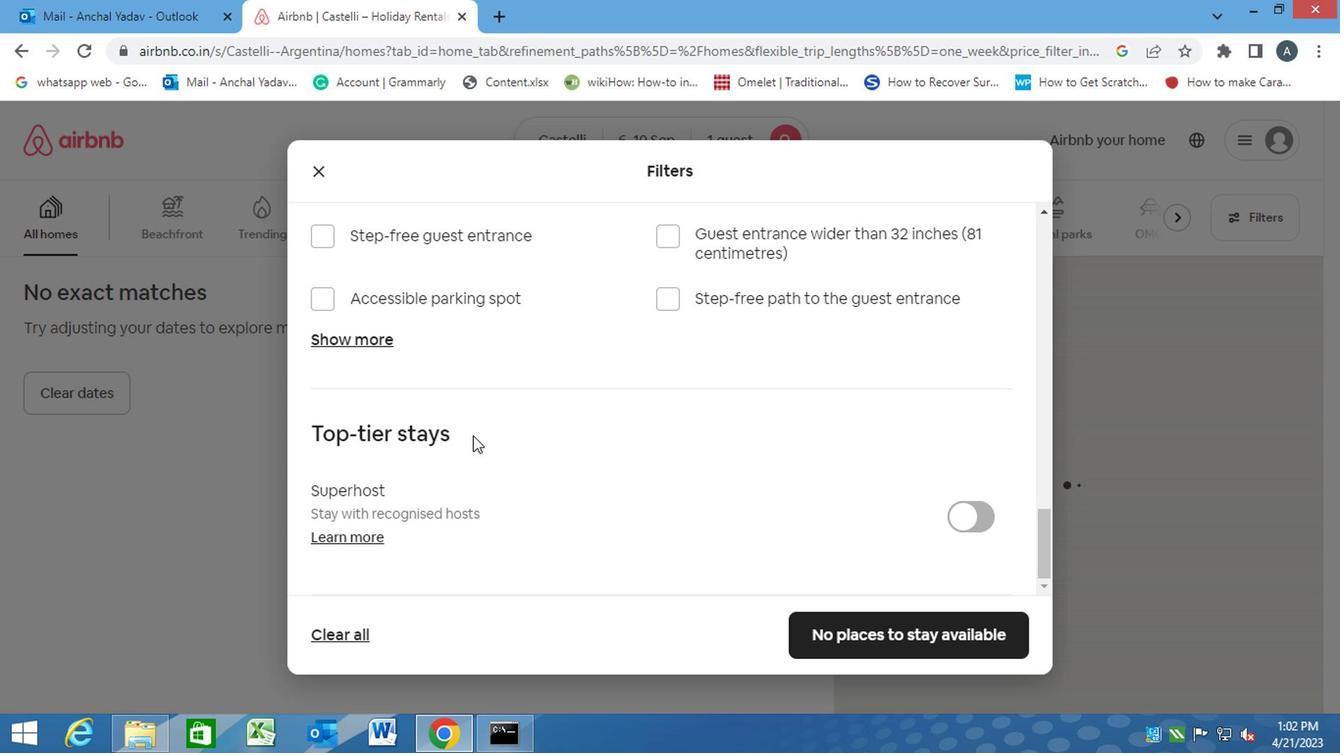 
Action: Mouse scrolled (470, 436) with delta (0, -1)
Screenshot: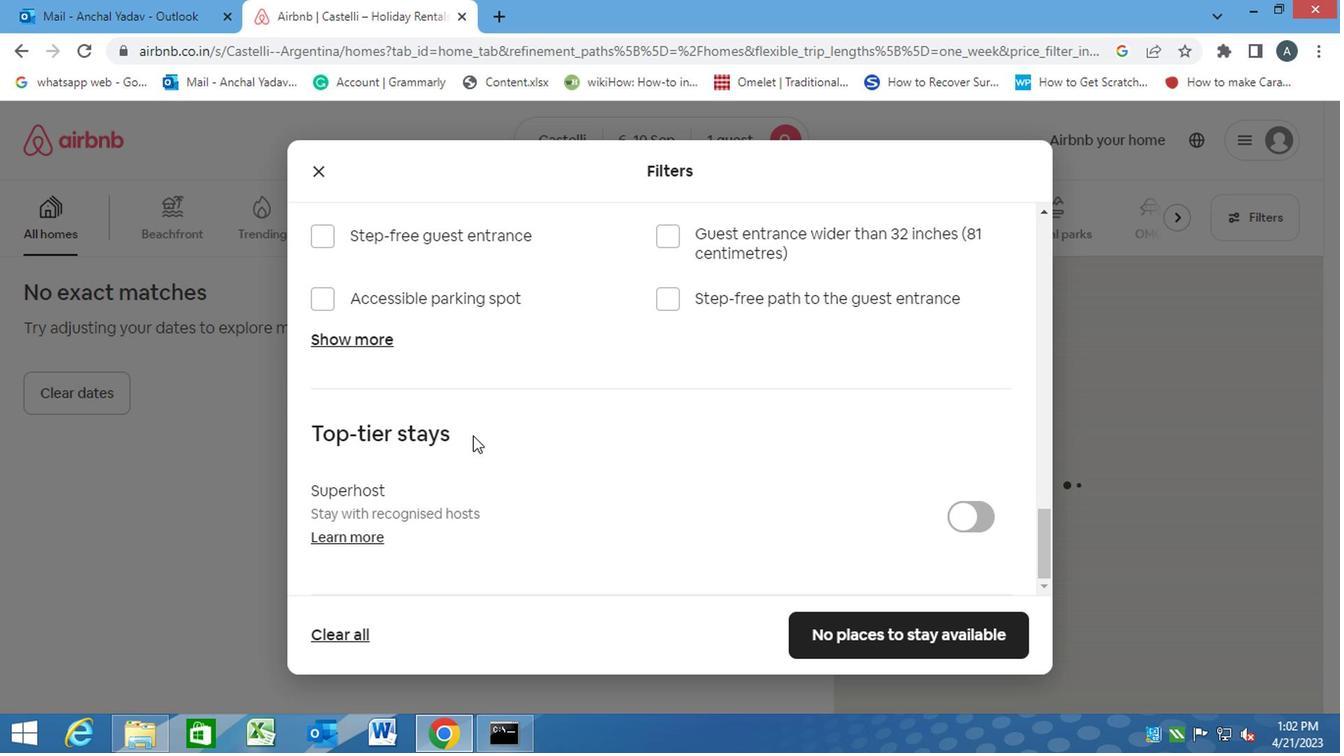 
Action: Mouse scrolled (470, 436) with delta (0, -1)
Screenshot: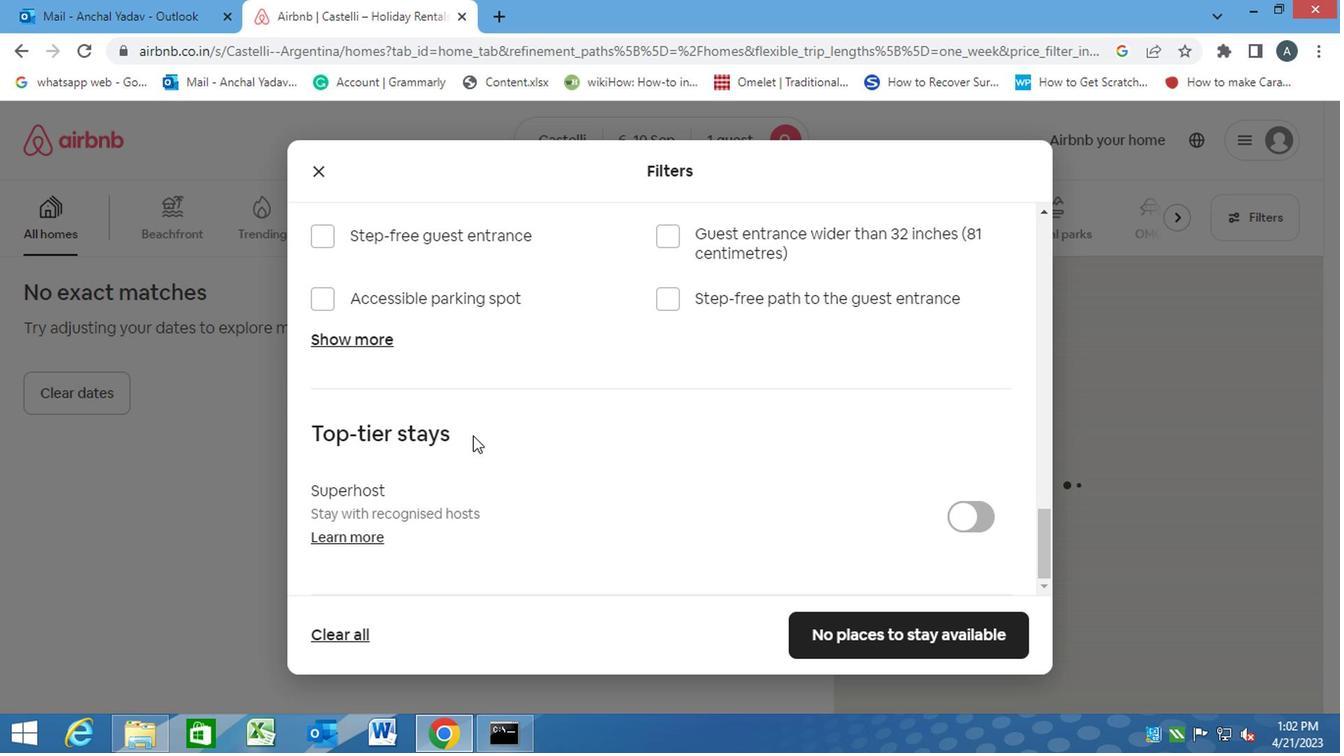
Action: Mouse scrolled (470, 436) with delta (0, -1)
Screenshot: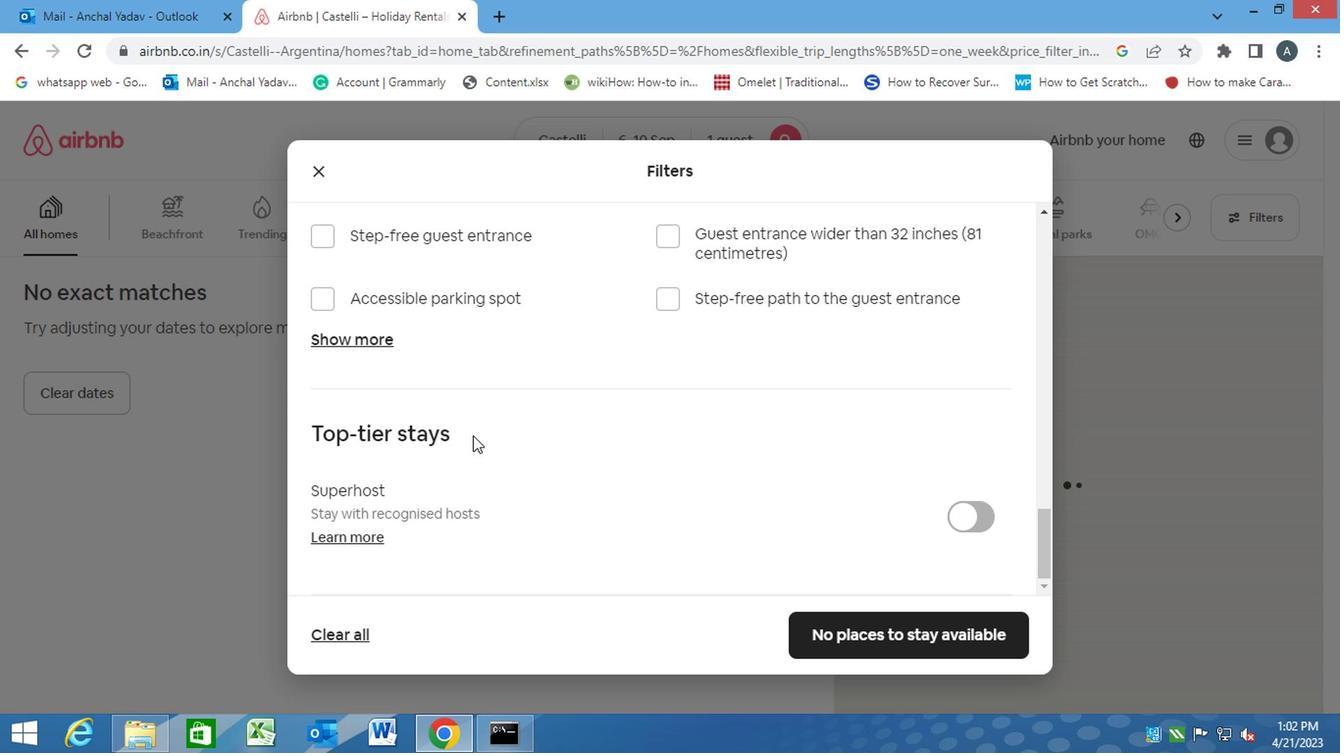
Action: Mouse scrolled (470, 436) with delta (0, -1)
Screenshot: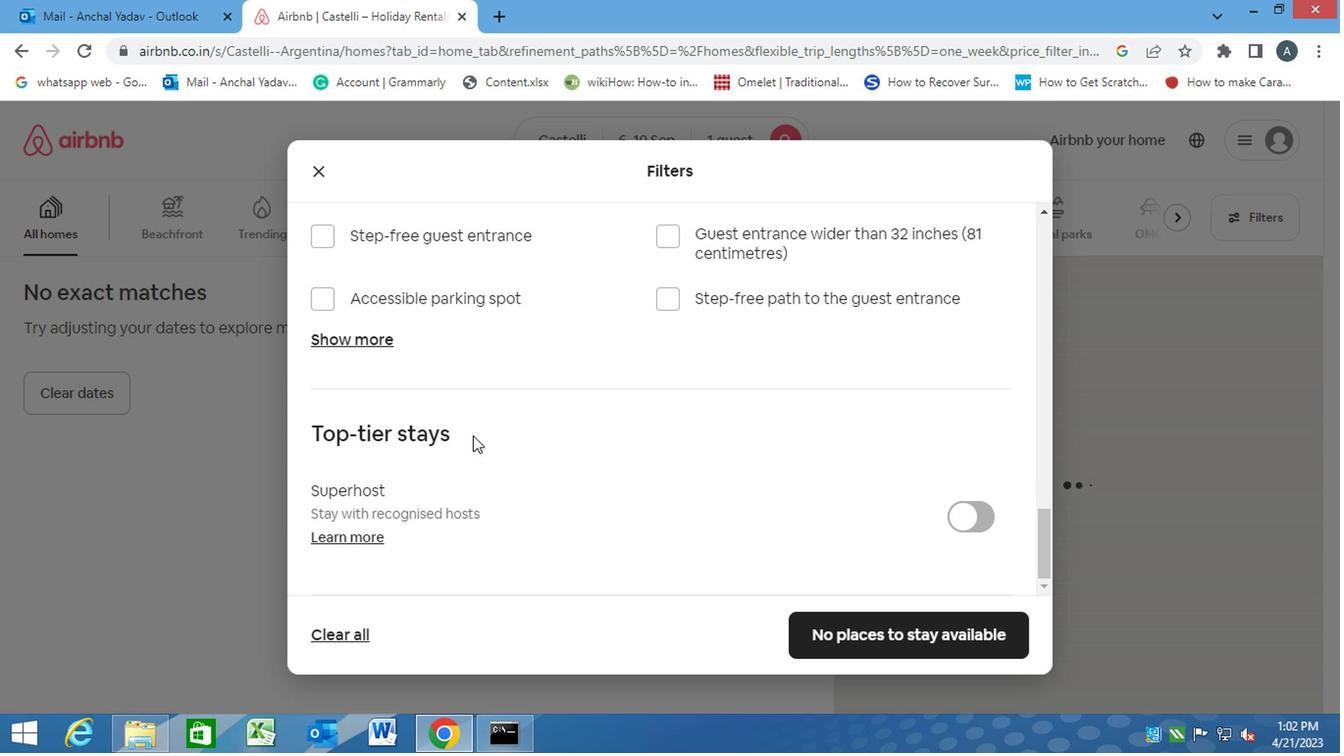 
Action: Mouse scrolled (470, 438) with delta (0, 0)
Screenshot: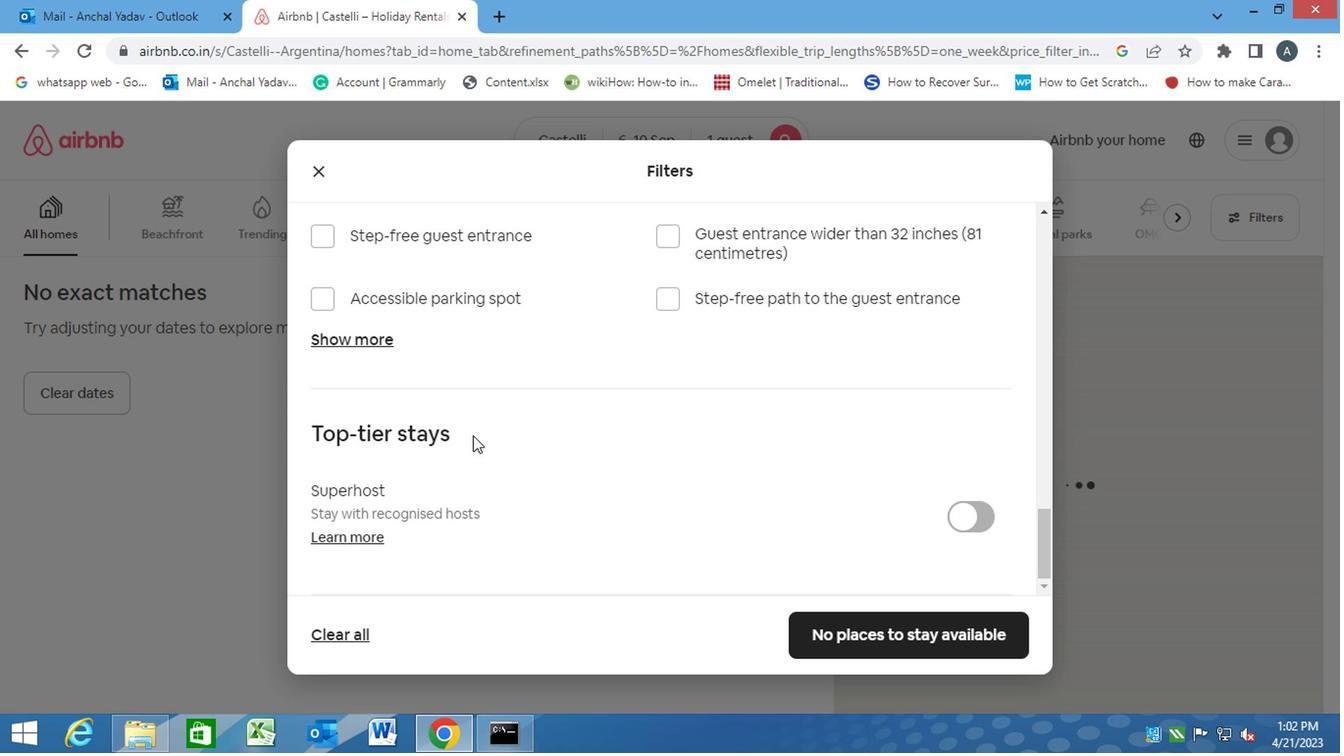 
Action: Mouse scrolled (470, 438) with delta (0, 0)
Screenshot: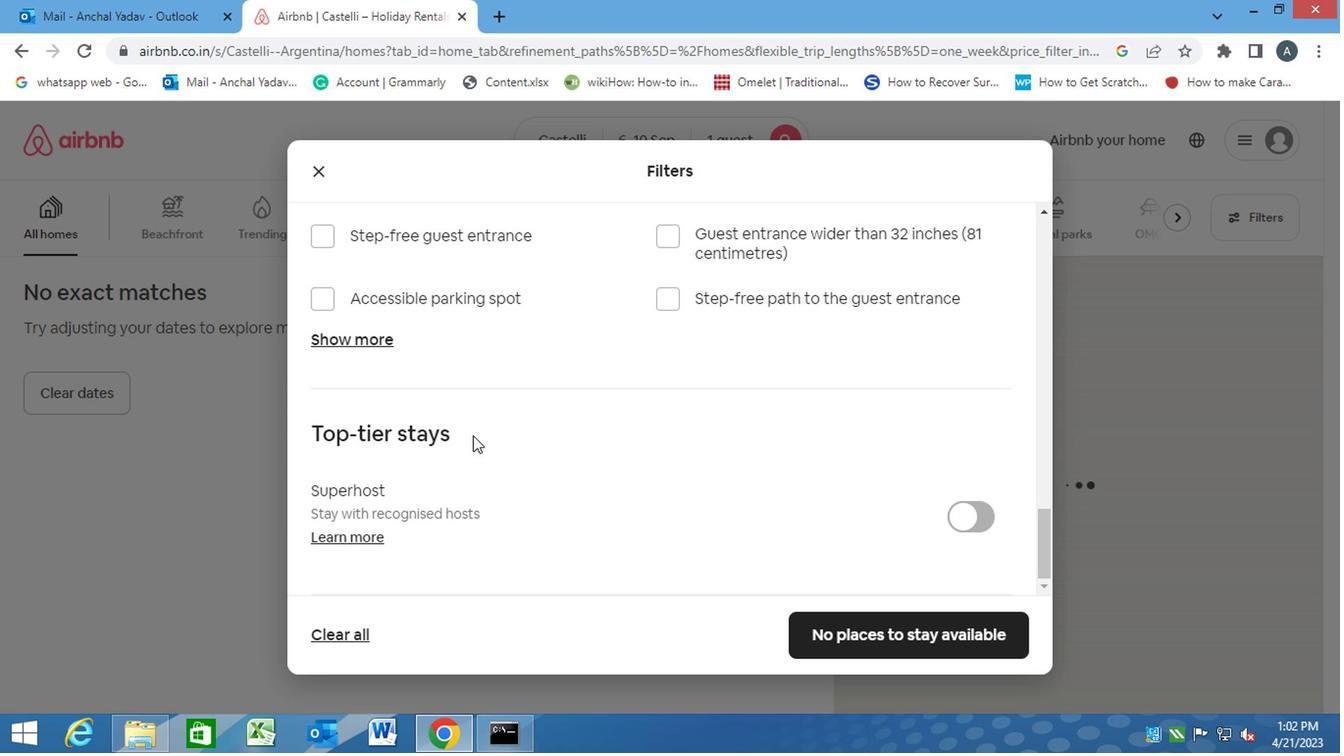 
Action: Mouse scrolled (470, 438) with delta (0, 0)
Screenshot: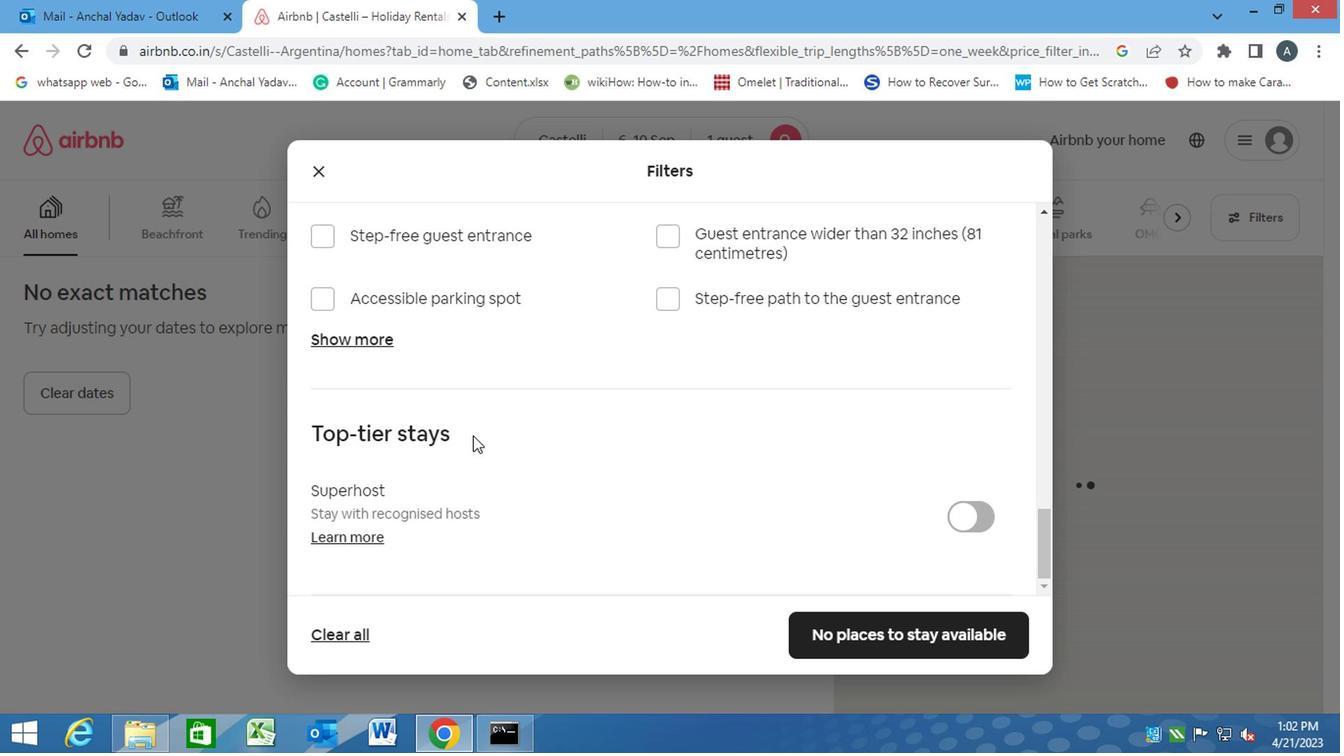 
Action: Mouse scrolled (470, 438) with delta (0, 0)
Screenshot: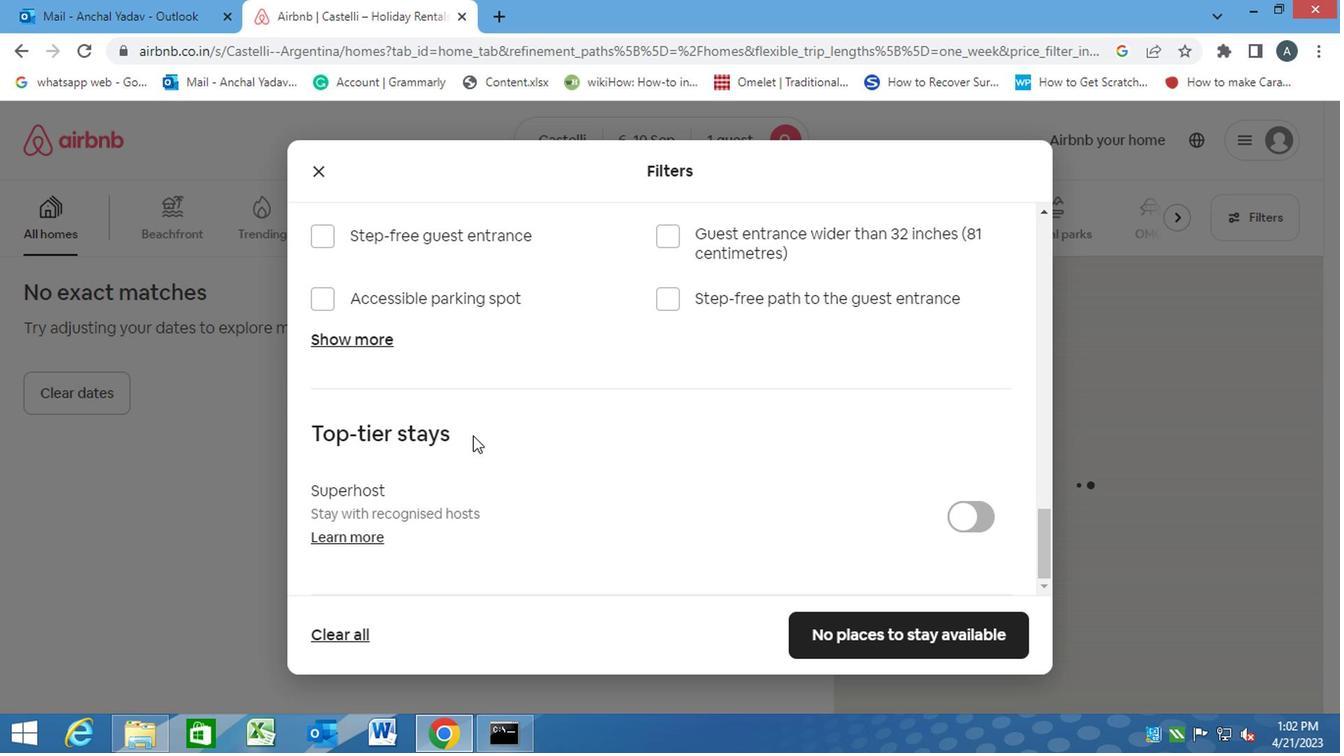 
Action: Mouse scrolled (470, 438) with delta (0, 0)
Screenshot: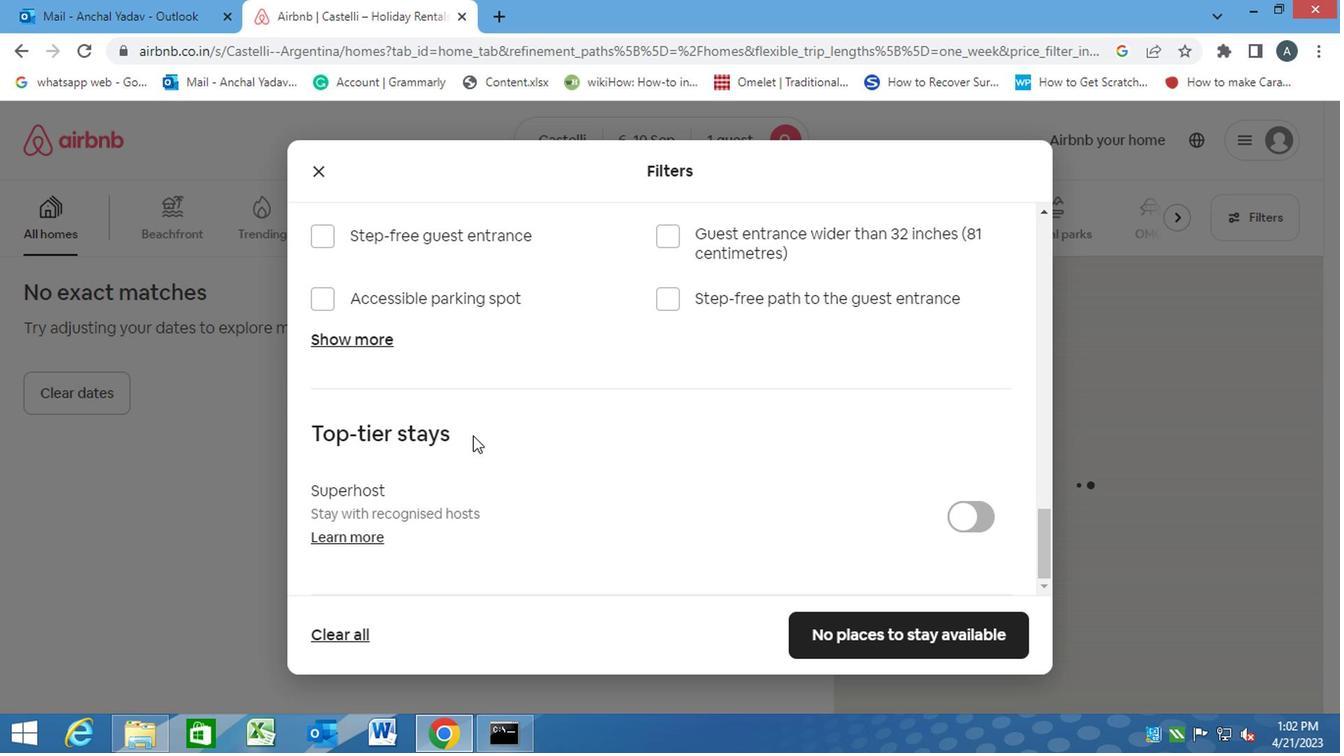 
Action: Mouse scrolled (470, 438) with delta (0, 0)
Screenshot: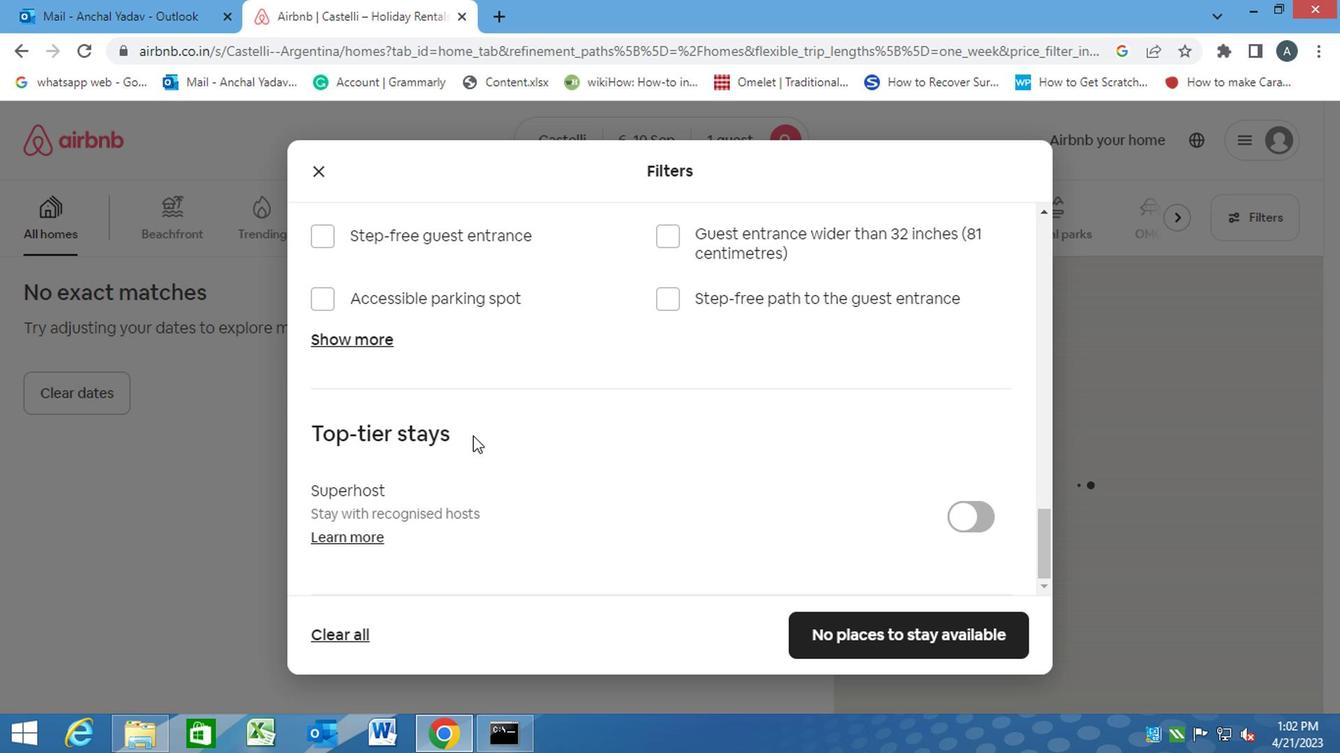 
Action: Mouse scrolled (470, 438) with delta (0, 0)
Screenshot: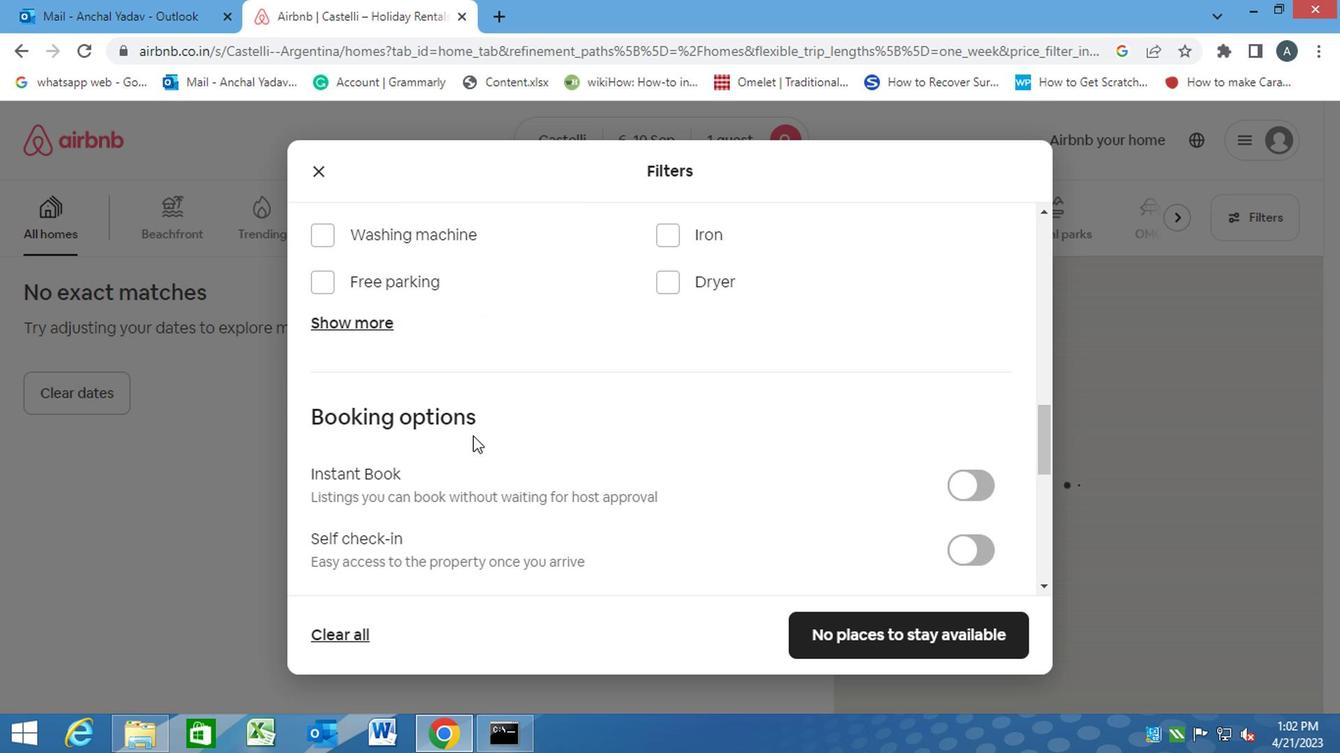 
Action: Mouse scrolled (470, 438) with delta (0, 0)
Screenshot: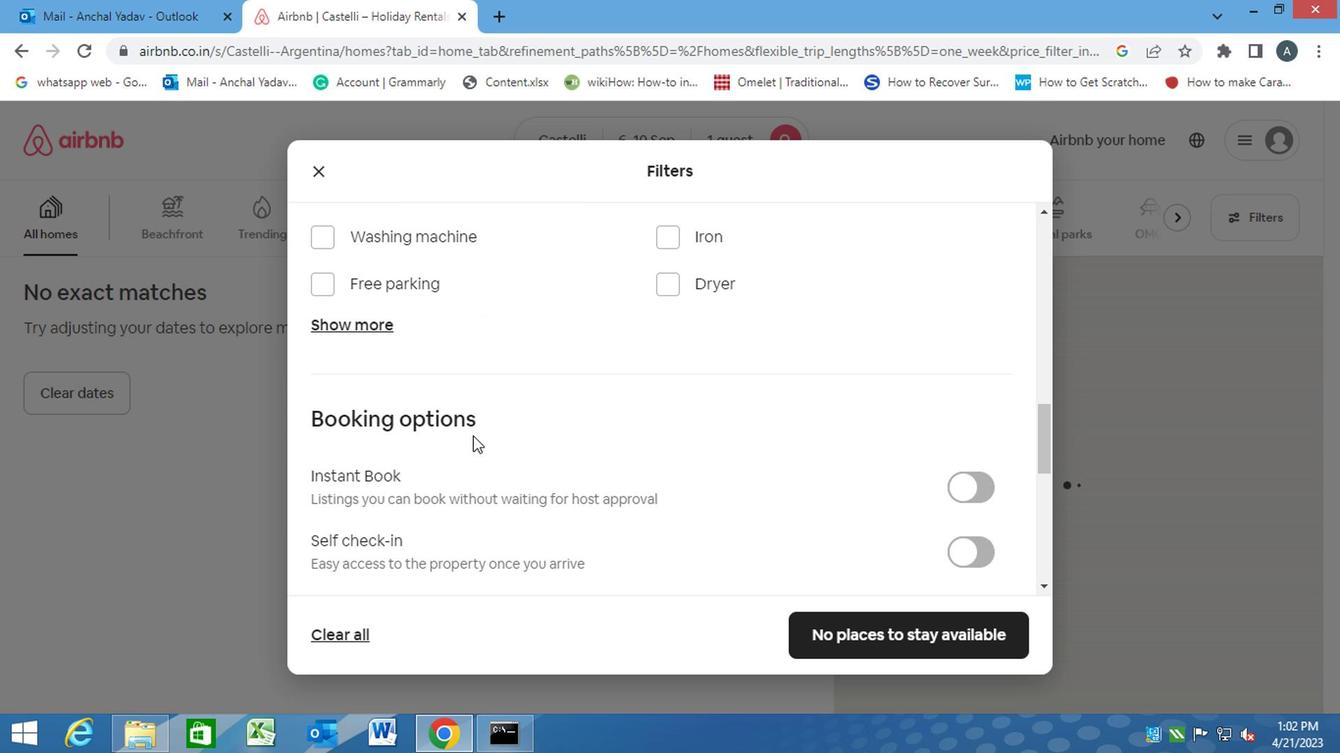 
Action: Mouse scrolled (470, 438) with delta (0, 0)
Screenshot: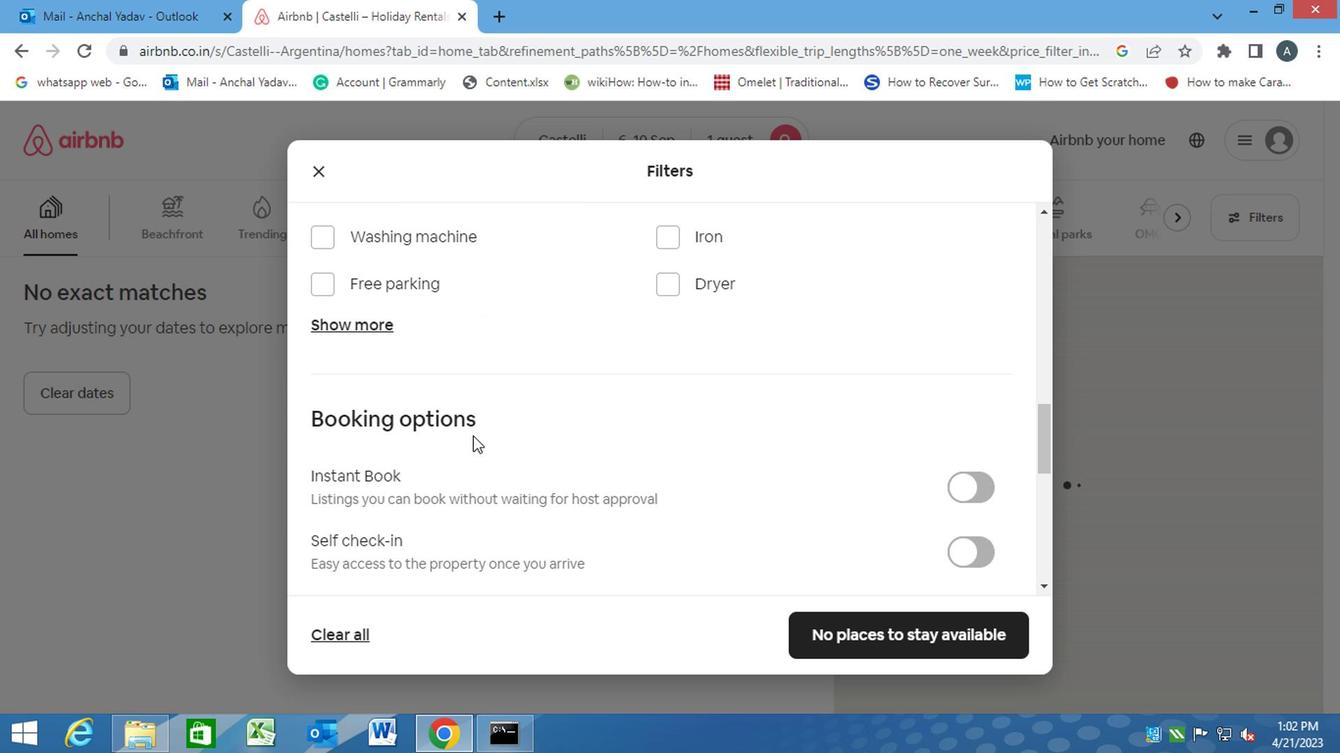 
Action: Mouse scrolled (470, 438) with delta (0, 0)
Screenshot: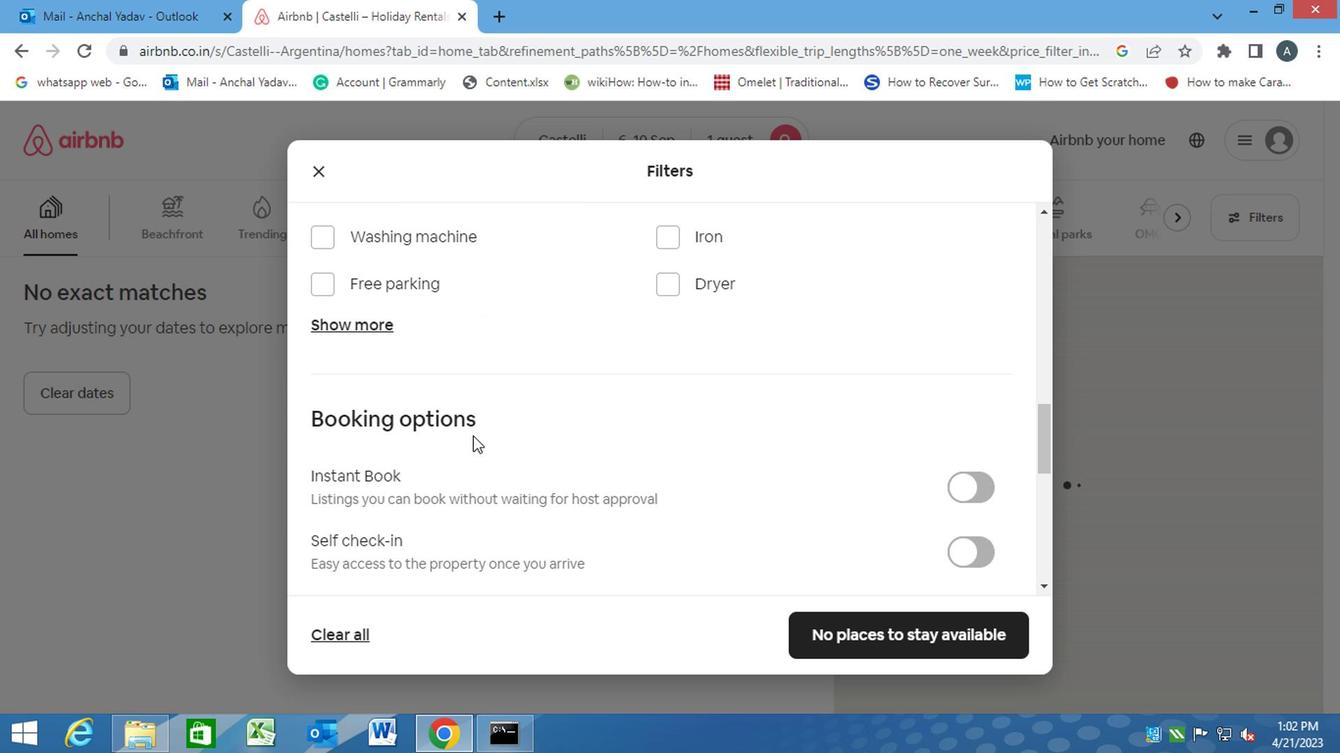 
Action: Mouse scrolled (470, 438) with delta (0, 0)
Screenshot: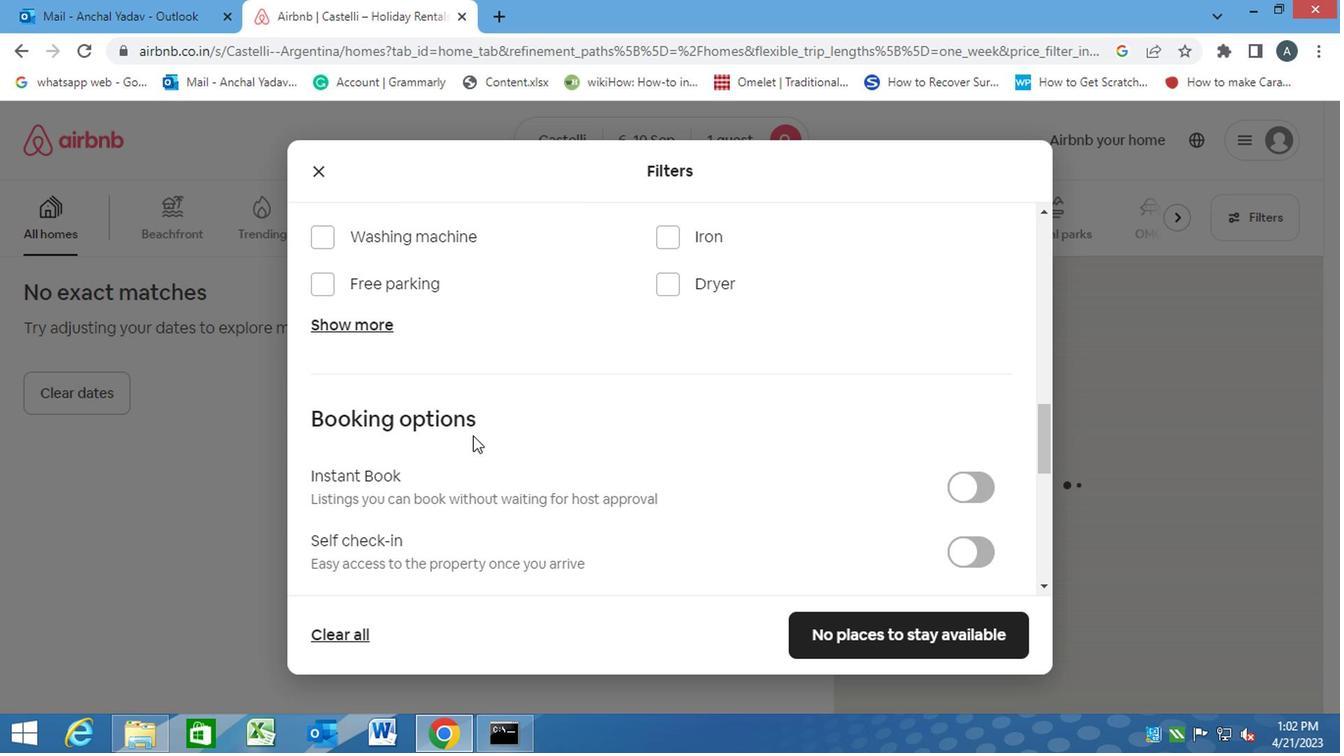 
Action: Mouse scrolled (470, 438) with delta (0, 0)
Screenshot: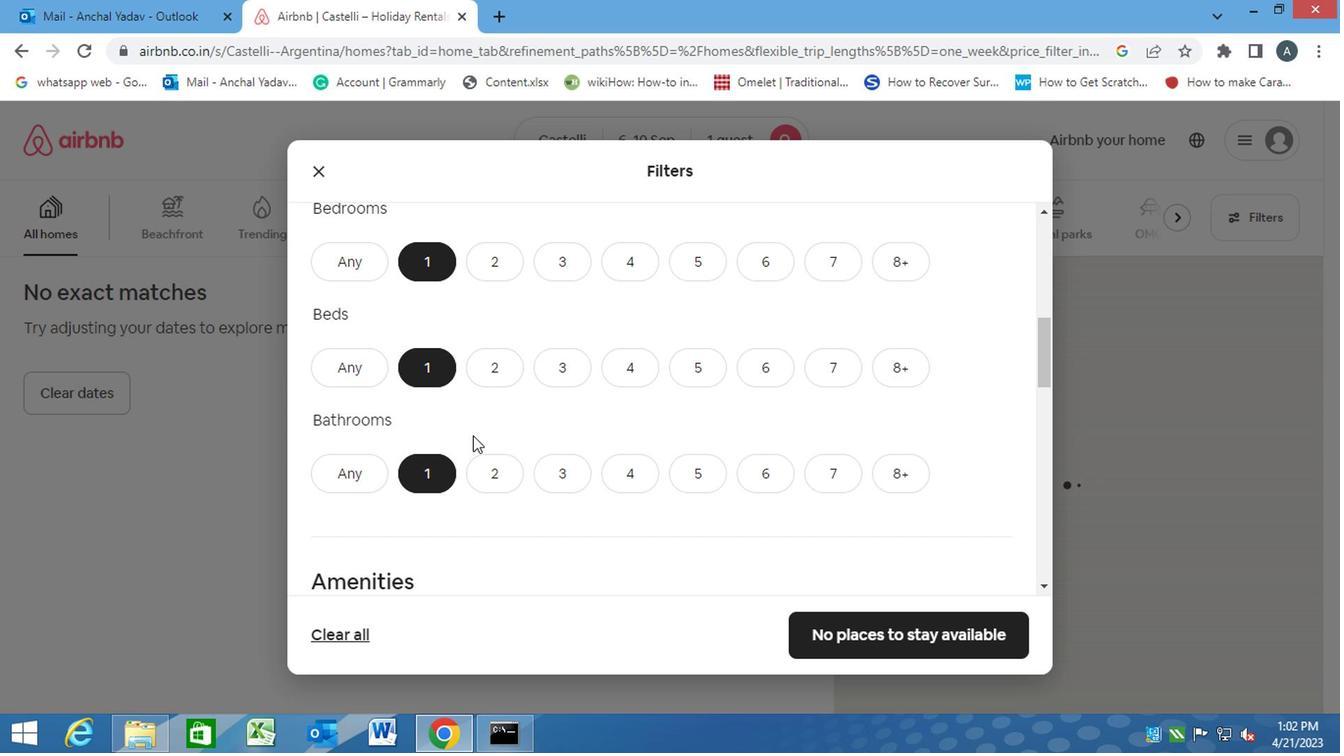 
Action: Mouse scrolled (470, 438) with delta (0, 0)
Screenshot: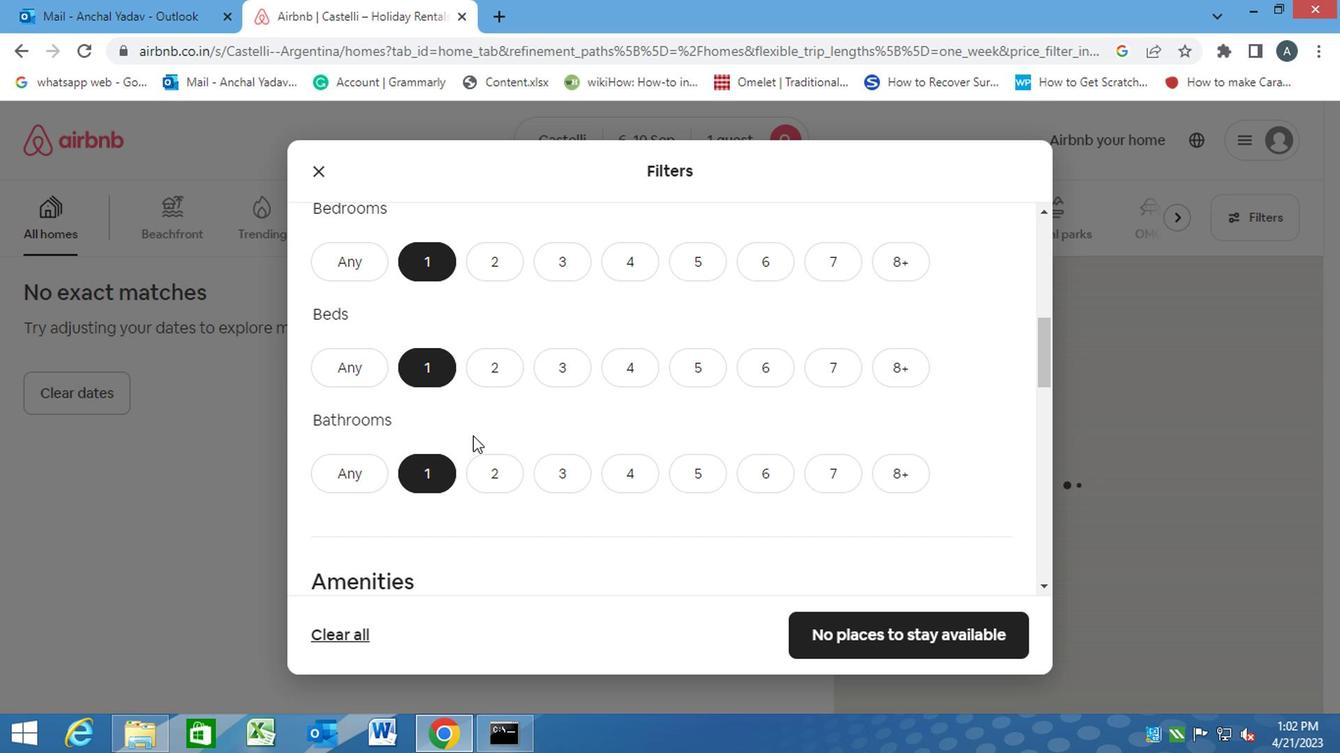 
Action: Mouse moved to (469, 438)
Screenshot: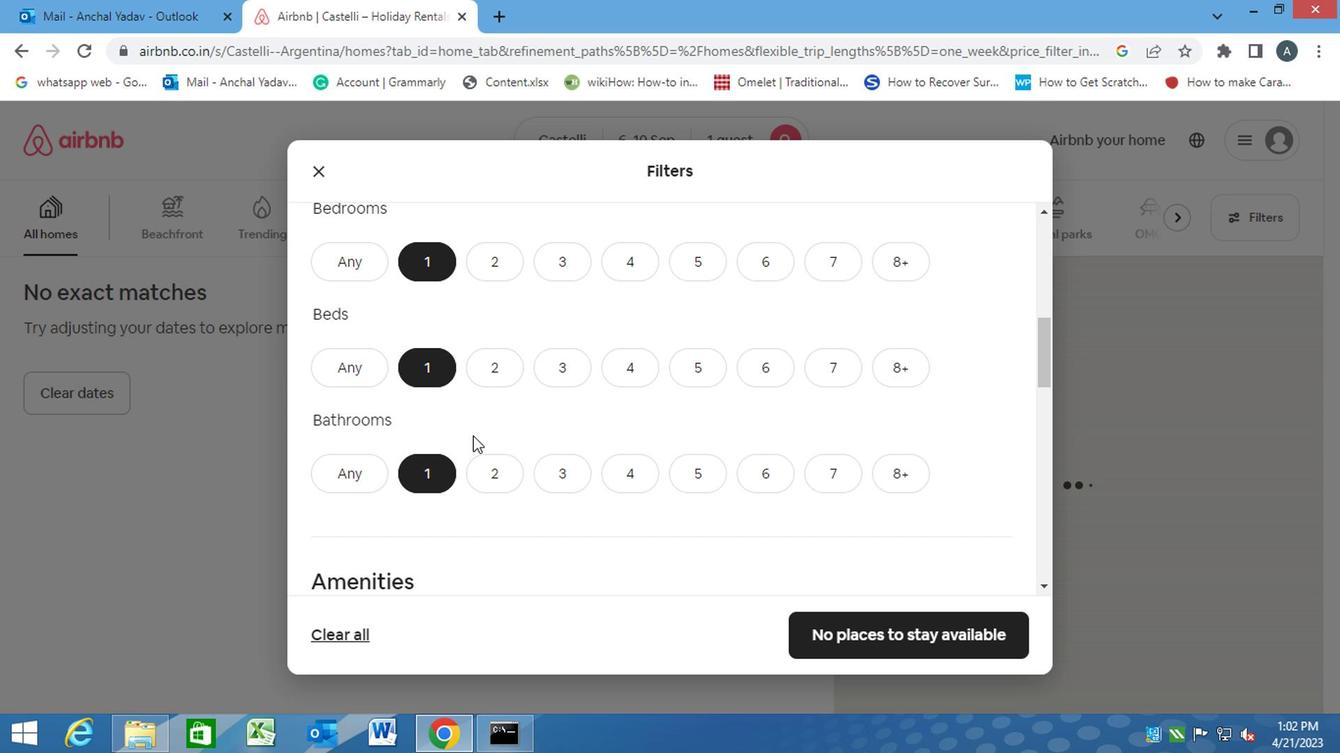 
Action: Mouse scrolled (469, 437) with delta (0, 0)
Screenshot: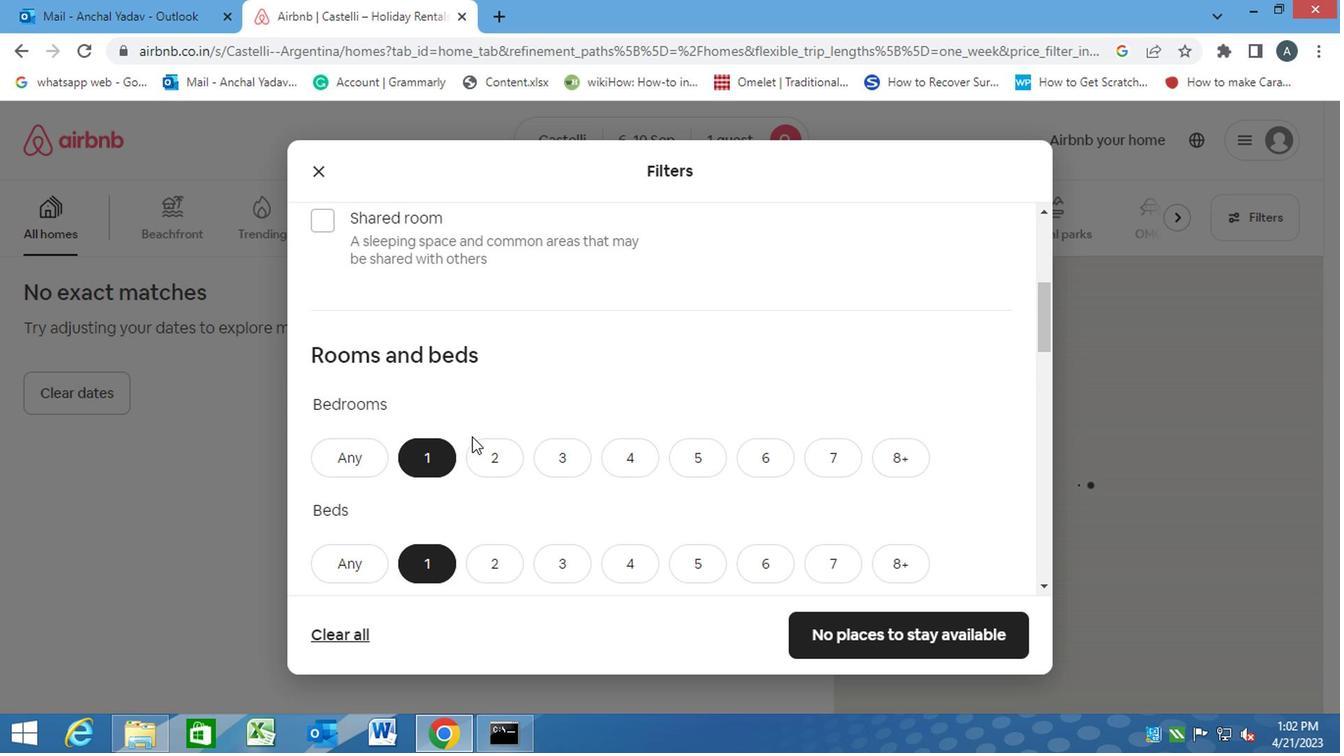 
Action: Mouse moved to (469, 439)
Screenshot: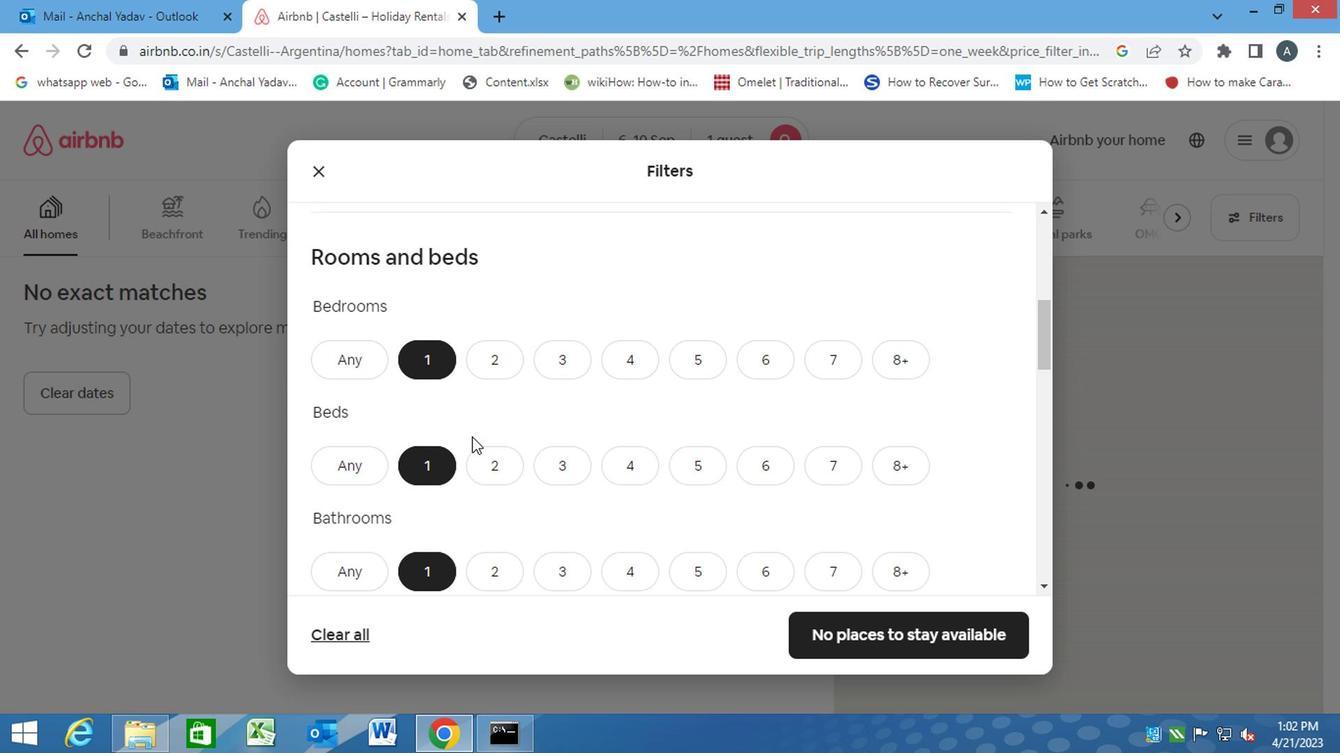 
Action: Mouse scrolled (469, 438) with delta (0, -1)
Screenshot: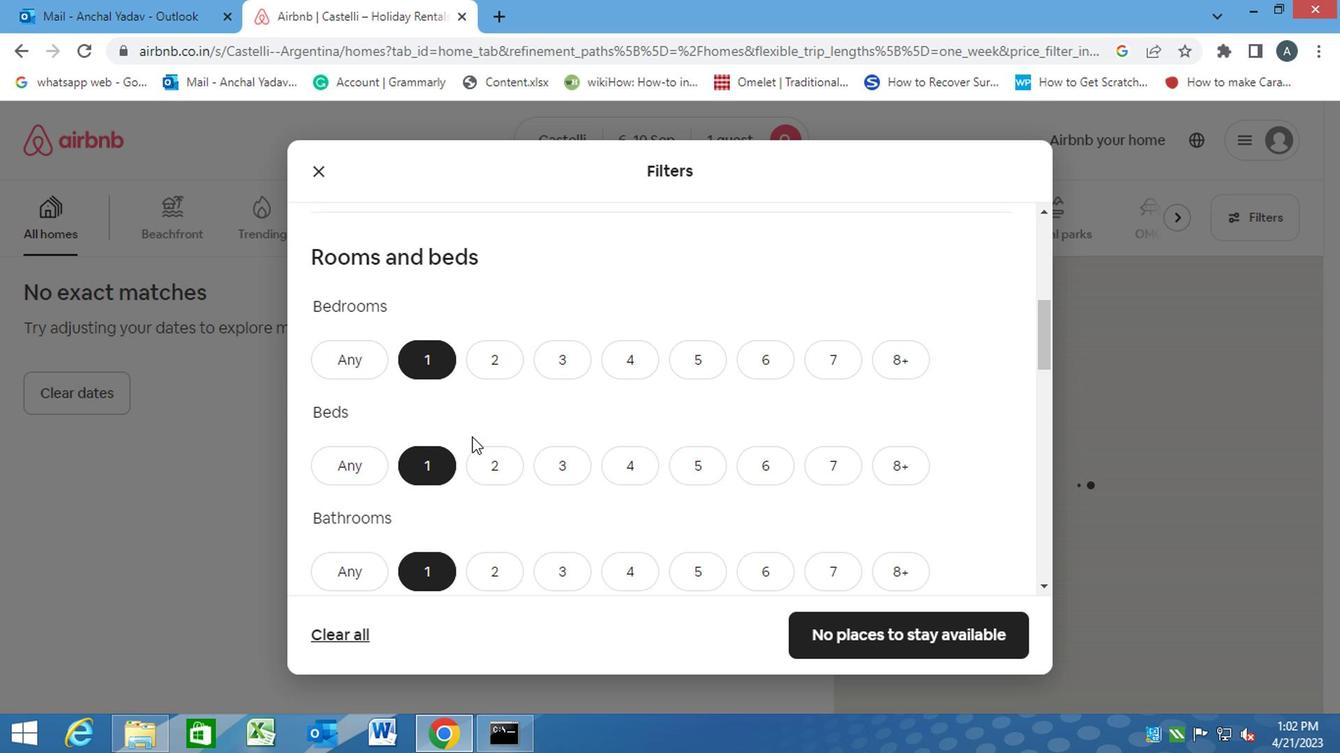
Action: Mouse moved to (468, 440)
Screenshot: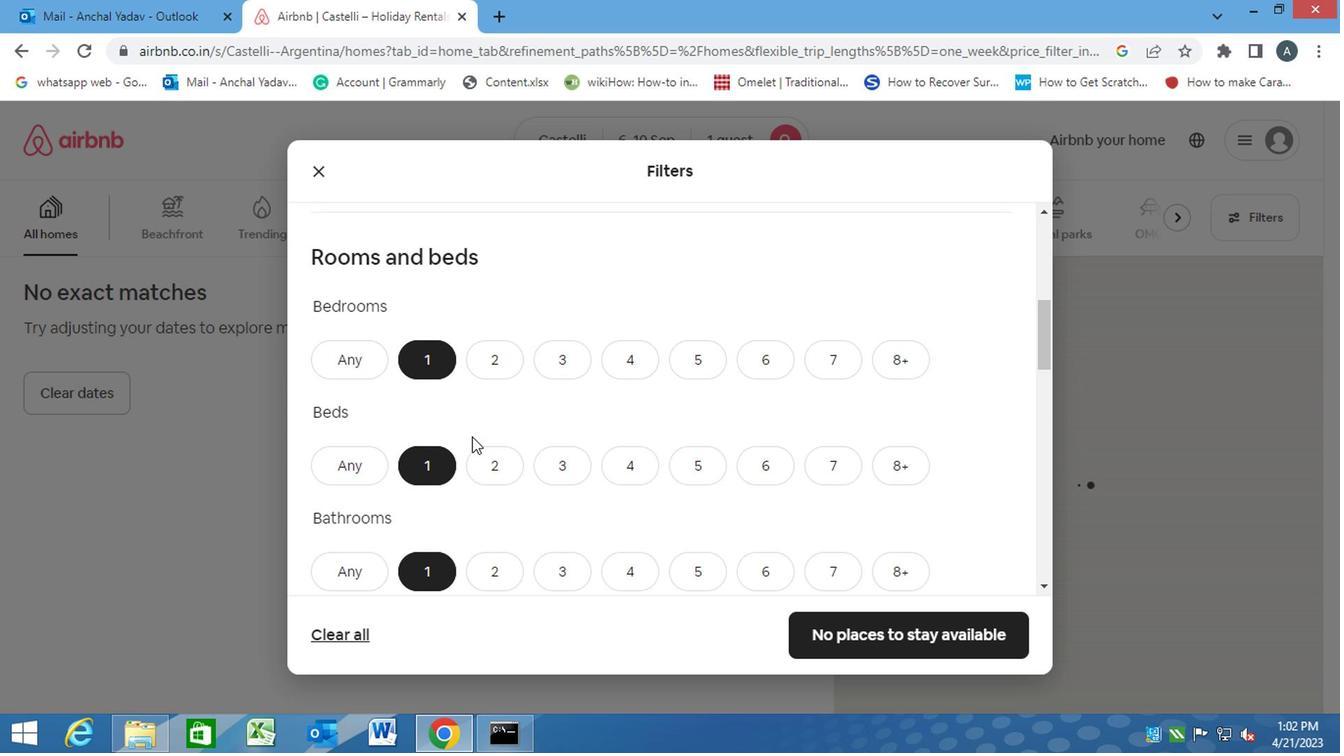 
Action: Mouse scrolled (468, 439) with delta (0, 0)
Screenshot: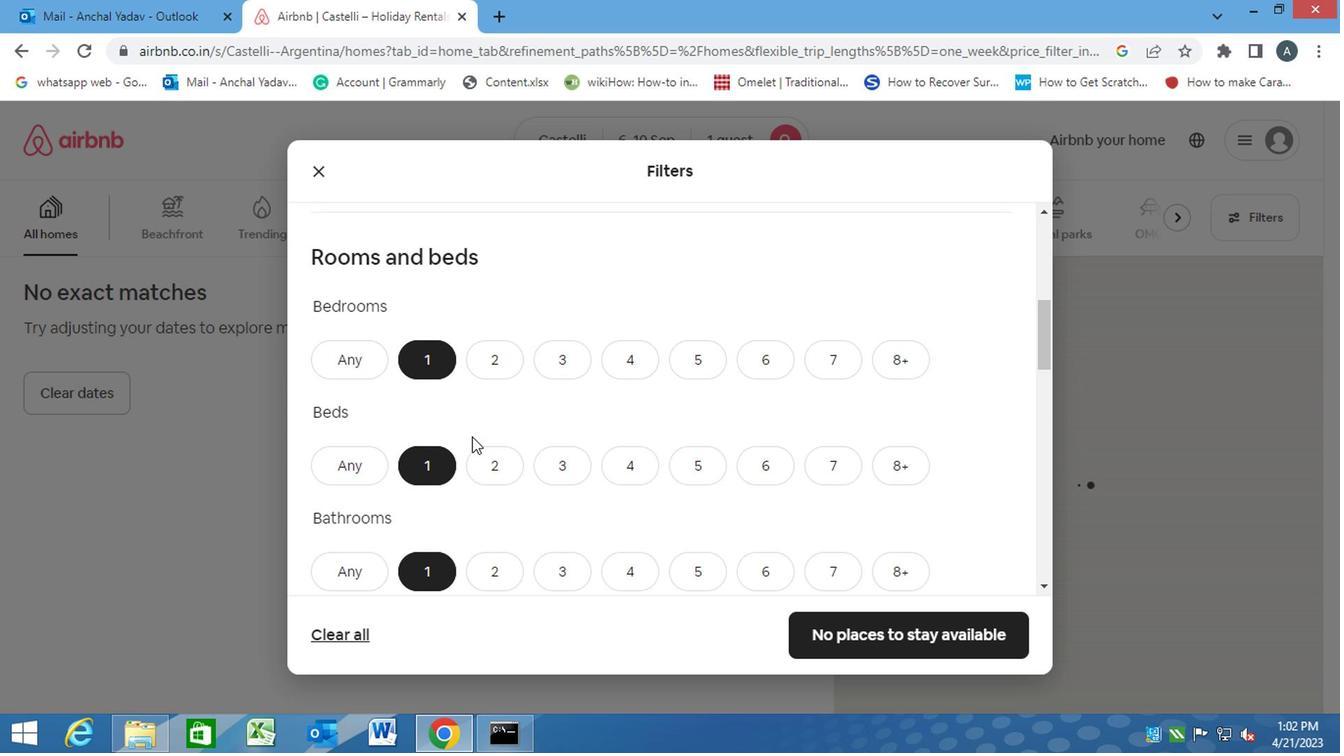 
Action: Mouse moved to (468, 440)
Screenshot: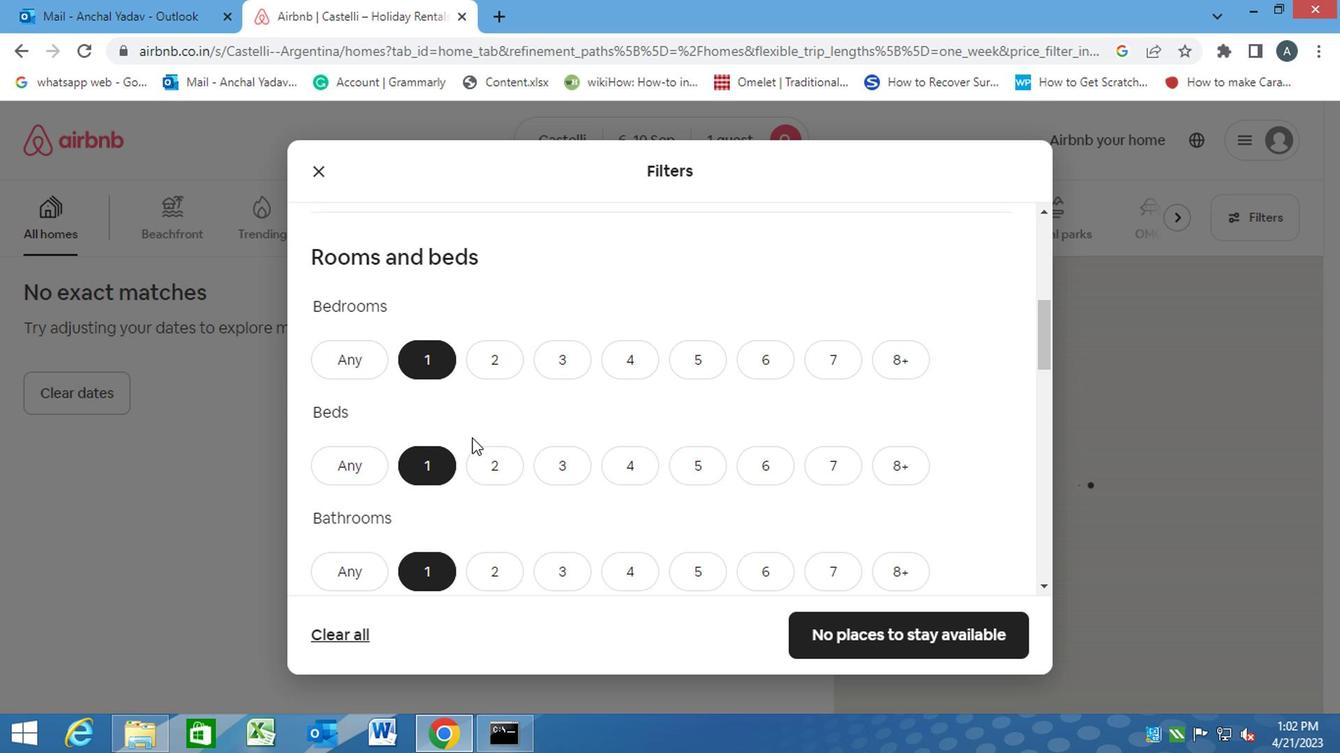 
Action: Mouse scrolled (468, 439) with delta (0, 0)
Screenshot: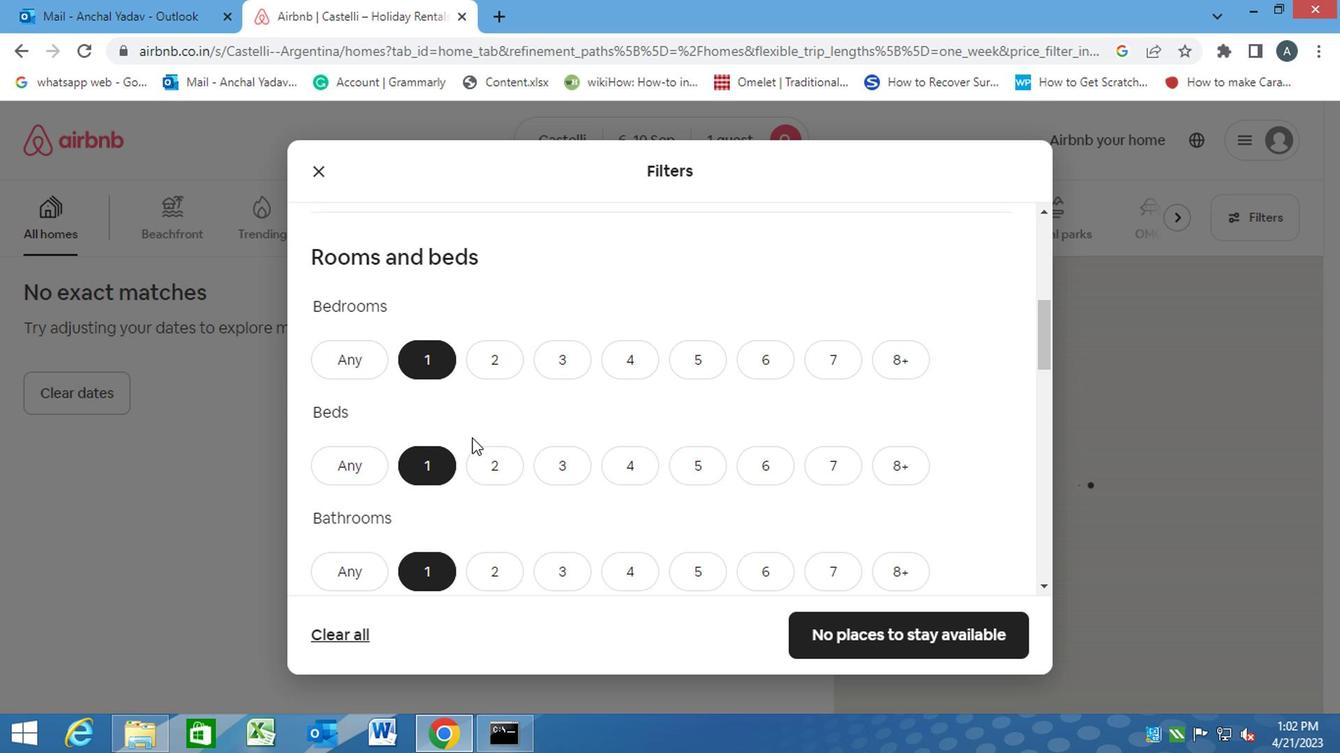 
Action: Mouse scrolled (468, 439) with delta (0, 0)
Screenshot: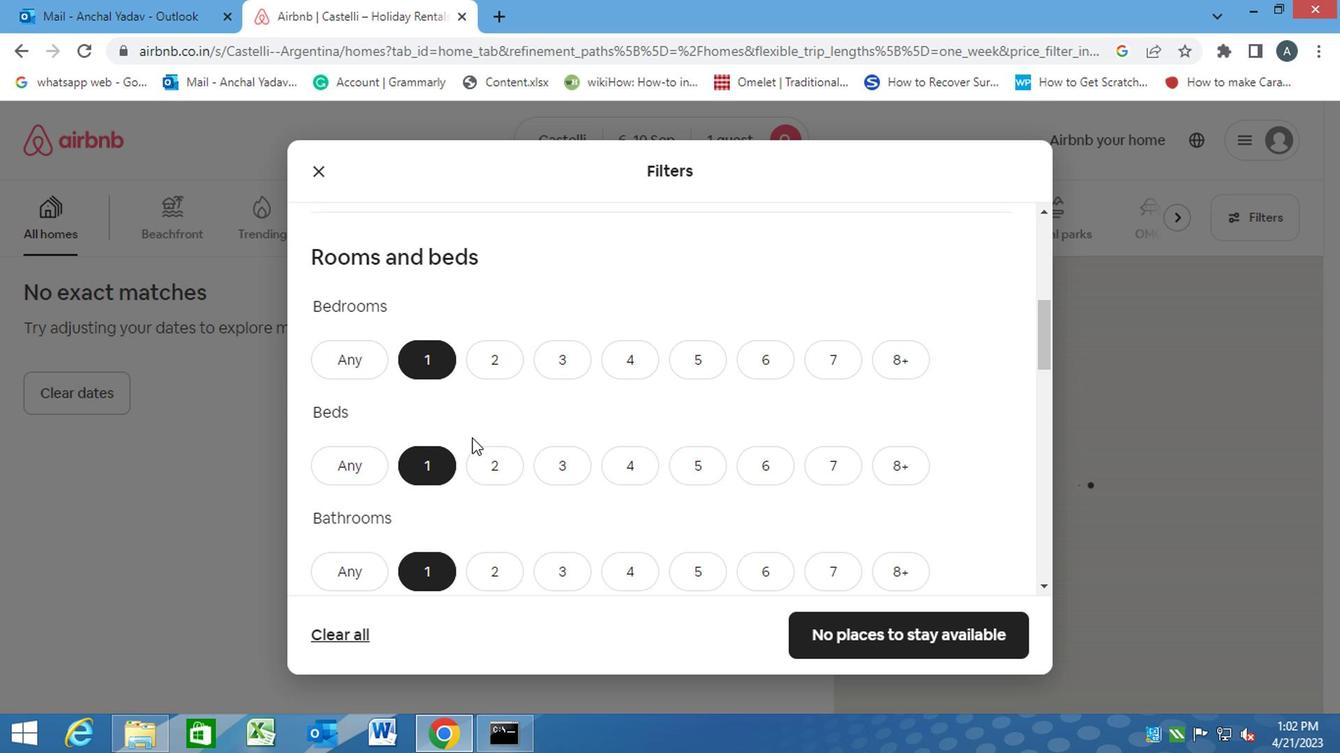 
Action: Mouse scrolled (468, 439) with delta (0, 0)
Screenshot: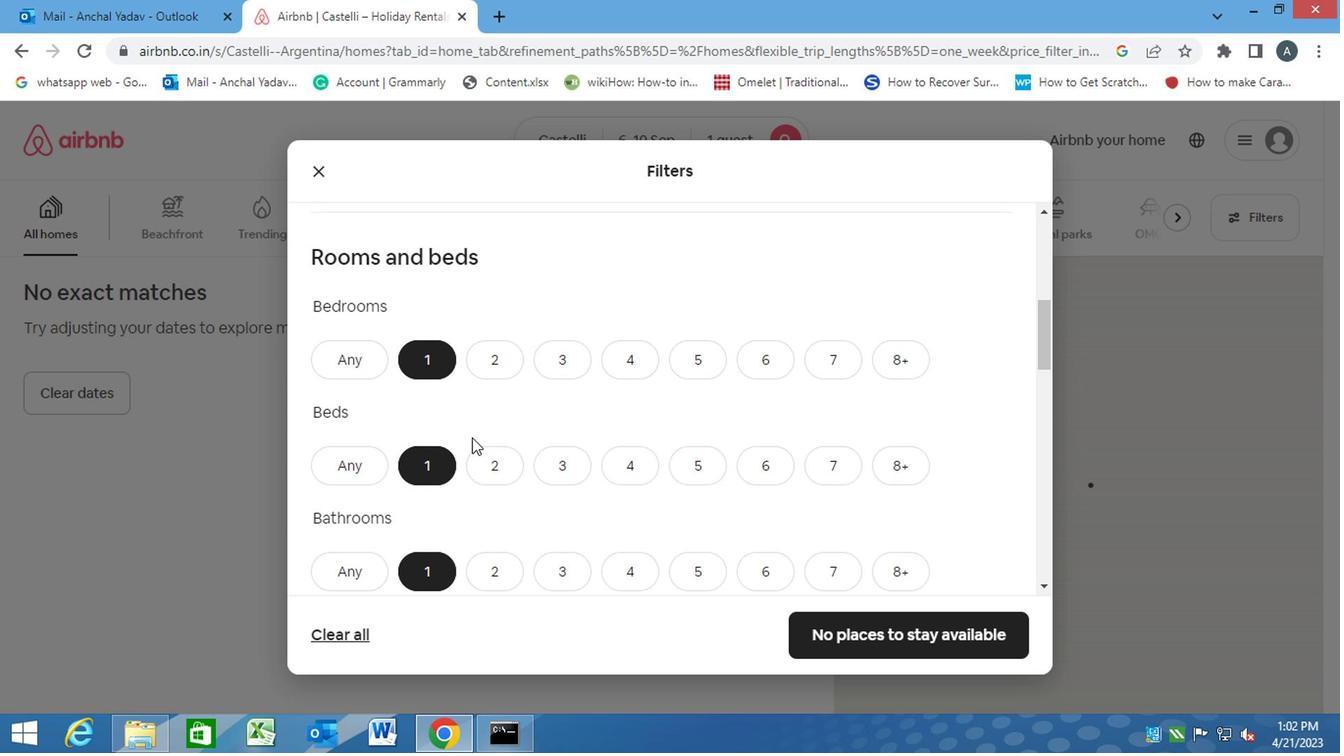 
Action: Mouse moved to (346, 473)
Screenshot: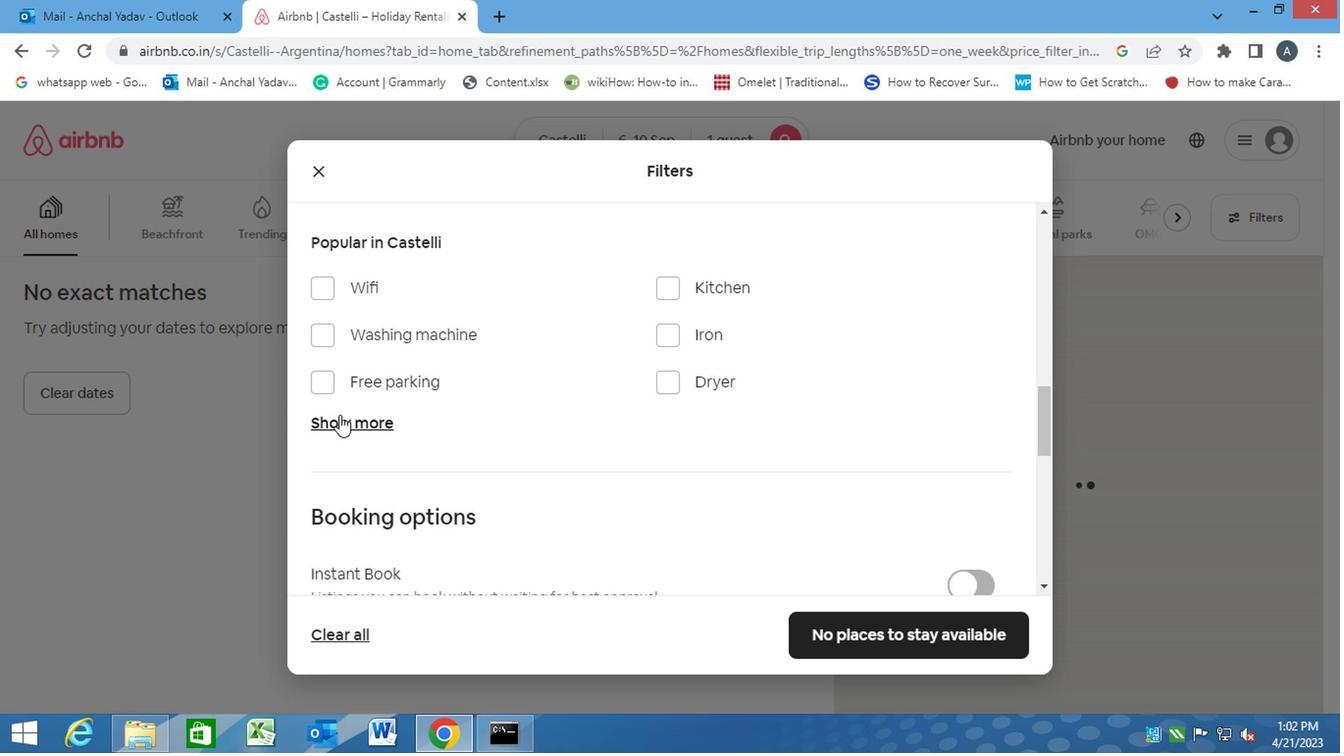
Action: Mouse pressed left at (346, 473)
Screenshot: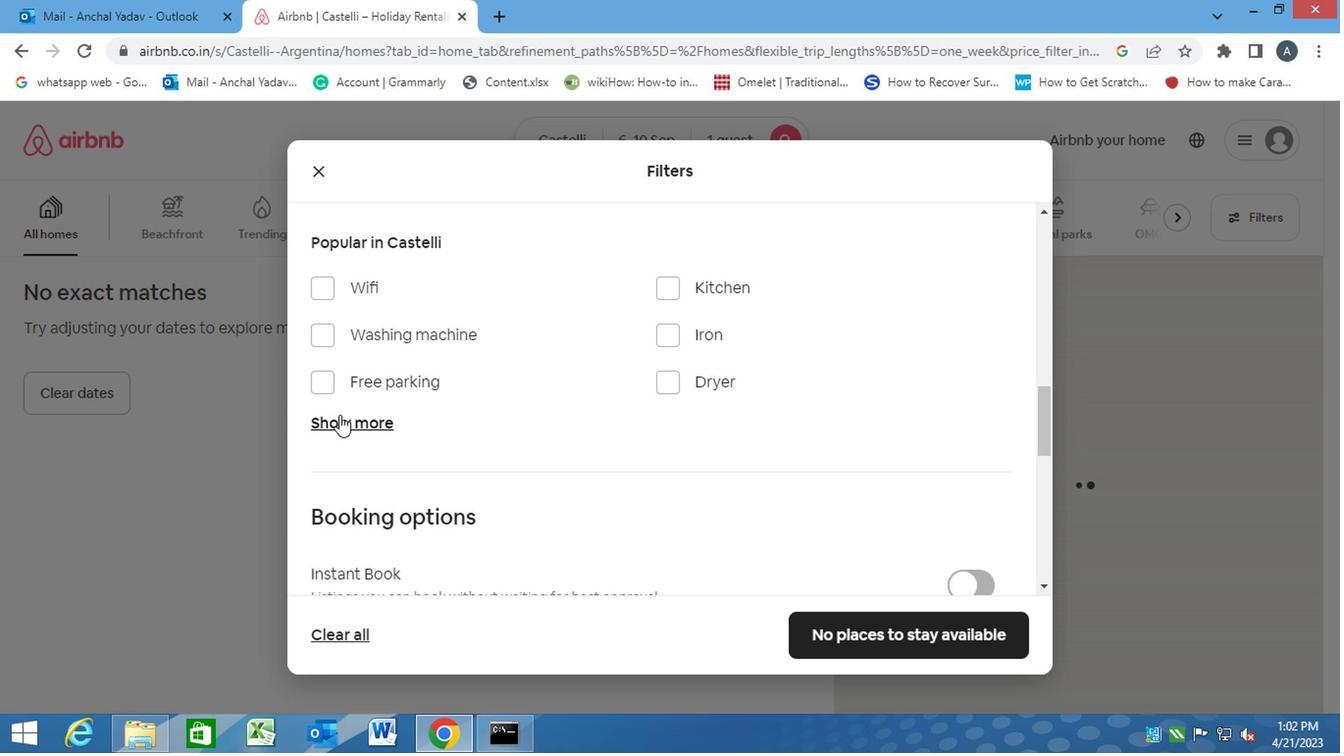 
Action: Mouse moved to (341, 424)
Screenshot: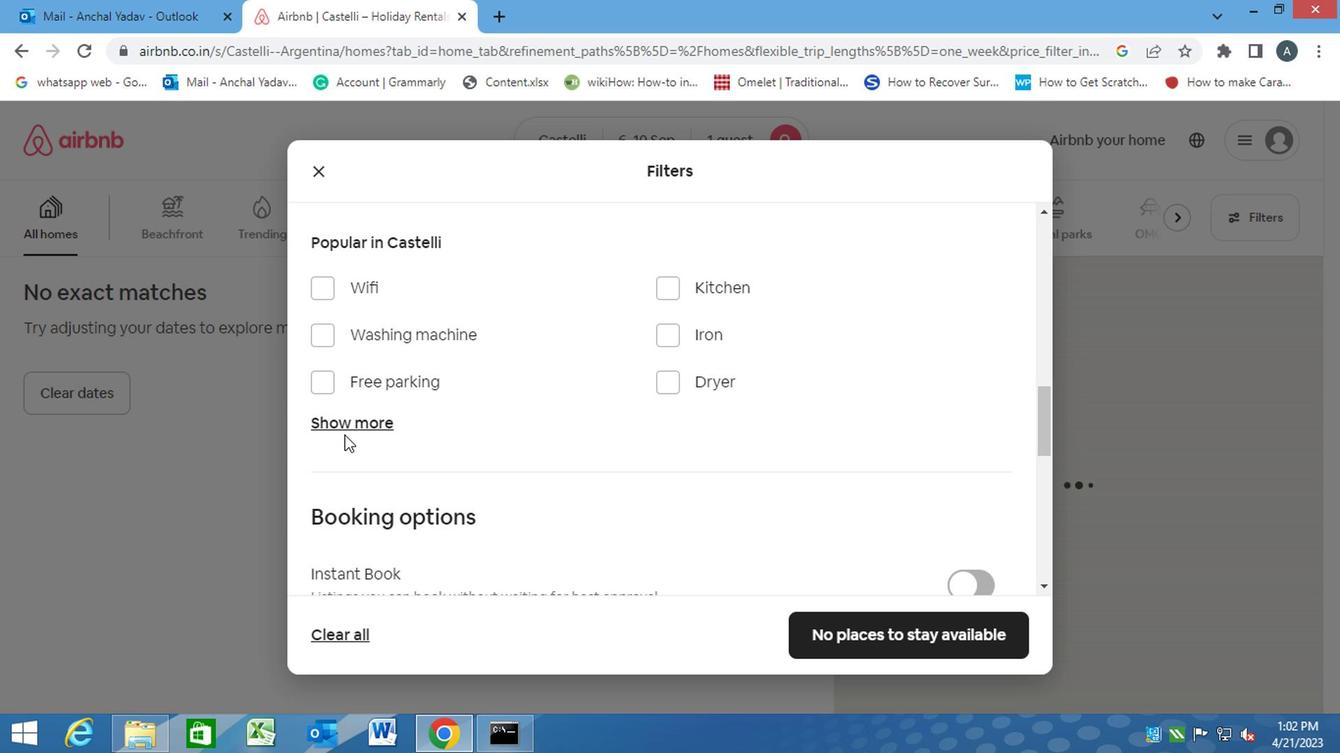 
Action: Mouse pressed left at (341, 424)
Screenshot: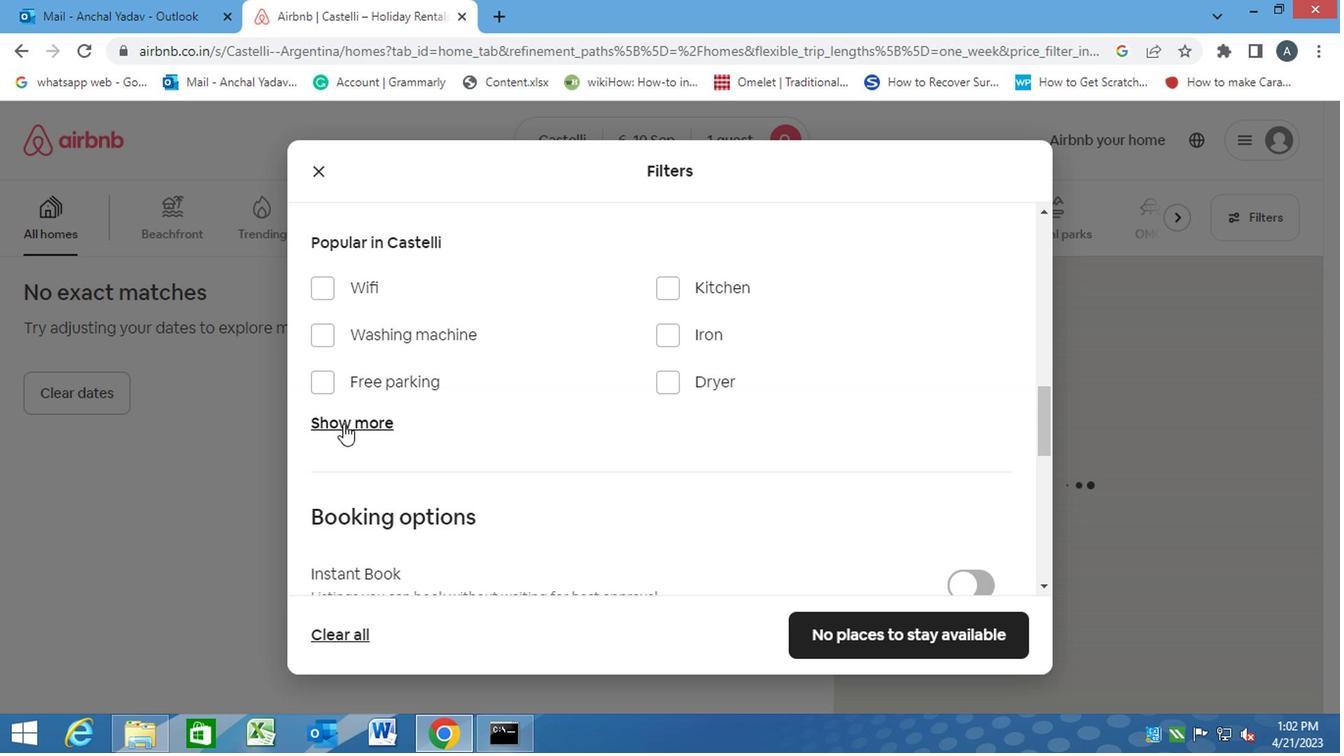 
Action: Mouse moved to (660, 495)
Screenshot: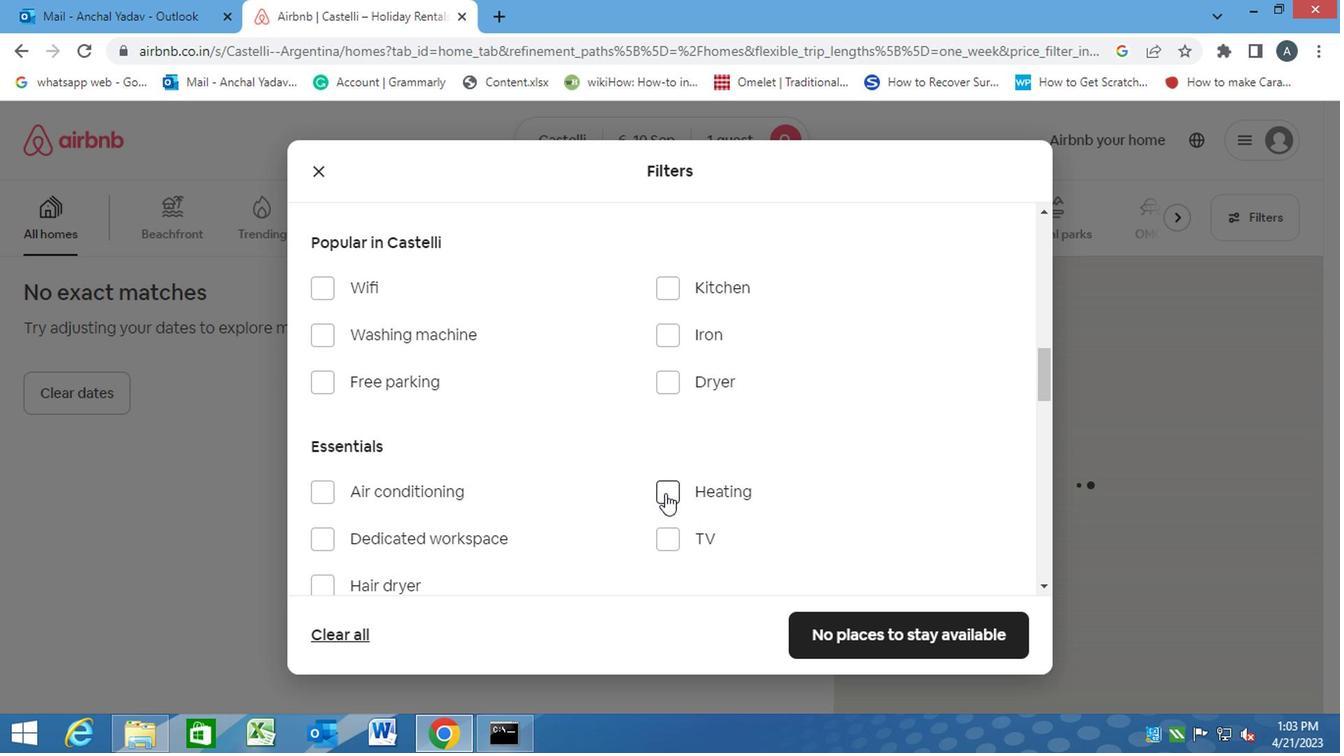 
Action: Mouse pressed left at (660, 495)
Screenshot: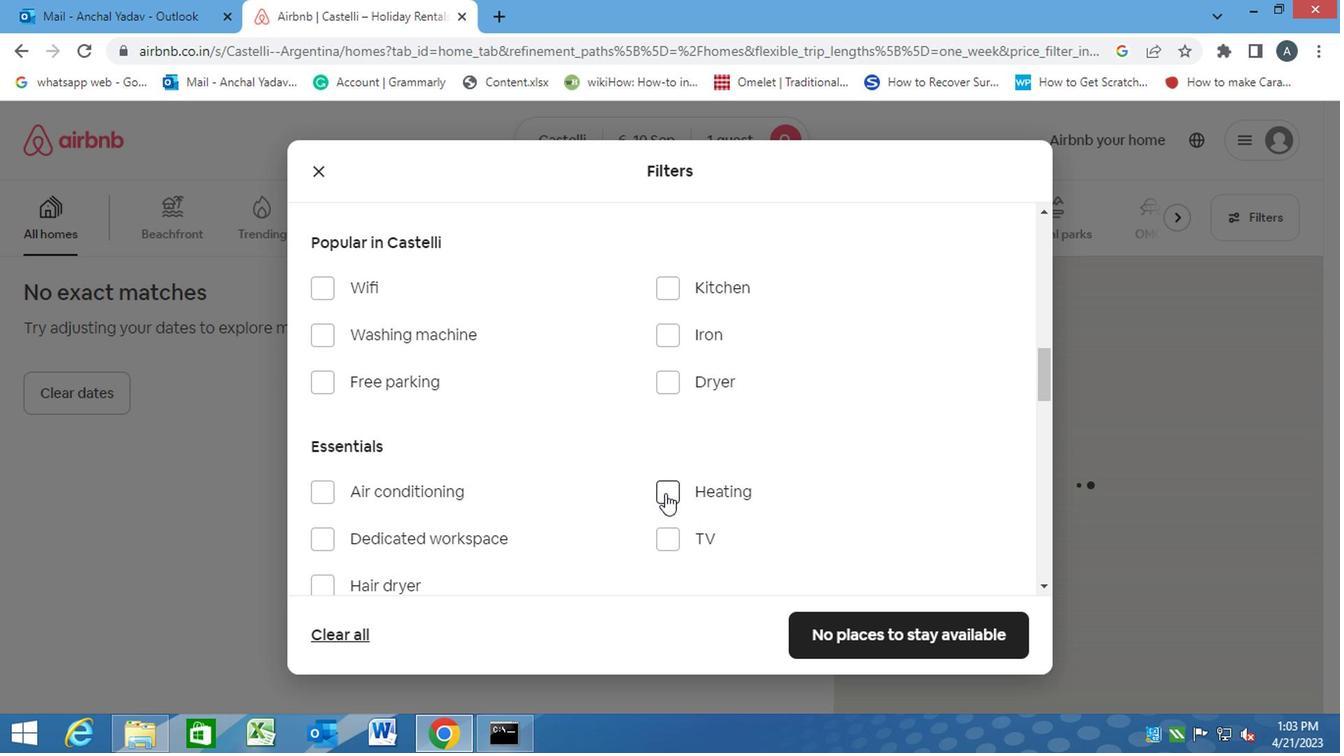 
Action: Mouse moved to (611, 482)
Screenshot: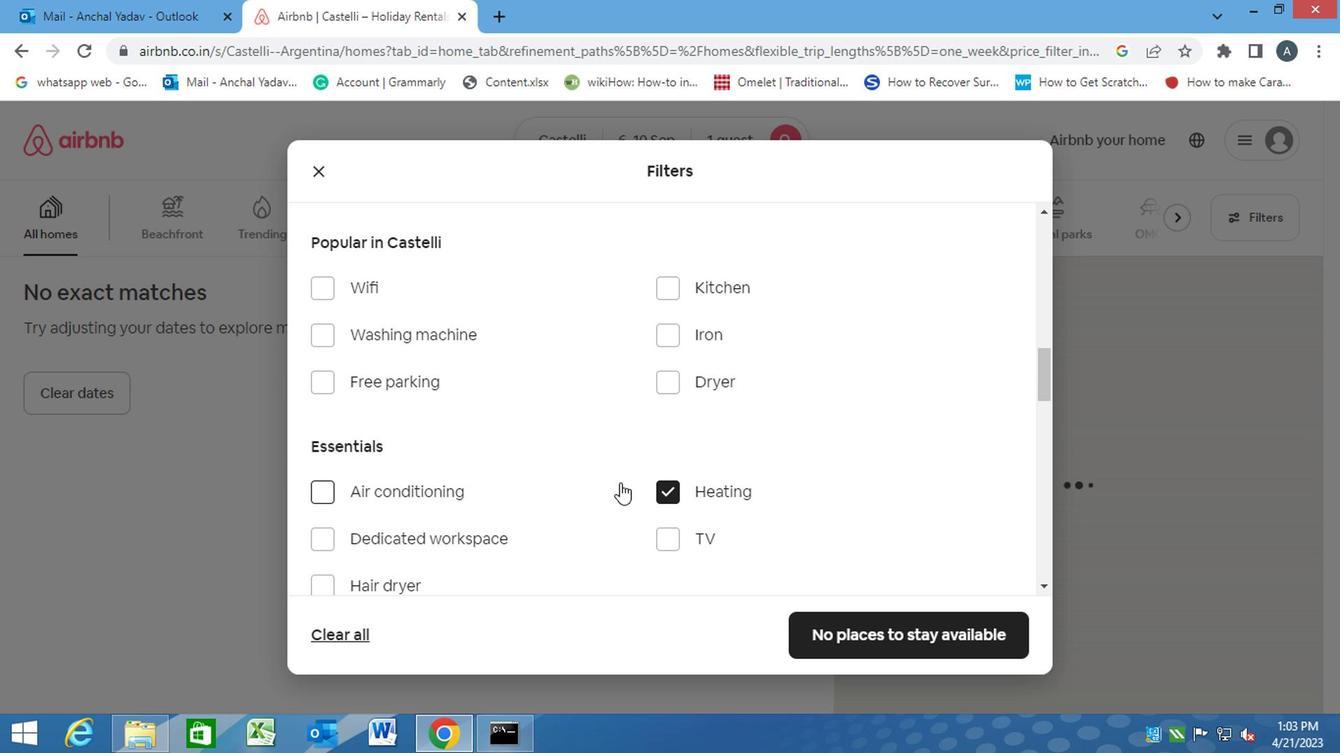 
Action: Mouse scrolled (611, 483) with delta (0, 0)
Screenshot: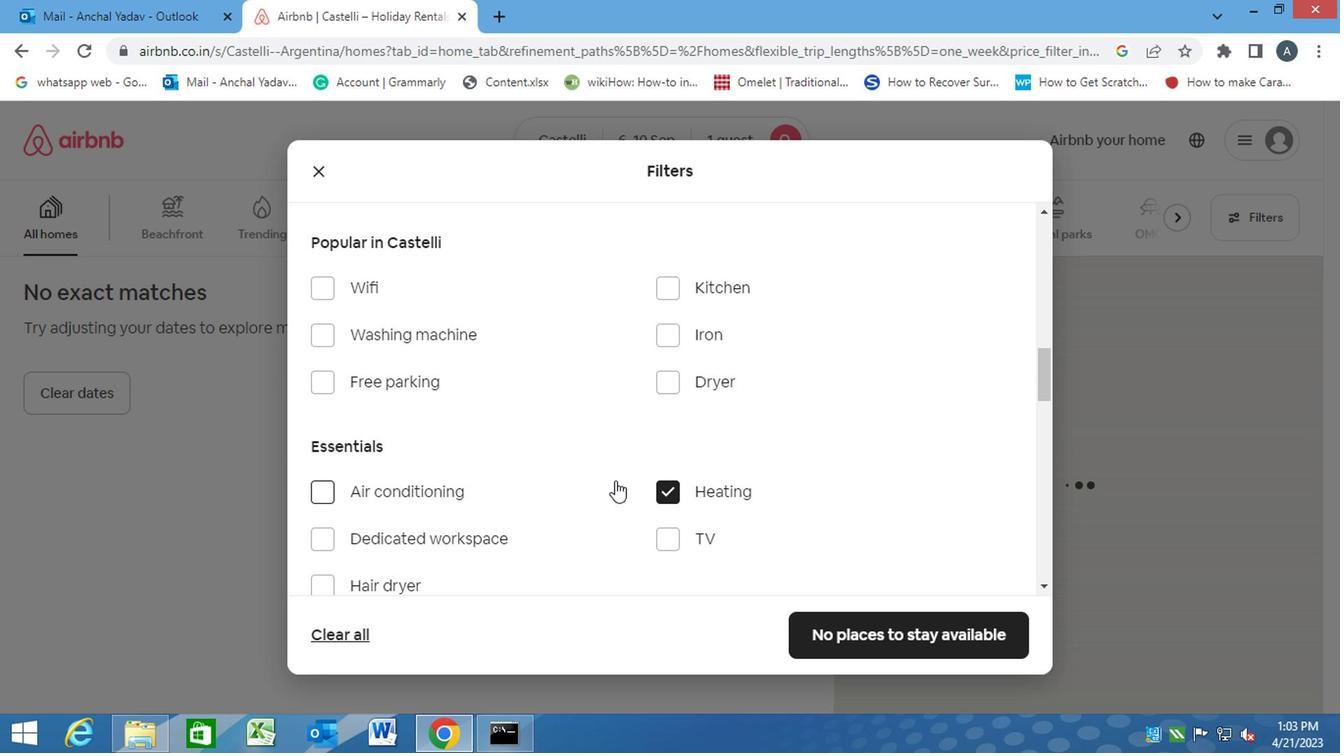 
Action: Mouse scrolled (611, 483) with delta (0, 0)
Screenshot: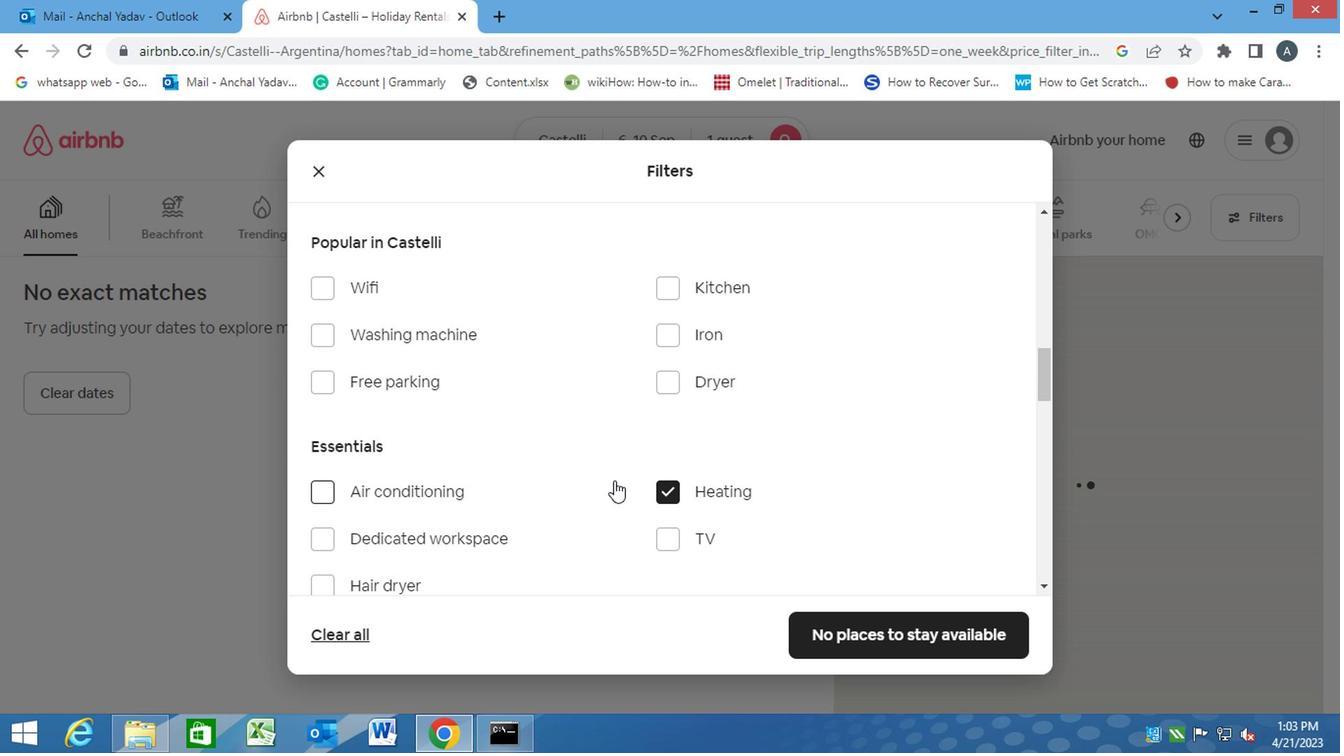 
Action: Mouse scrolled (611, 483) with delta (0, 0)
Screenshot: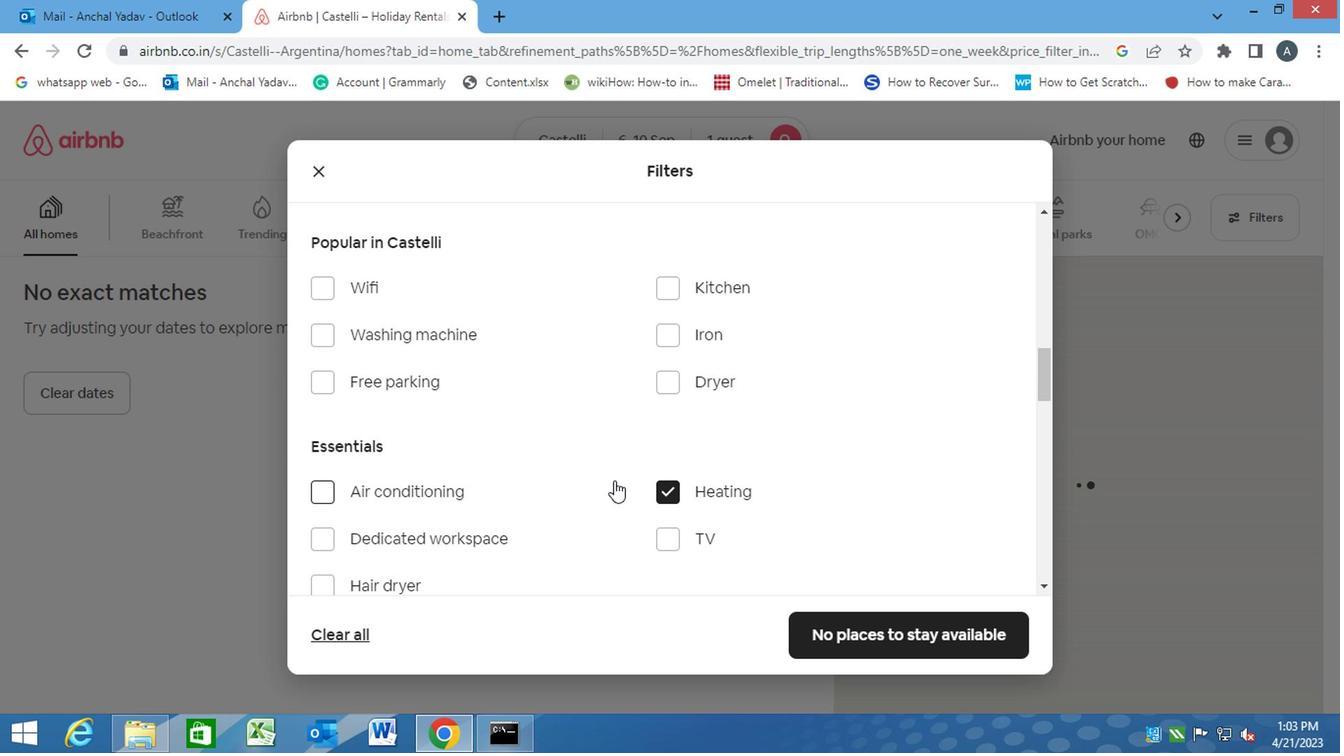 
Action: Mouse scrolled (611, 483) with delta (0, 0)
Screenshot: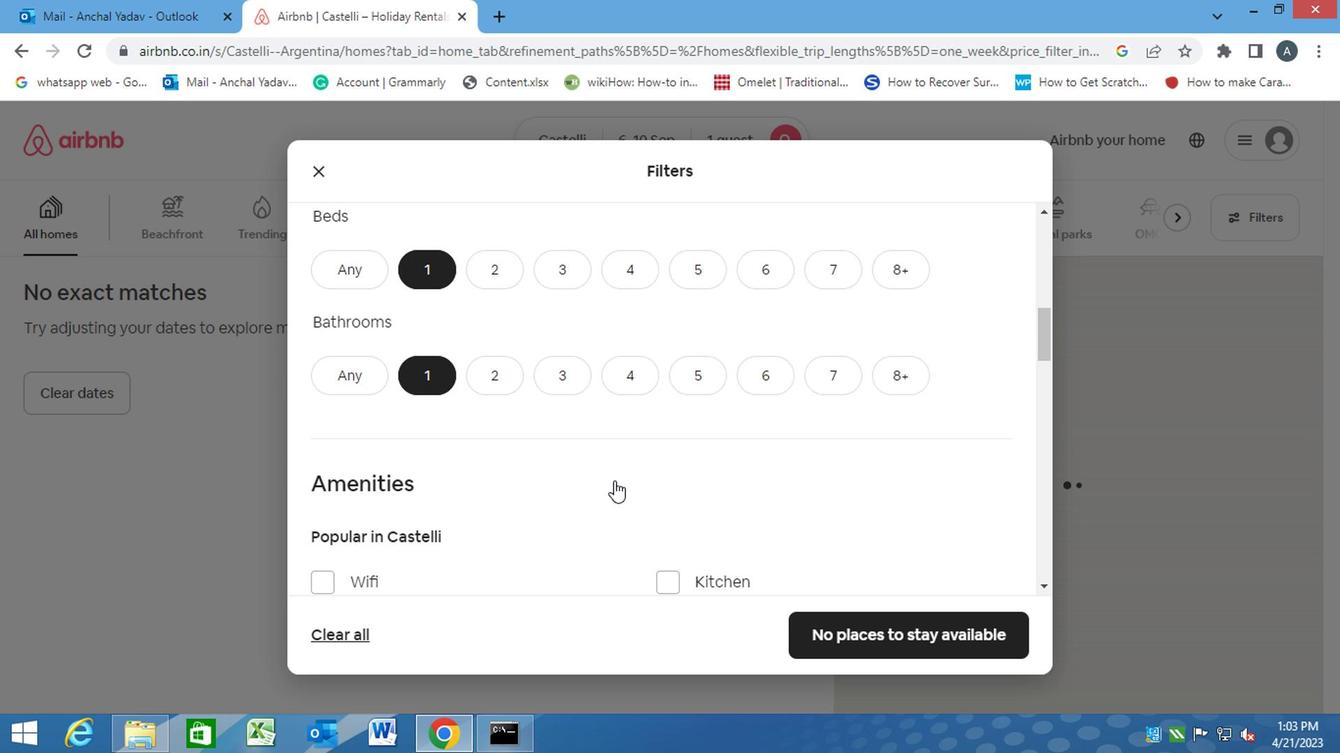 
Action: Mouse scrolled (611, 483) with delta (0, 0)
Screenshot: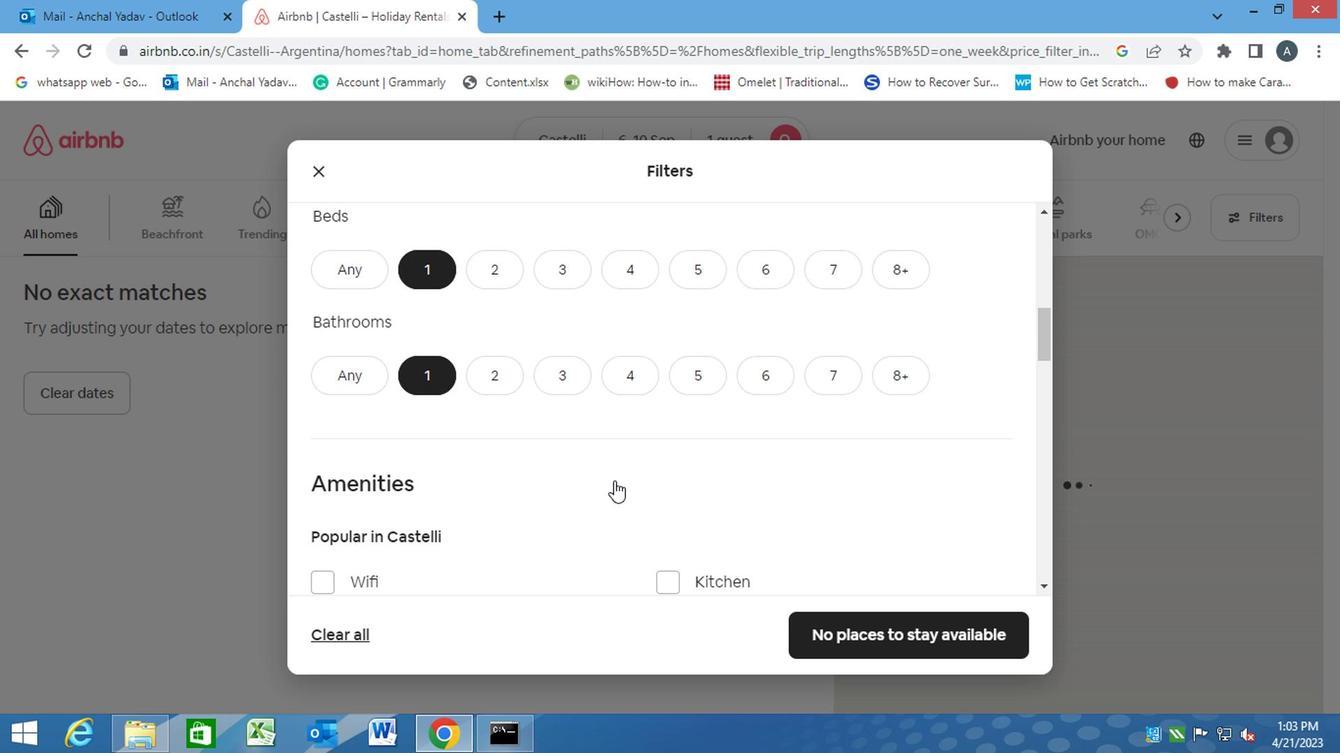 
Action: Mouse scrolled (611, 483) with delta (0, 0)
Screenshot: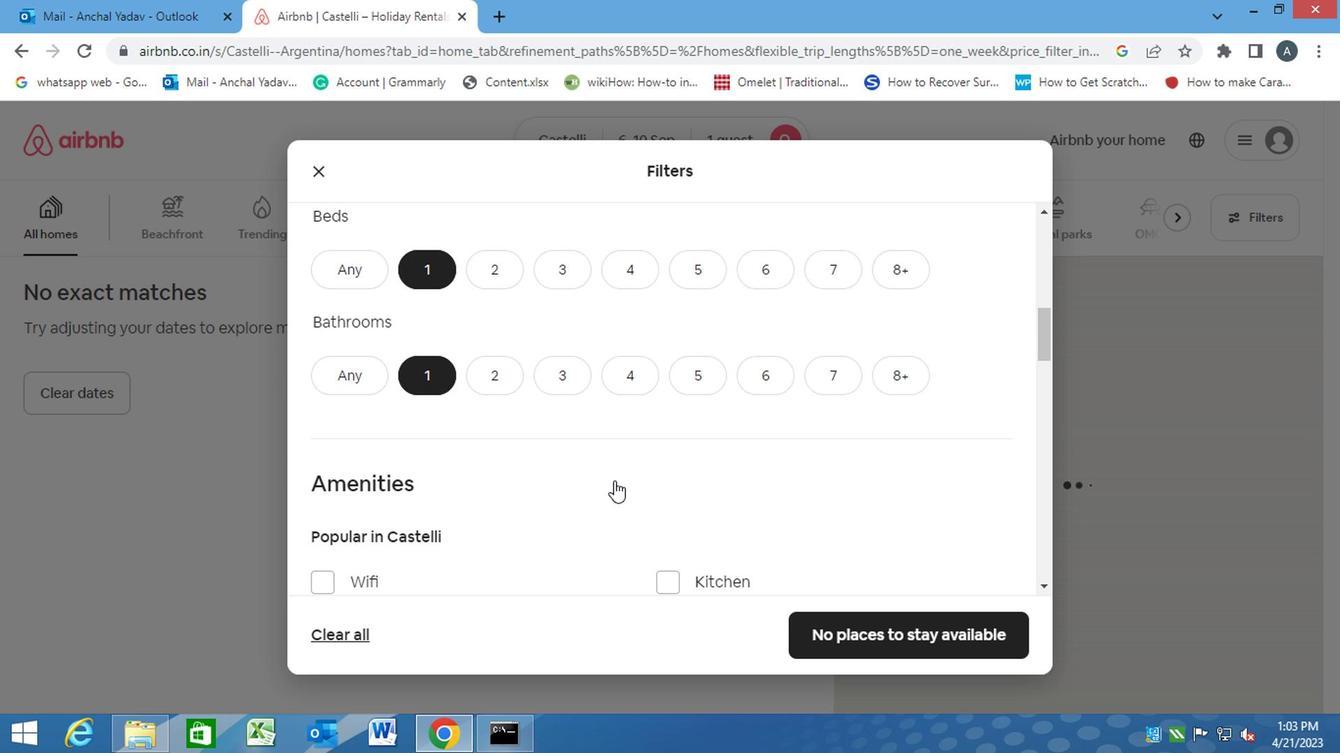 
Action: Mouse scrolled (611, 483) with delta (0, 0)
Screenshot: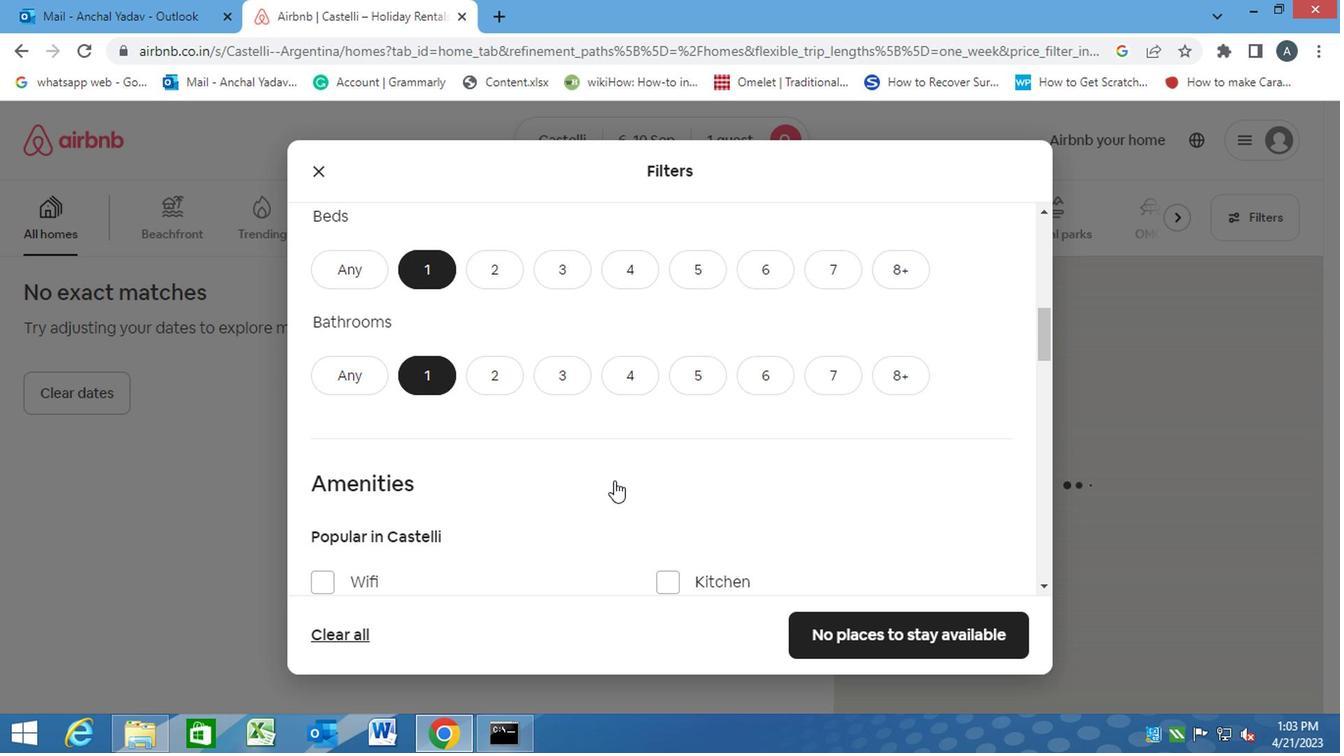 
Action: Mouse scrolled (611, 483) with delta (0, 0)
Screenshot: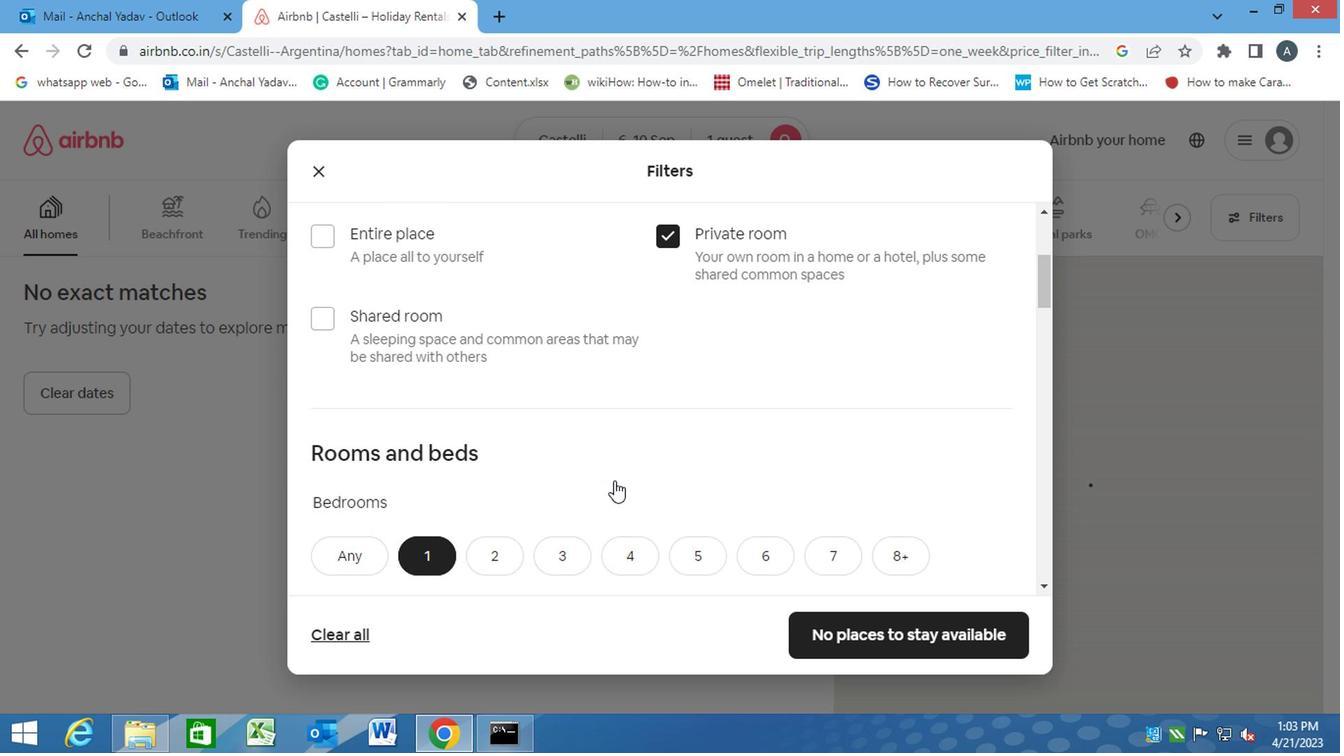 
Action: Mouse scrolled (611, 483) with delta (0, 0)
Screenshot: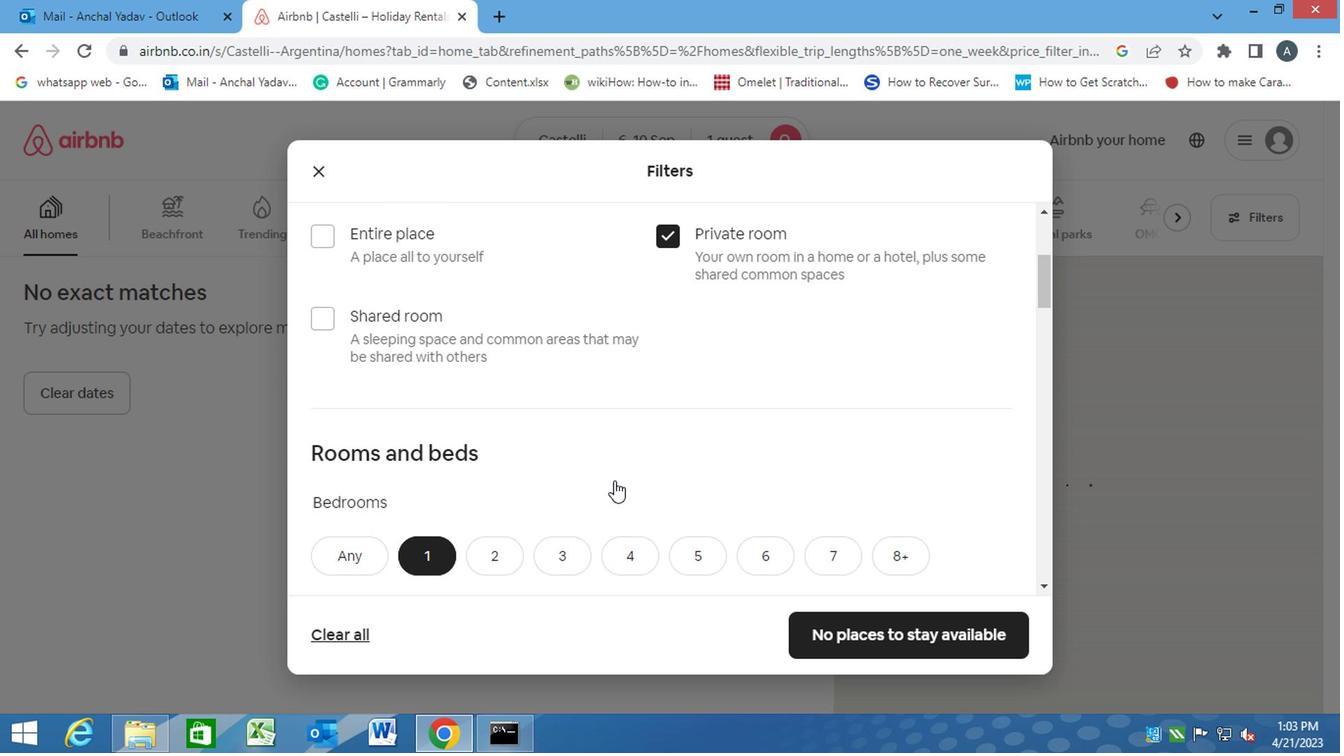 
Action: Mouse scrolled (611, 483) with delta (0, 0)
Screenshot: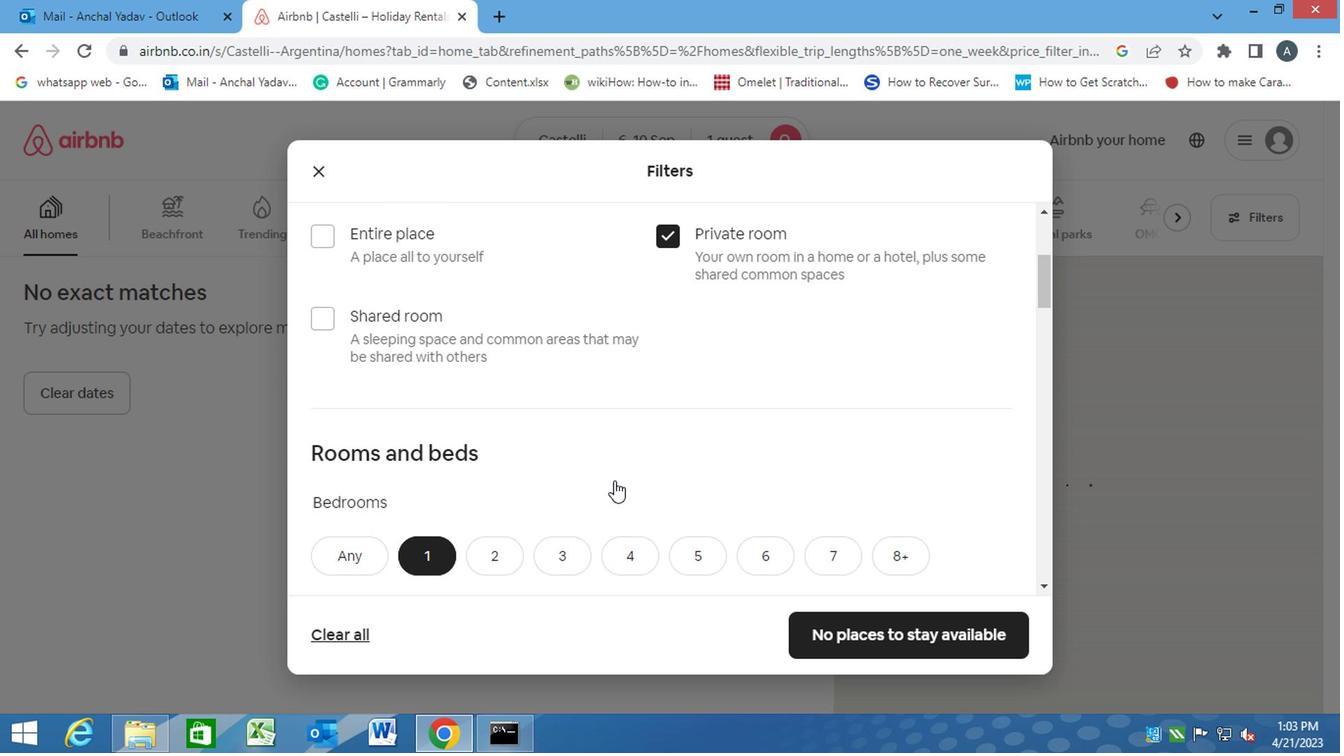 
Action: Mouse scrolled (611, 483) with delta (0, 0)
Screenshot: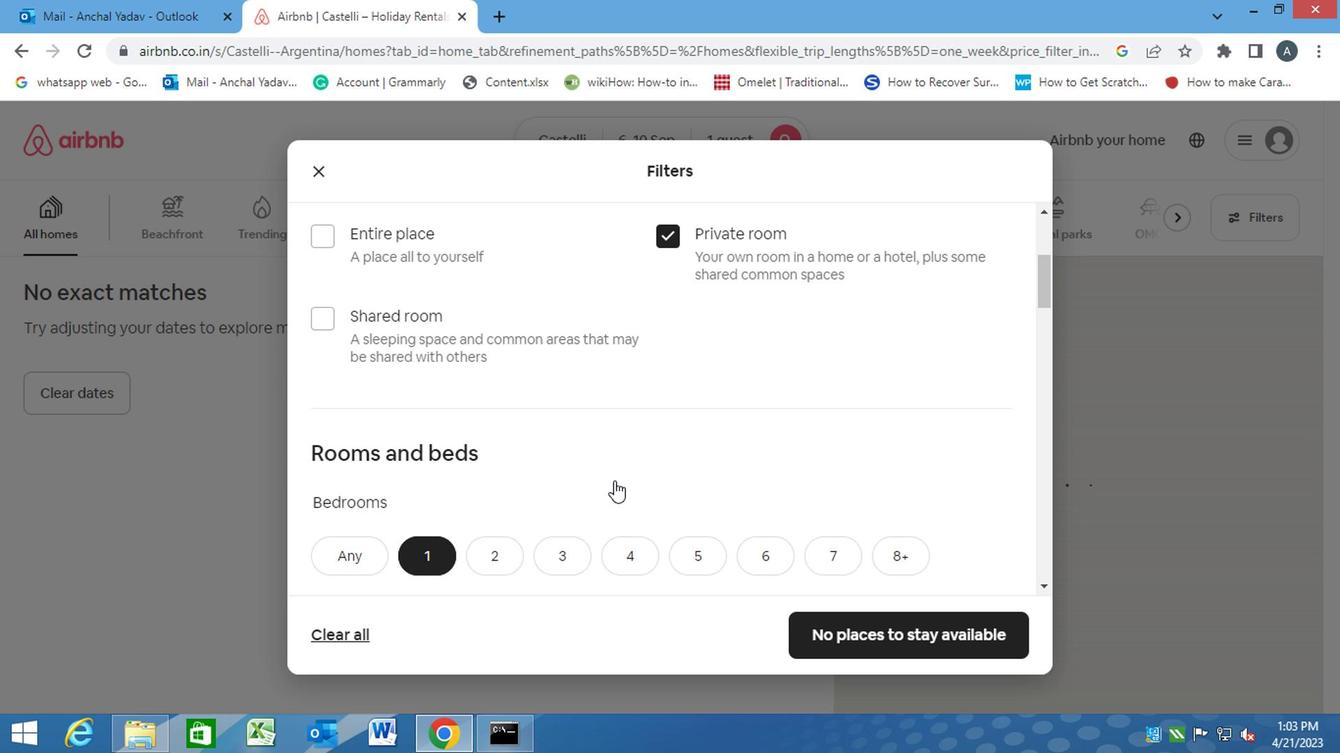 
Action: Mouse scrolled (611, 483) with delta (0, 0)
Screenshot: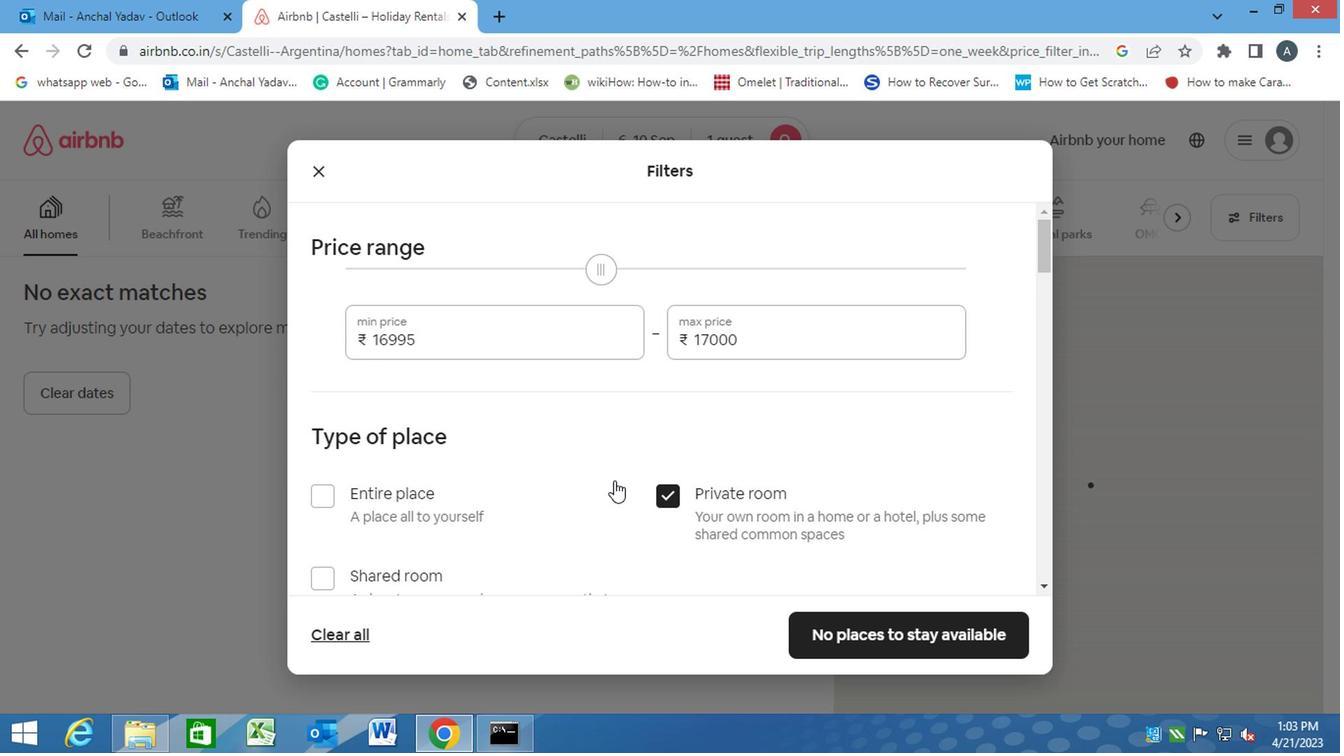 
Action: Mouse scrolled (611, 483) with delta (0, 0)
Screenshot: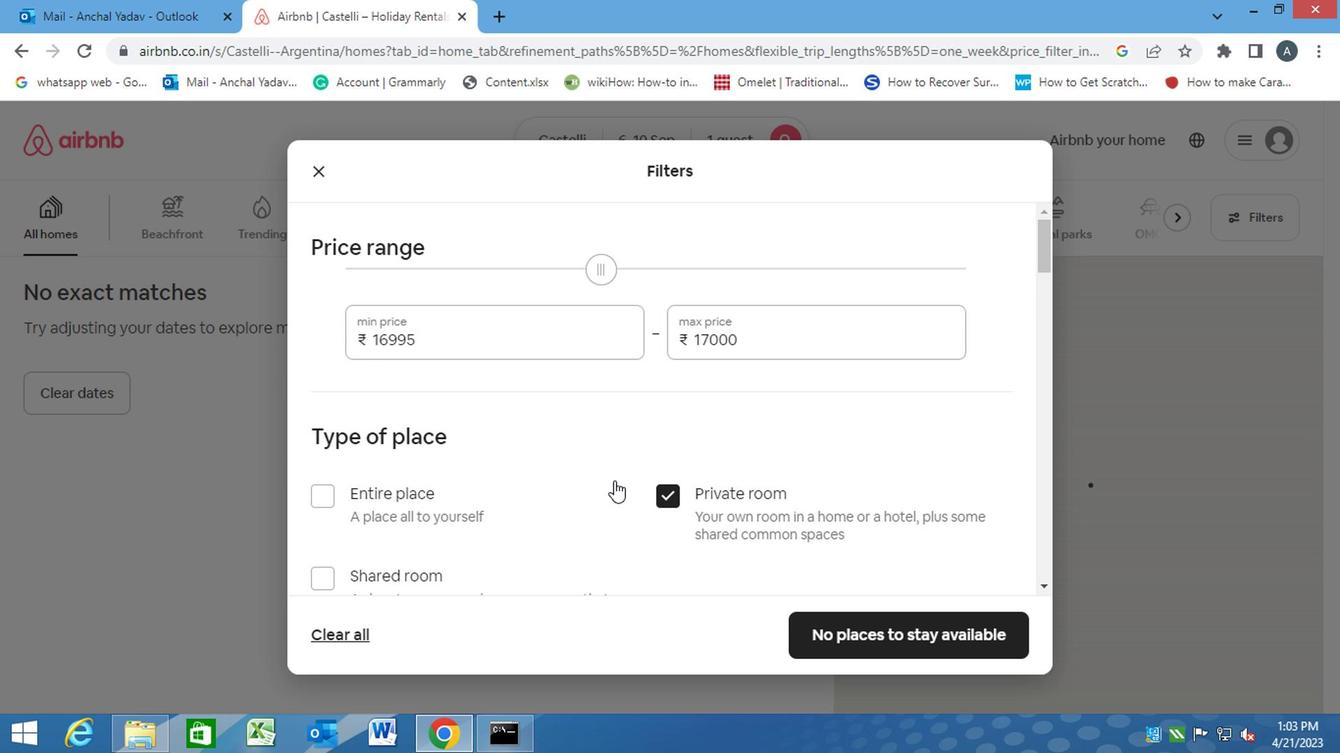 
Action: Mouse scrolled (611, 483) with delta (0, 0)
Screenshot: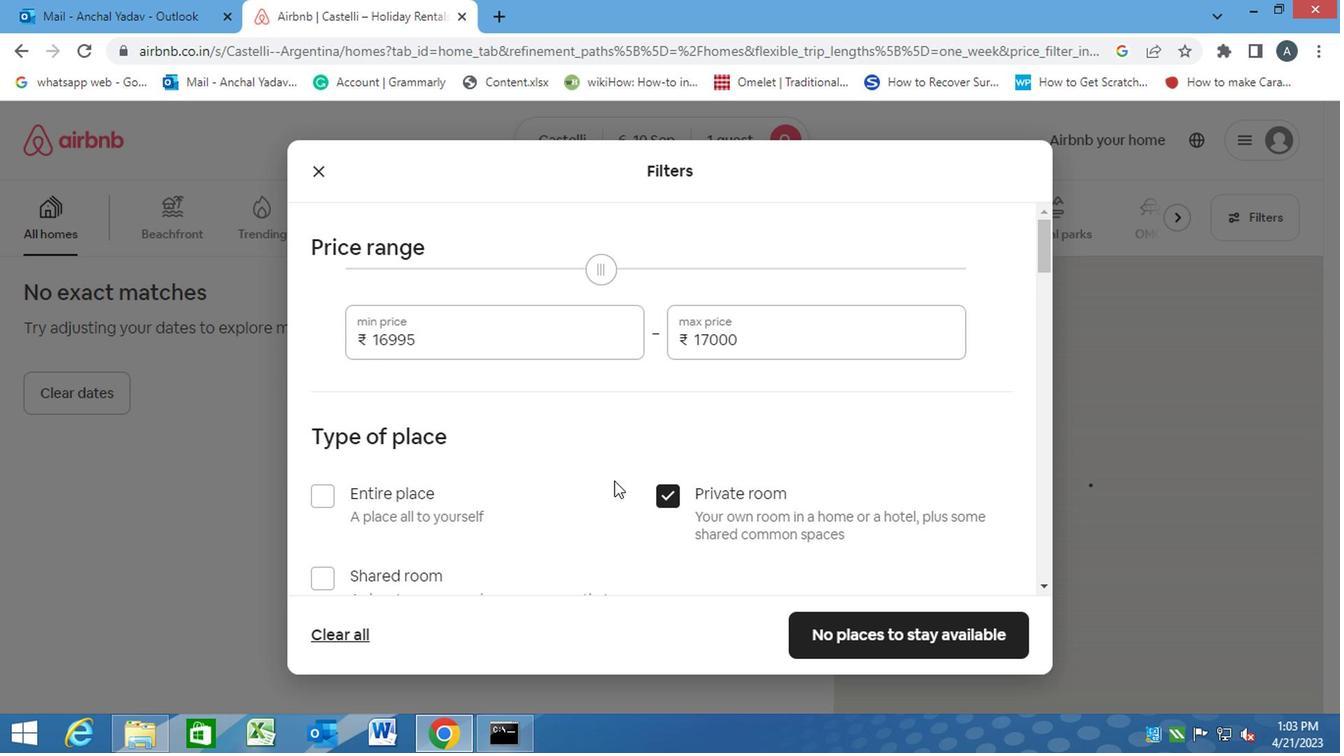 
Action: Mouse scrolled (611, 481) with delta (0, -1)
Screenshot: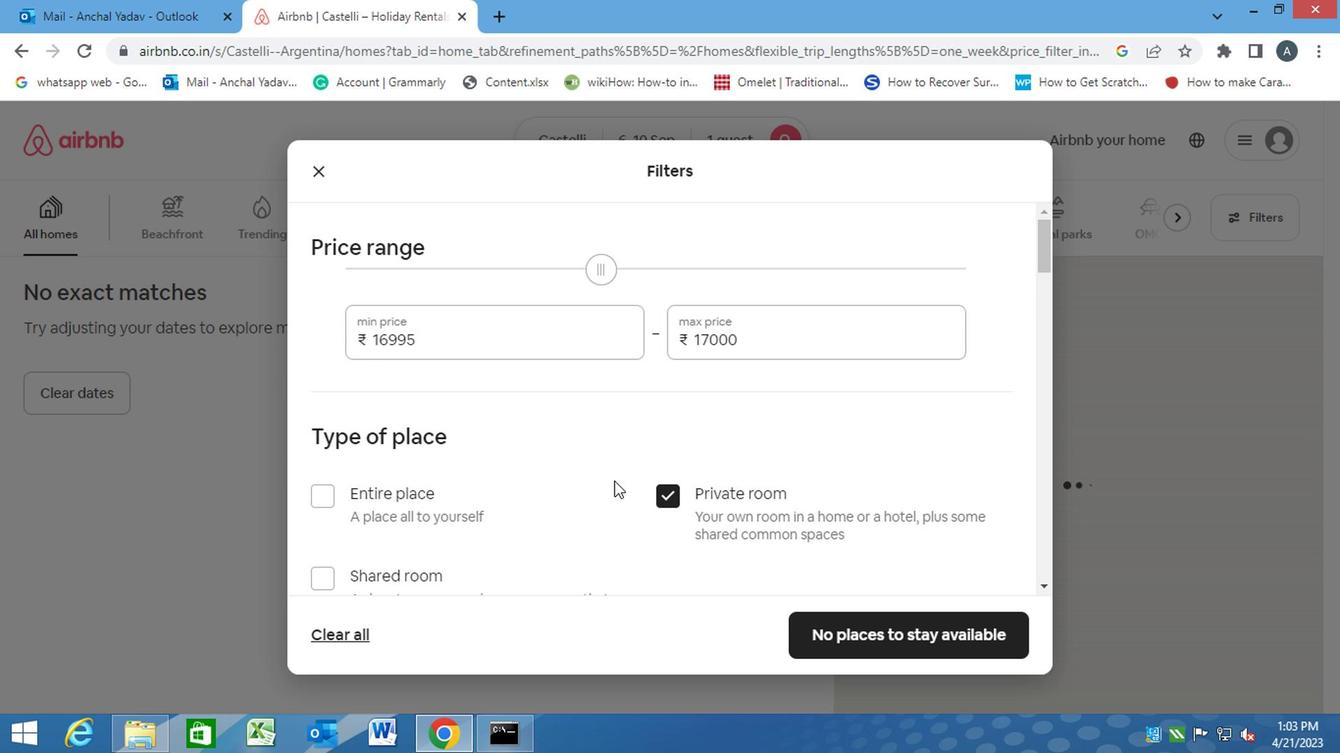 
Action: Mouse scrolled (611, 481) with delta (0, -1)
Screenshot: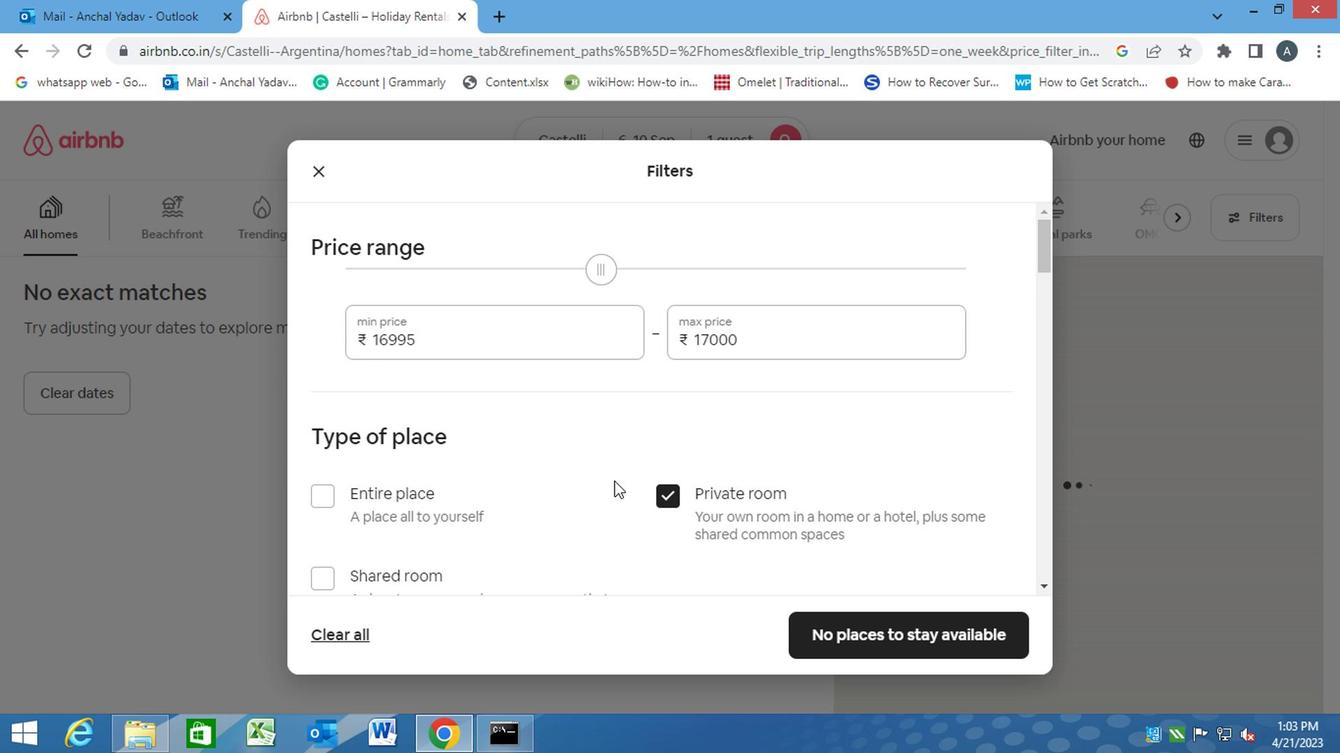 
Action: Mouse scrolled (611, 481) with delta (0, -1)
Screenshot: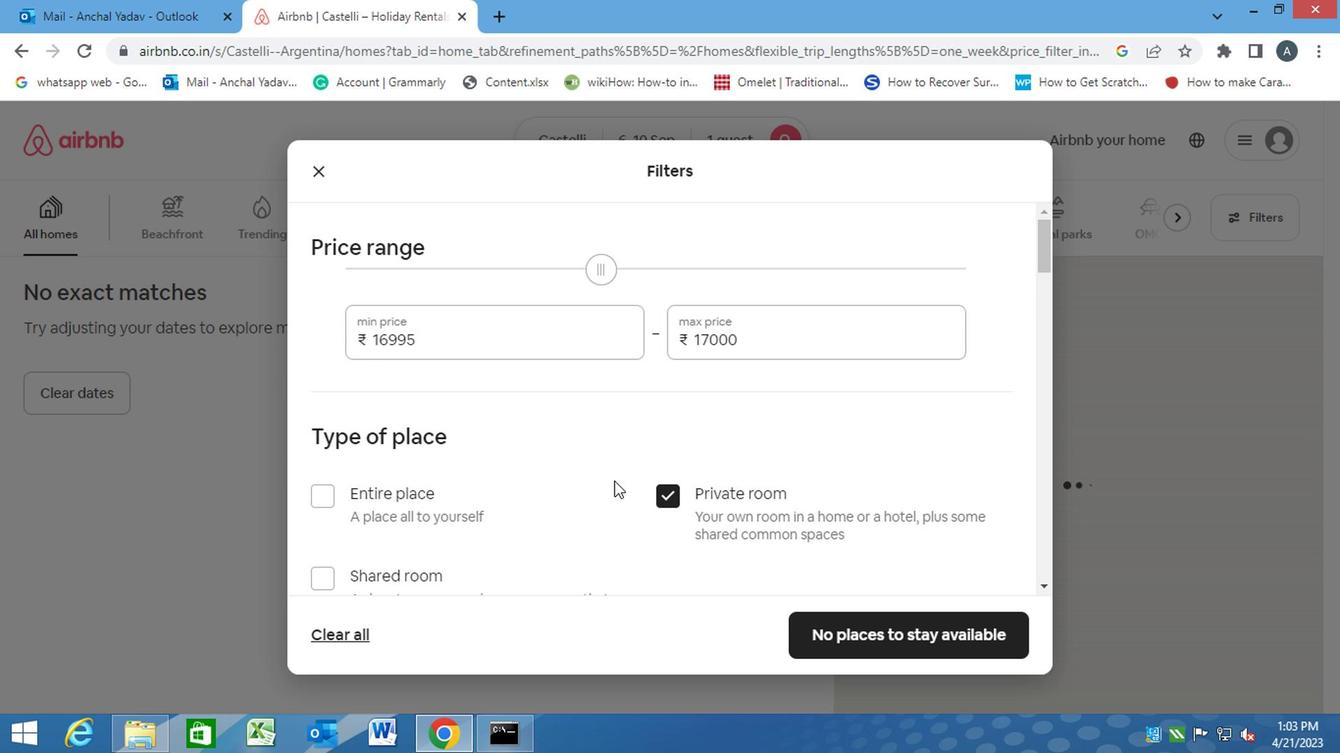 
Action: Mouse scrolled (611, 481) with delta (0, -1)
Screenshot: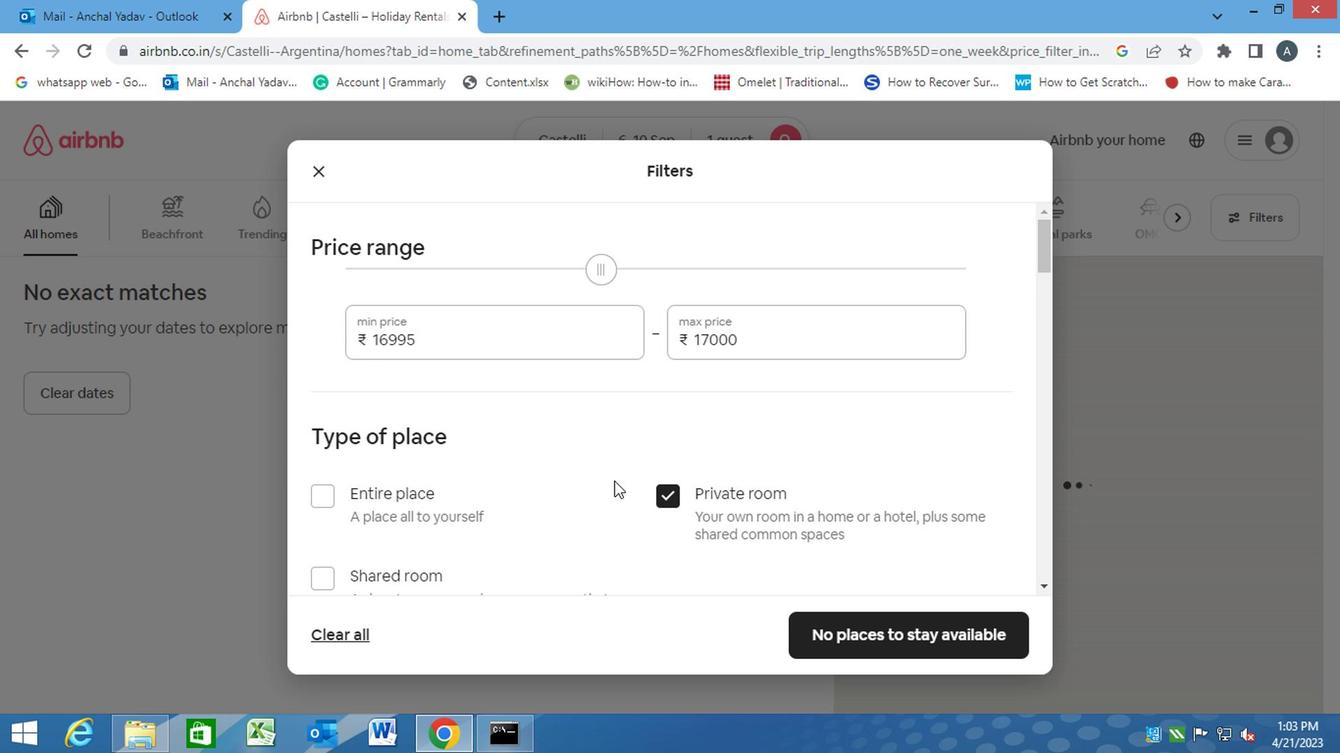 
Action: Mouse scrolled (611, 481) with delta (0, -1)
Screenshot: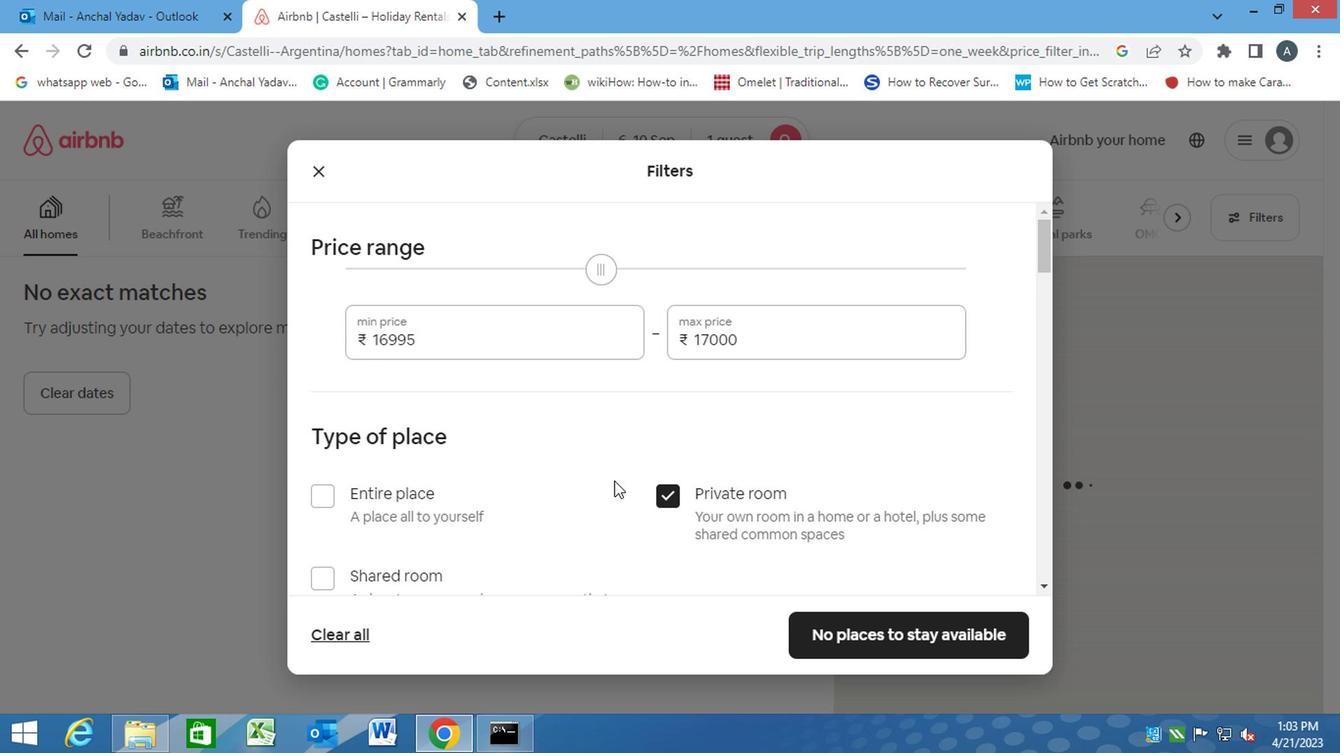 
Action: Mouse scrolled (611, 481) with delta (0, -1)
Screenshot: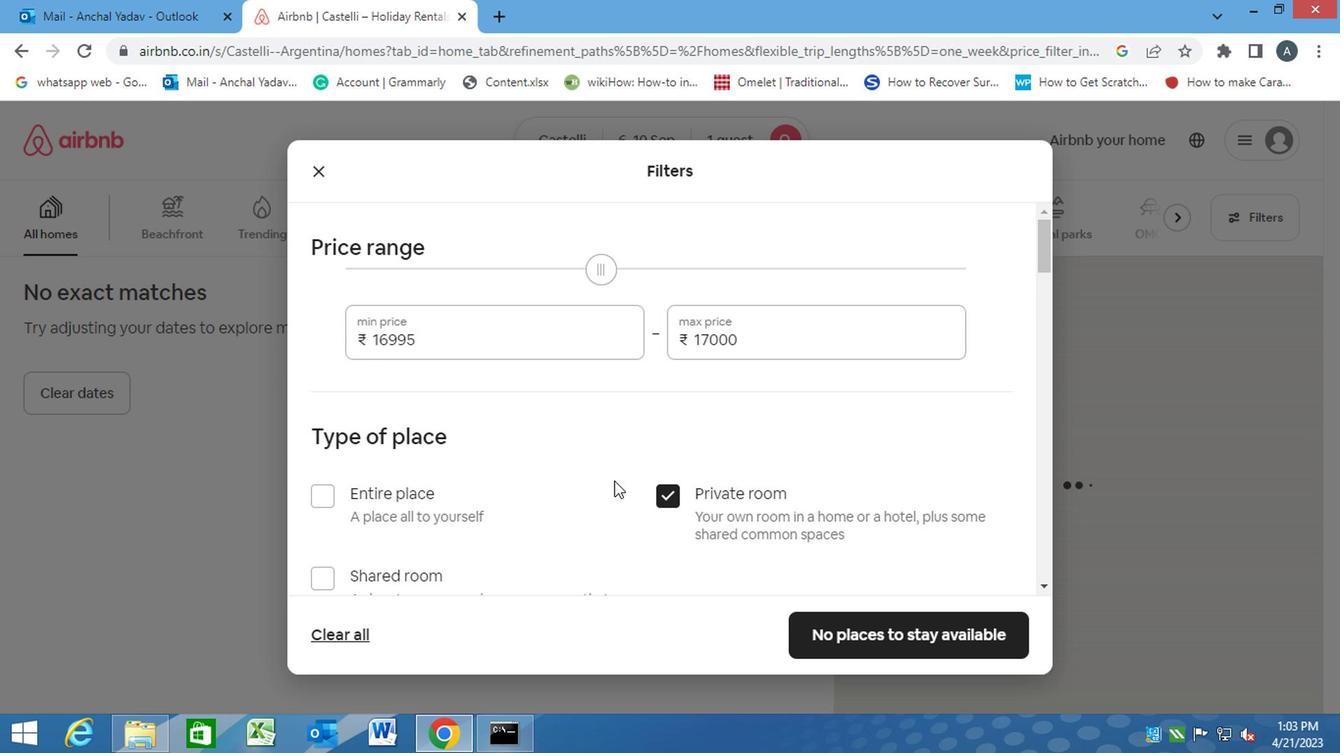 
Action: Mouse scrolled (611, 481) with delta (0, -1)
Screenshot: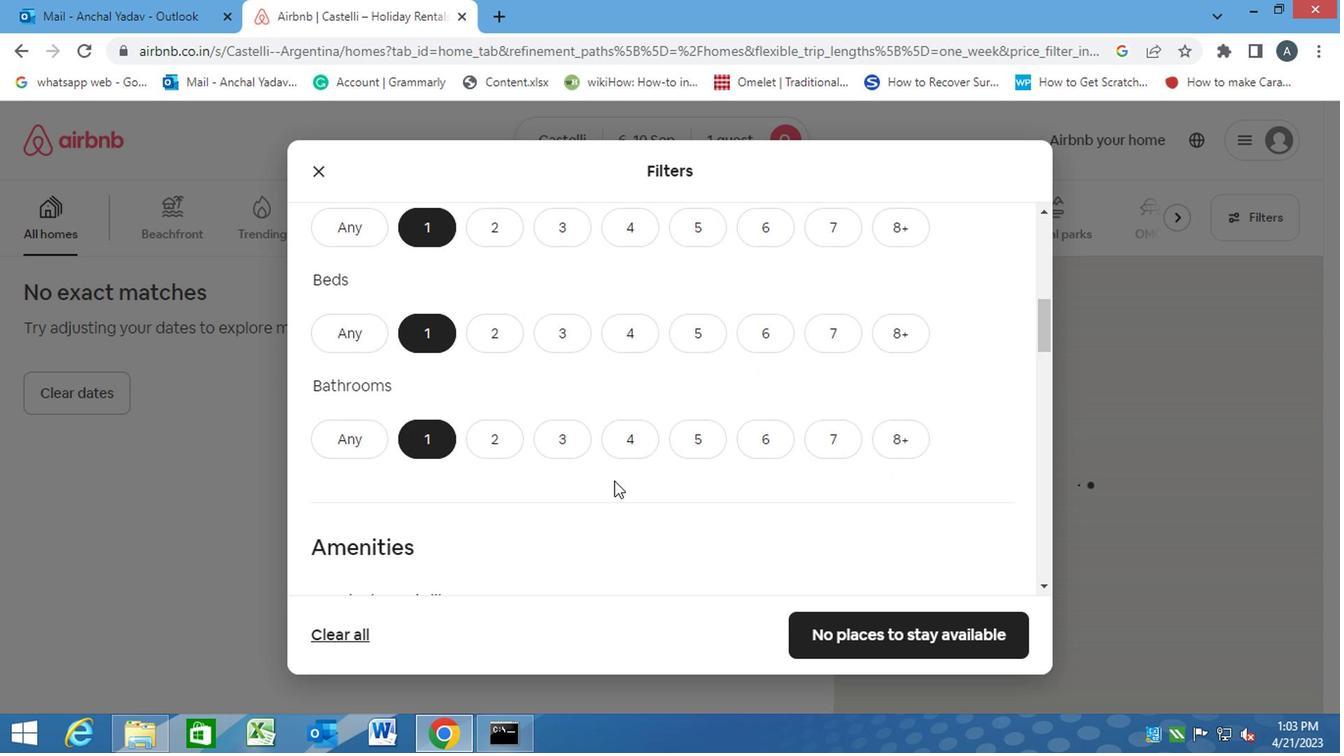 
Action: Mouse scrolled (611, 481) with delta (0, -1)
Screenshot: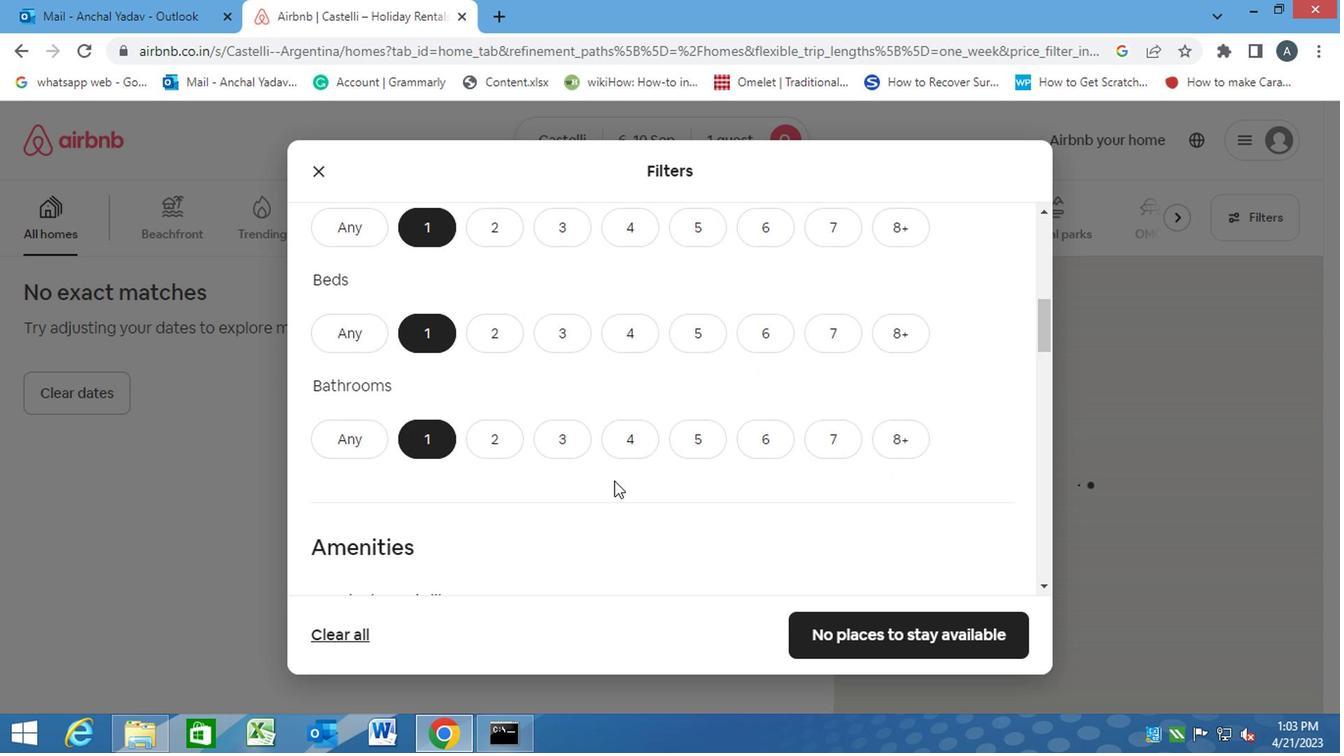 
Action: Mouse scrolled (611, 481) with delta (0, -1)
Screenshot: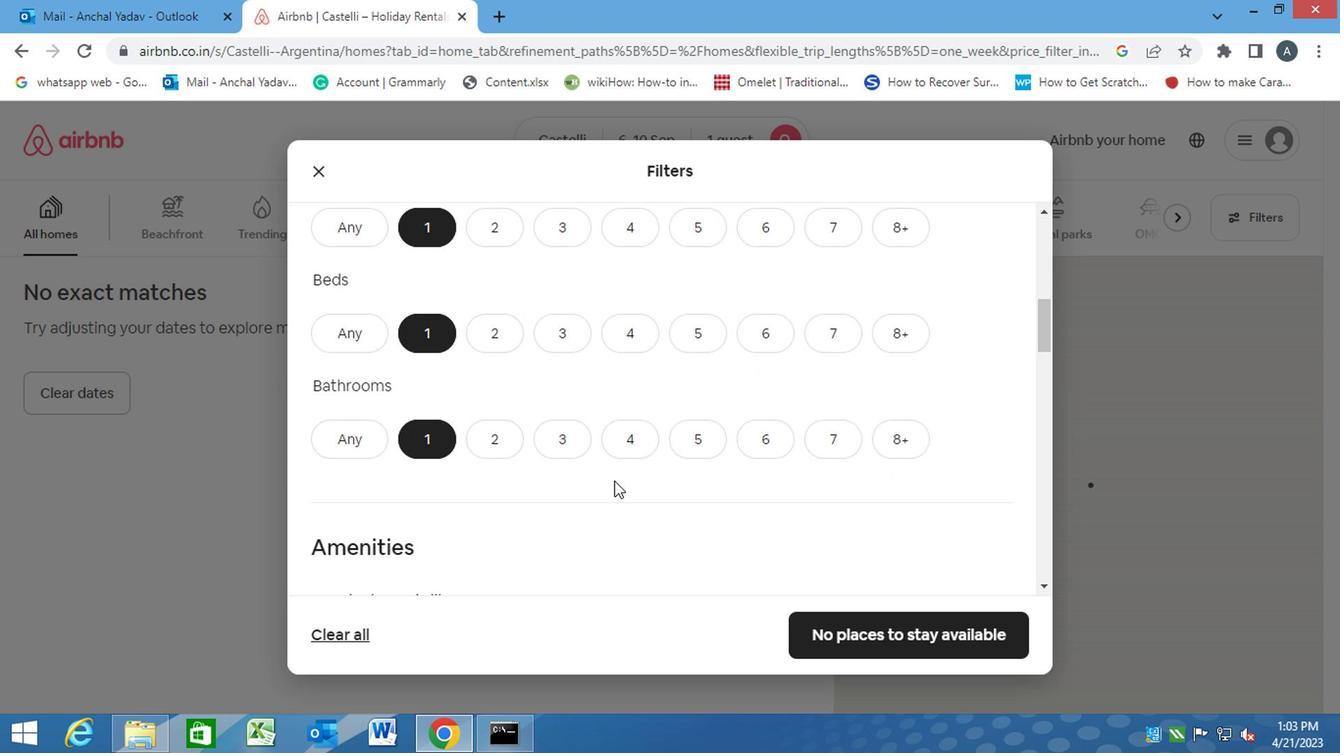 
Action: Mouse scrolled (611, 481) with delta (0, -1)
Screenshot: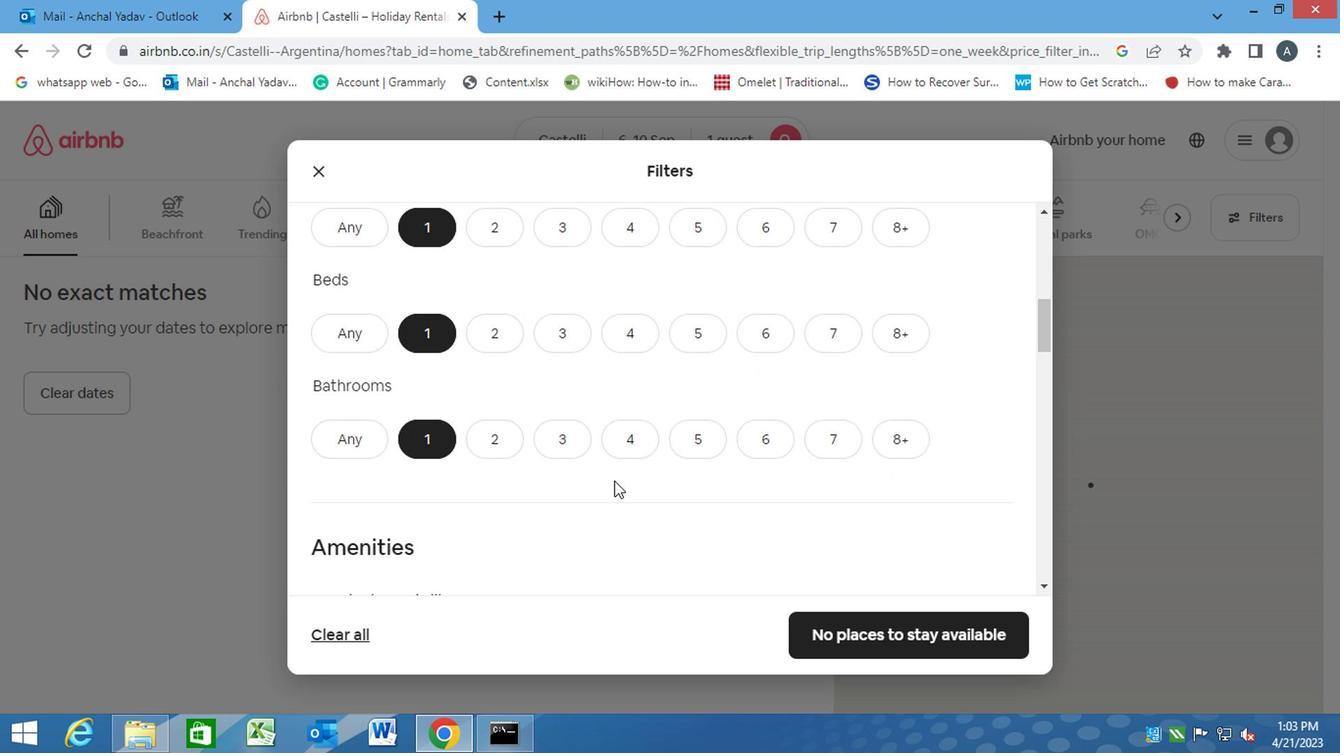 
Action: Mouse scrolled (611, 481) with delta (0, -1)
Screenshot: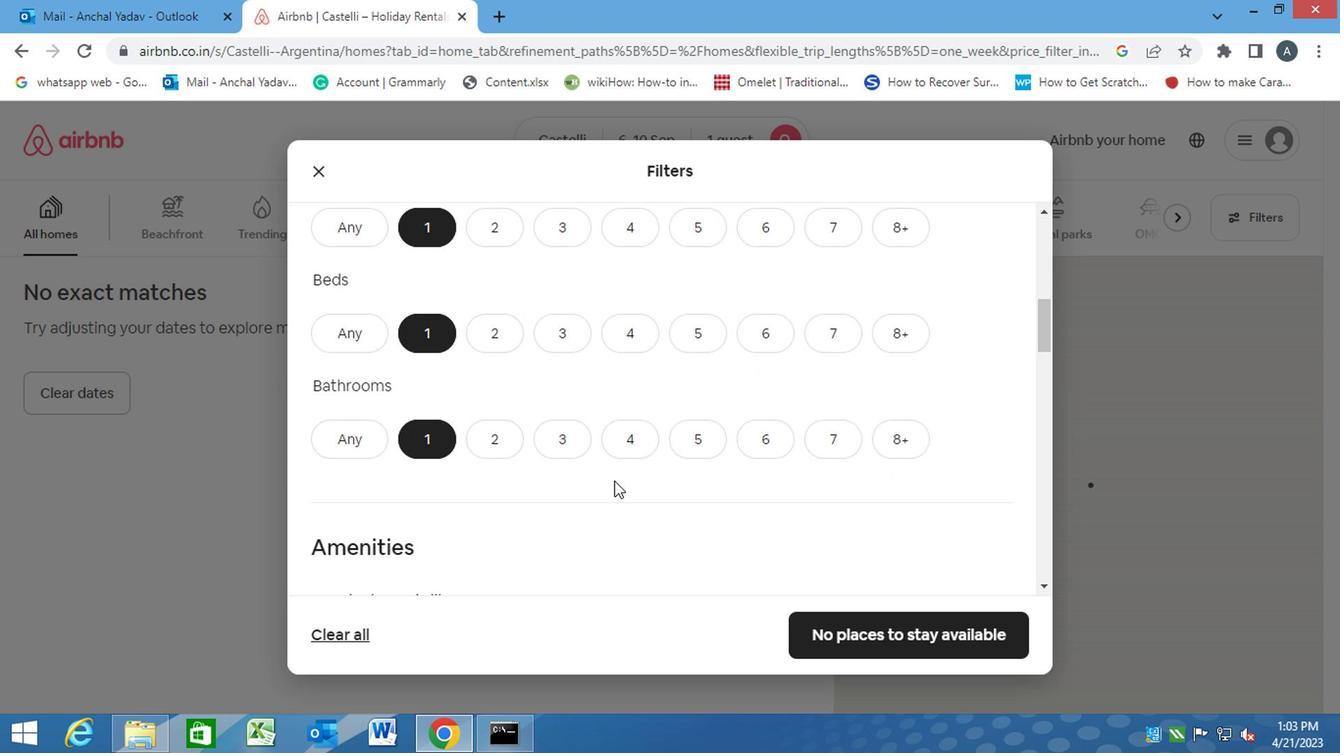 
Action: Mouse scrolled (611, 481) with delta (0, -1)
Screenshot: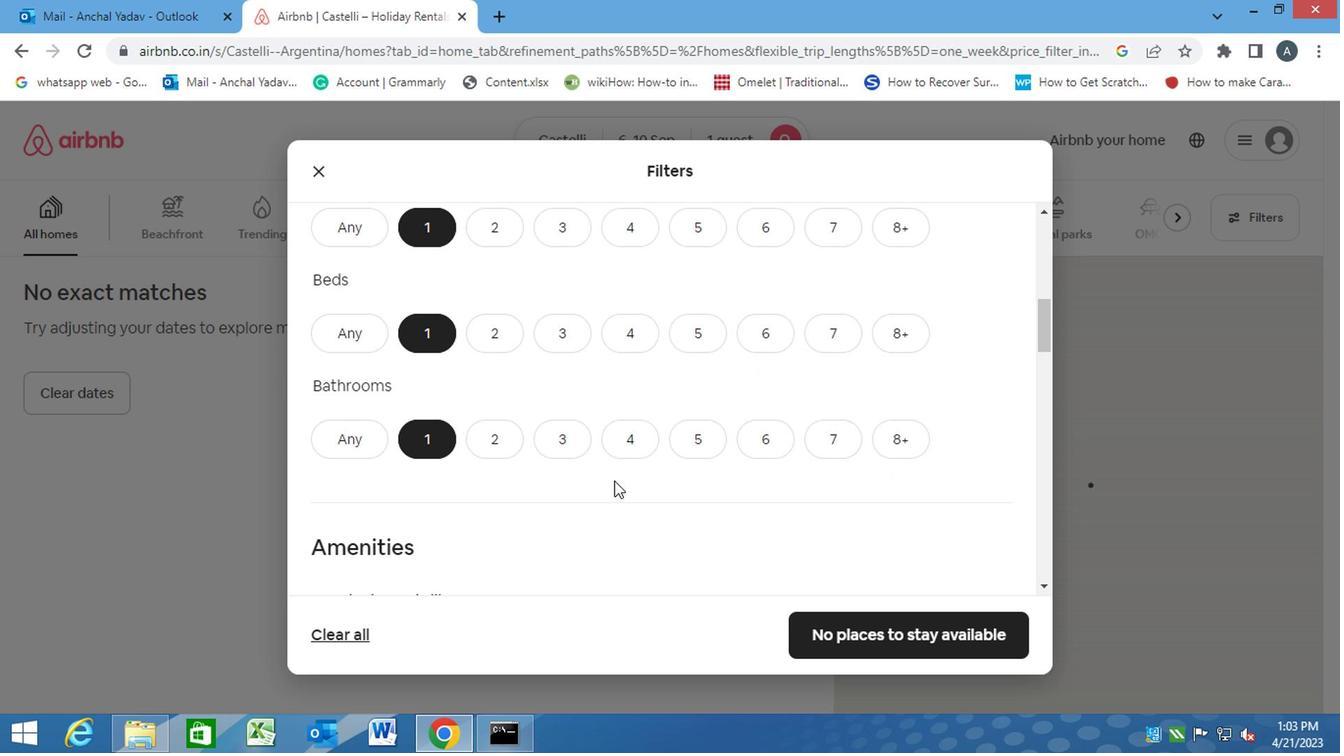
Action: Mouse scrolled (611, 481) with delta (0, -1)
Screenshot: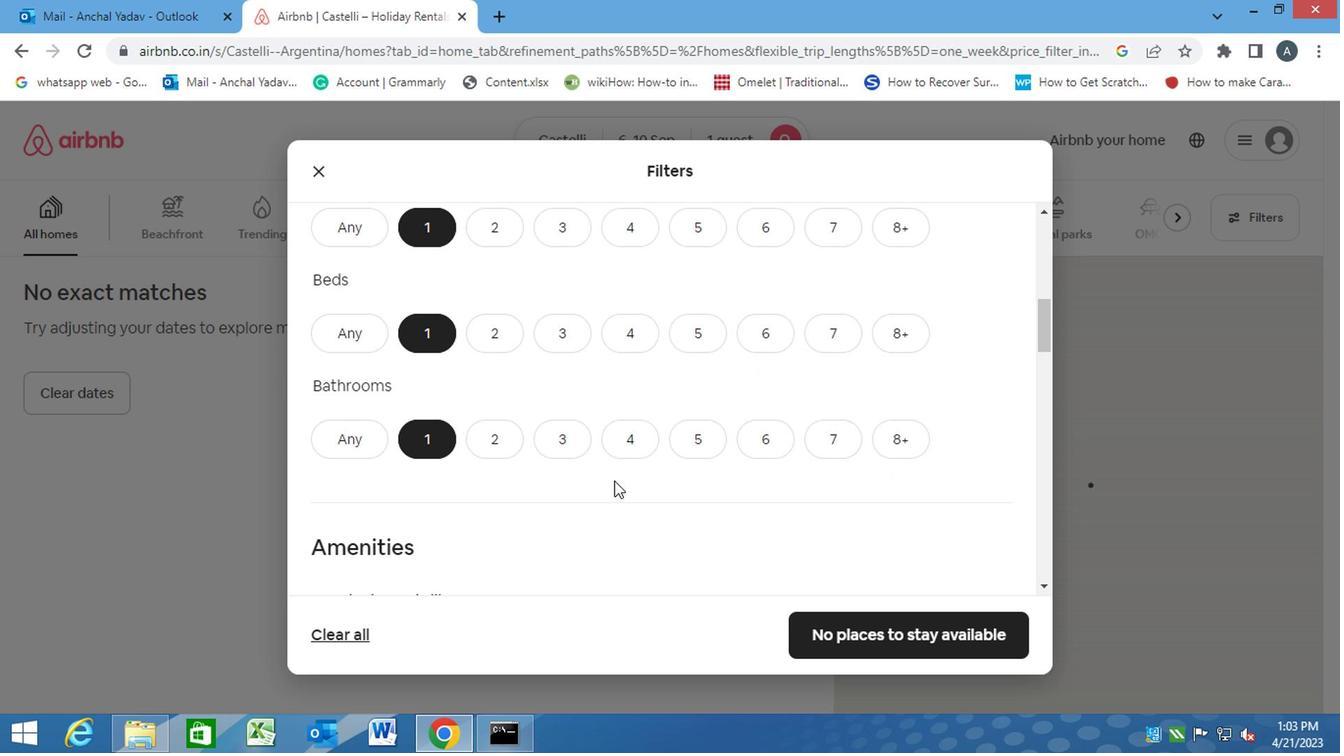 
Action: Mouse scrolled (611, 483) with delta (0, 0)
Screenshot: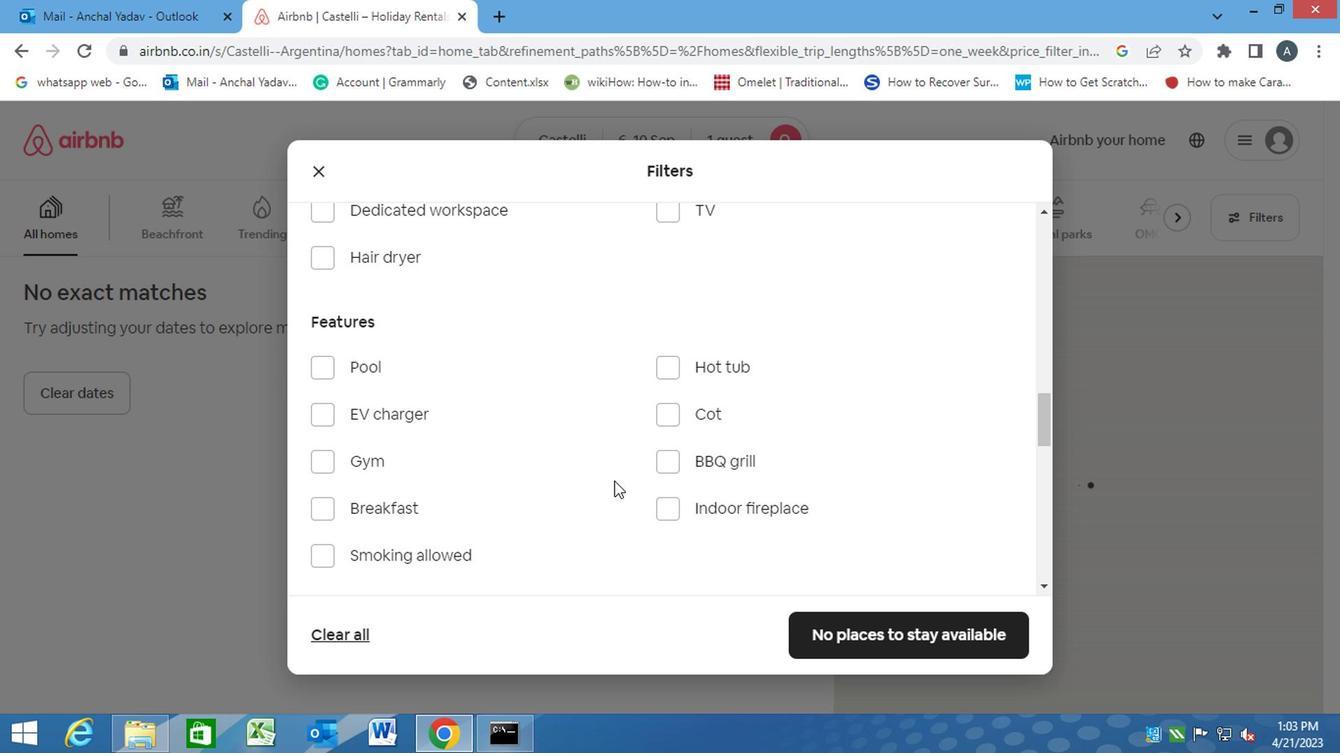 
Action: Mouse scrolled (611, 483) with delta (0, 0)
Screenshot: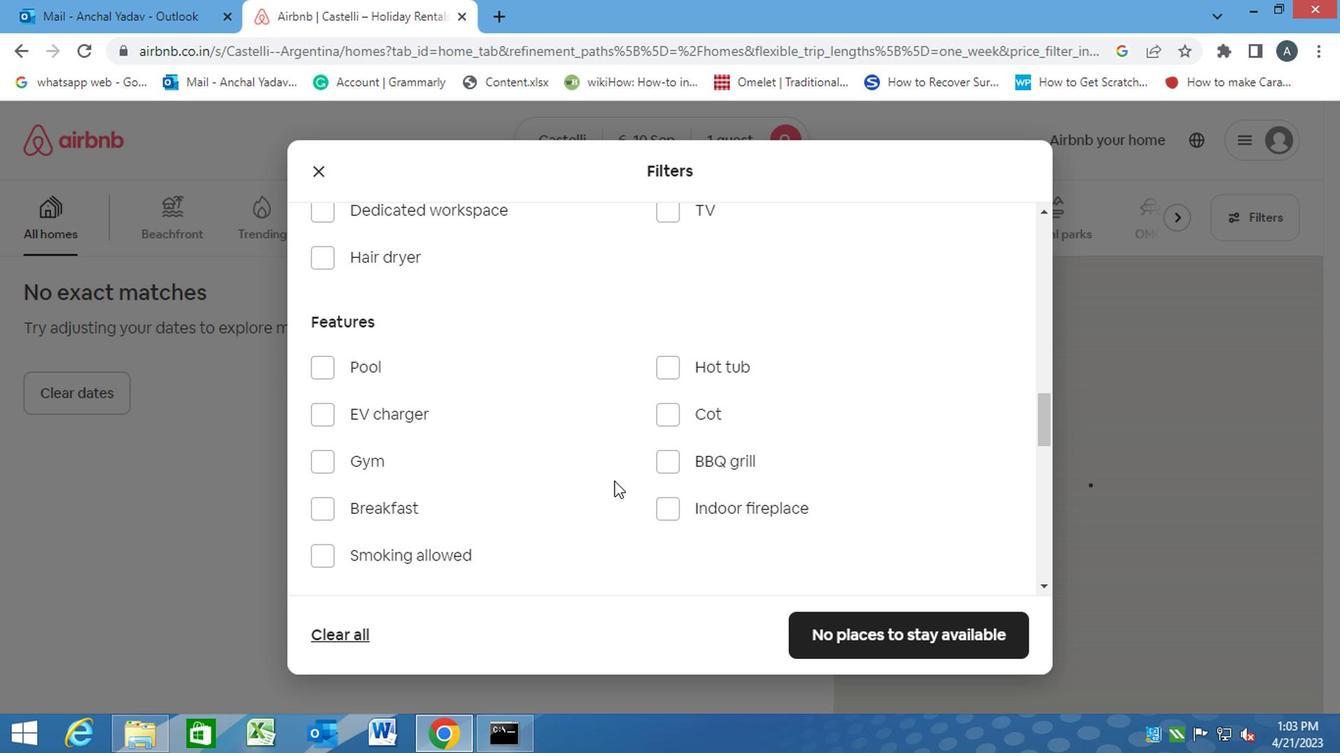 
Action: Mouse scrolled (611, 481) with delta (0, -1)
Screenshot: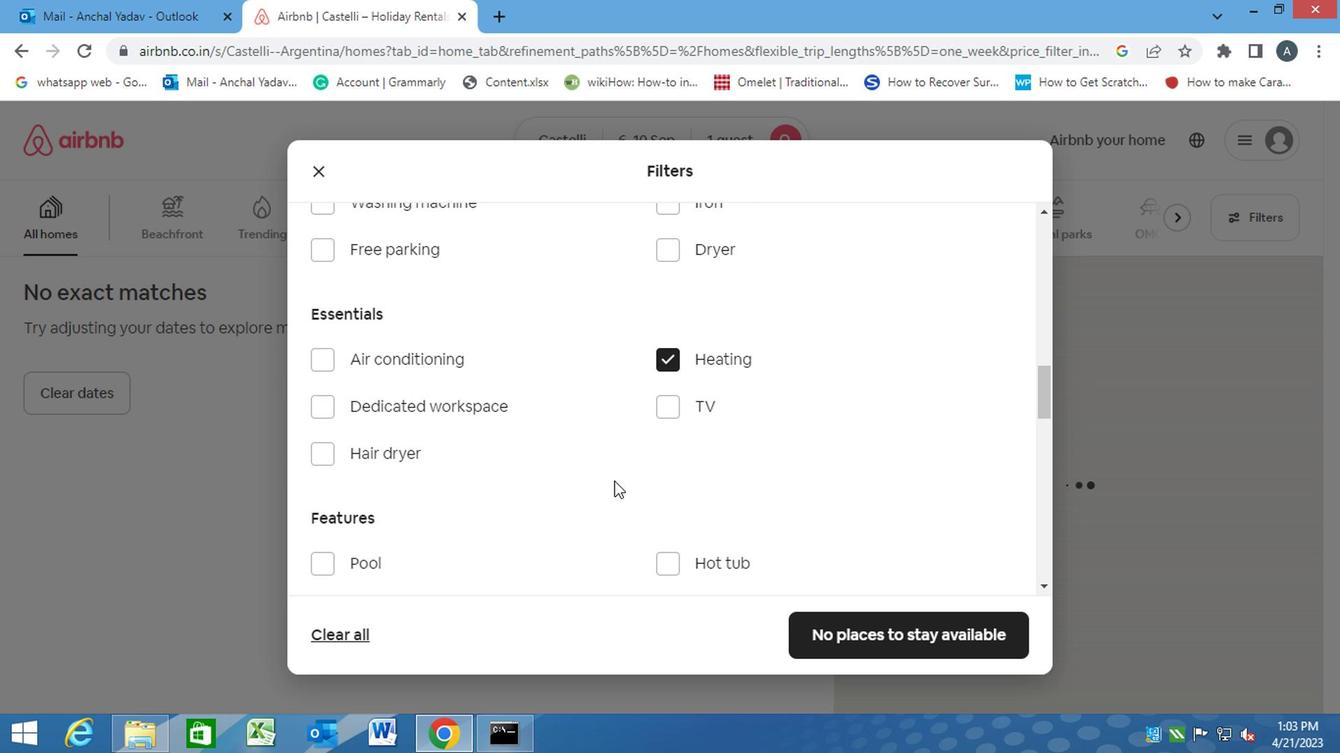 
Action: Mouse scrolled (611, 481) with delta (0, -1)
Screenshot: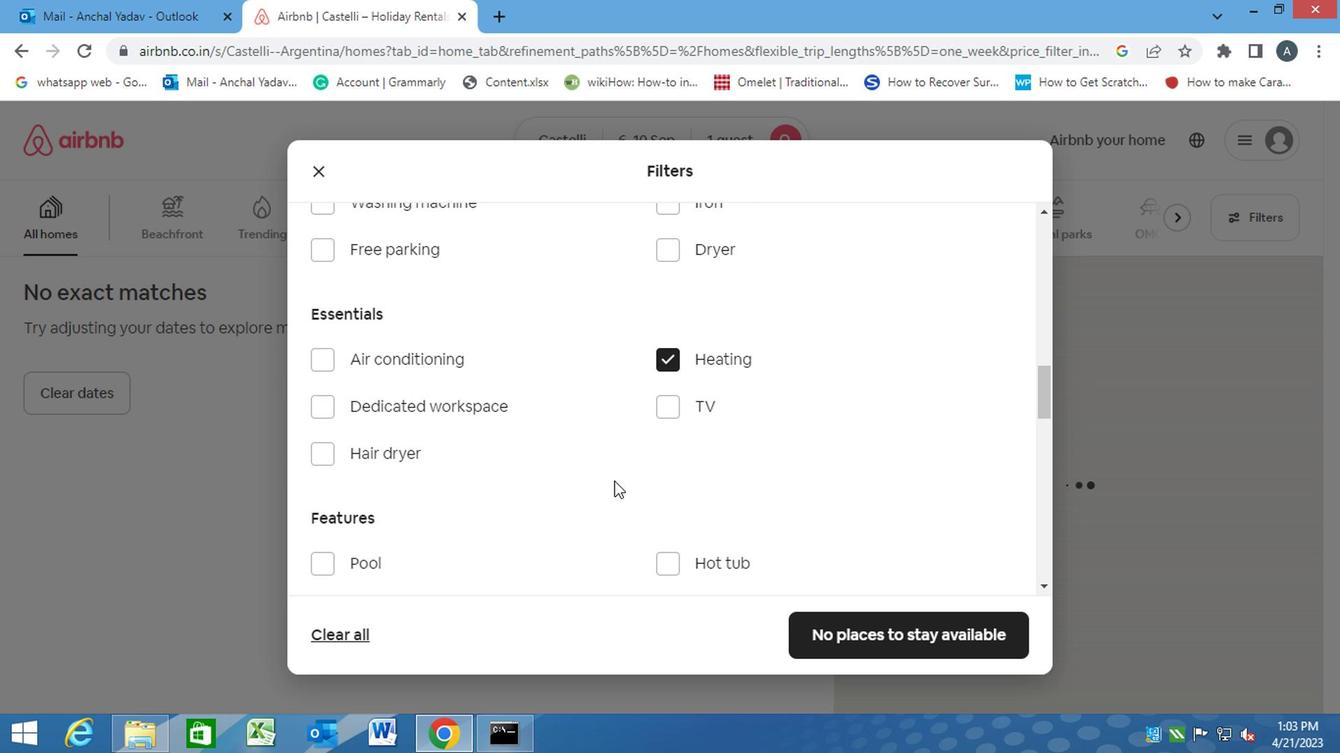 
Action: Mouse scrolled (611, 481) with delta (0, -1)
Screenshot: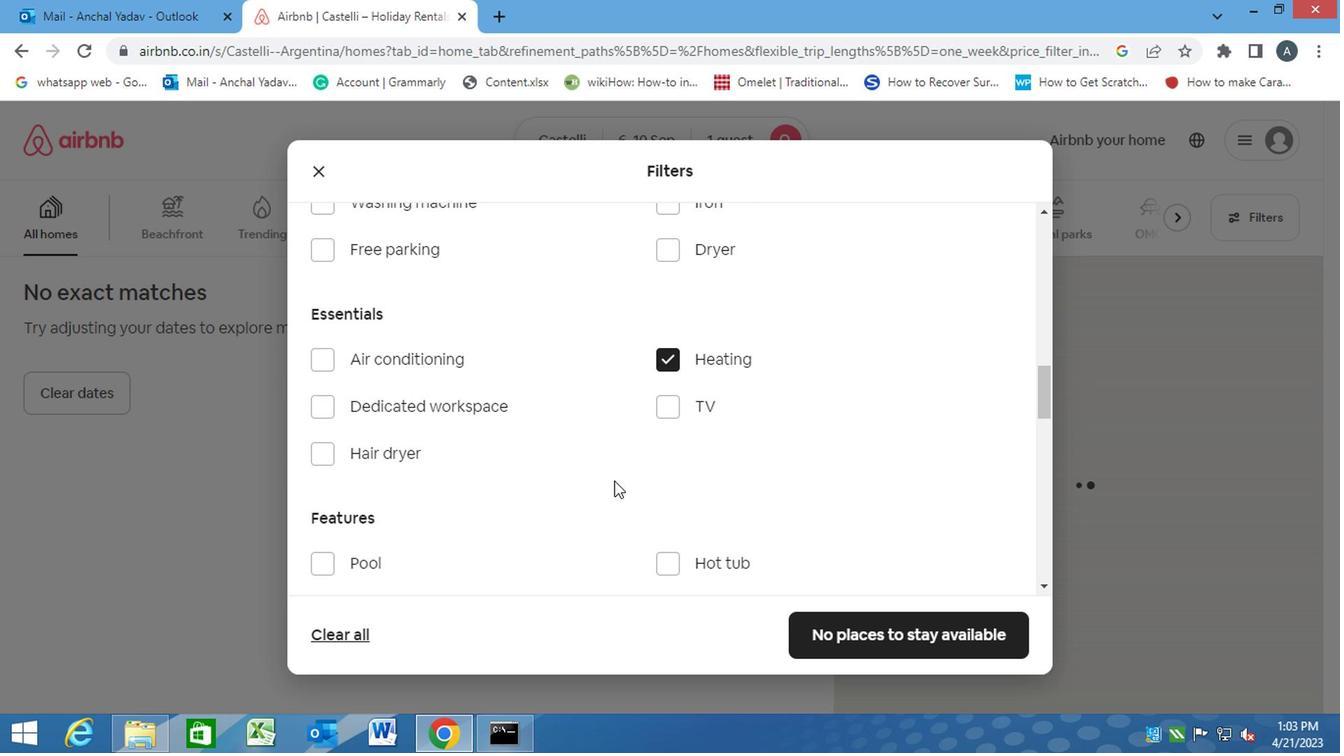 
Action: Mouse scrolled (611, 481) with delta (0, -1)
Screenshot: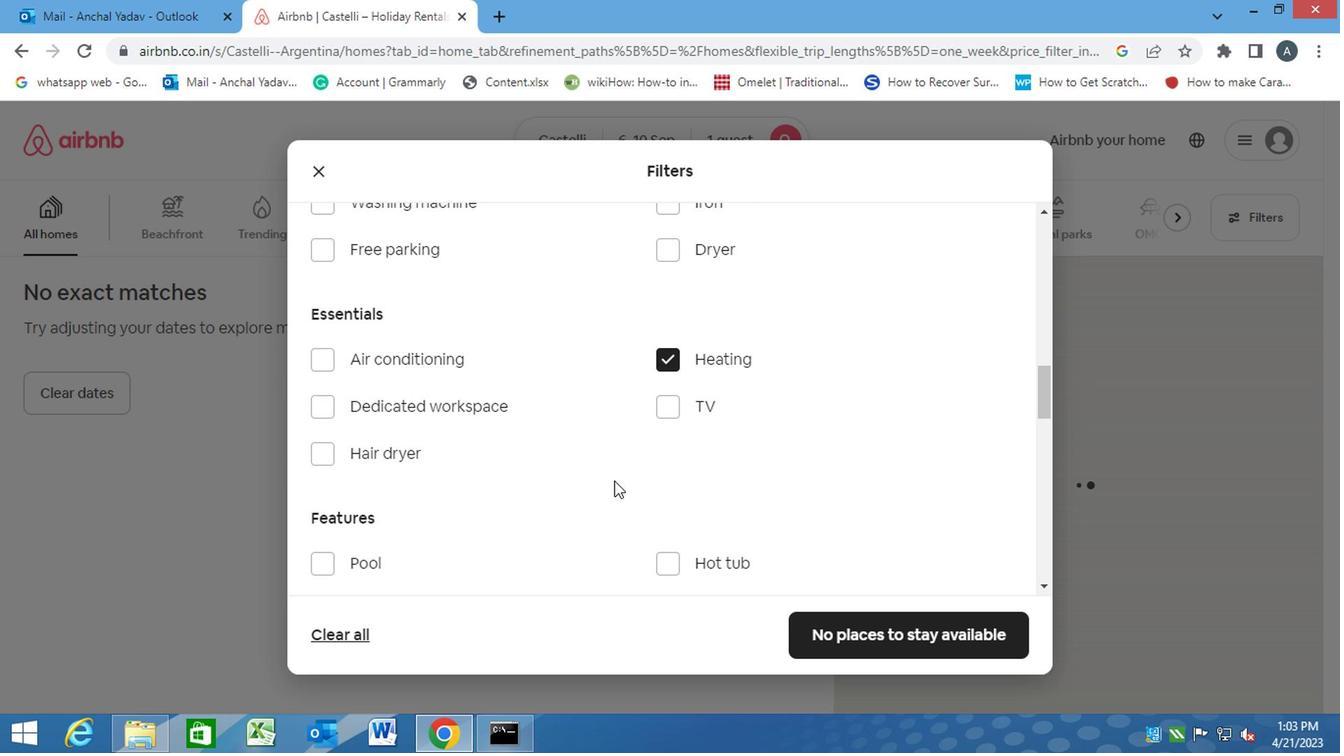 
Action: Mouse scrolled (611, 481) with delta (0, -1)
Screenshot: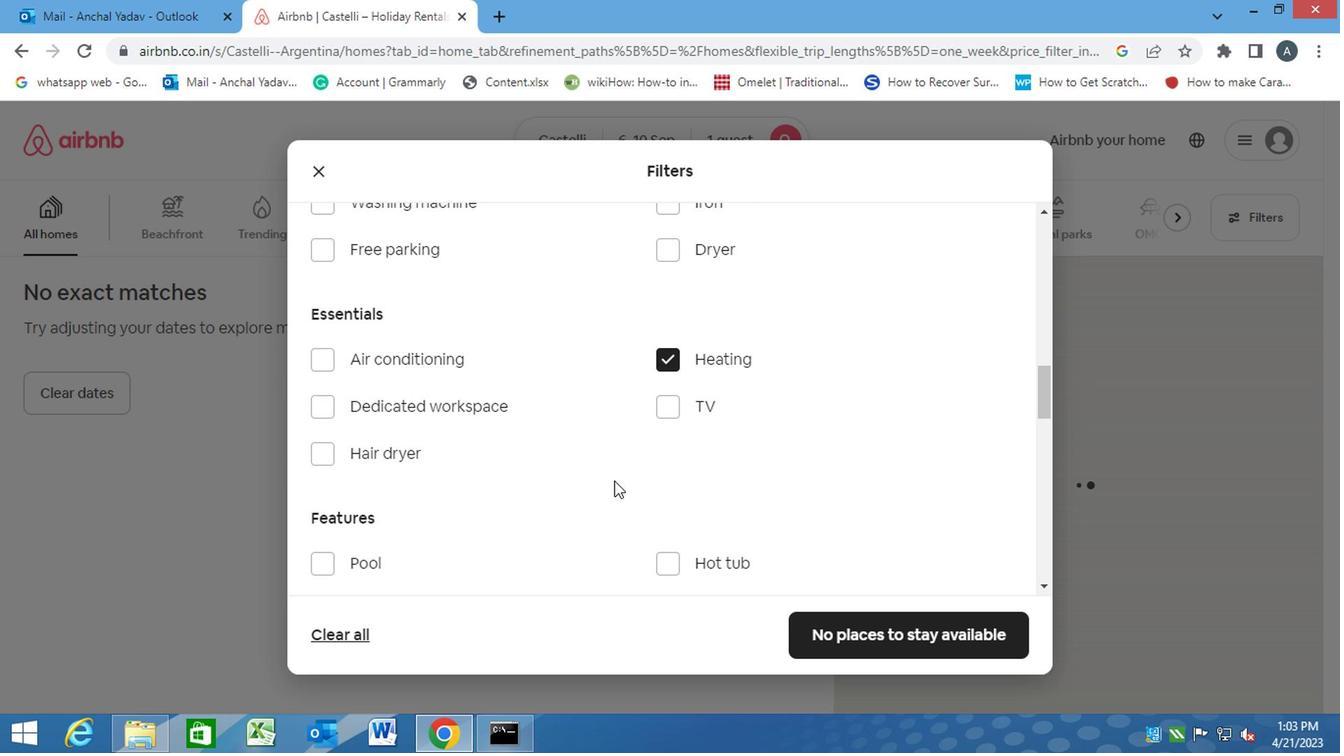 
Action: Mouse scrolled (611, 481) with delta (0, -1)
Screenshot: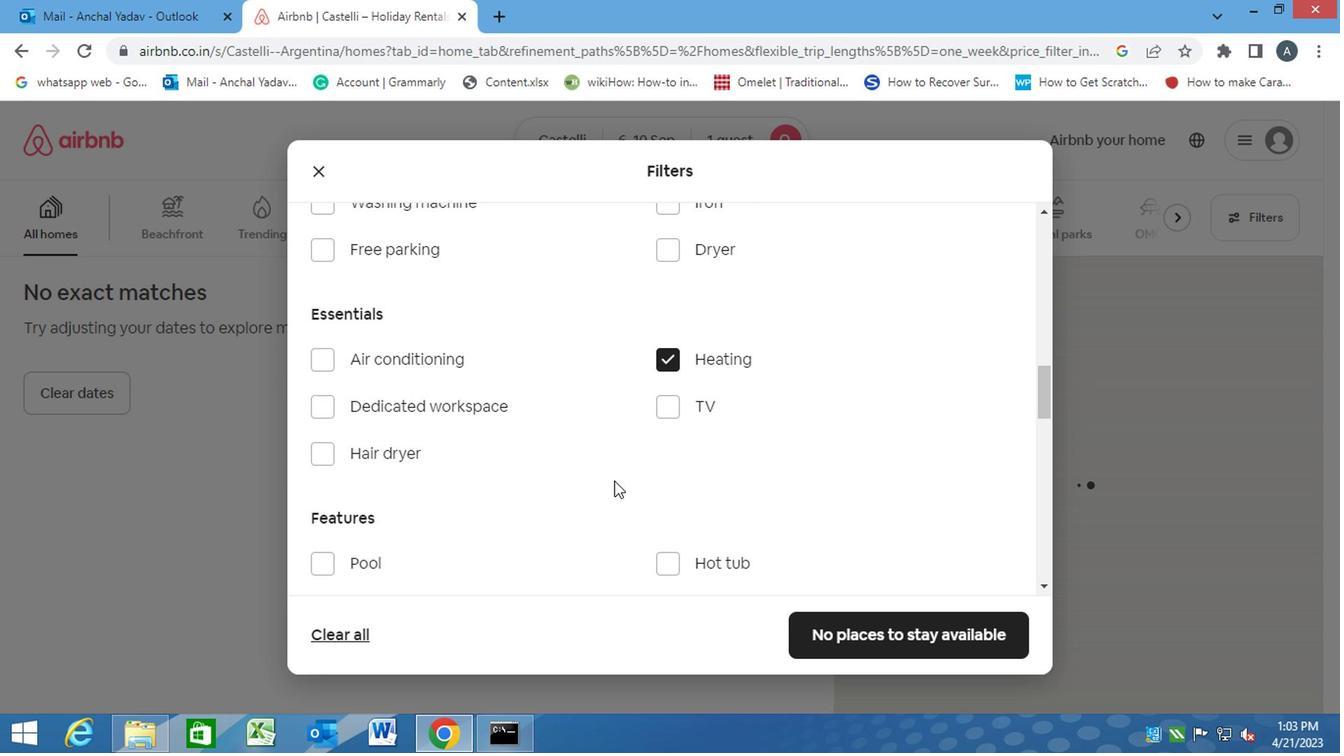 
Action: Mouse scrolled (611, 481) with delta (0, -1)
Screenshot: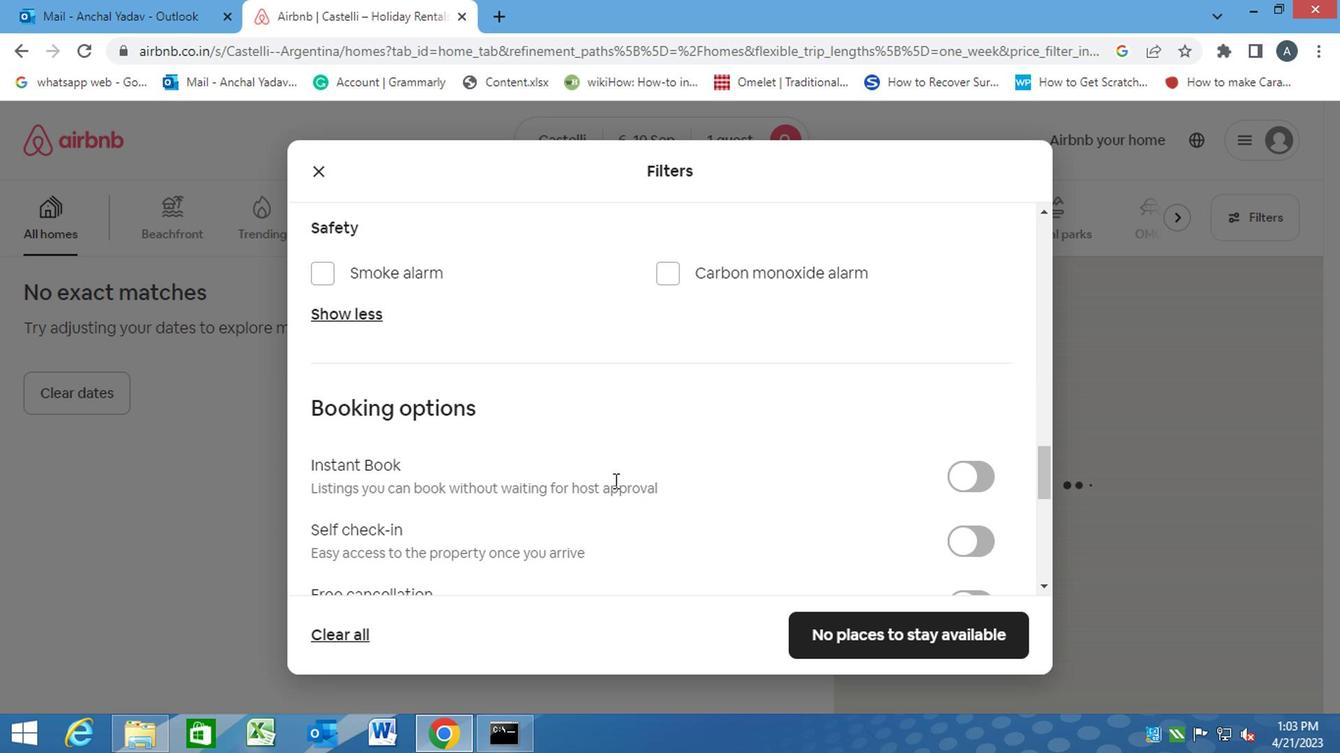 
Action: Mouse scrolled (611, 481) with delta (0, -1)
Screenshot: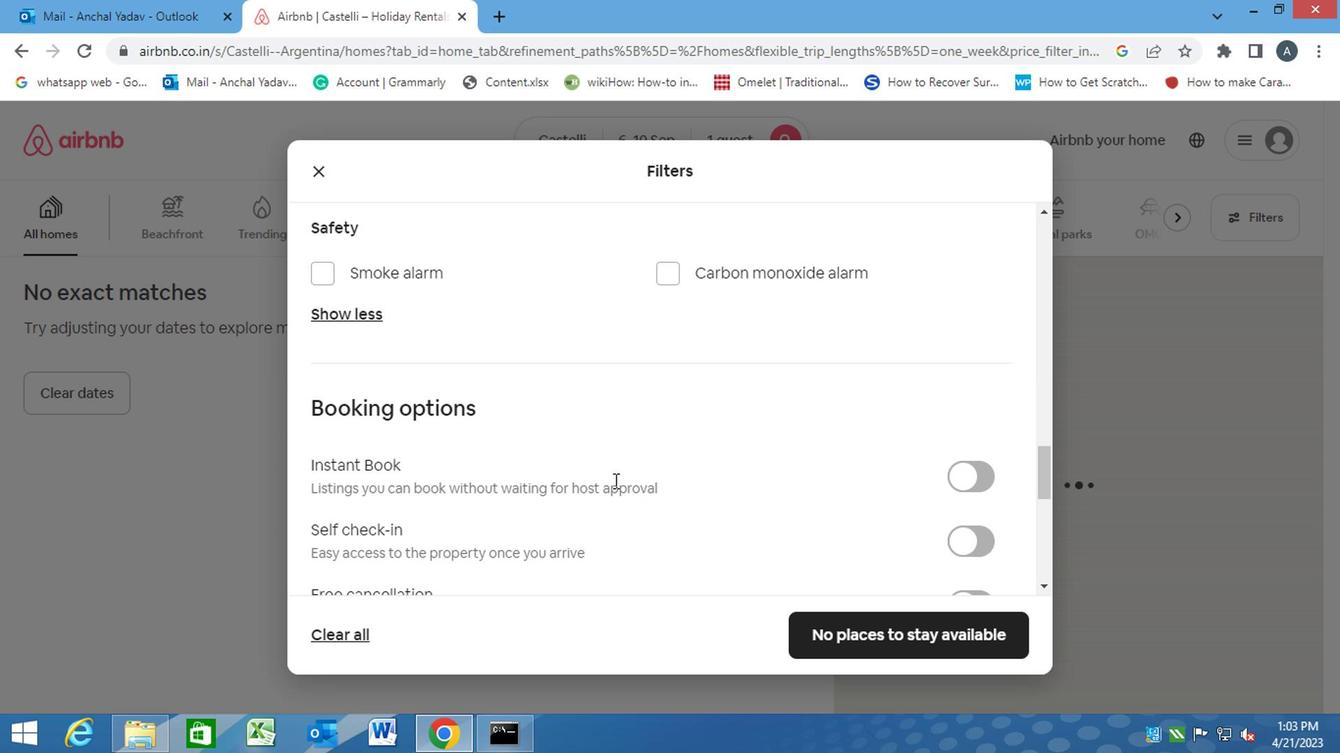 
Action: Mouse scrolled (611, 481) with delta (0, -1)
Screenshot: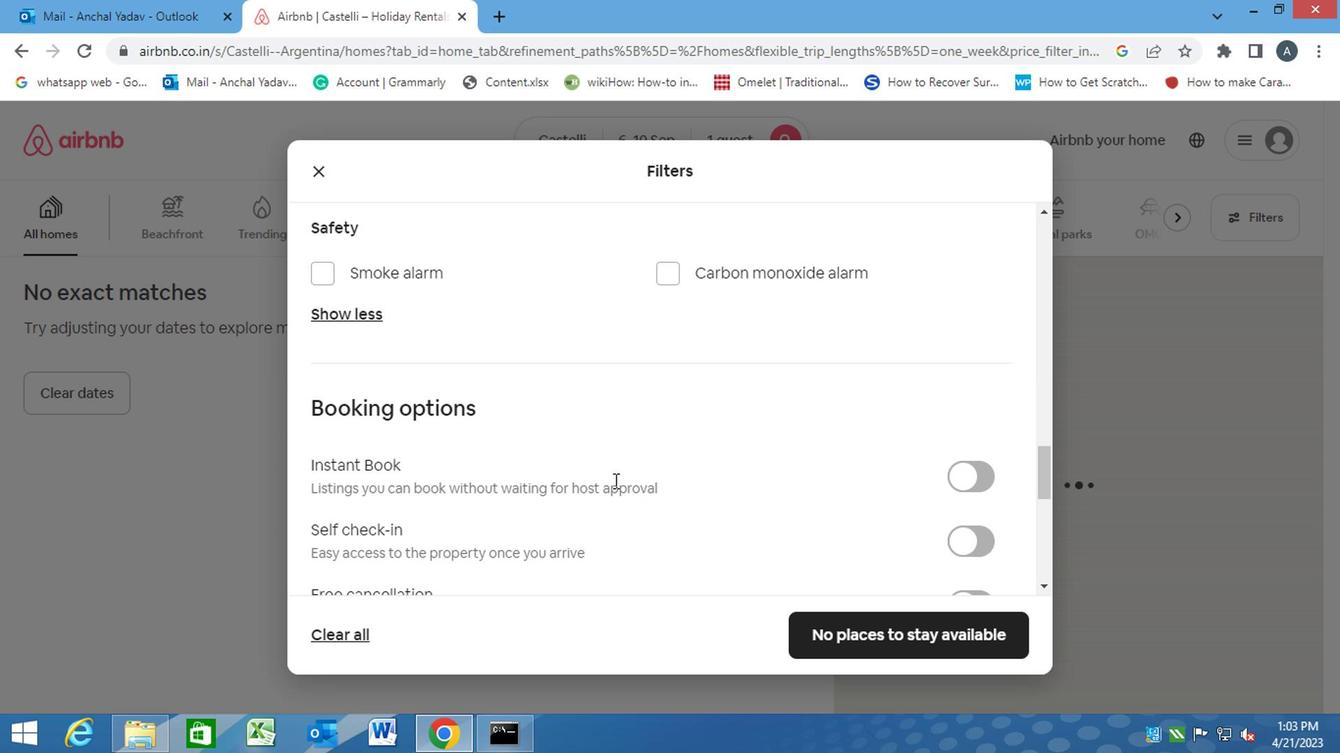 
Action: Mouse moved to (951, 249)
Screenshot: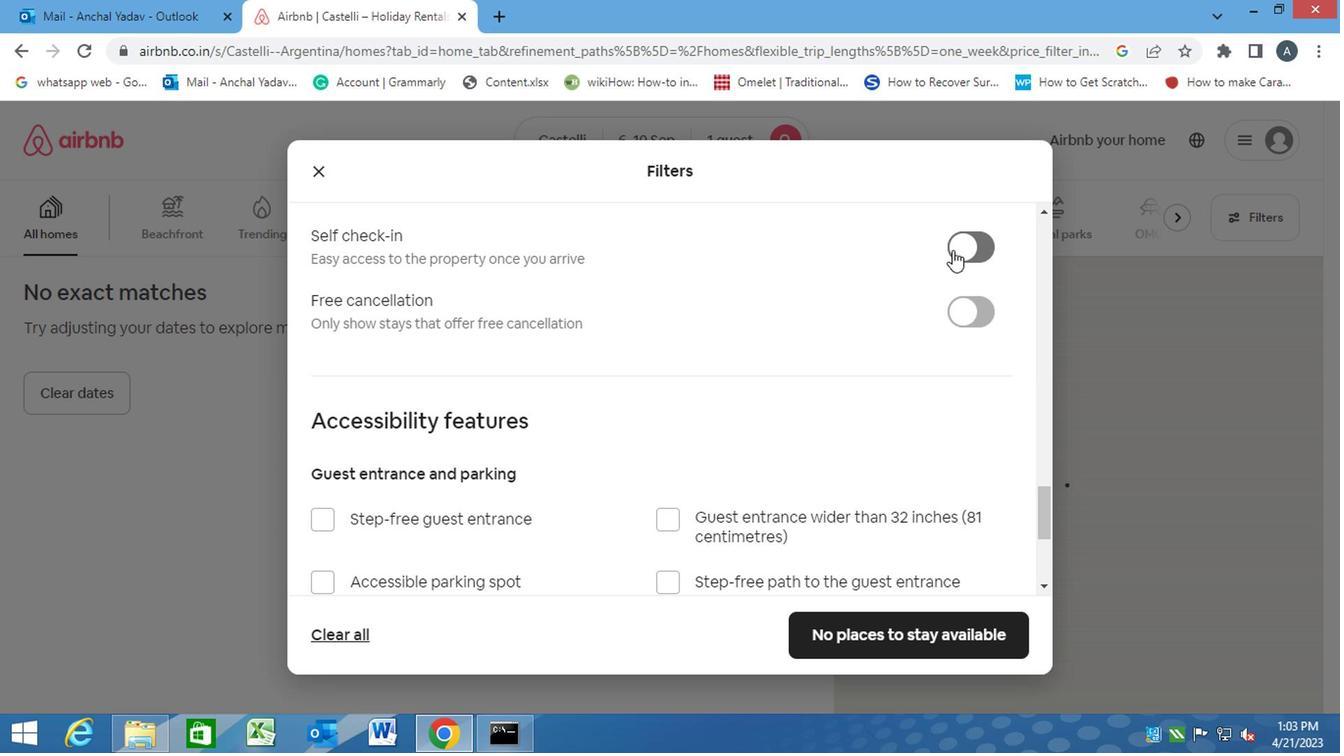 
Action: Mouse pressed left at (951, 249)
Screenshot: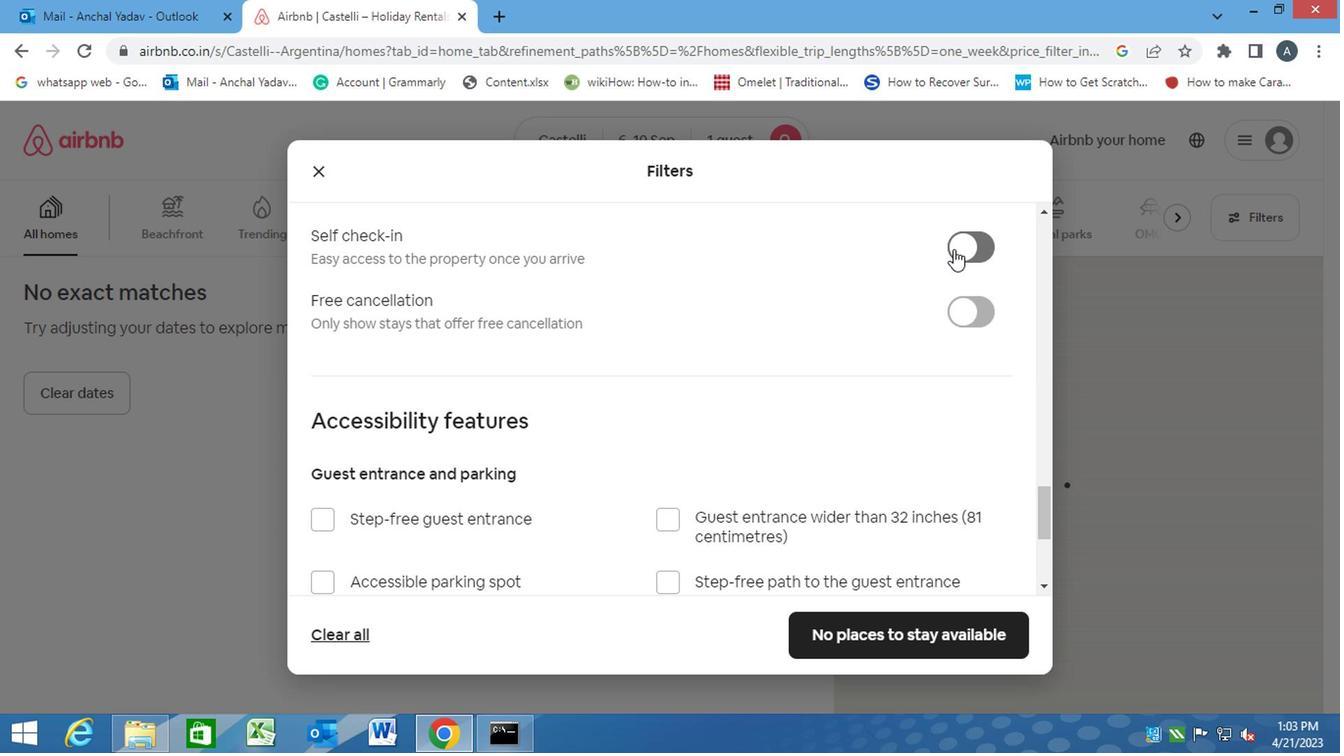 
Action: Mouse moved to (700, 392)
Screenshot: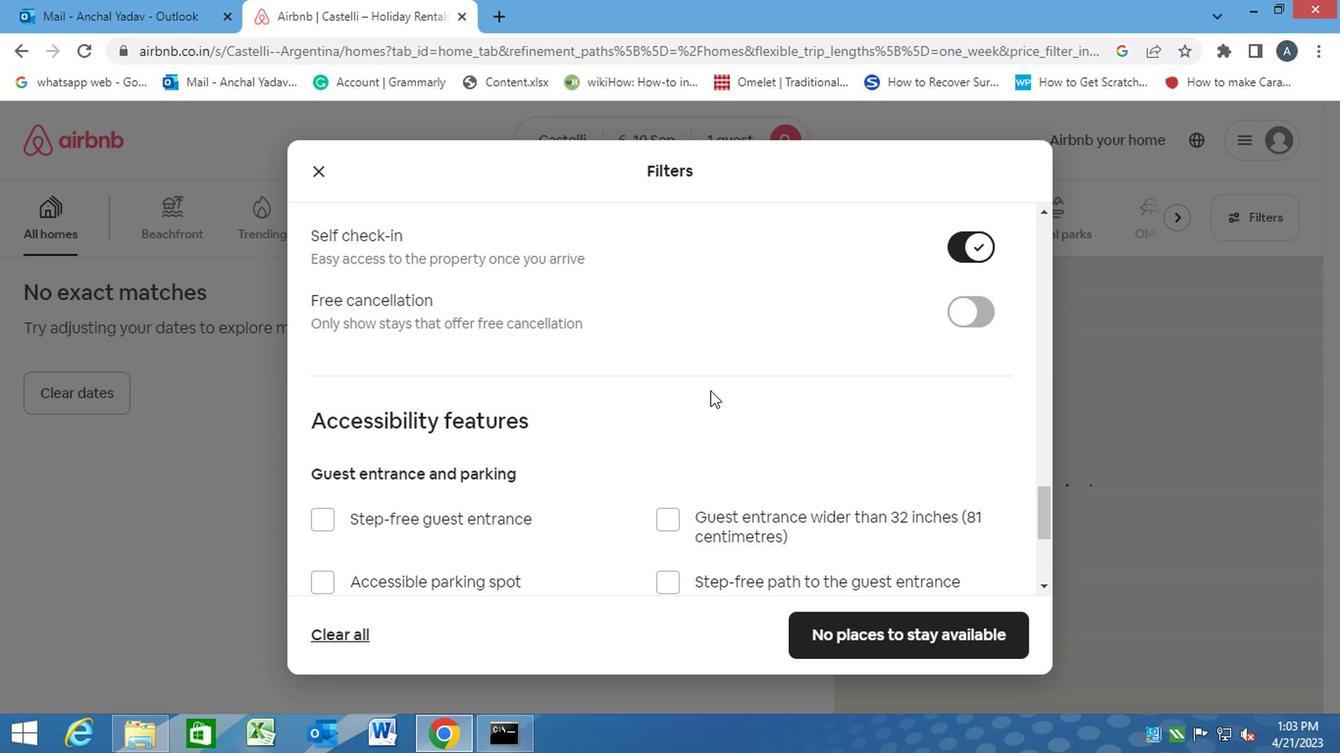 
Action: Mouse scrolled (700, 392) with delta (0, 0)
Screenshot: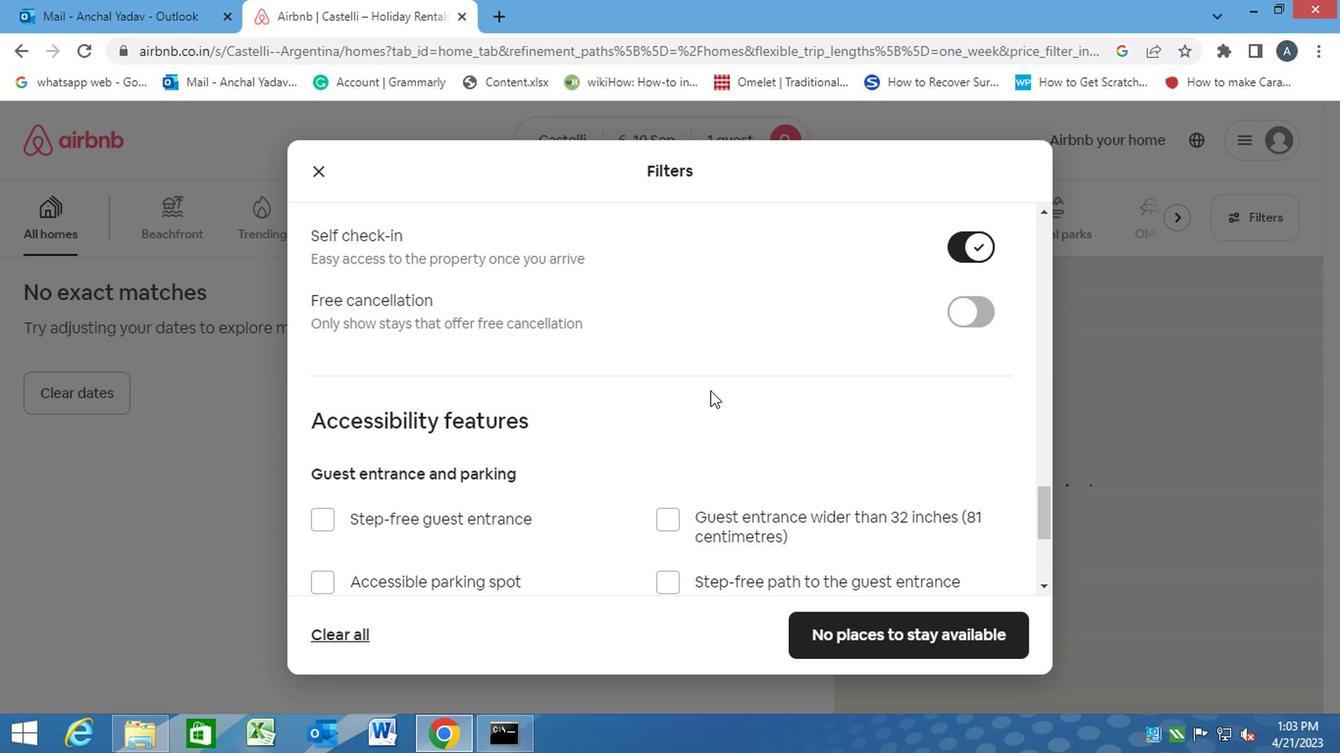 
Action: Mouse moved to (693, 395)
Screenshot: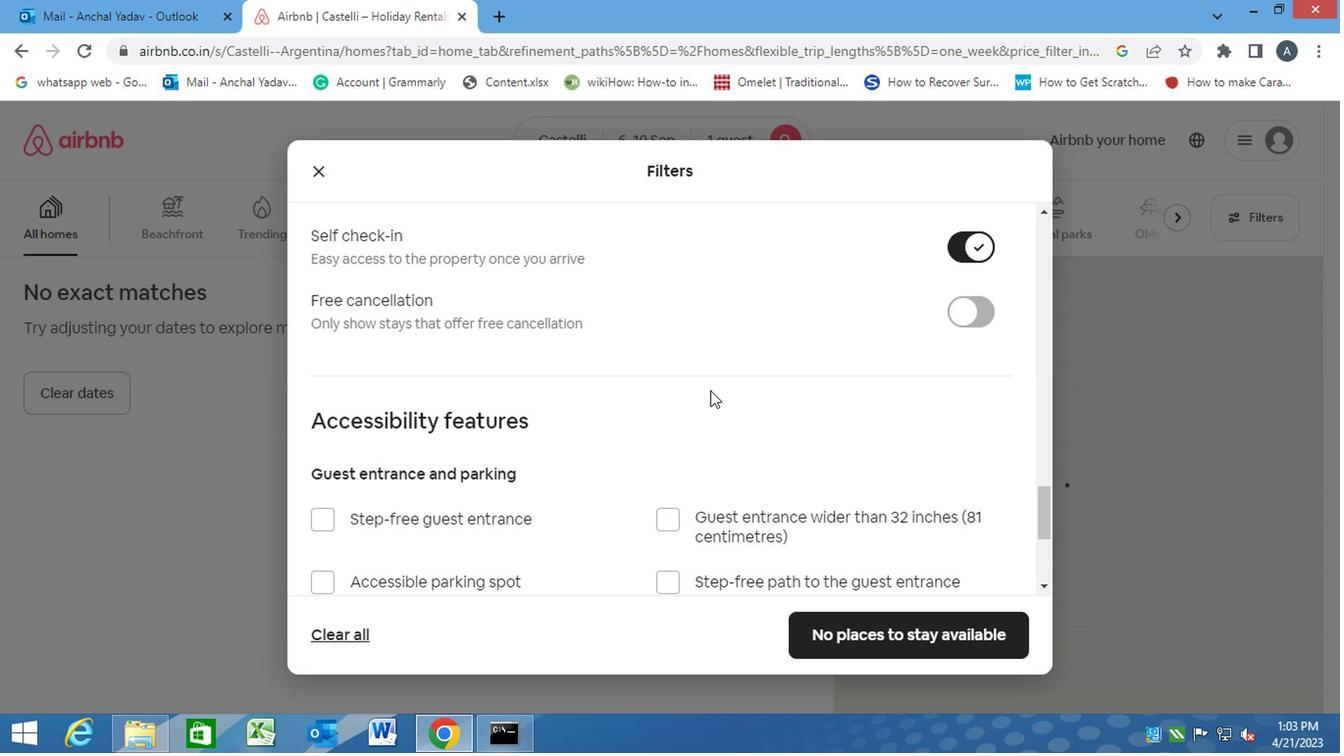 
Action: Mouse scrolled (693, 395) with delta (0, 0)
Screenshot: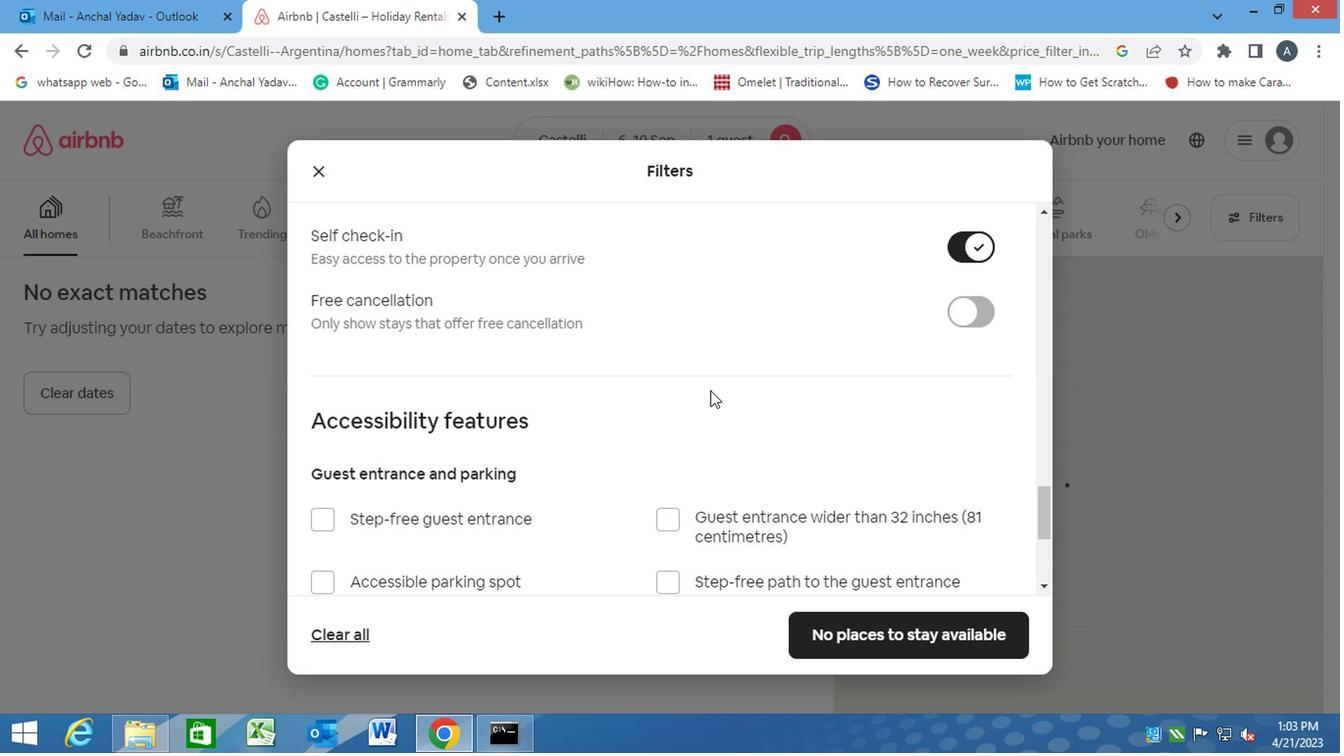 
Action: Mouse moved to (690, 395)
Screenshot: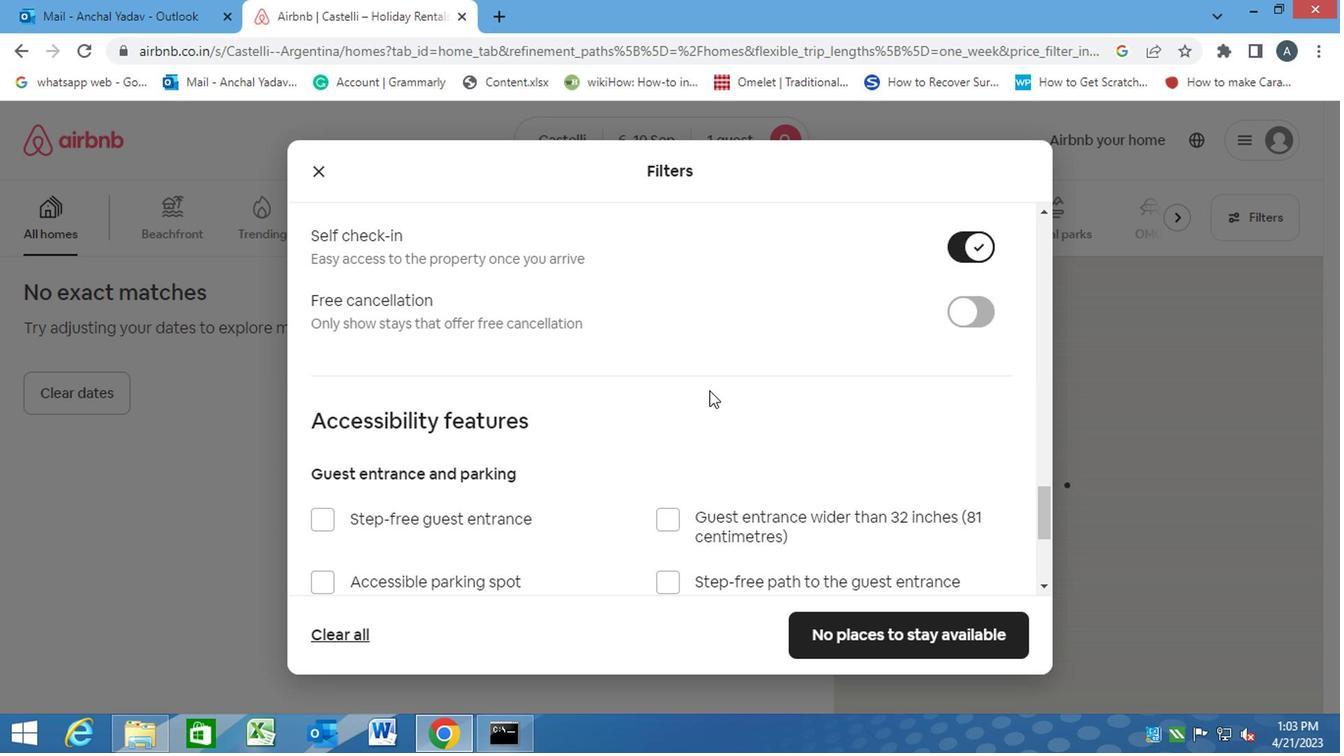 
Action: Mouse scrolled (690, 395) with delta (0, 0)
Screenshot: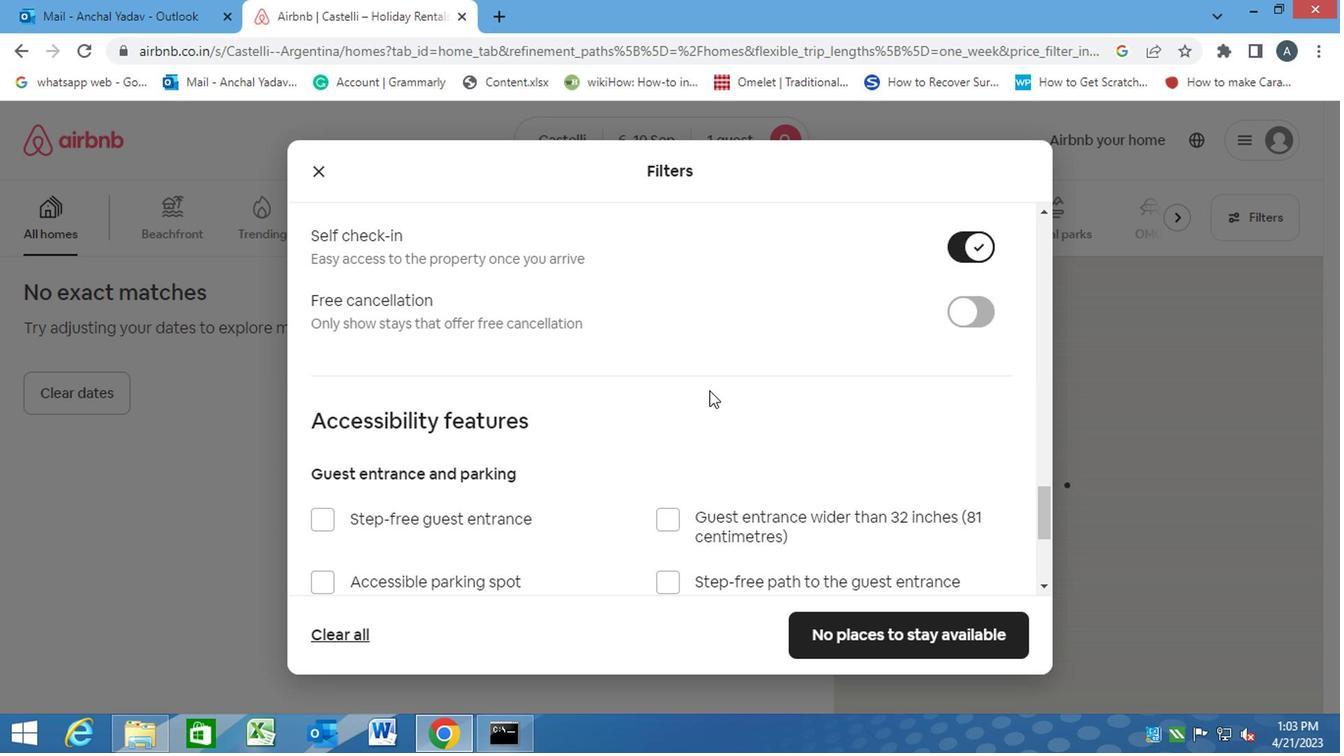 
Action: Mouse moved to (688, 395)
Screenshot: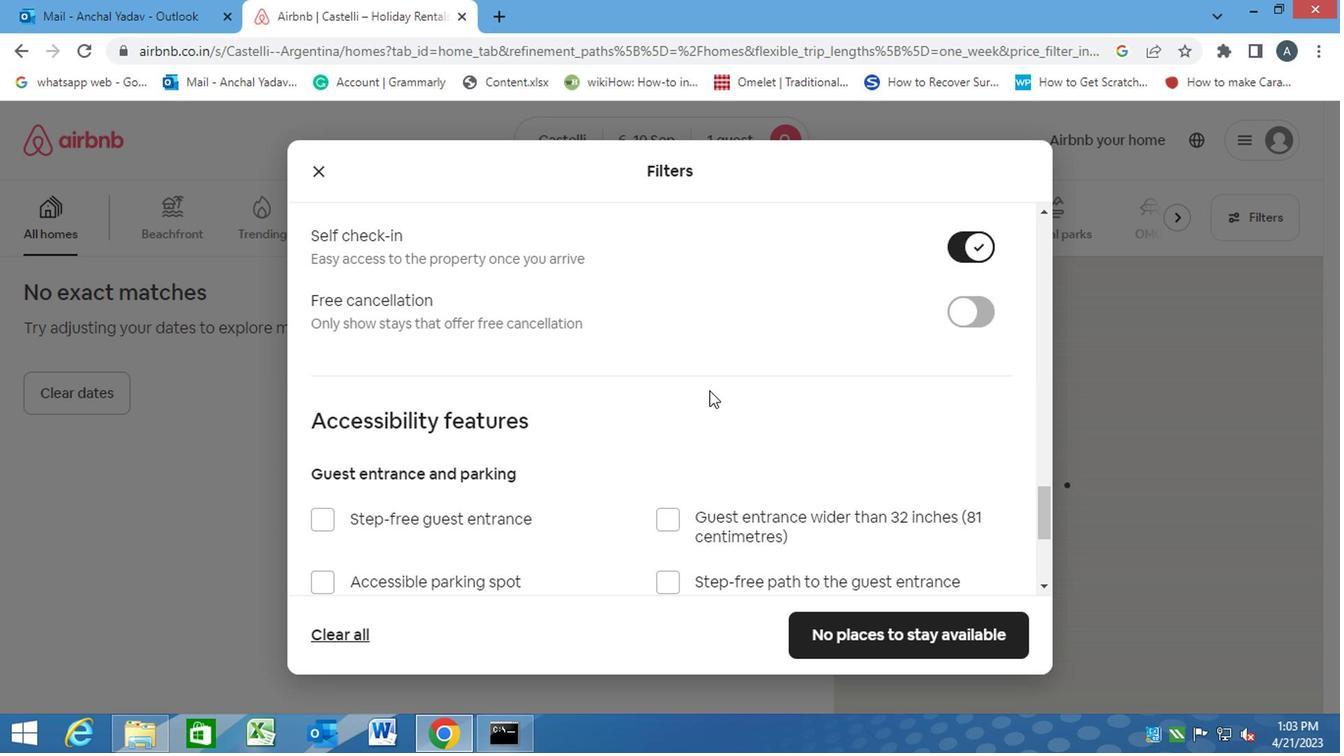 
Action: Mouse scrolled (688, 395) with delta (0, 0)
Screenshot: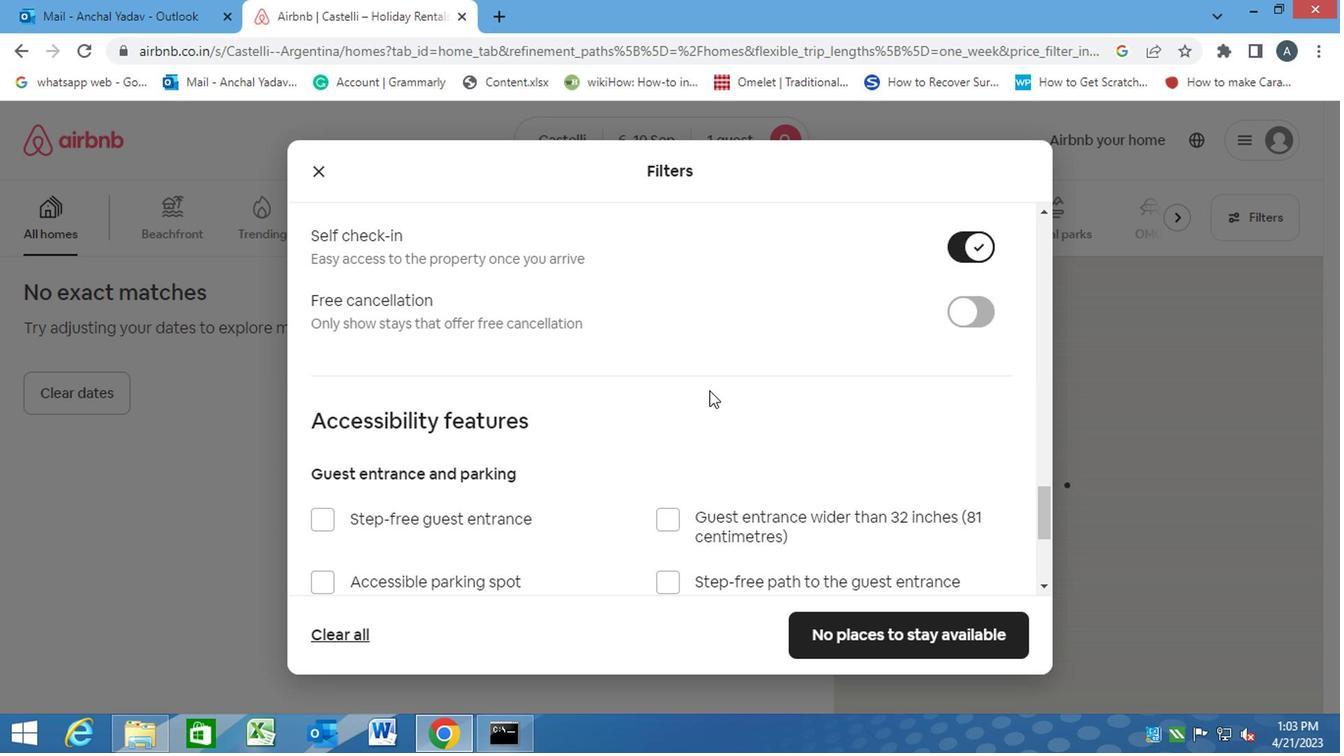 
Action: Mouse moved to (686, 395)
Screenshot: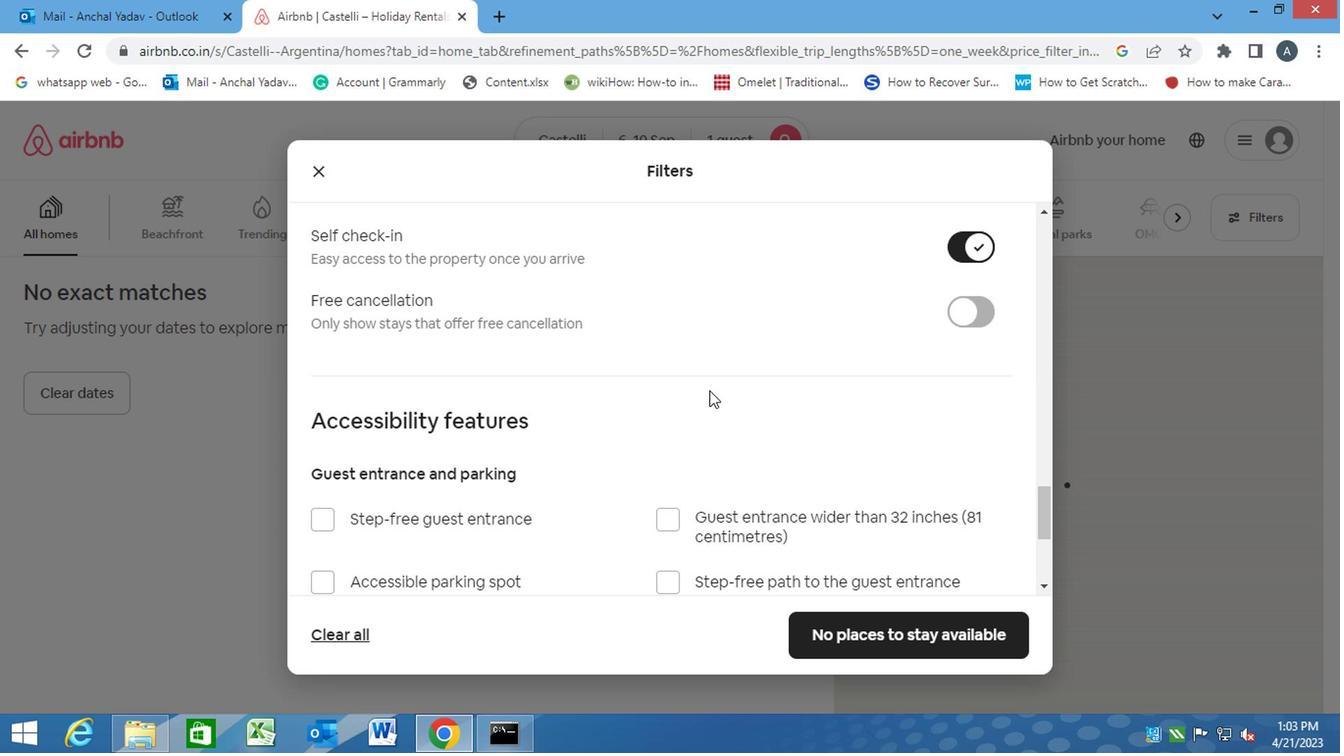 
Action: Mouse scrolled (686, 395) with delta (0, 0)
Screenshot: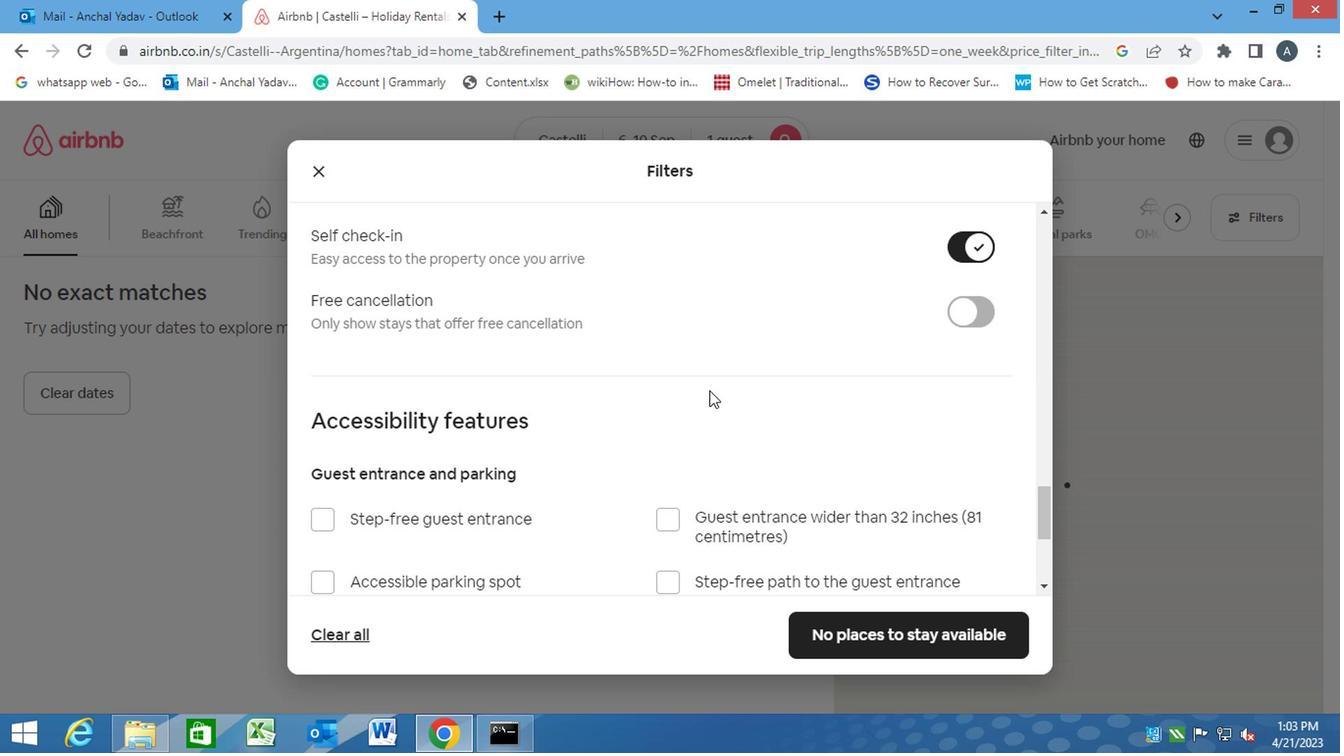 
Action: Mouse moved to (628, 397)
Screenshot: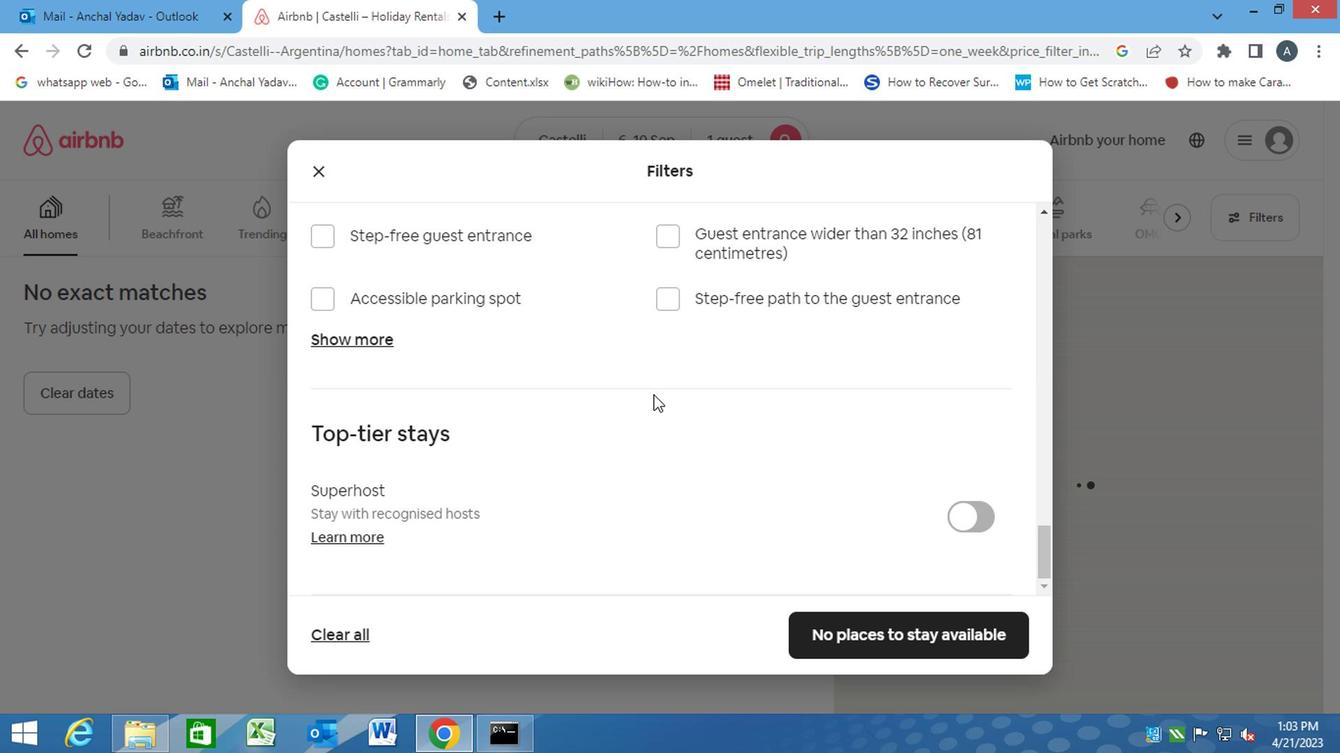 
Action: Mouse scrolled (628, 397) with delta (0, 0)
Screenshot: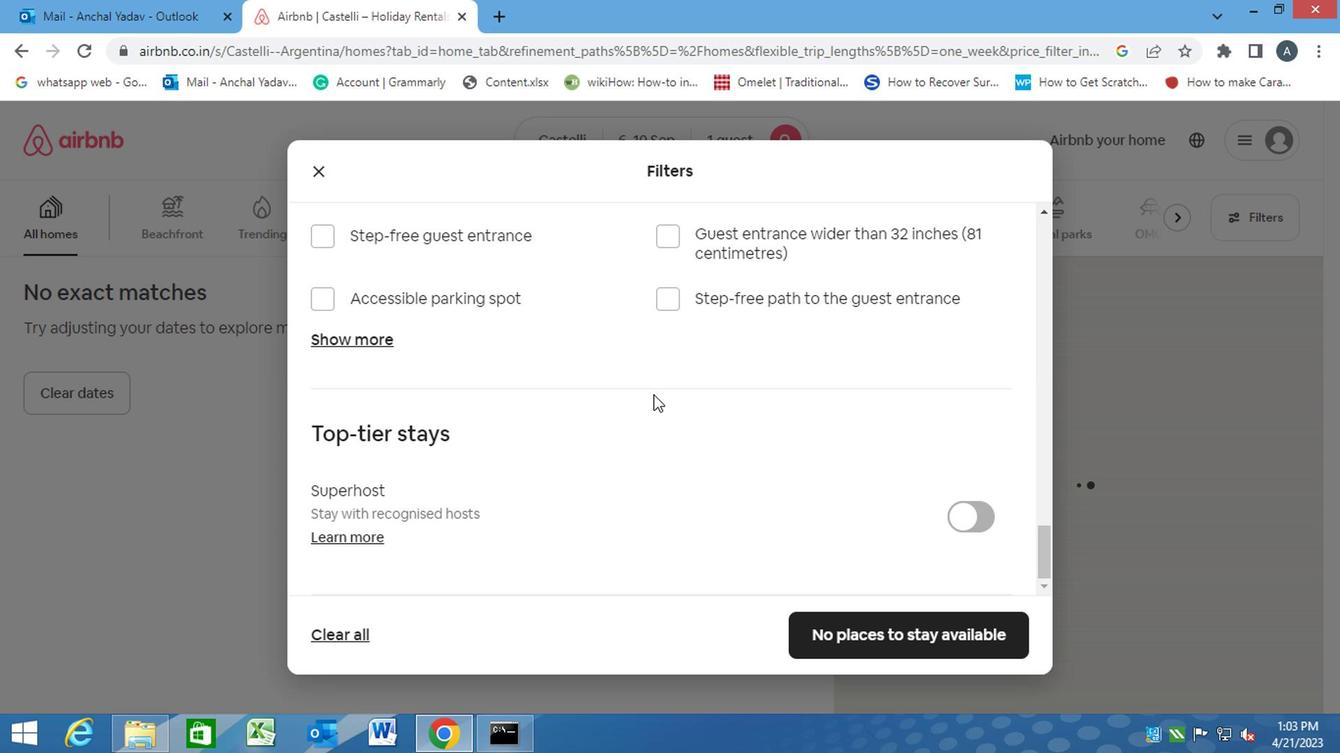 
Action: Mouse moved to (614, 402)
Screenshot: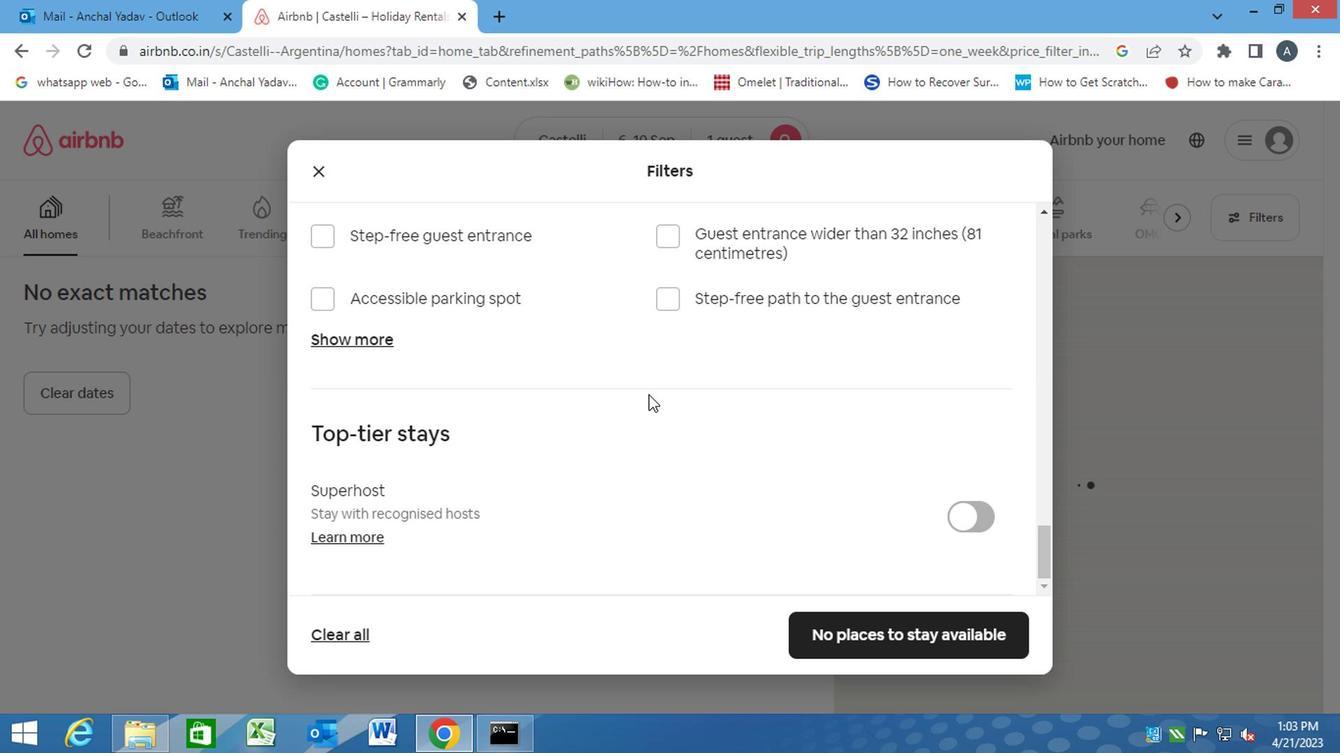 
Action: Mouse scrolled (614, 400) with delta (0, -1)
Screenshot: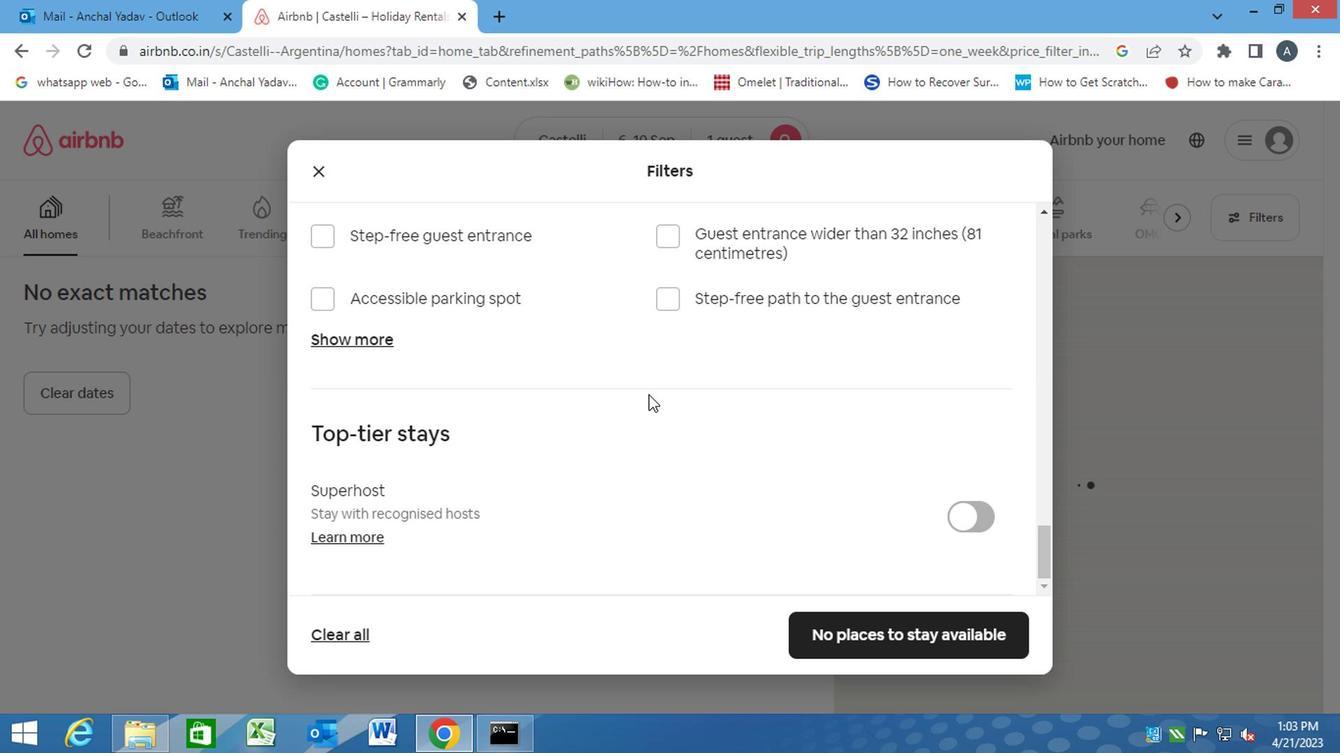 
Action: Mouse moved to (390, 616)
Screenshot: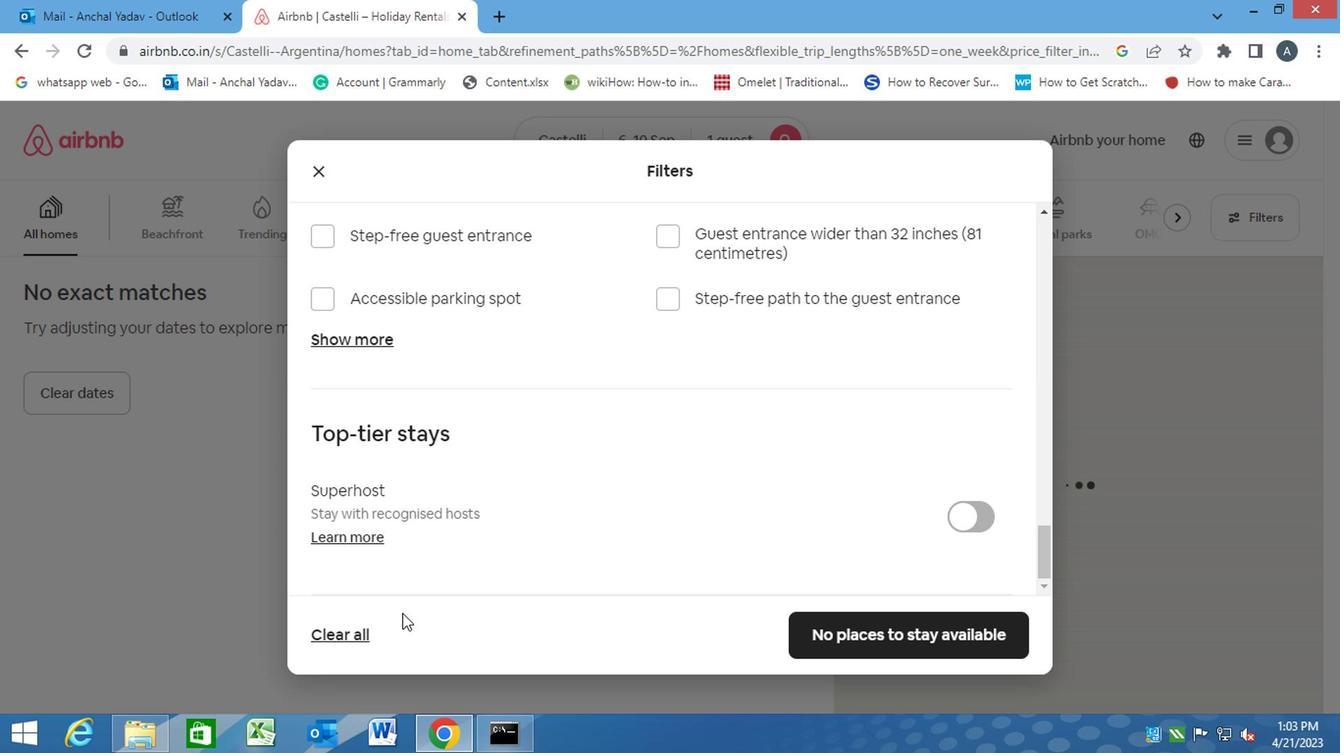 
Action: Mouse scrolled (390, 615) with delta (0, 0)
Screenshot: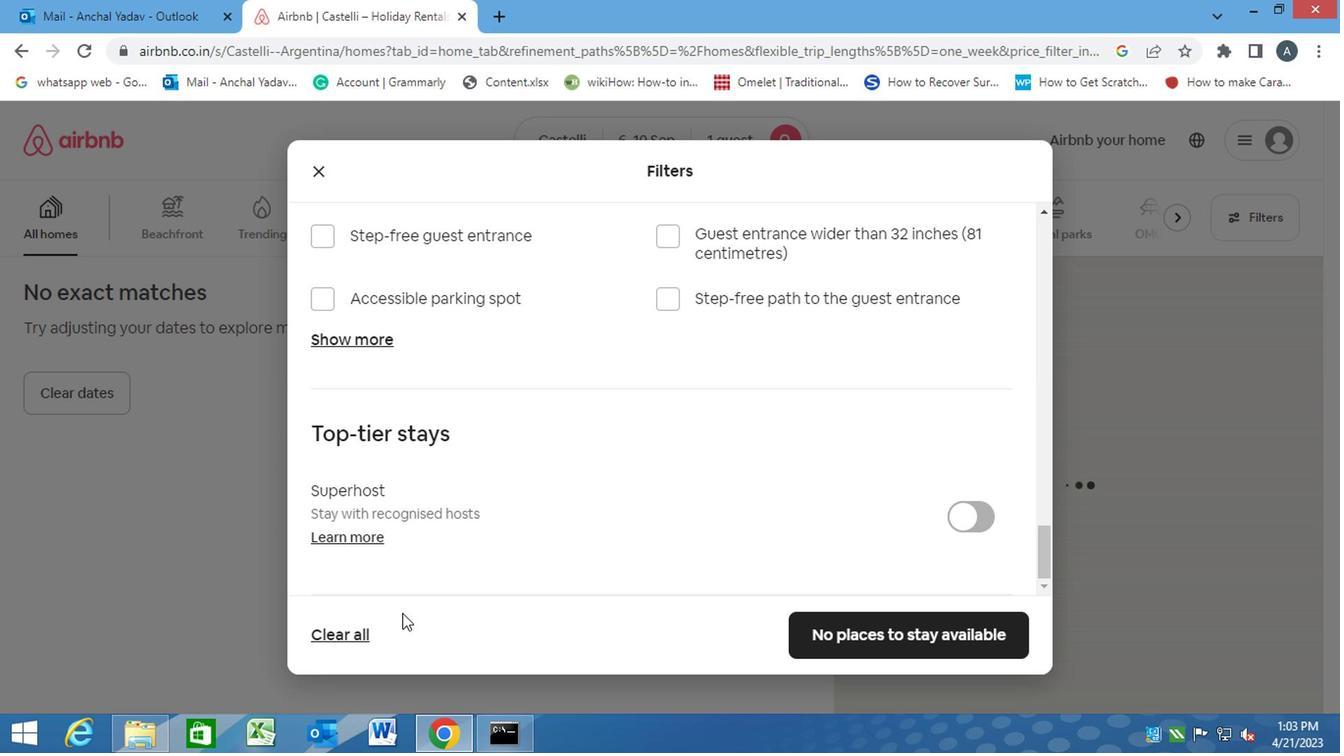 
Action: Mouse scrolled (390, 615) with delta (0, 0)
Screenshot: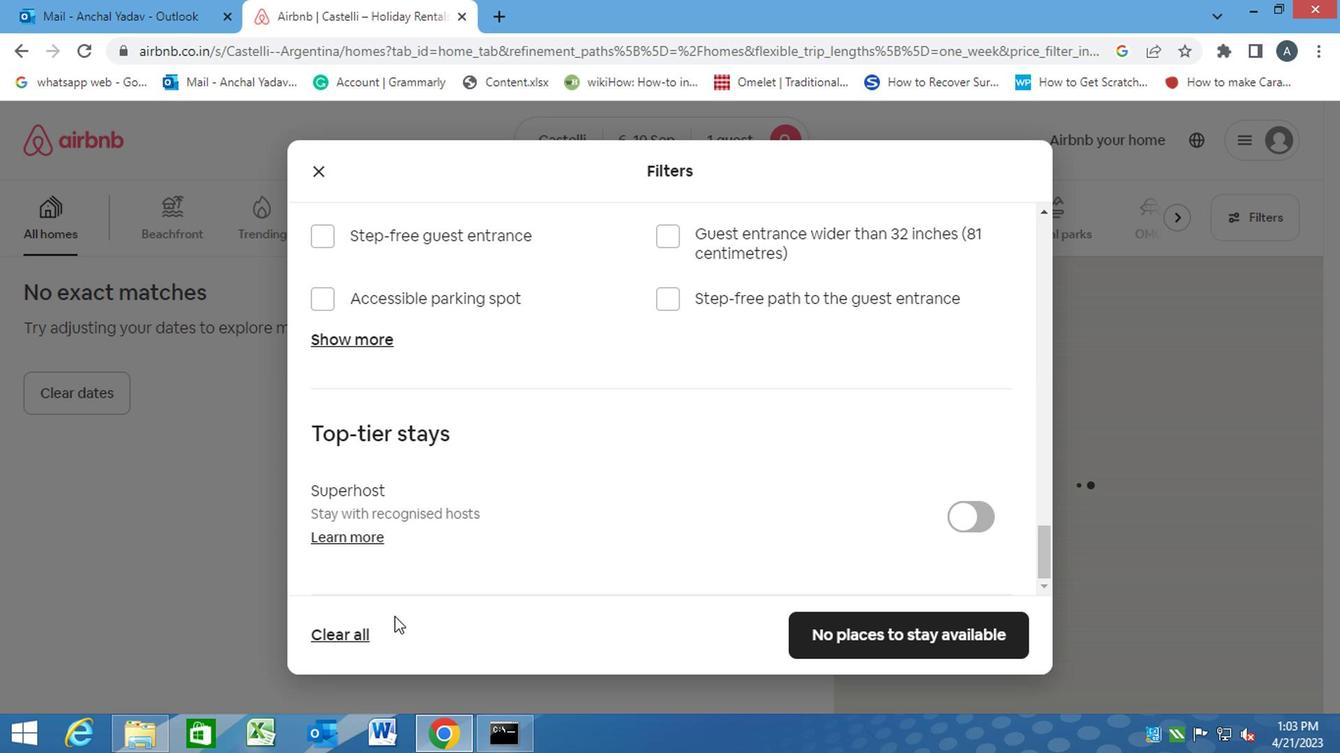 
Action: Mouse scrolled (390, 615) with delta (0, 0)
Screenshot: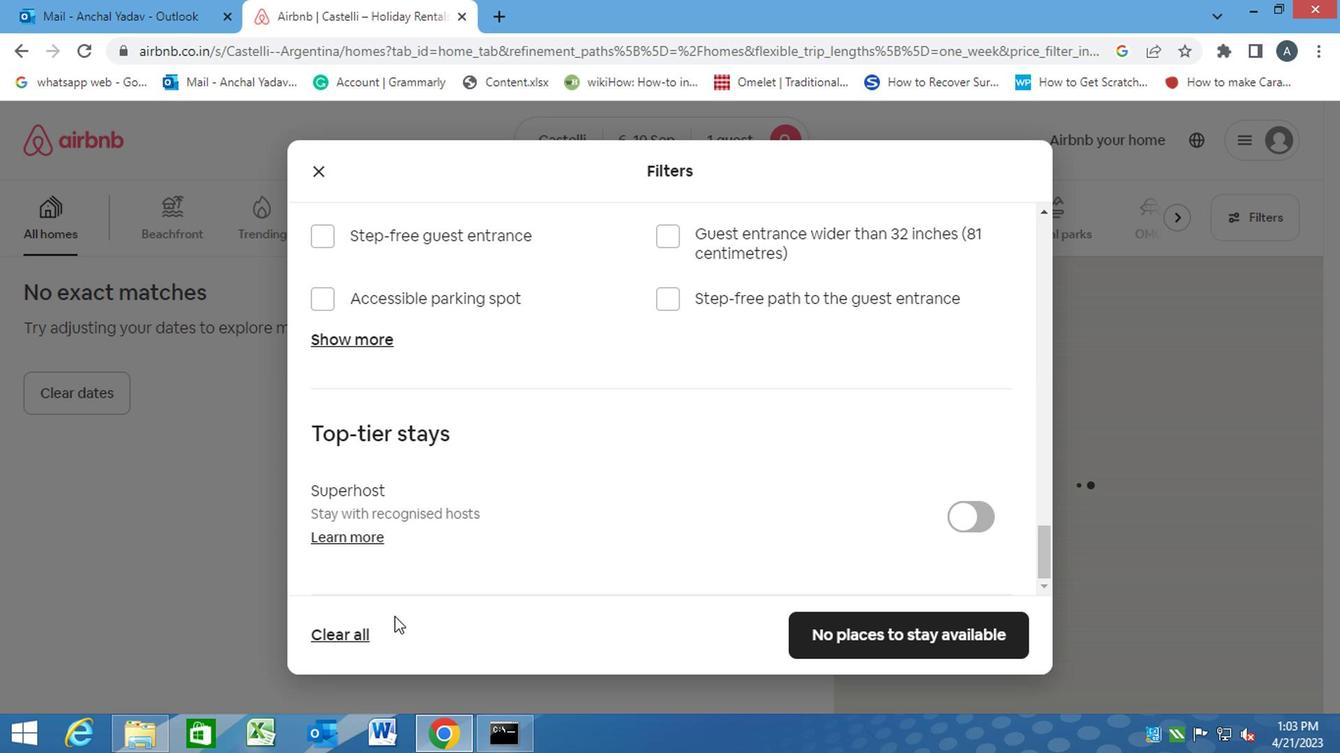 
Action: Mouse moved to (434, 568)
Screenshot: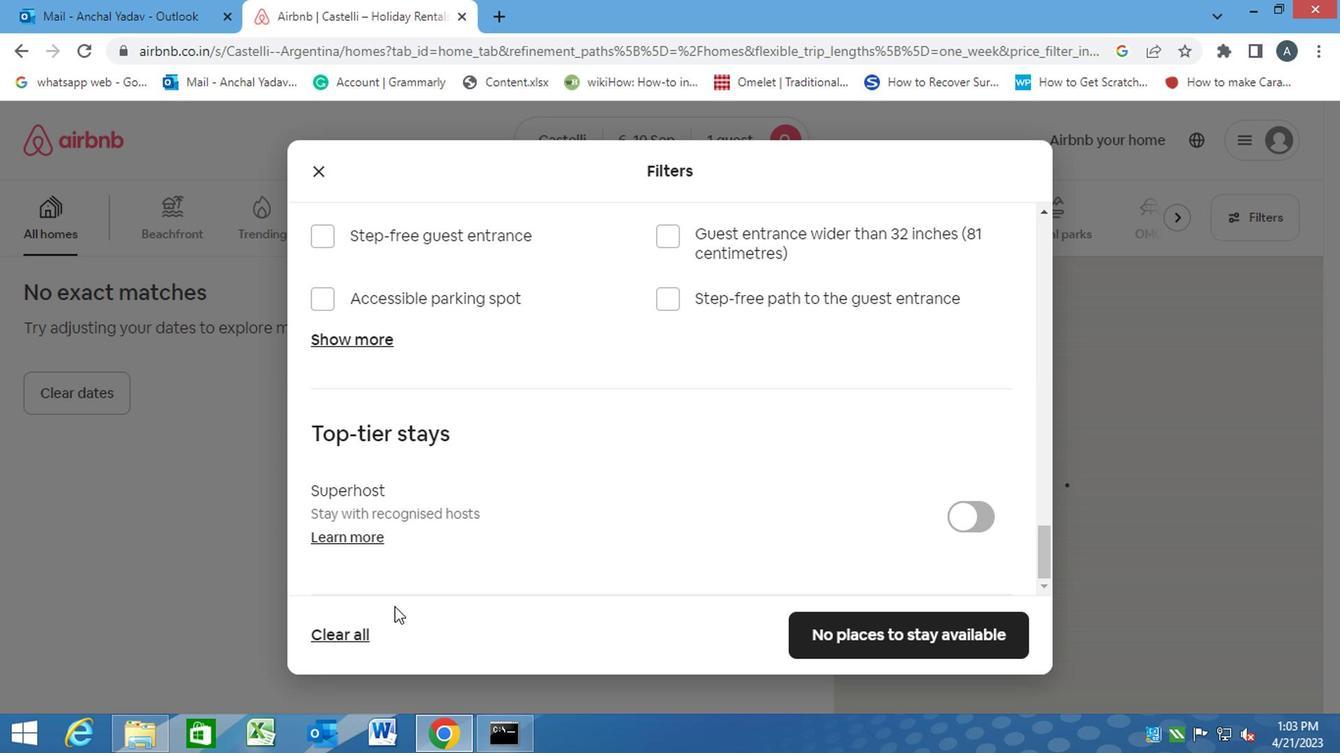 
Action: Mouse scrolled (434, 568) with delta (0, 0)
Screenshot: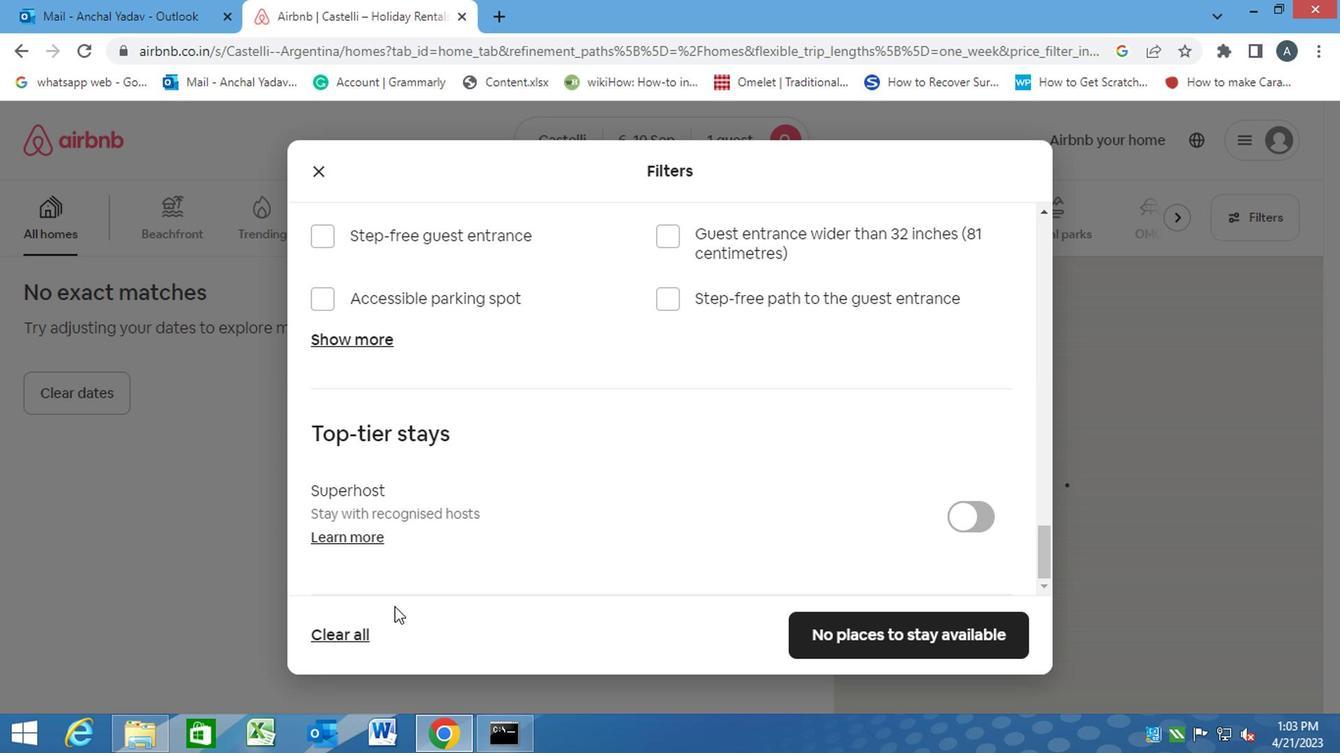 
Action: Mouse moved to (441, 566)
Screenshot: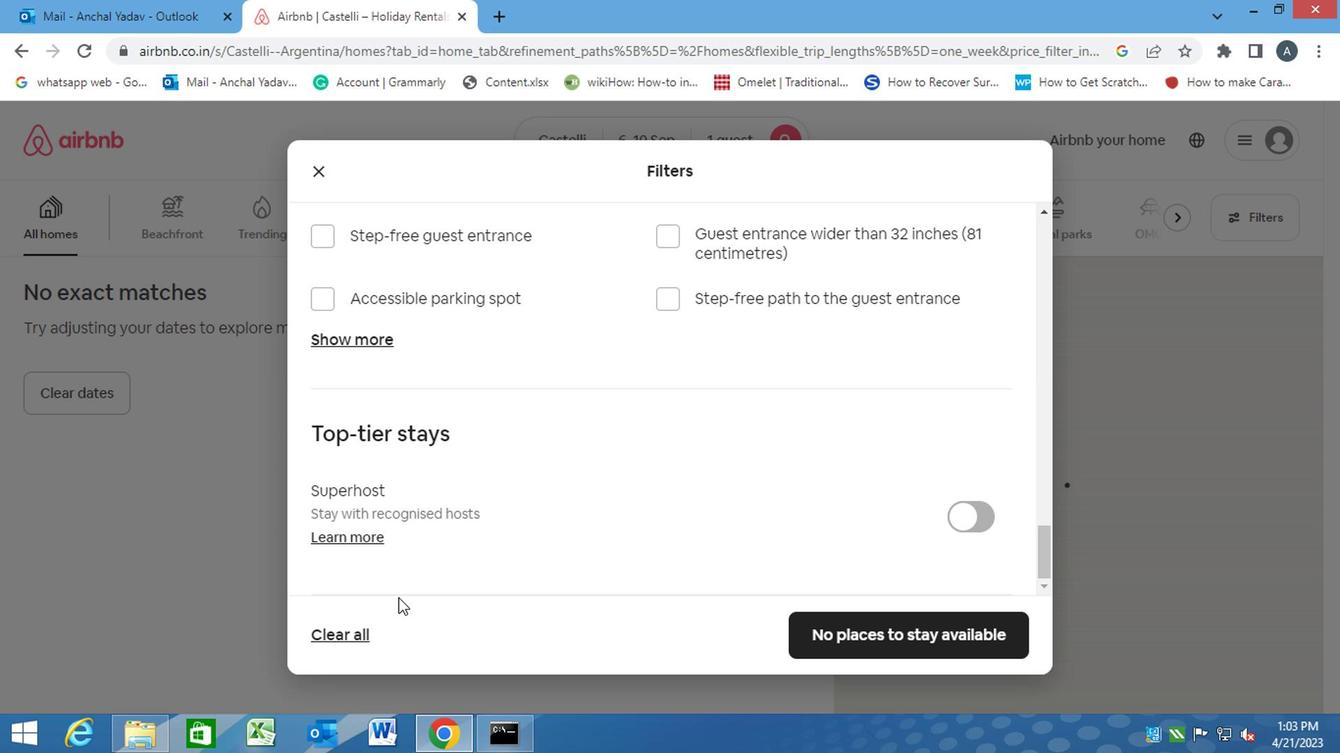 
Action: Mouse scrolled (441, 568) with delta (0, 1)
Screenshot: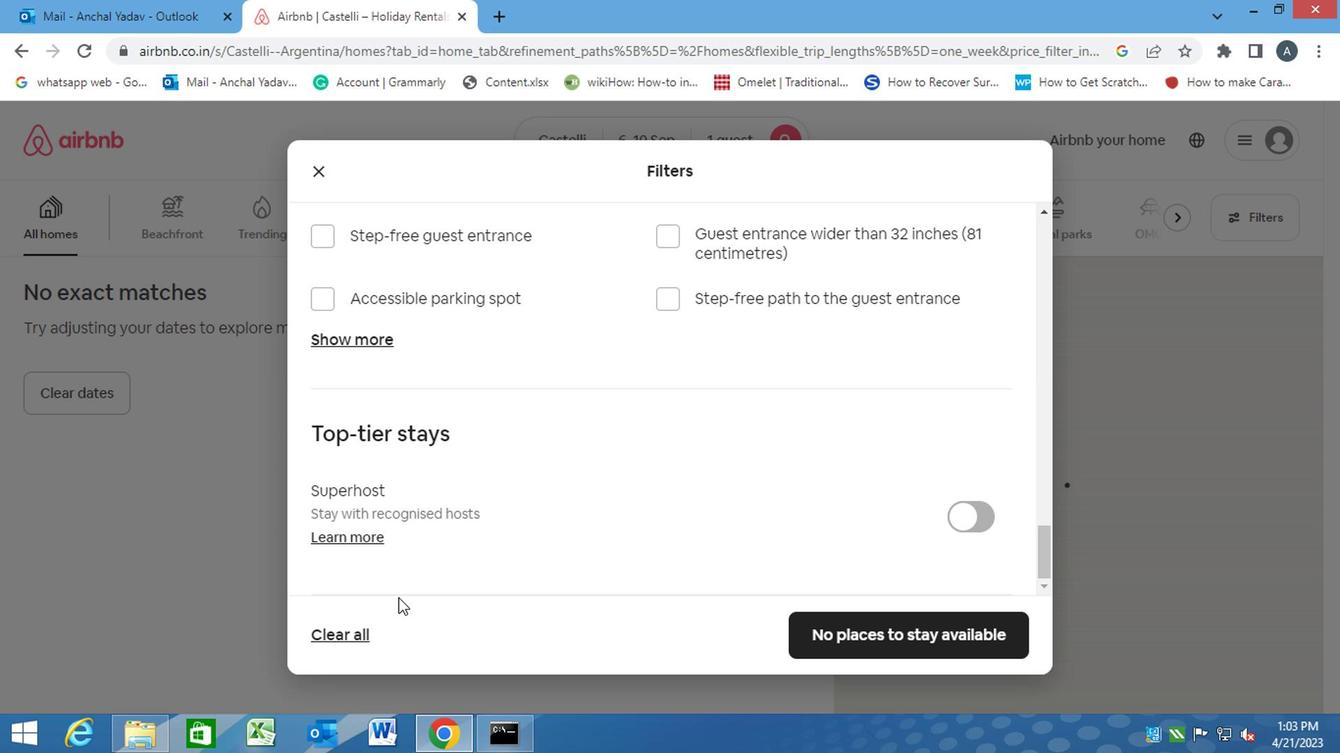 
Action: Mouse moved to (445, 566)
Screenshot: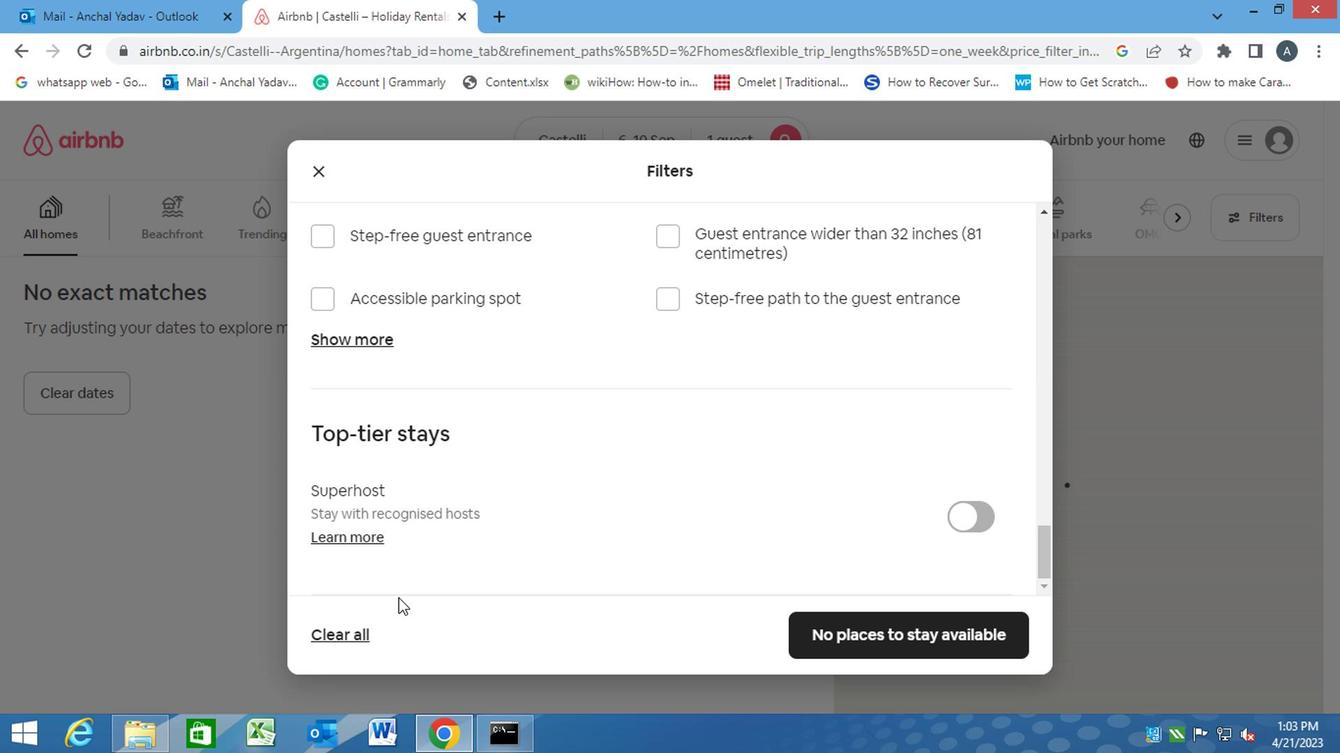 
Action: Mouse scrolled (445, 566) with delta (0, 0)
Screenshot: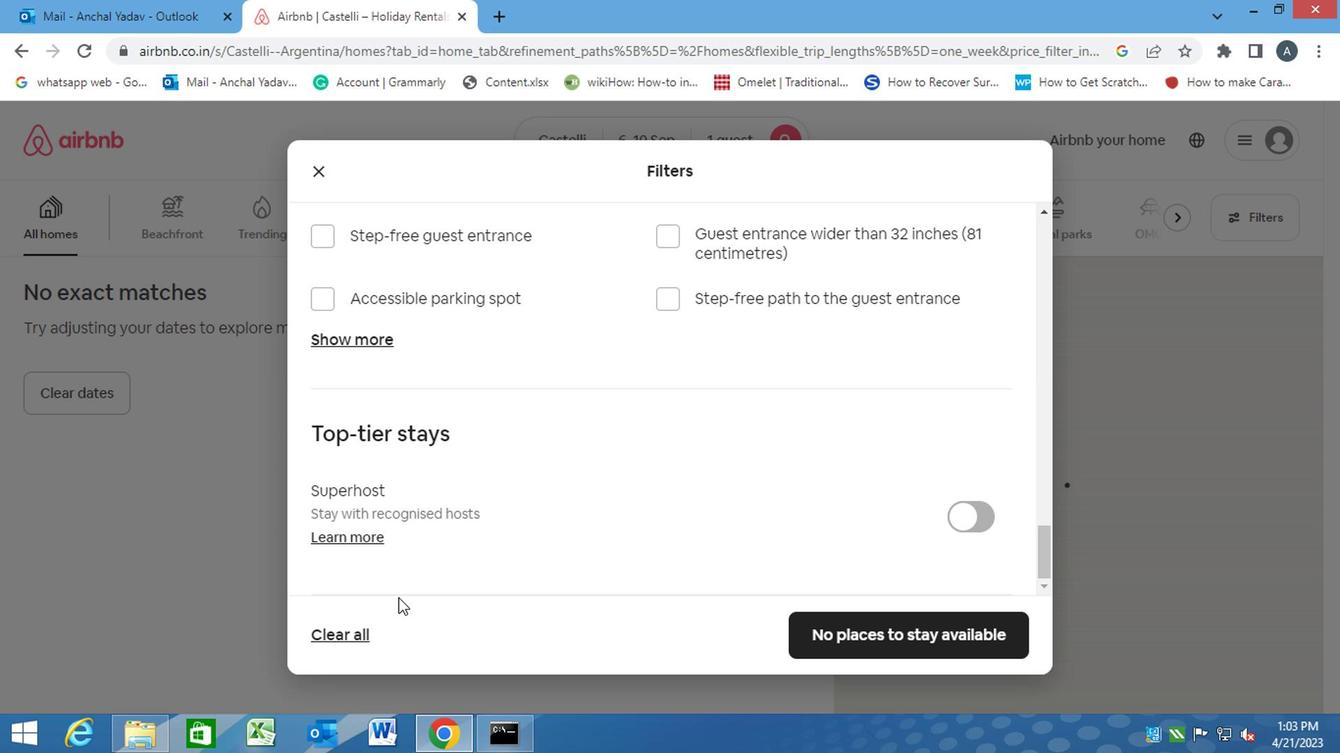 
Action: Mouse moved to (445, 566)
Screenshot: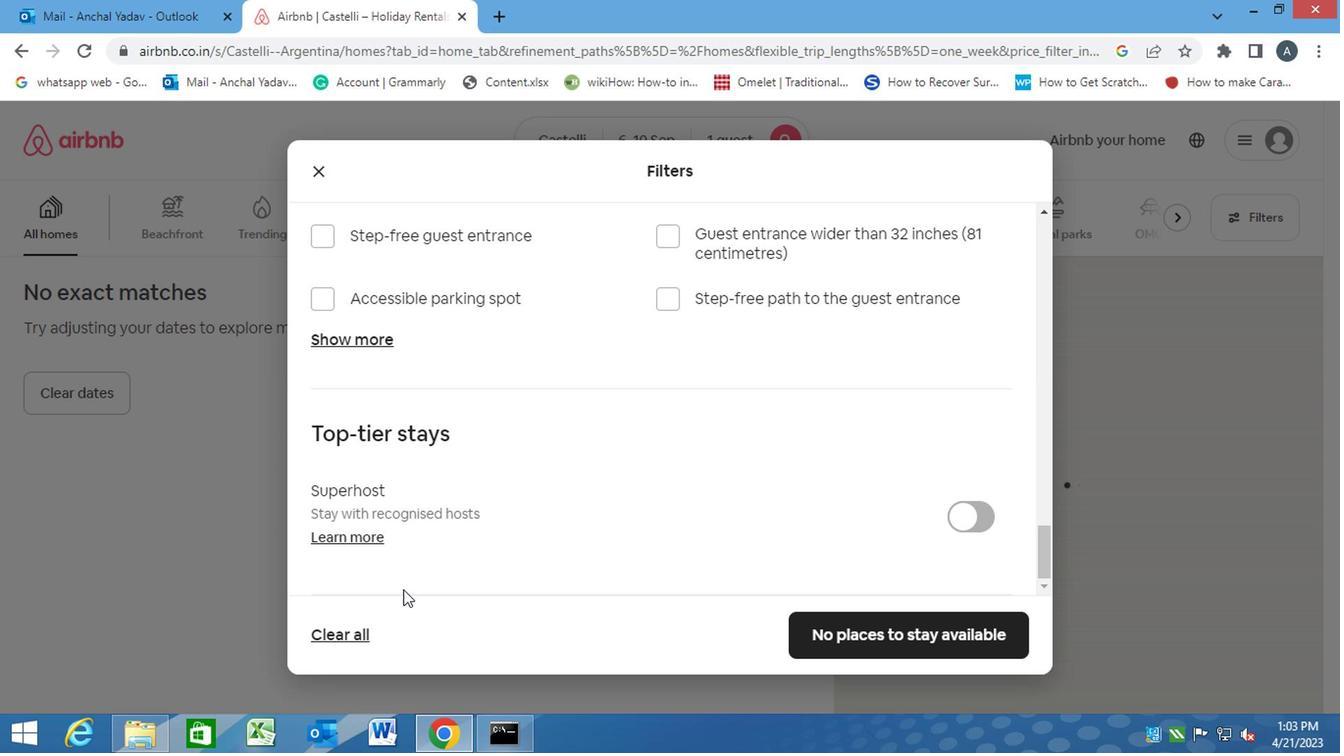 
Action: Mouse scrolled (445, 566) with delta (0, 0)
Screenshot: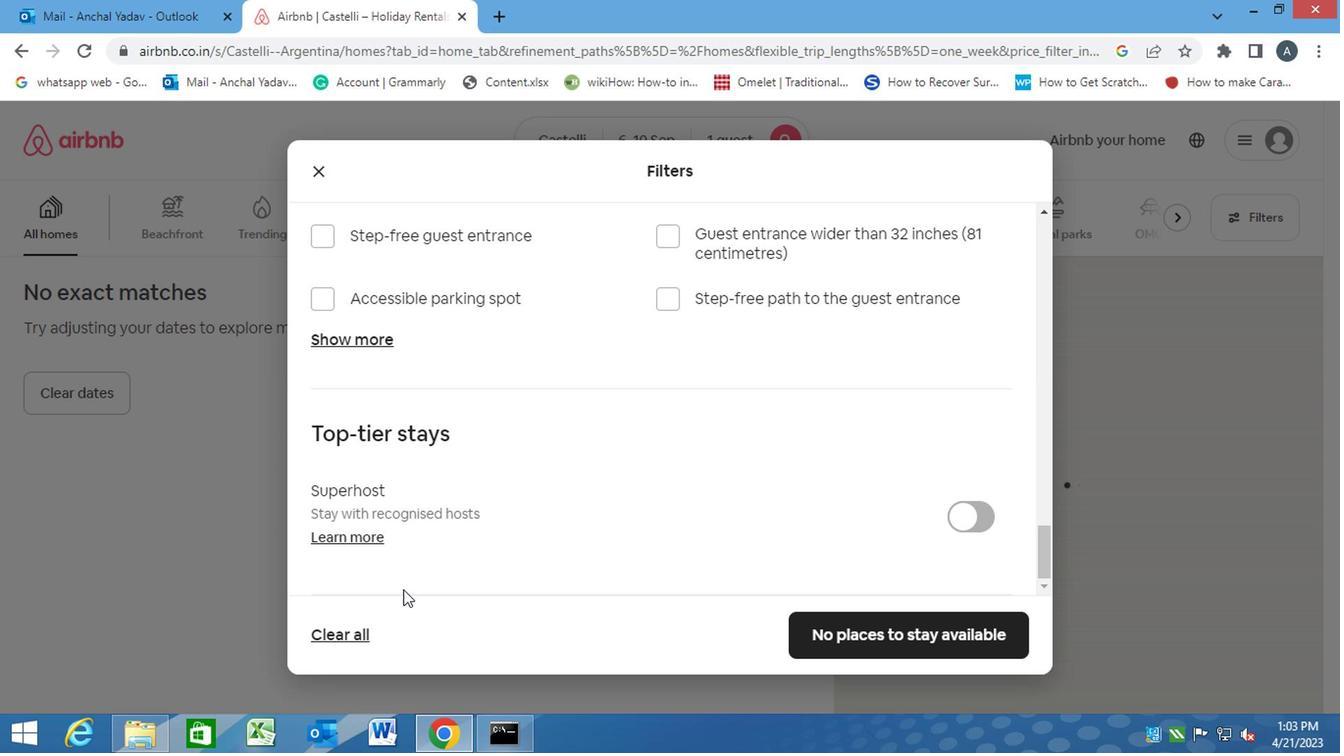 
Action: Mouse moved to (457, 556)
Screenshot: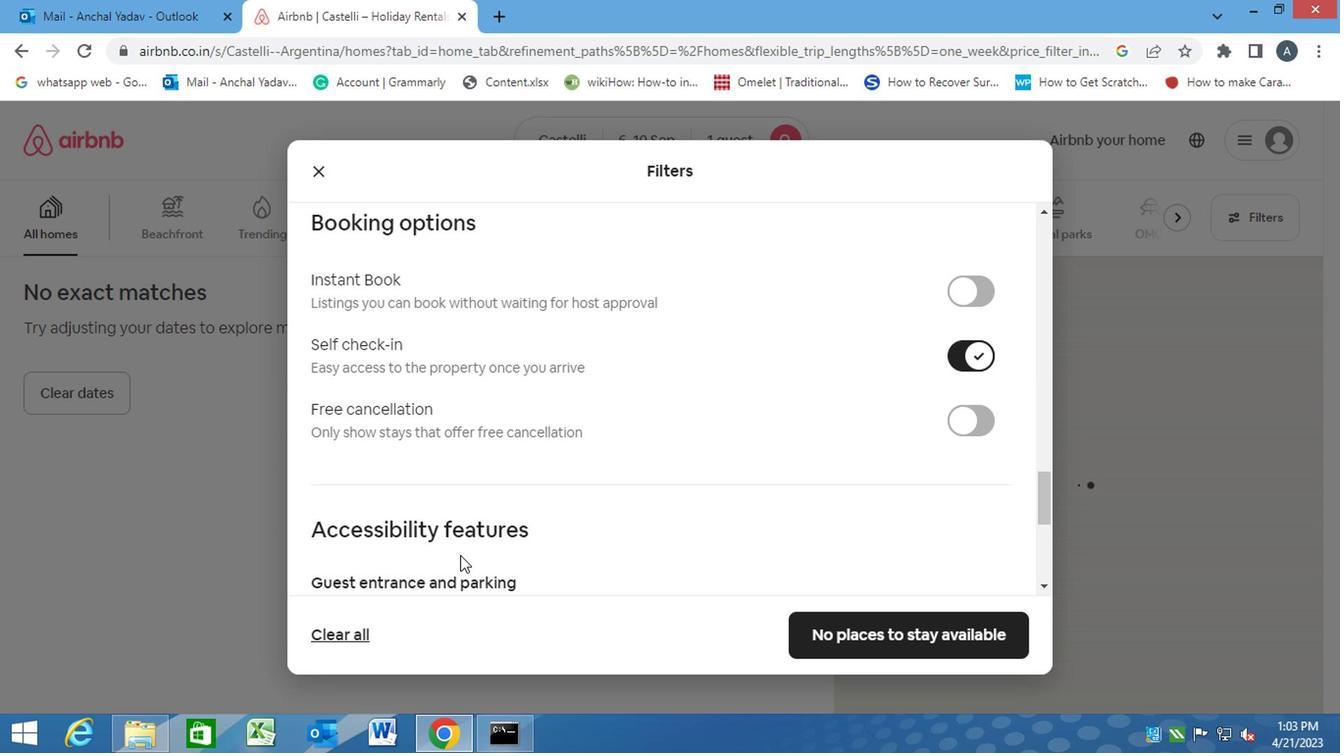 
Action: Mouse scrolled (457, 556) with delta (0, 0)
Screenshot: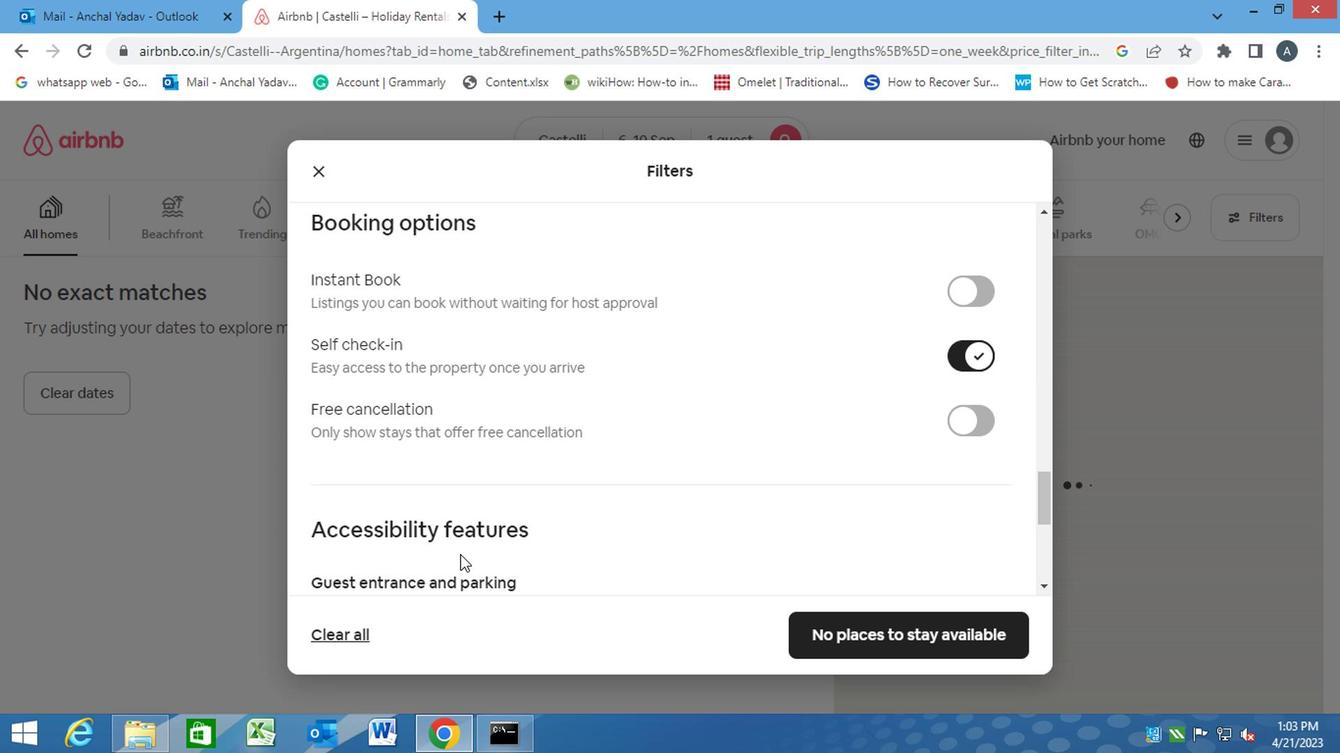 
Action: Mouse scrolled (457, 556) with delta (0, 0)
Screenshot: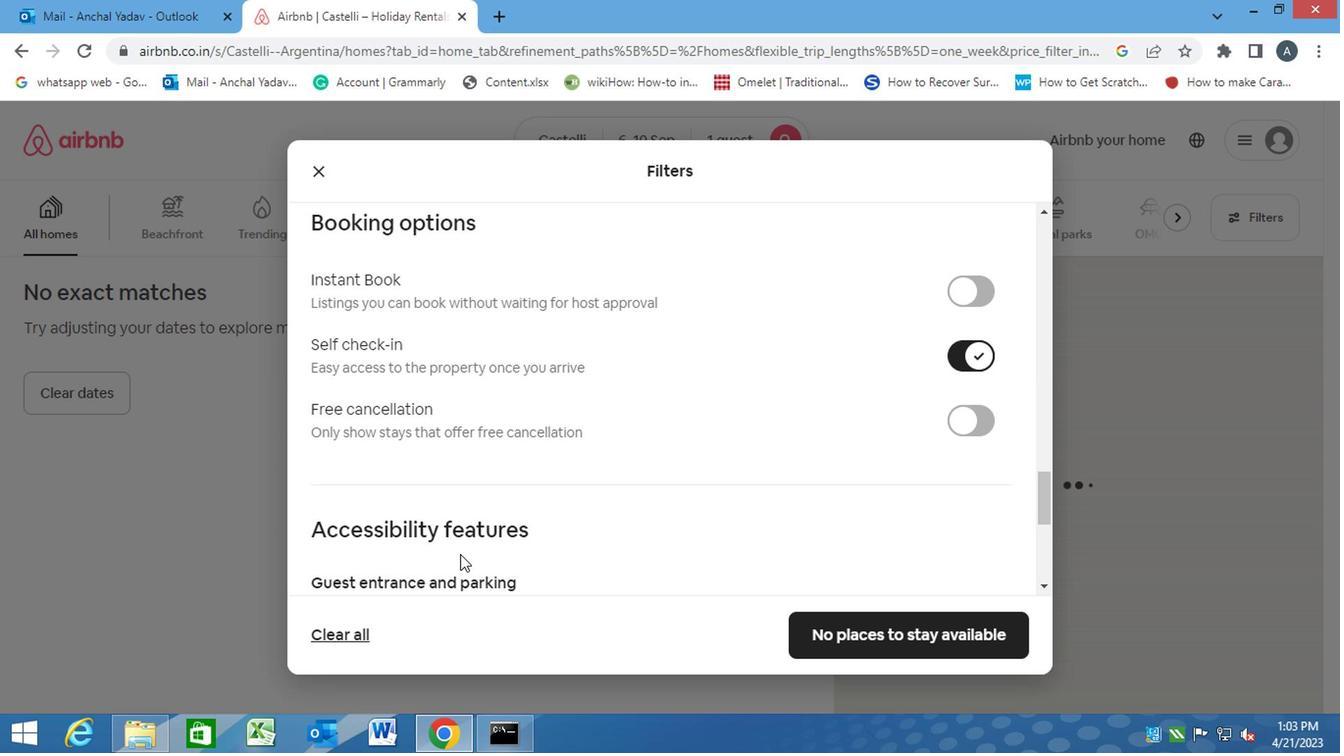 
Action: Mouse moved to (836, 635)
